 Task: Find and compare one-way business class flights for 2 adults from New Delhi to Singapore on June 1, 2023.
Action: Mouse moved to (378, 333)
Screenshot: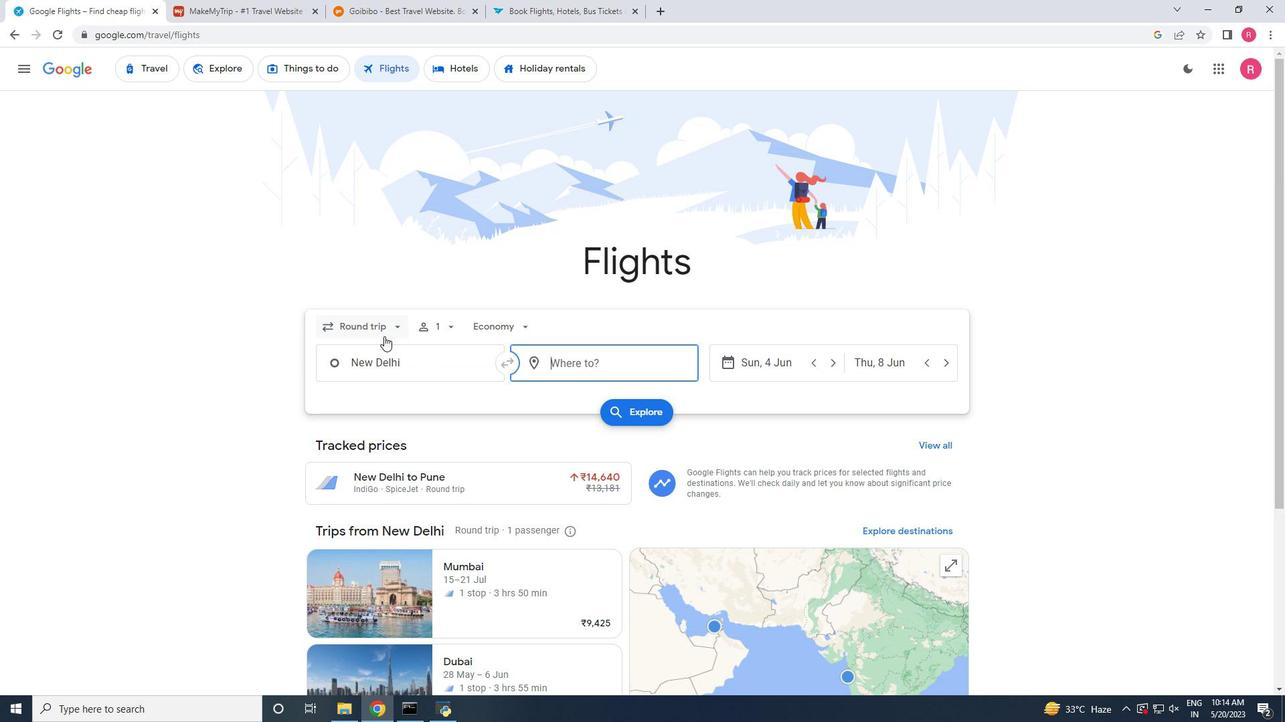 
Action: Mouse pressed left at (378, 333)
Screenshot: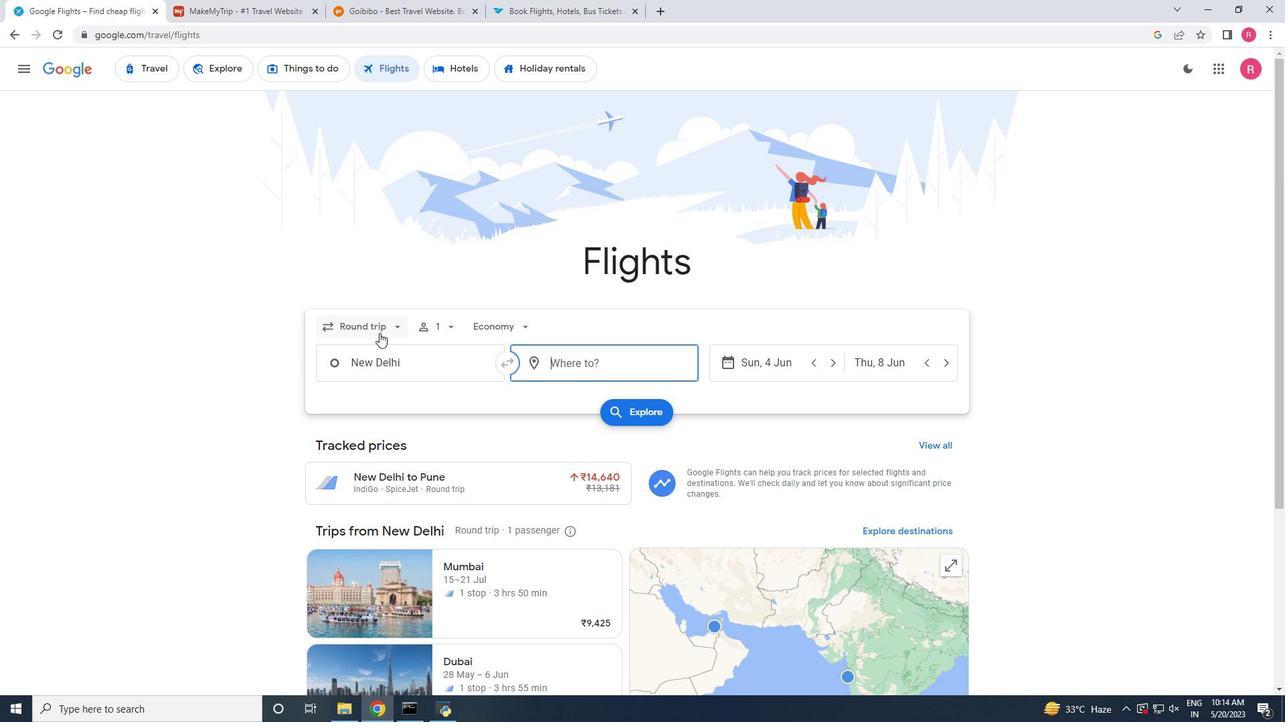 
Action: Mouse moved to (379, 381)
Screenshot: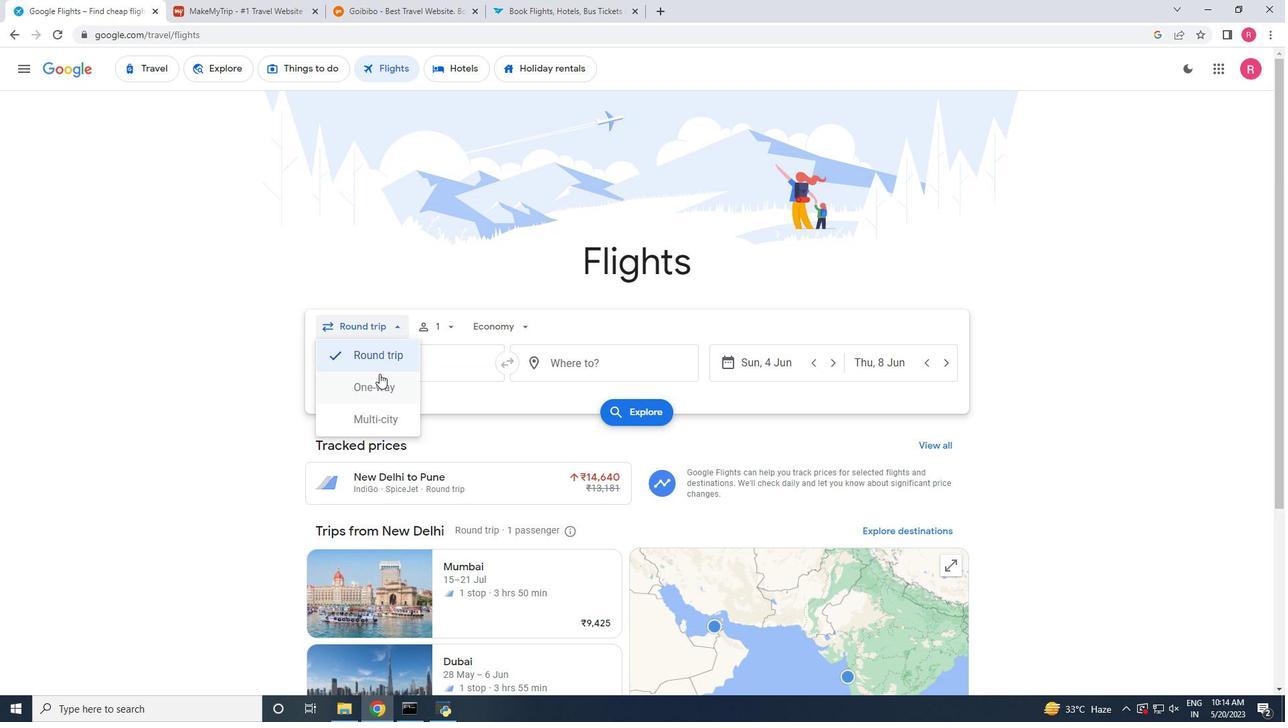
Action: Mouse pressed left at (379, 381)
Screenshot: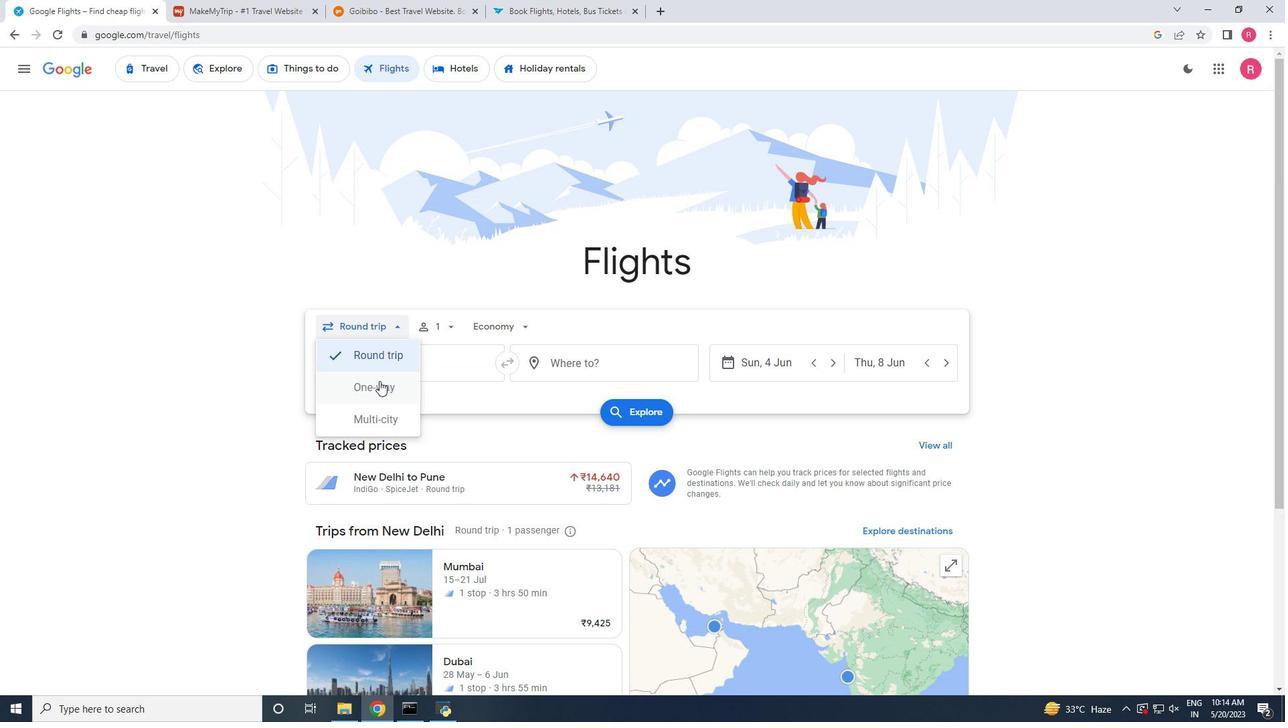 
Action: Mouse moved to (438, 336)
Screenshot: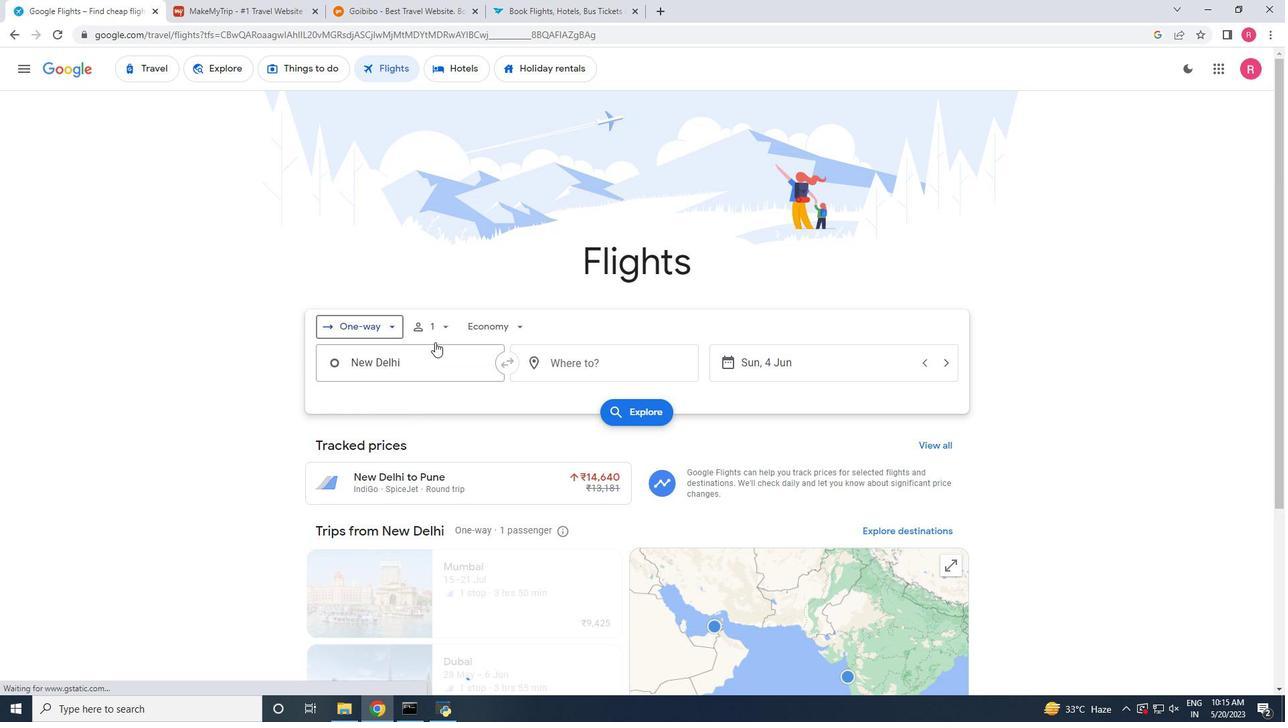 
Action: Mouse pressed left at (438, 336)
Screenshot: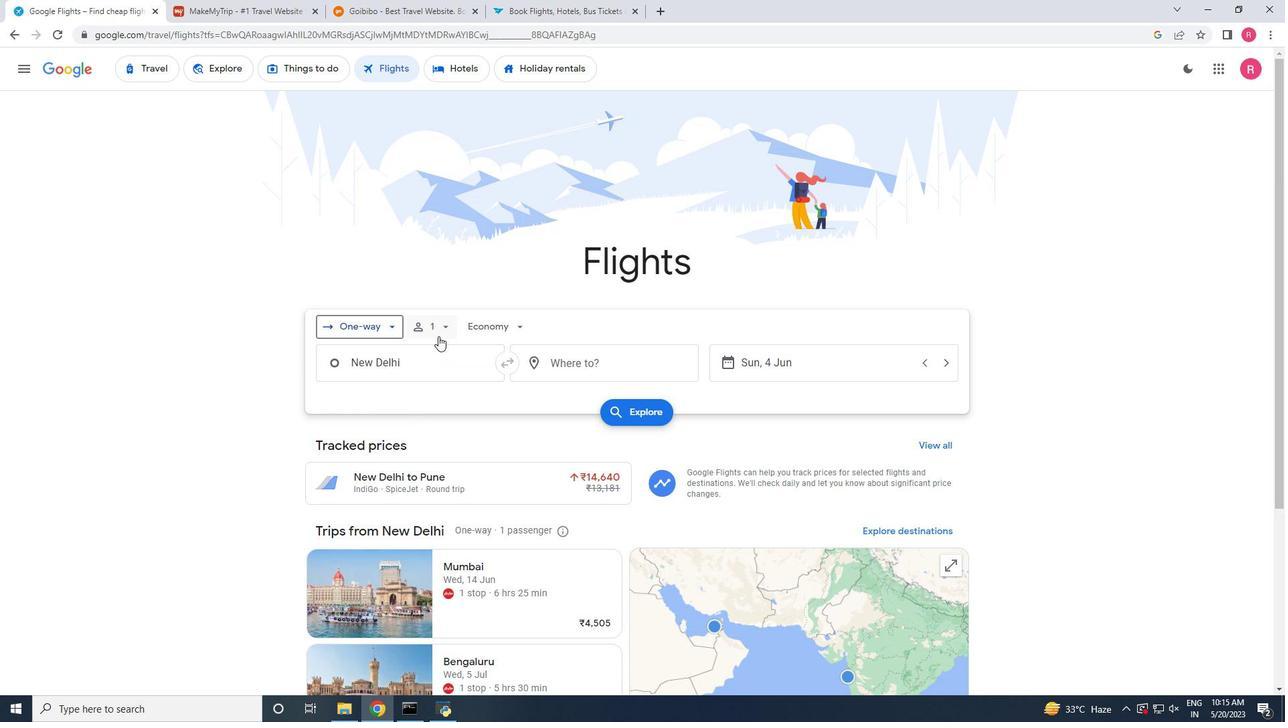 
Action: Mouse moved to (540, 364)
Screenshot: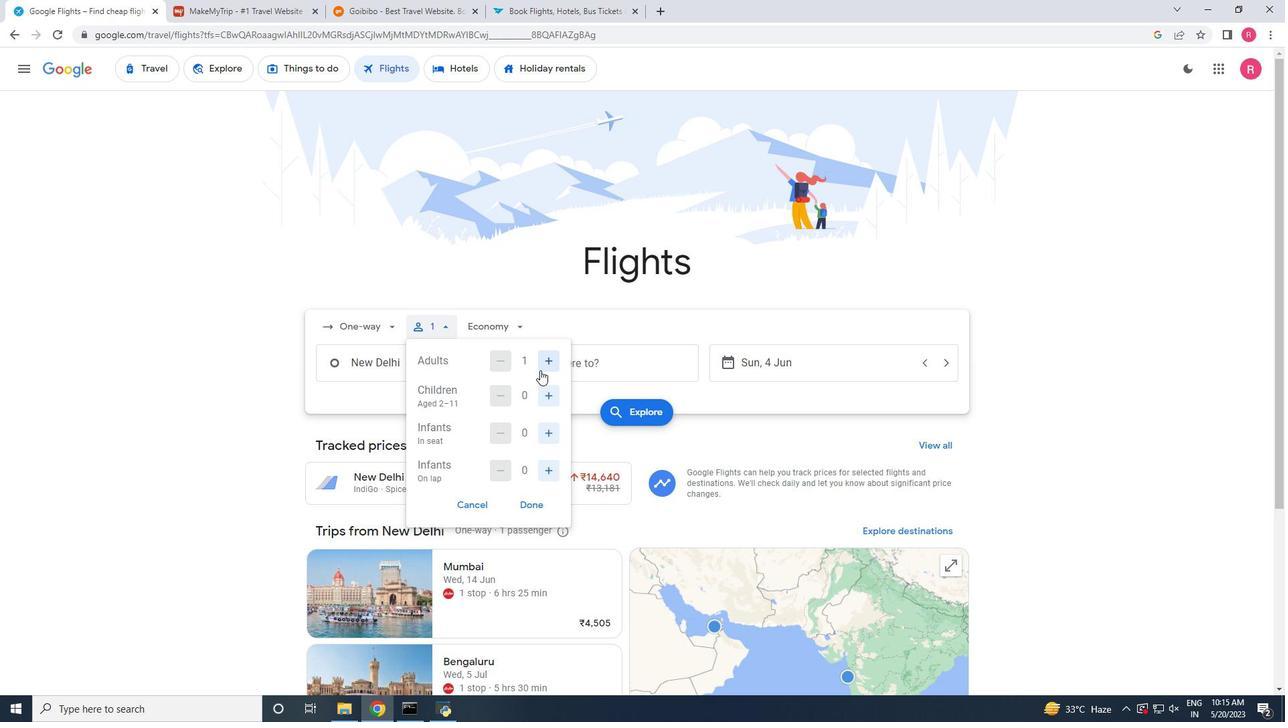 
Action: Mouse pressed left at (540, 364)
Screenshot: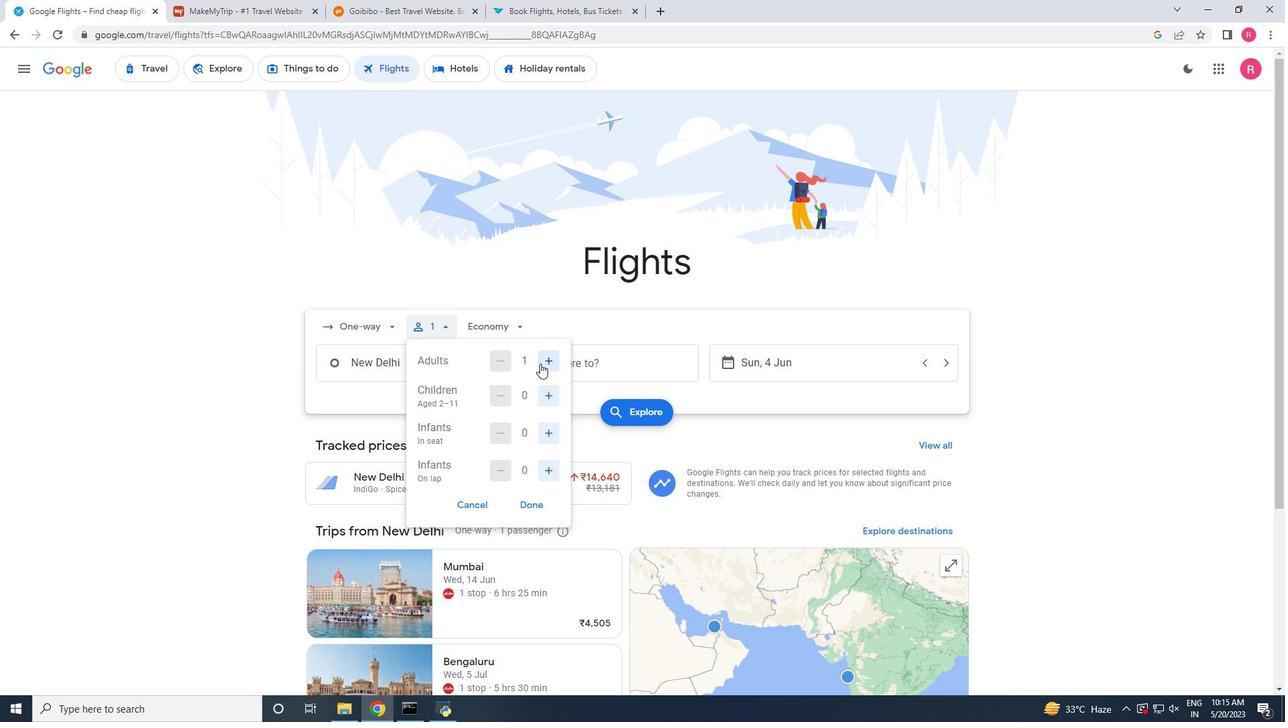
Action: Mouse moved to (484, 330)
Screenshot: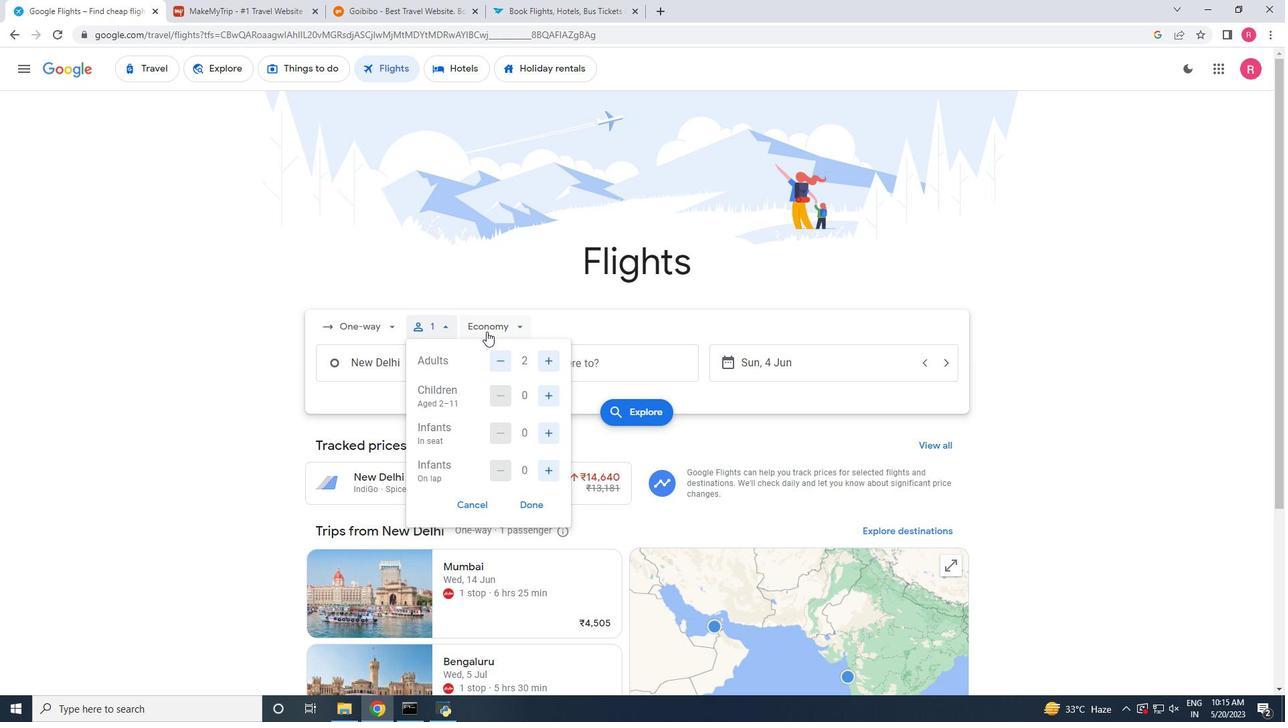 
Action: Mouse pressed left at (484, 330)
Screenshot: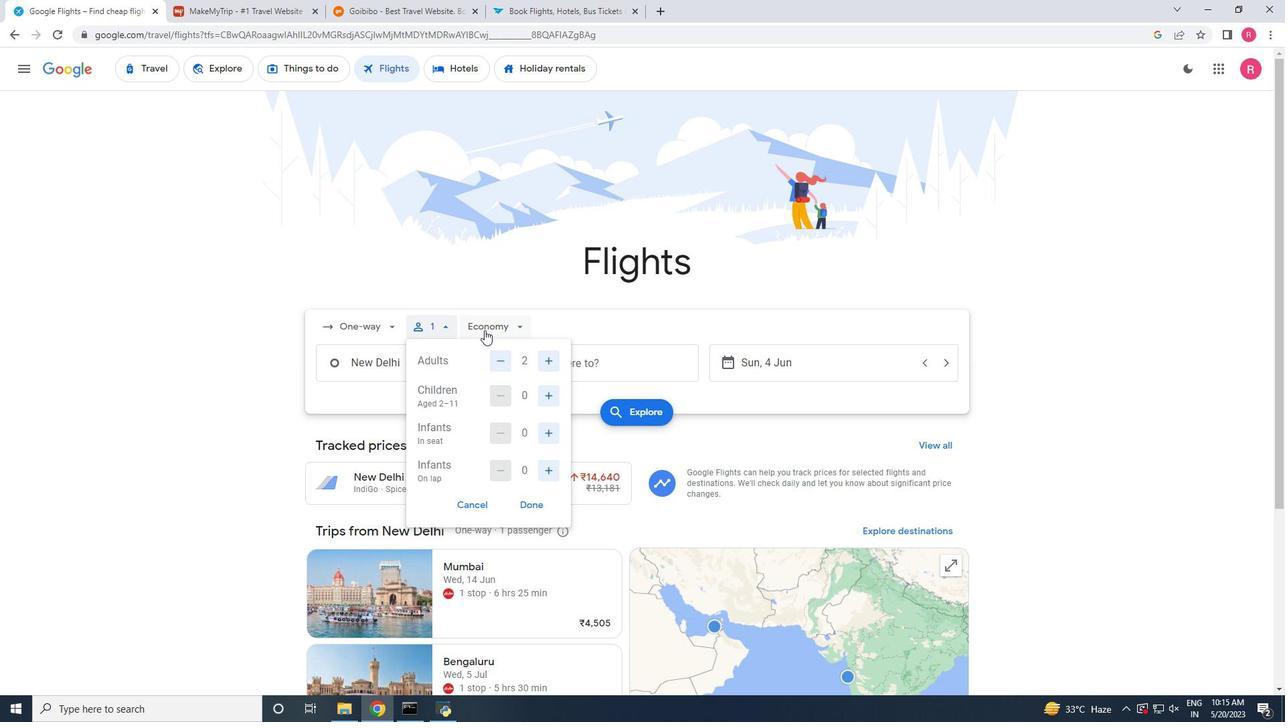 
Action: Mouse moved to (516, 421)
Screenshot: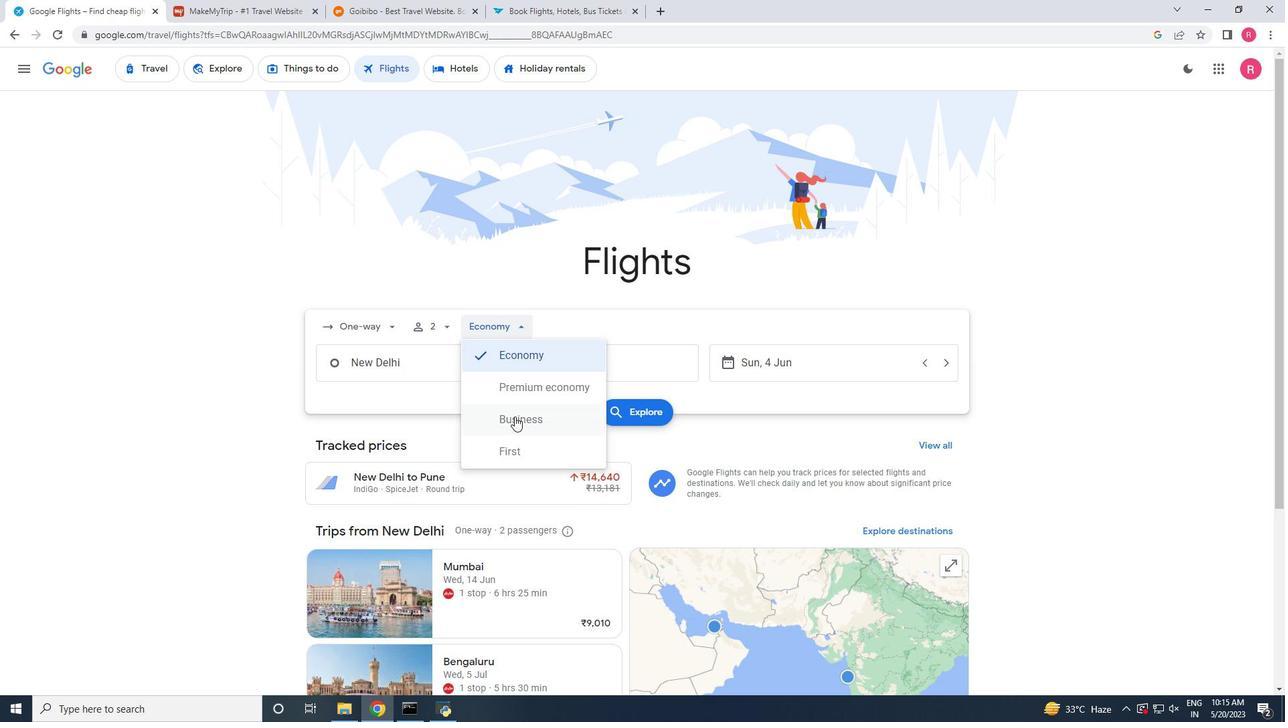 
Action: Mouse pressed left at (516, 421)
Screenshot: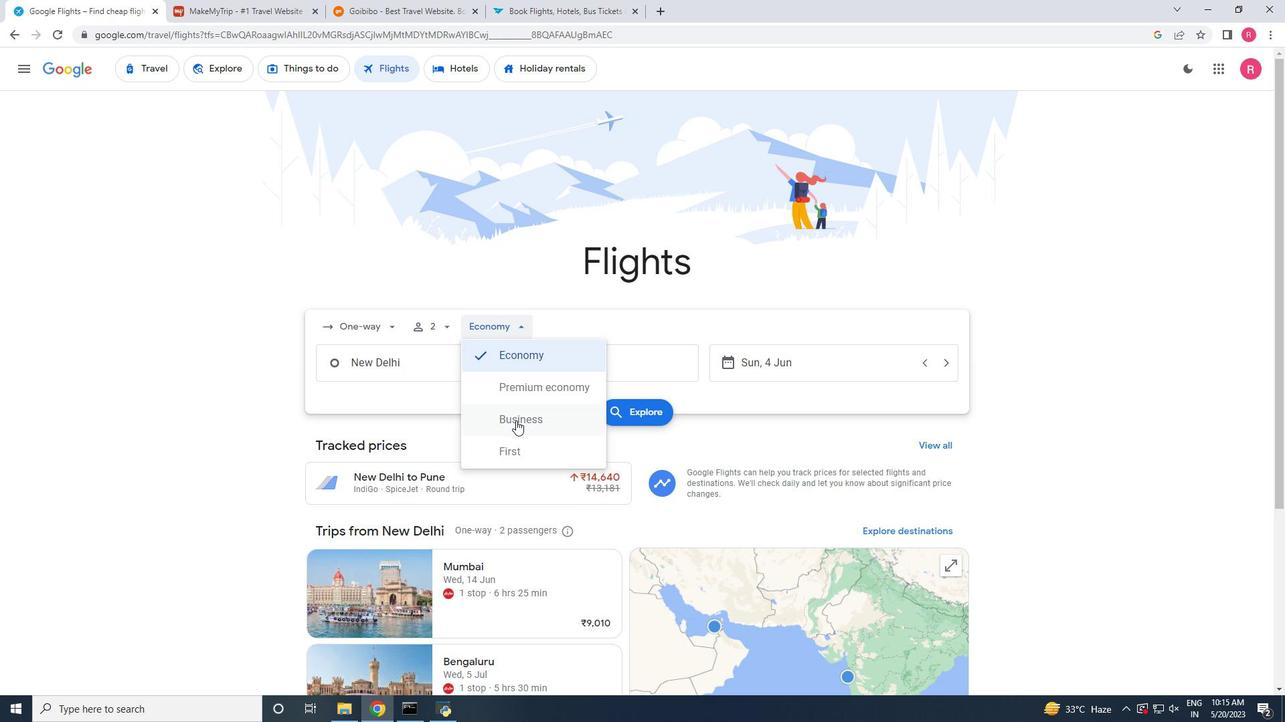 
Action: Mouse moved to (443, 371)
Screenshot: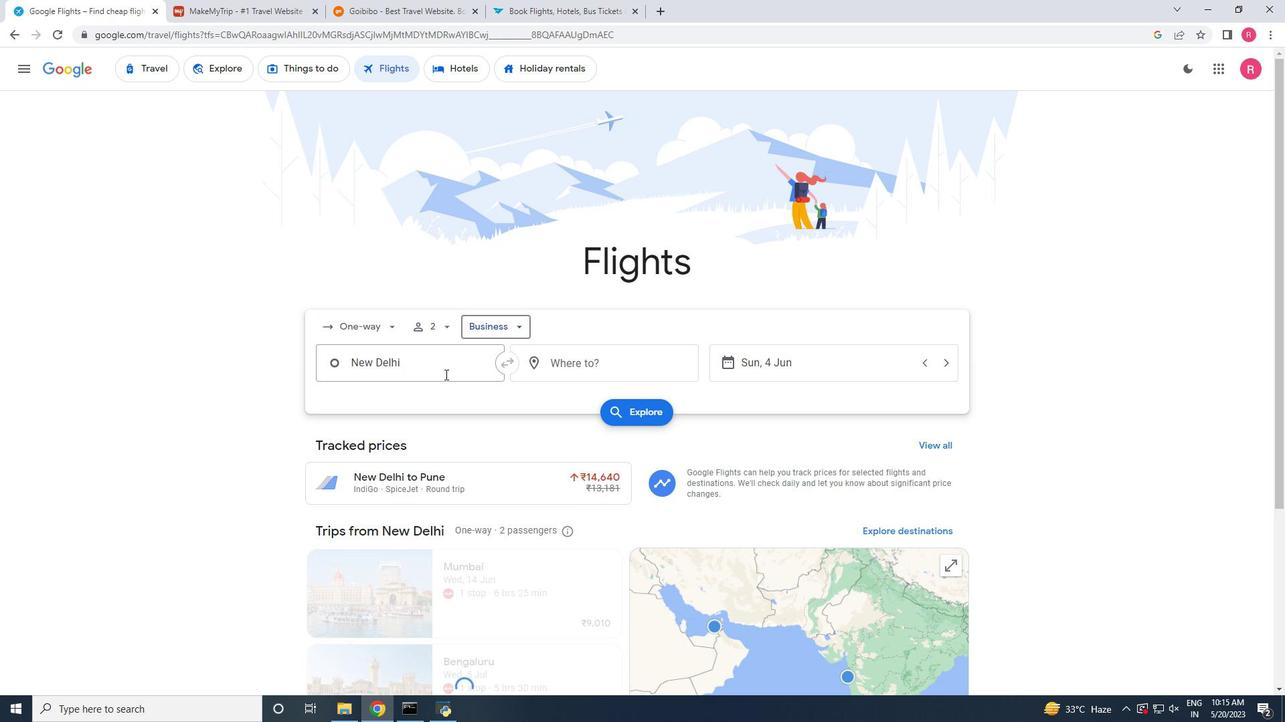 
Action: Mouse pressed left at (443, 371)
Screenshot: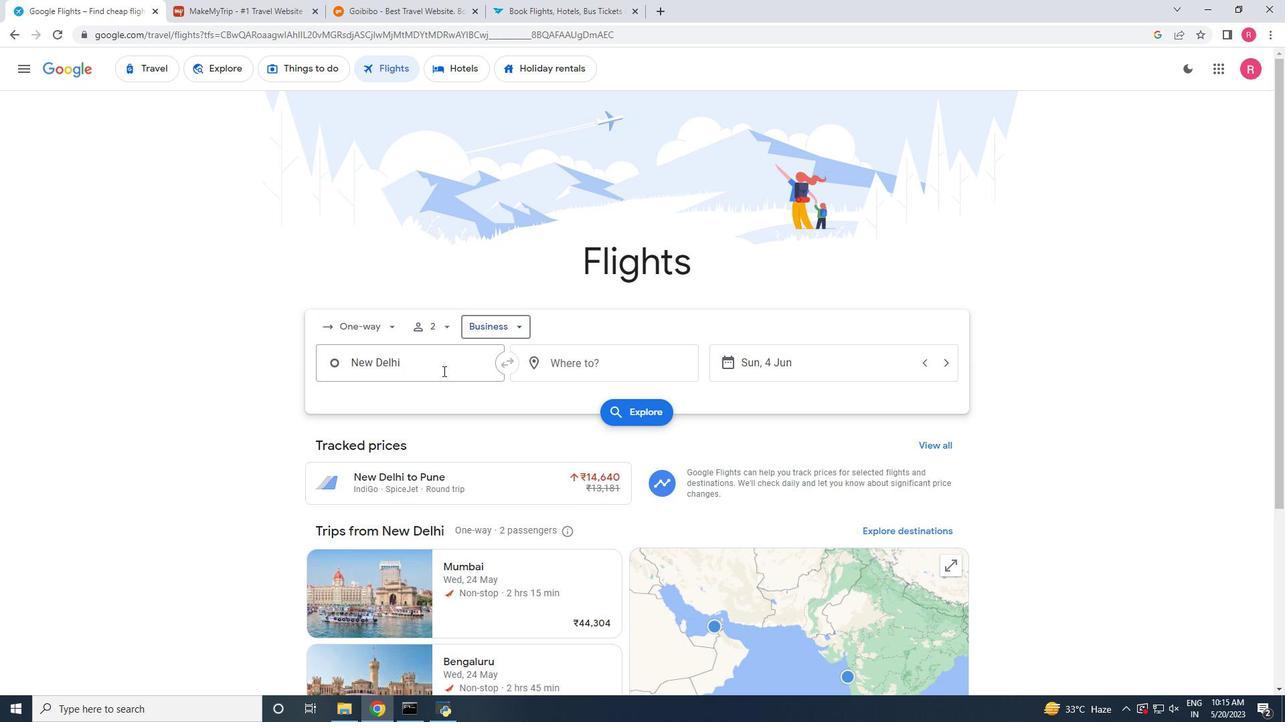 
Action: Mouse moved to (435, 426)
Screenshot: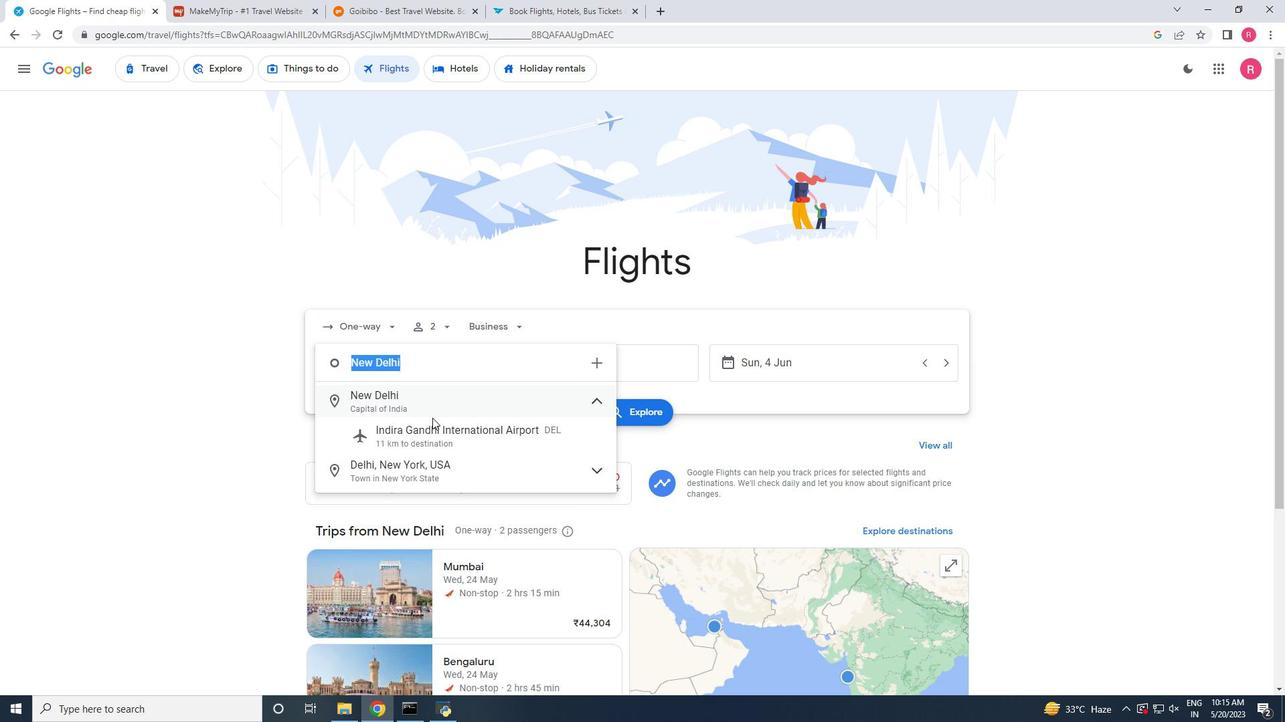 
Action: Mouse pressed left at (435, 426)
Screenshot: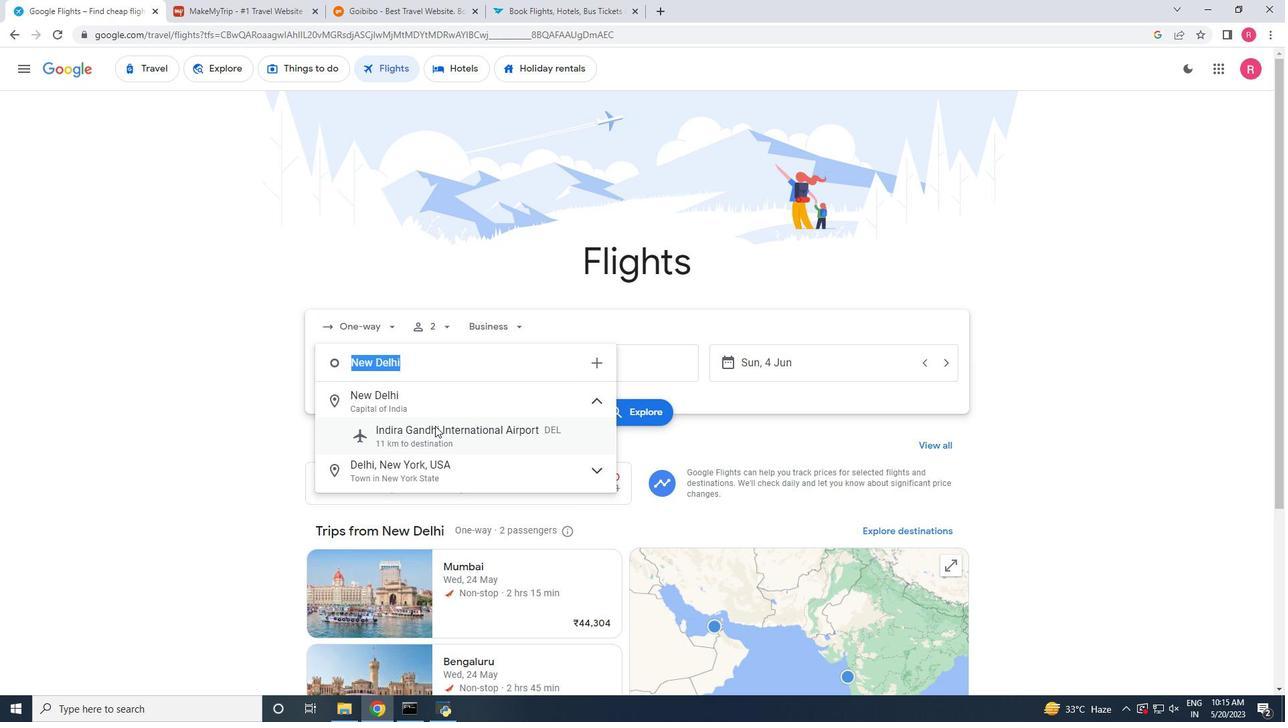 
Action: Mouse moved to (602, 354)
Screenshot: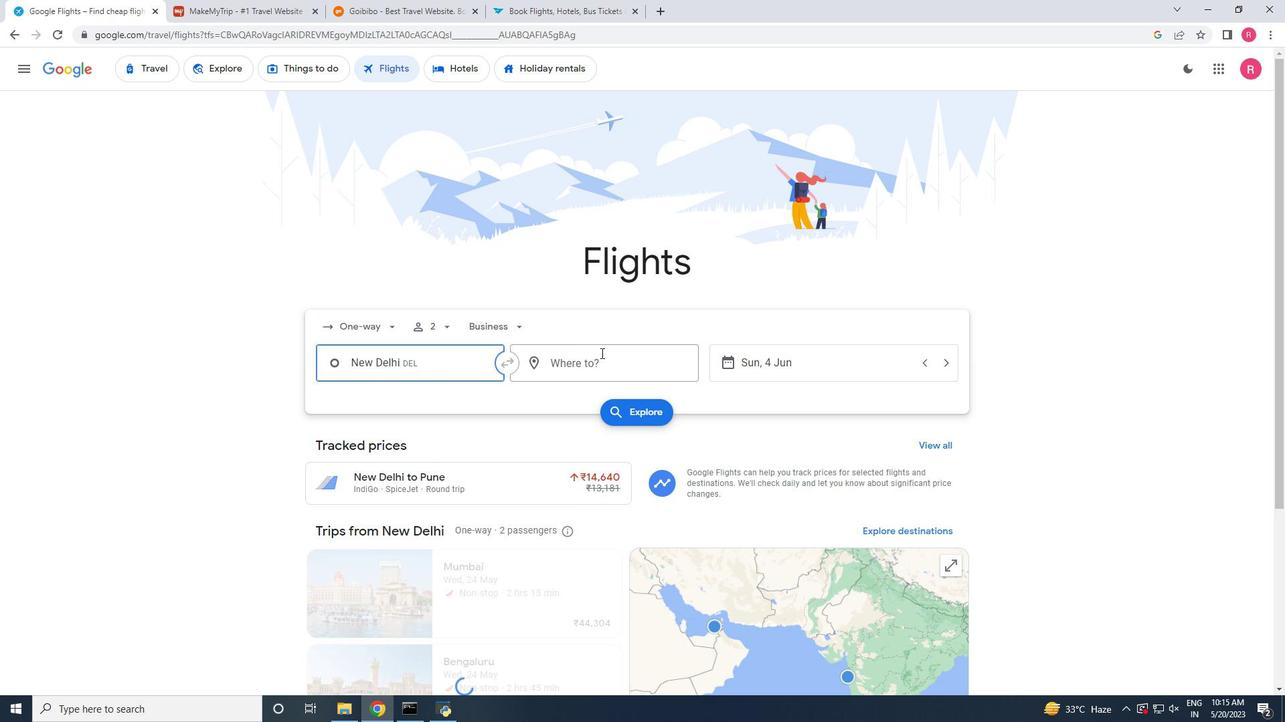 
Action: Mouse pressed left at (602, 354)
Screenshot: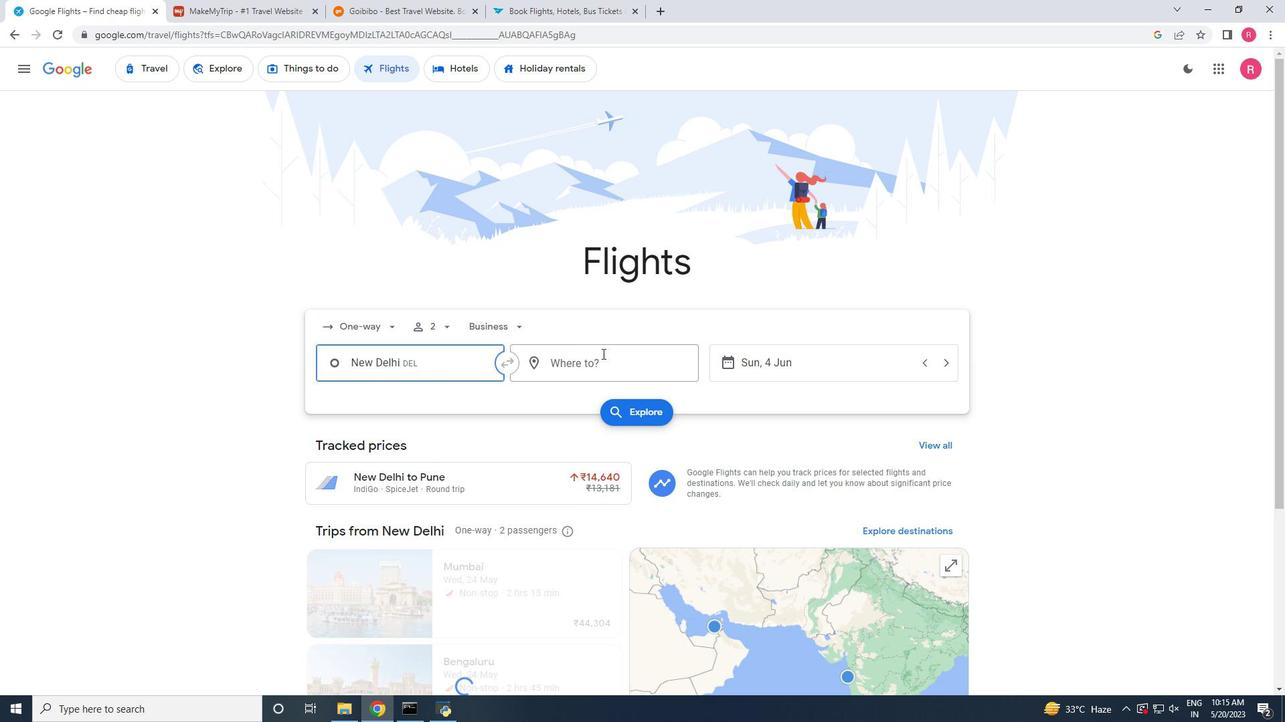 
Action: Key pressed singa
Screenshot: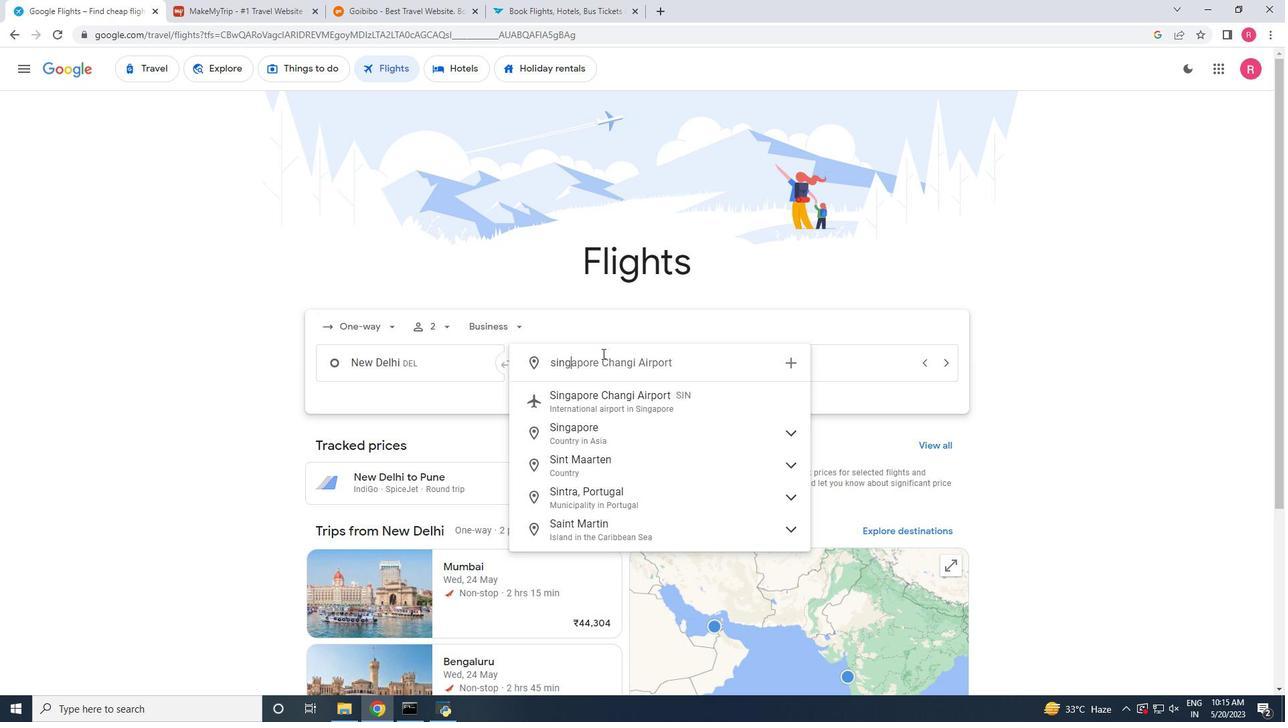 
Action: Mouse moved to (666, 429)
Screenshot: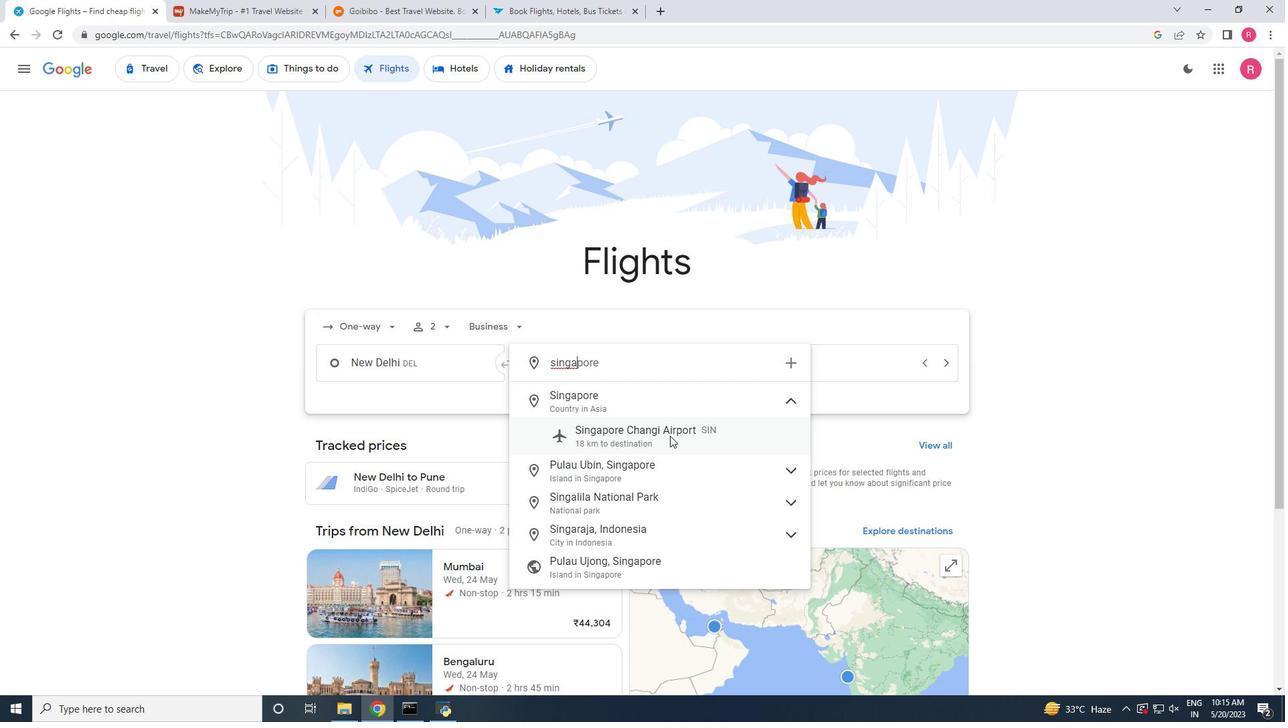 
Action: Mouse pressed left at (666, 429)
Screenshot: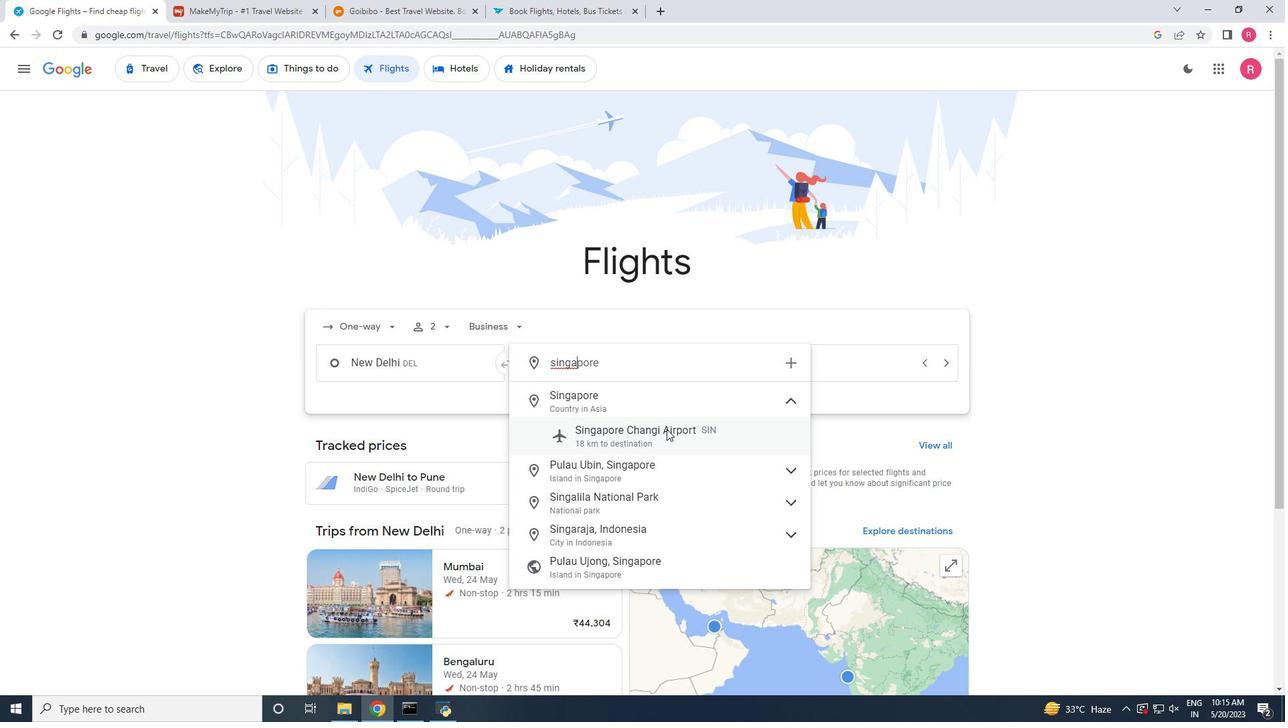 
Action: Mouse moved to (795, 372)
Screenshot: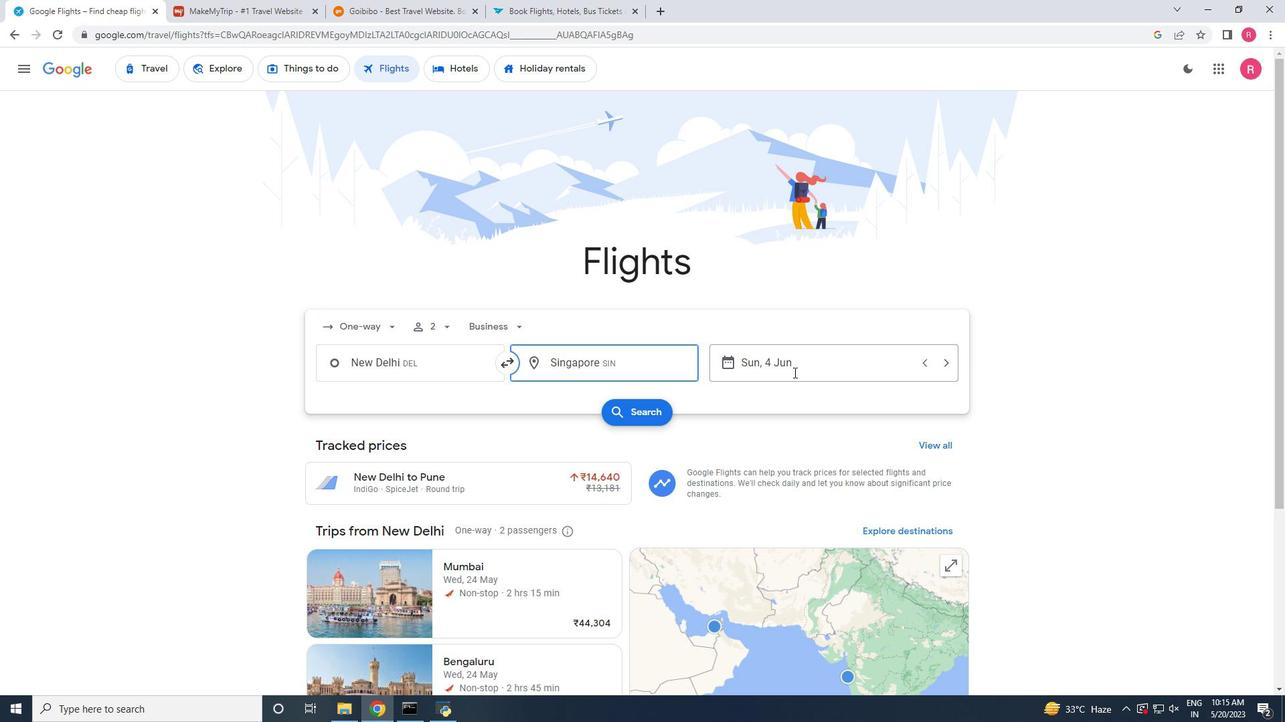 
Action: Mouse pressed left at (795, 372)
Screenshot: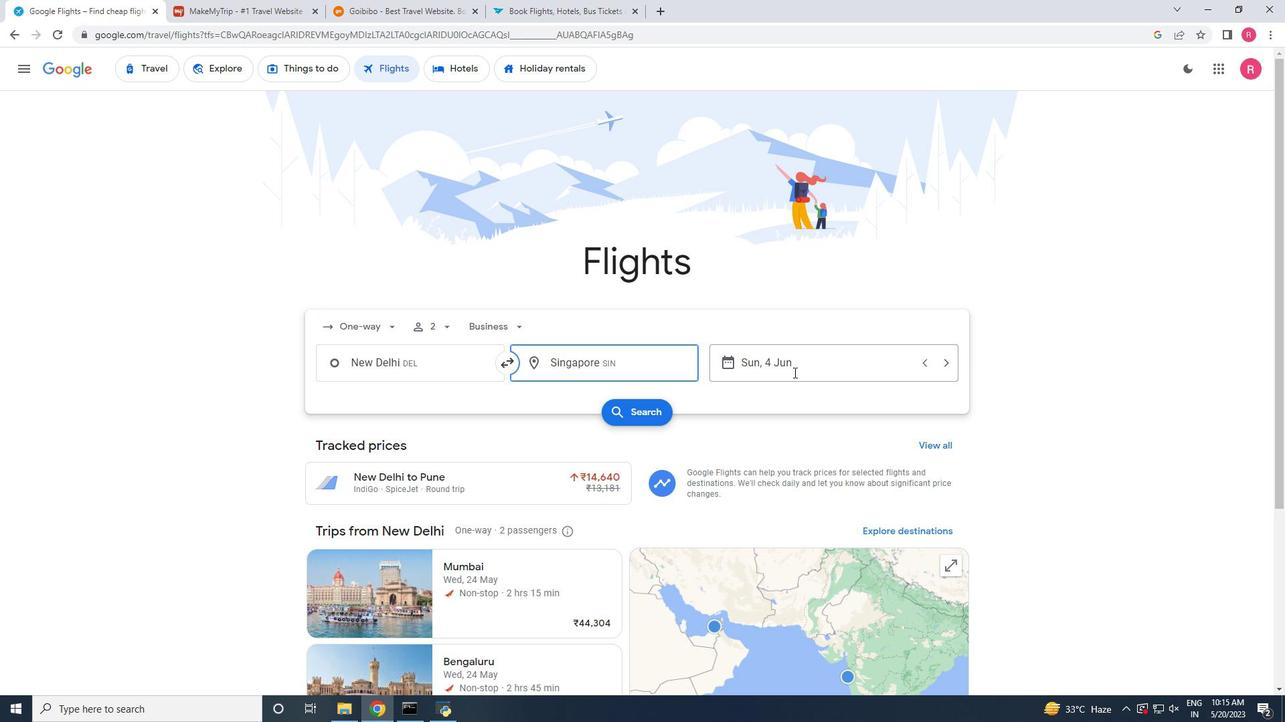 
Action: Mouse moved to (866, 453)
Screenshot: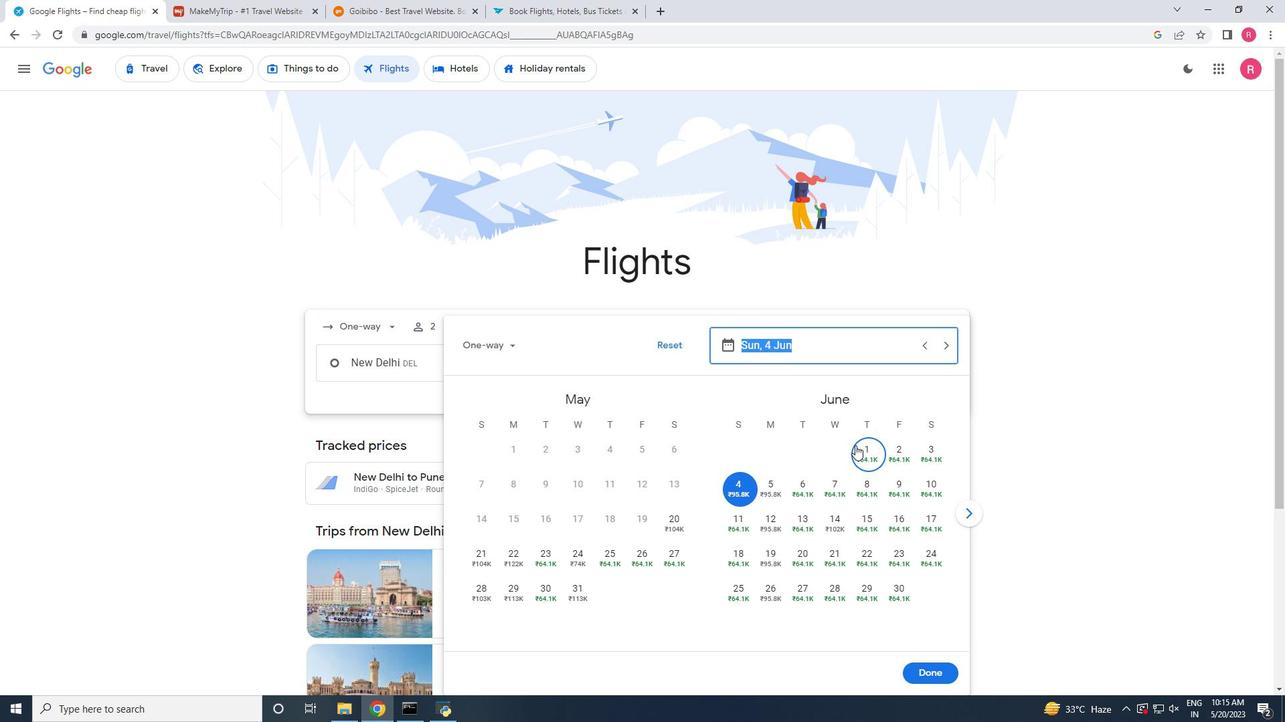 
Action: Mouse pressed left at (866, 453)
Screenshot: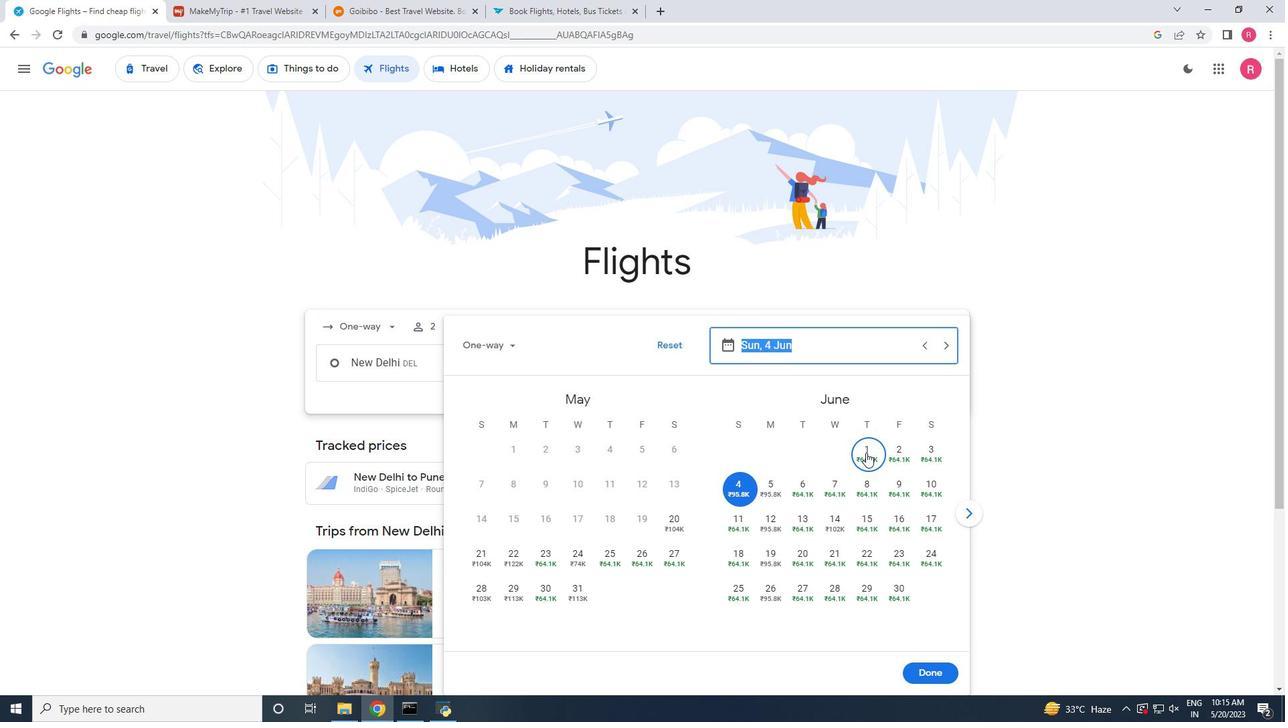 
Action: Mouse moved to (940, 670)
Screenshot: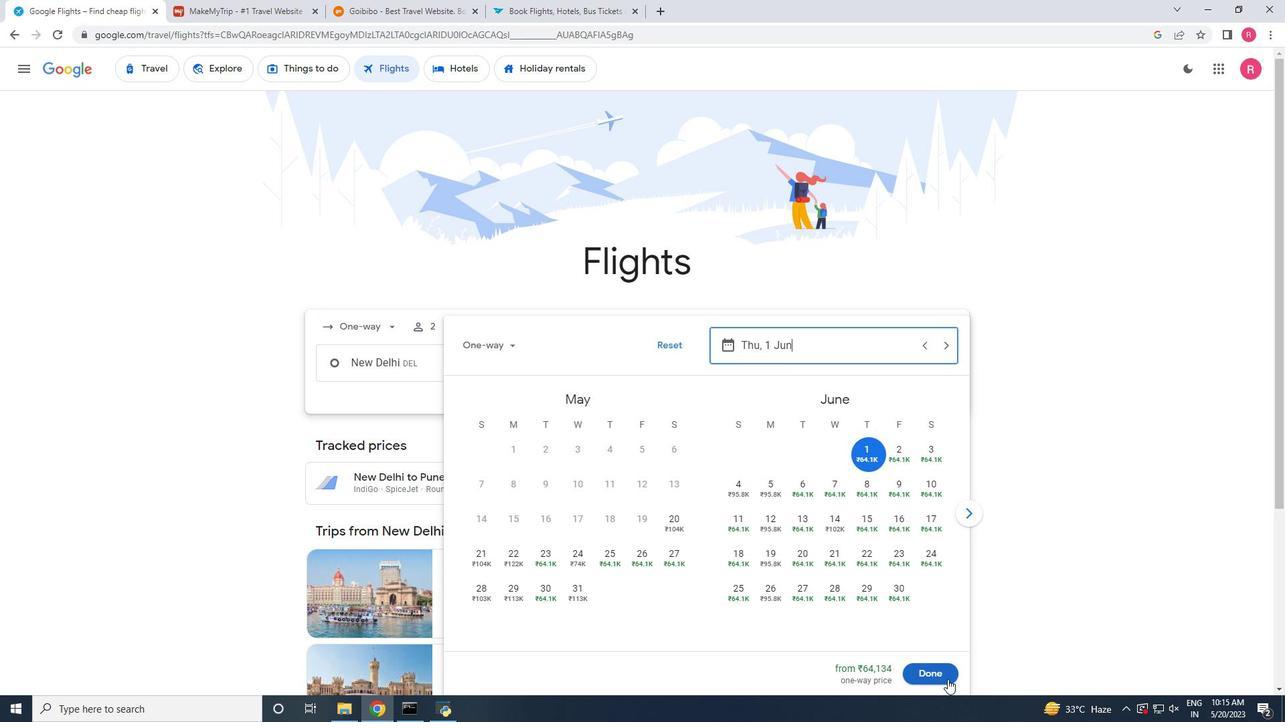 
Action: Mouse pressed left at (940, 670)
Screenshot: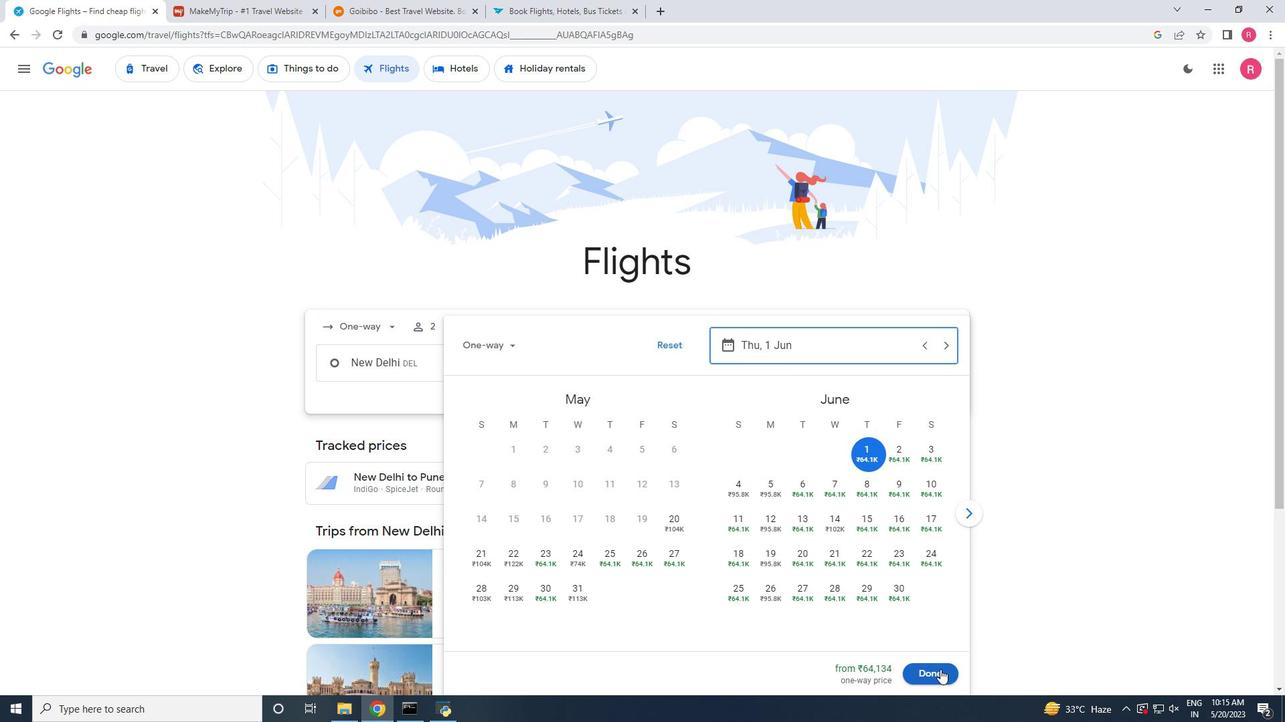 
Action: Mouse moved to (639, 412)
Screenshot: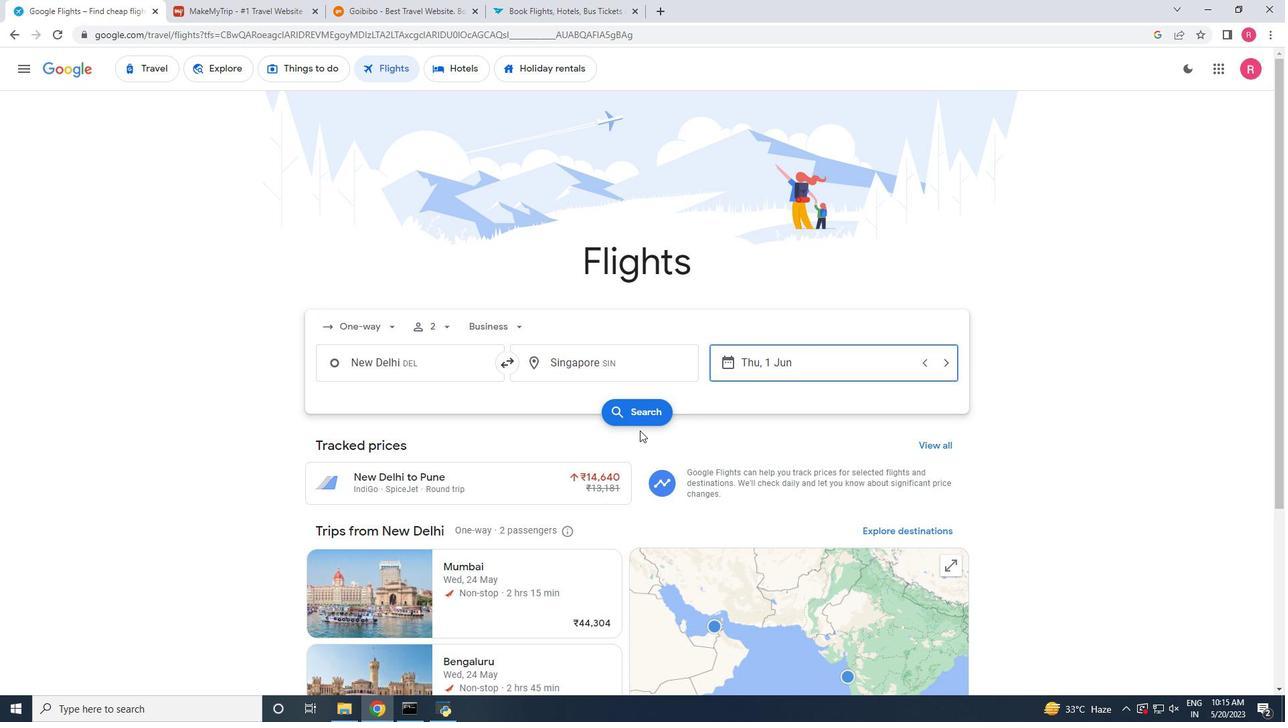 
Action: Mouse pressed left at (639, 412)
Screenshot: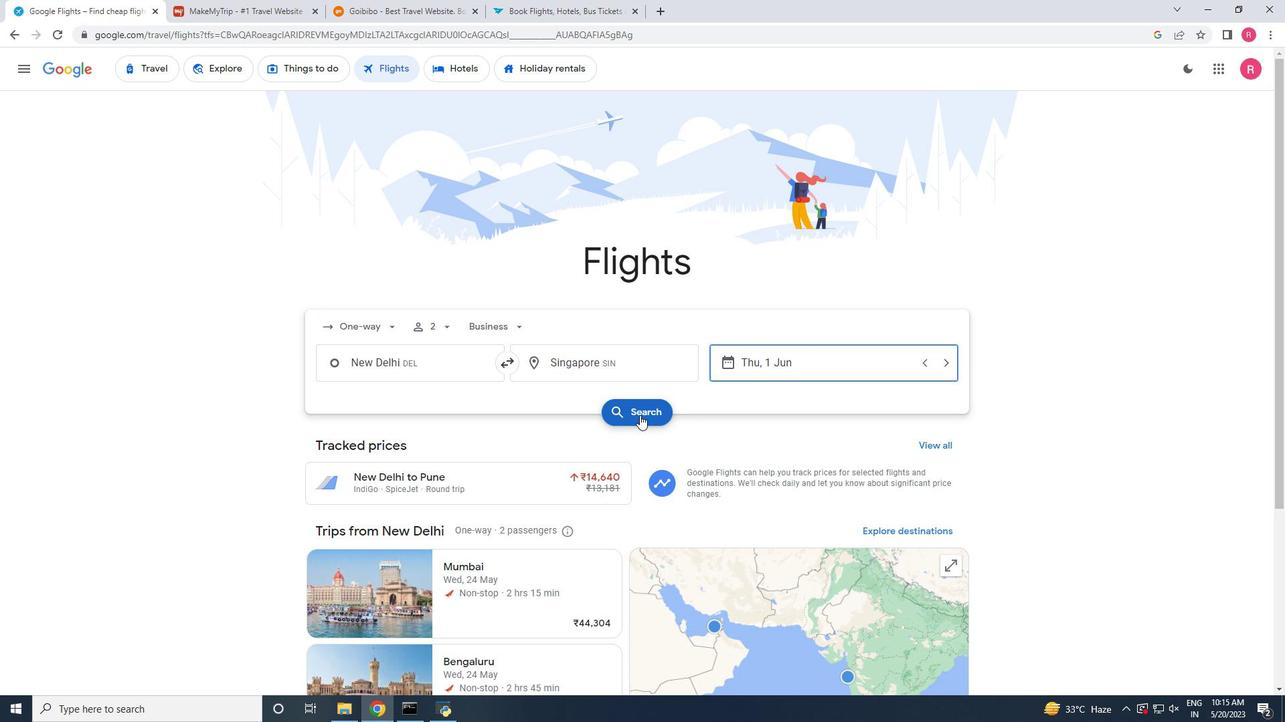 
Action: Mouse moved to (945, 238)
Screenshot: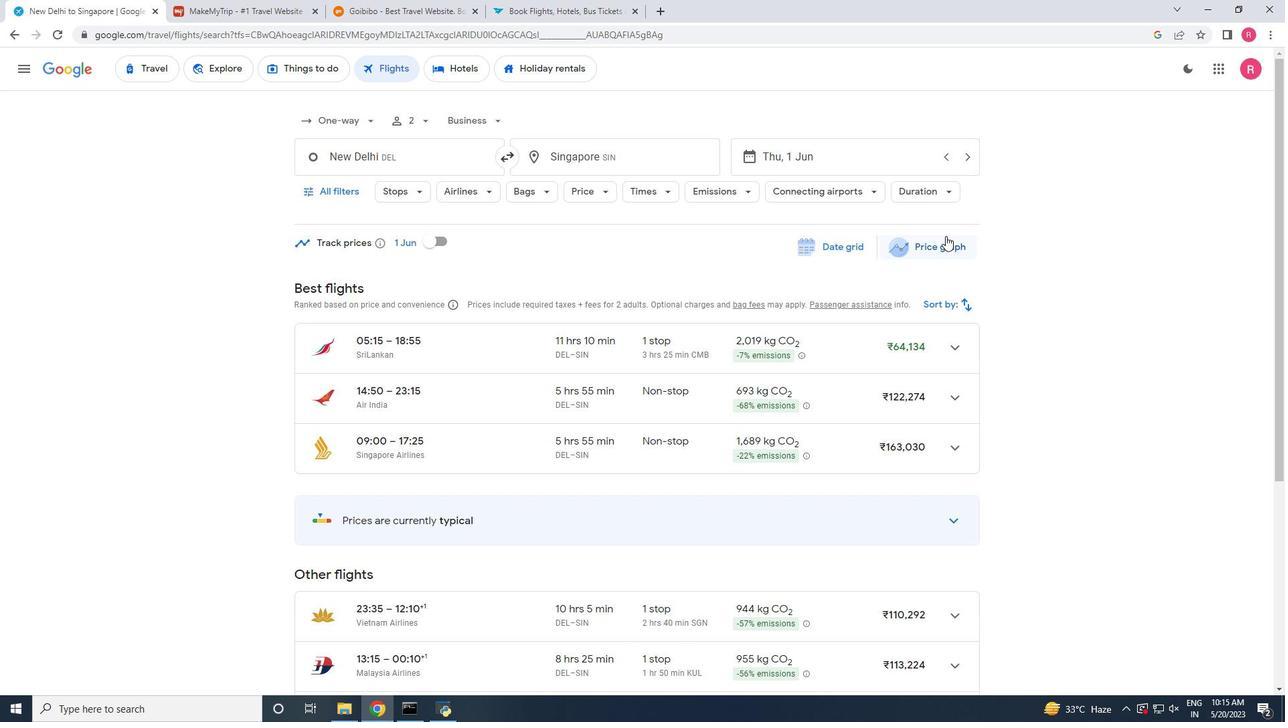 
Action: Mouse pressed left at (945, 238)
Screenshot: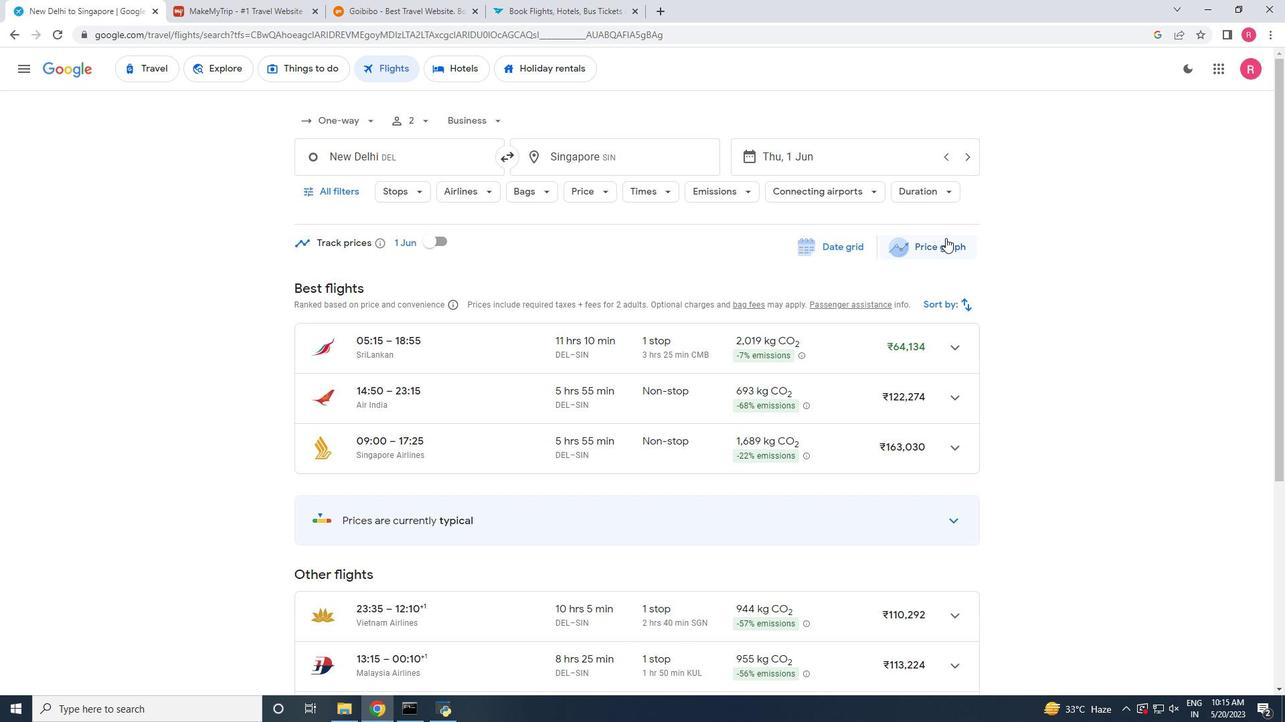 
Action: Mouse moved to (881, 413)
Screenshot: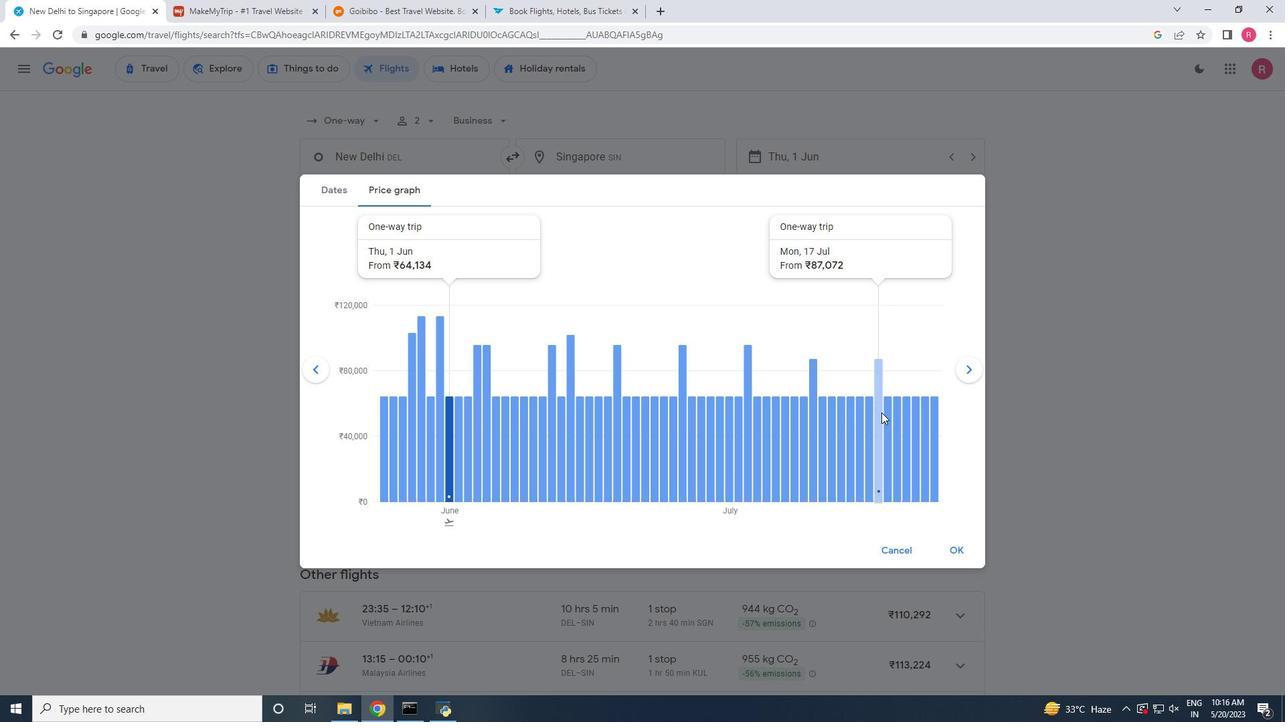 
Action: Mouse scrolled (881, 412) with delta (0, 0)
Screenshot: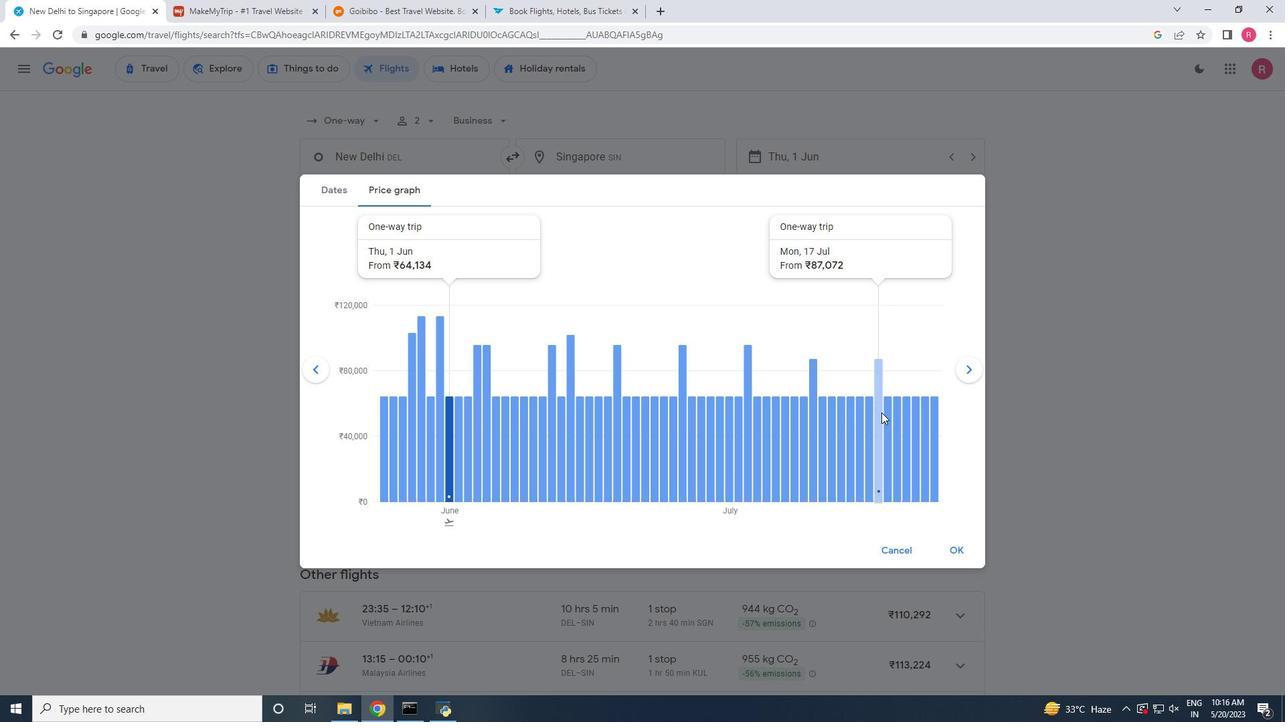 
Action: Mouse scrolled (881, 412) with delta (0, 0)
Screenshot: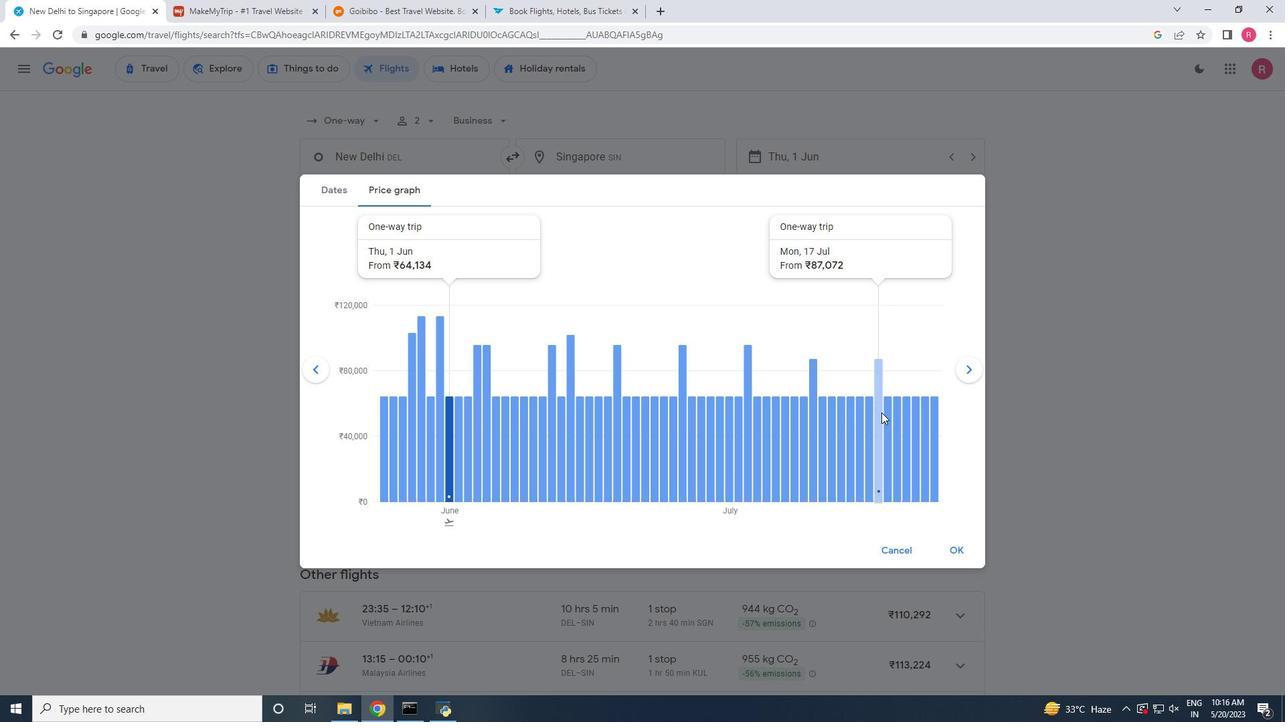 
Action: Mouse moved to (321, 198)
Screenshot: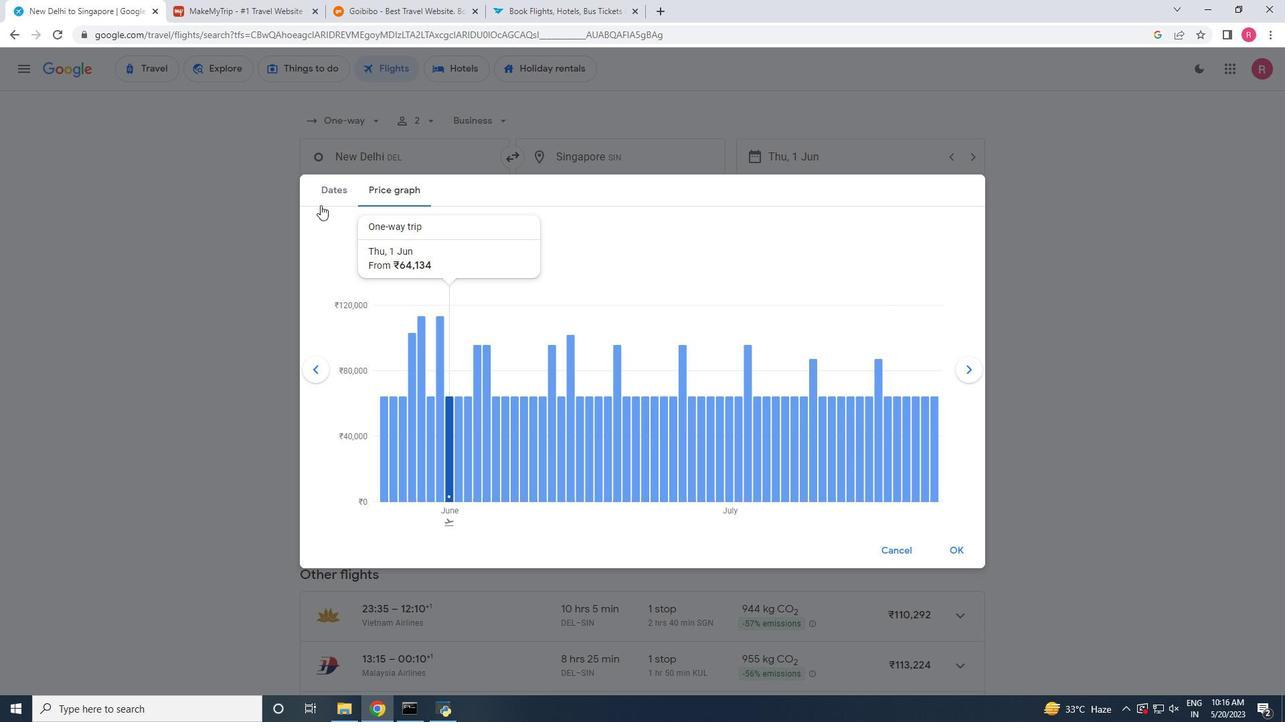 
Action: Mouse pressed left at (321, 198)
Screenshot: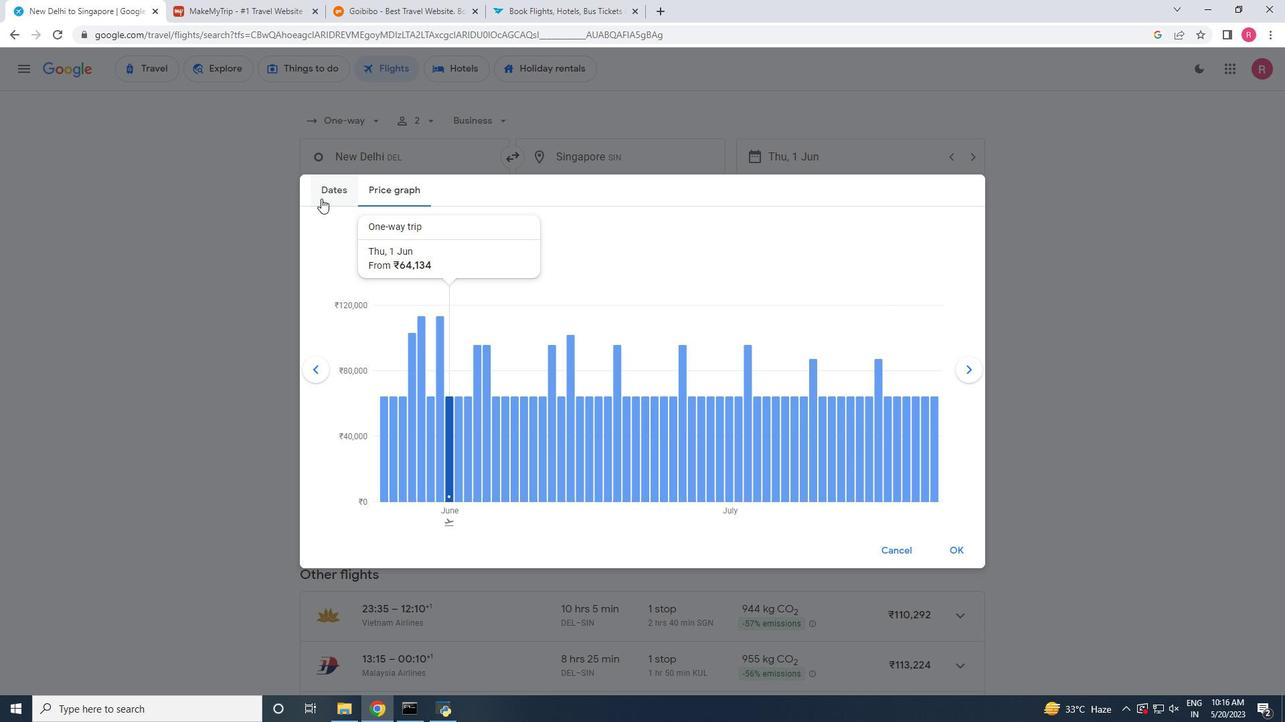 
Action: Mouse moved to (78, 373)
Screenshot: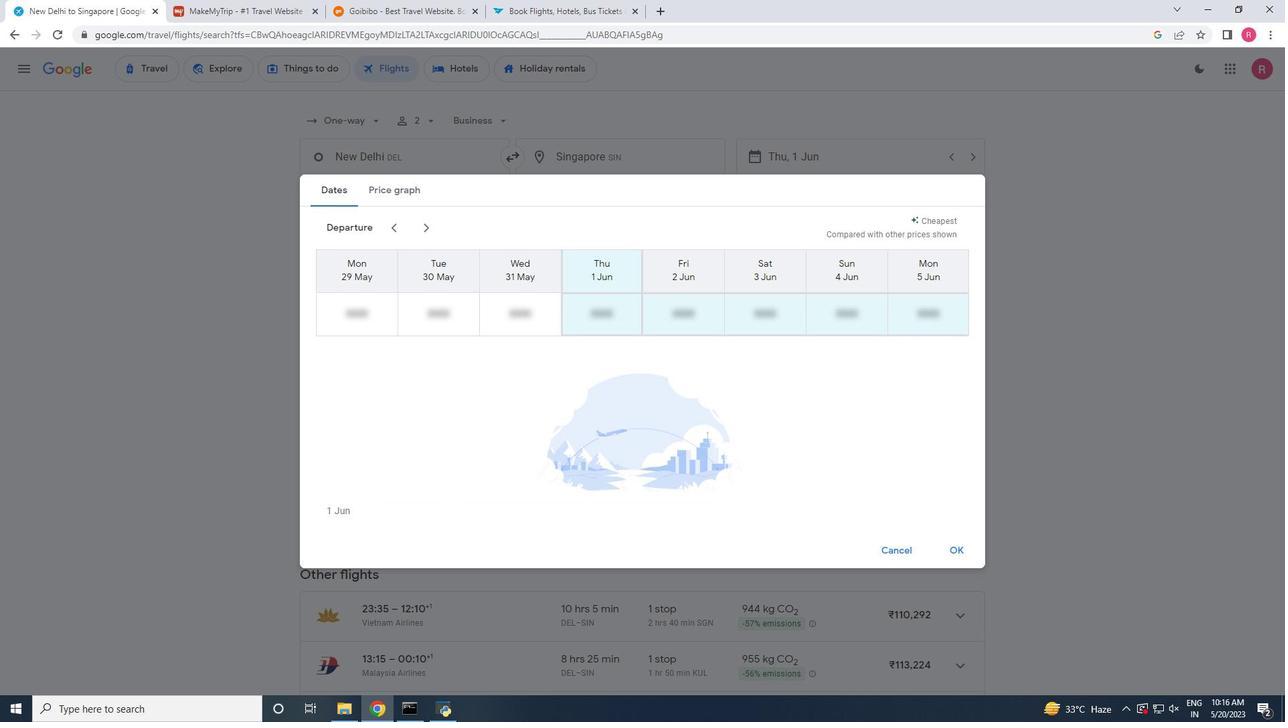 
Action: Mouse scrolled (78, 372) with delta (0, 0)
Screenshot: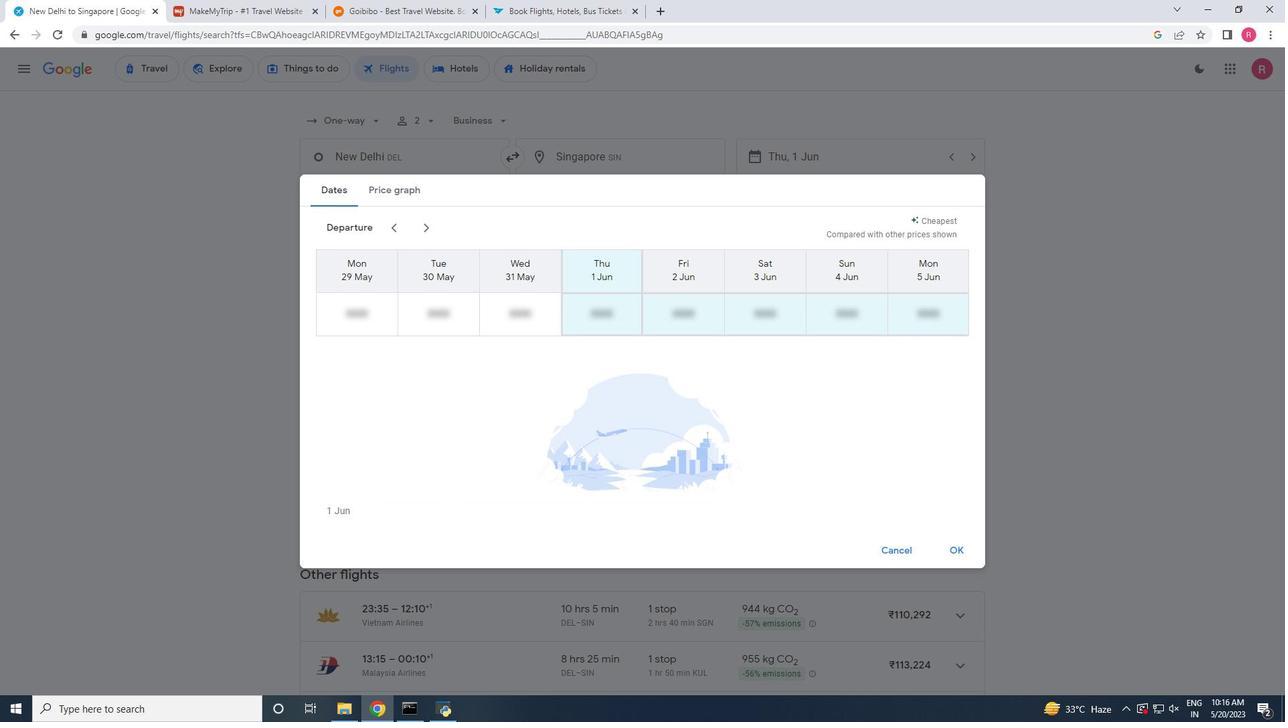 
Action: Mouse moved to (956, 546)
Screenshot: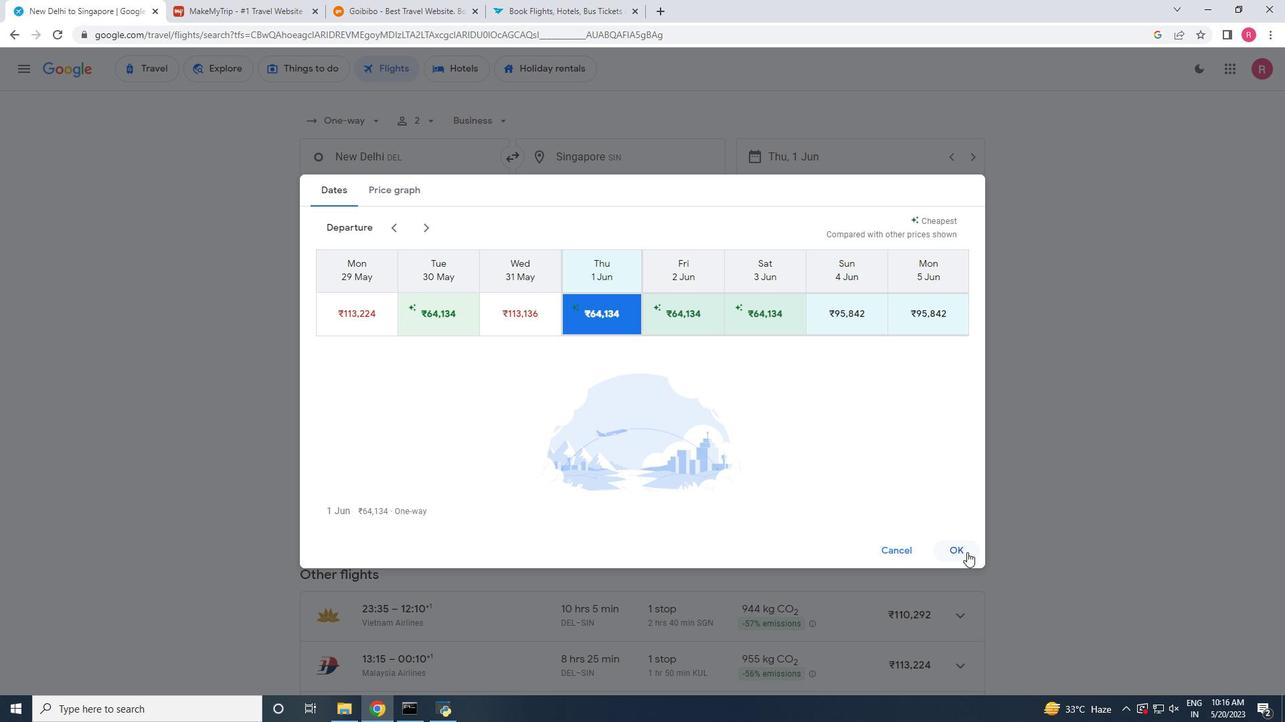 
Action: Mouse pressed left at (956, 546)
Screenshot: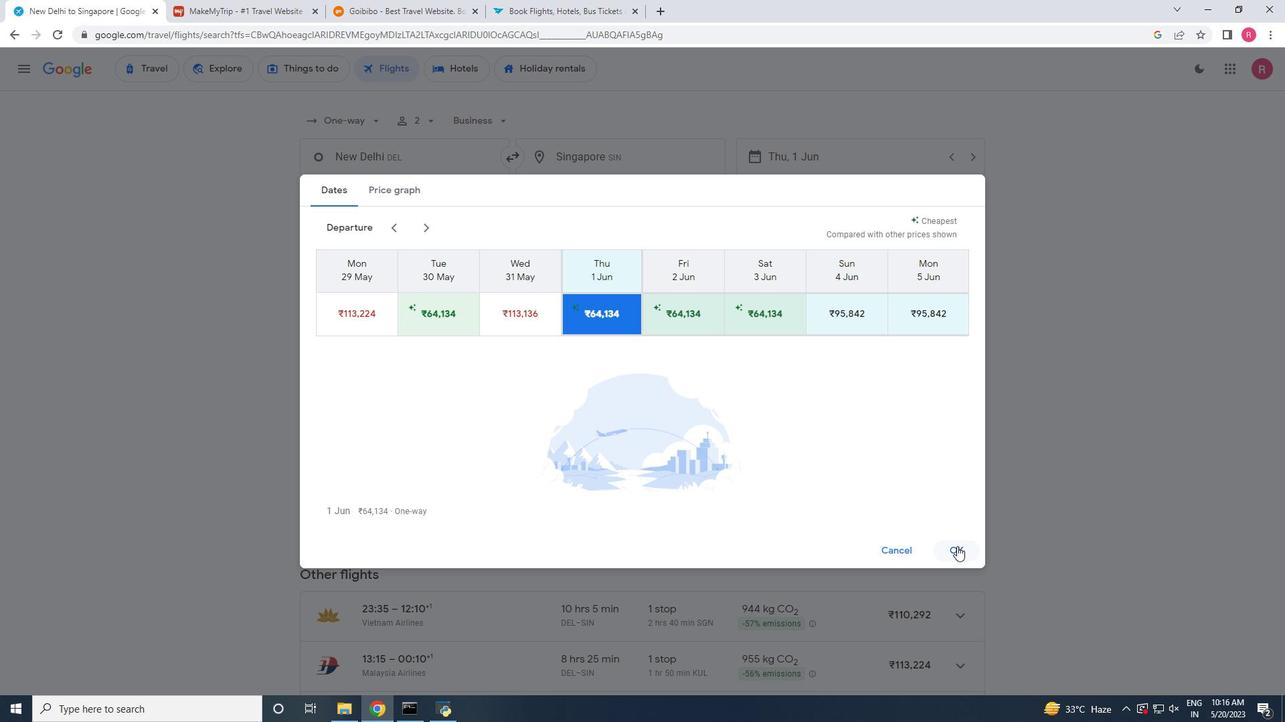 
Action: Mouse moved to (655, 474)
Screenshot: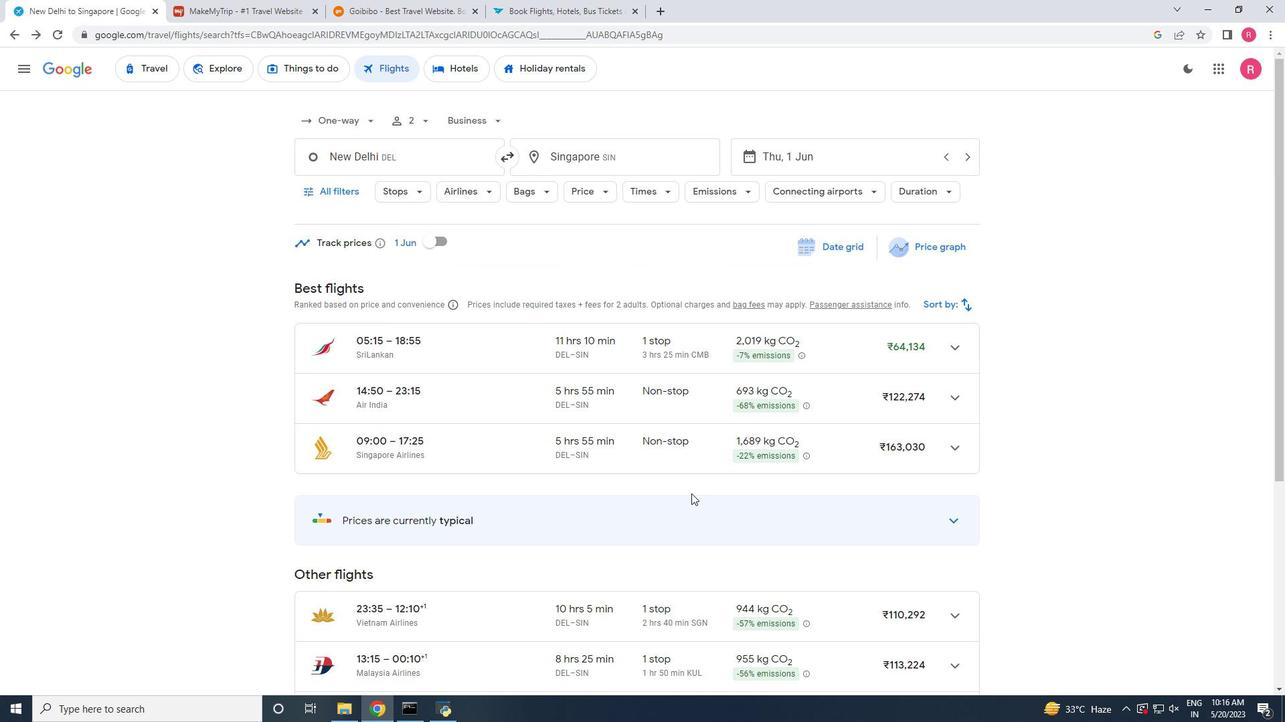 
Action: Mouse scrolled (655, 473) with delta (0, 0)
Screenshot: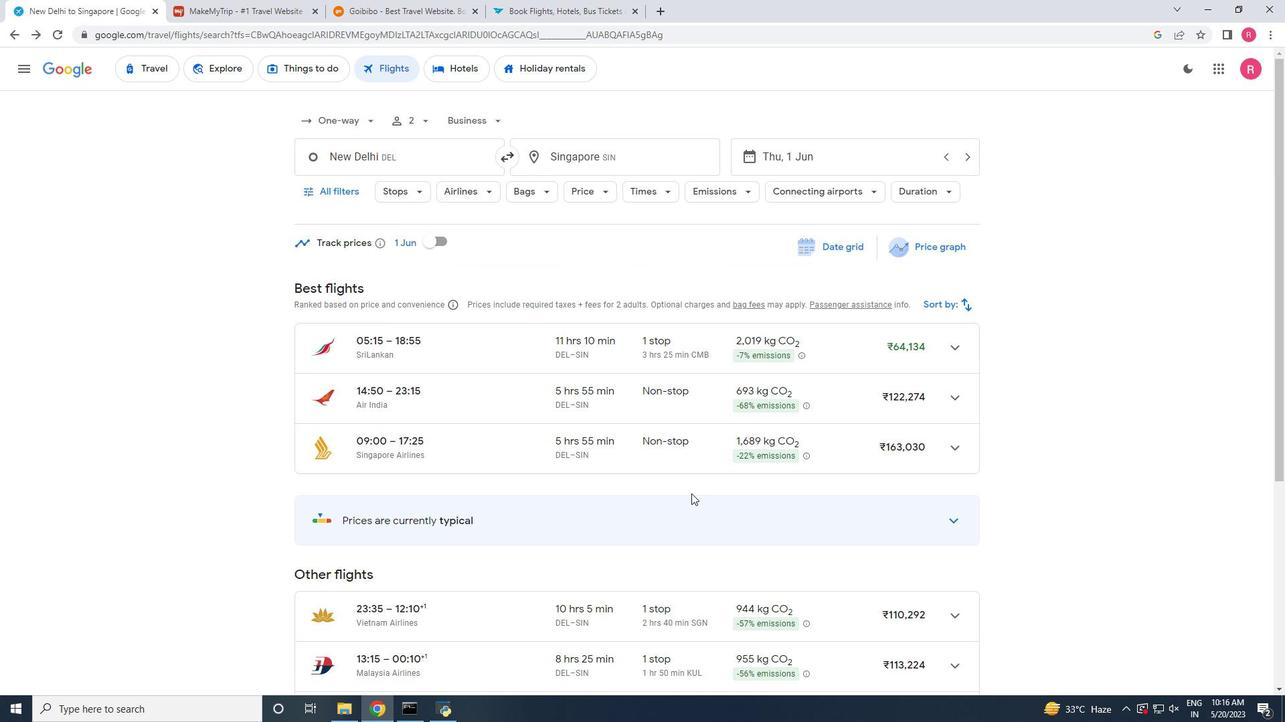 
Action: Mouse scrolled (655, 473) with delta (0, 0)
Screenshot: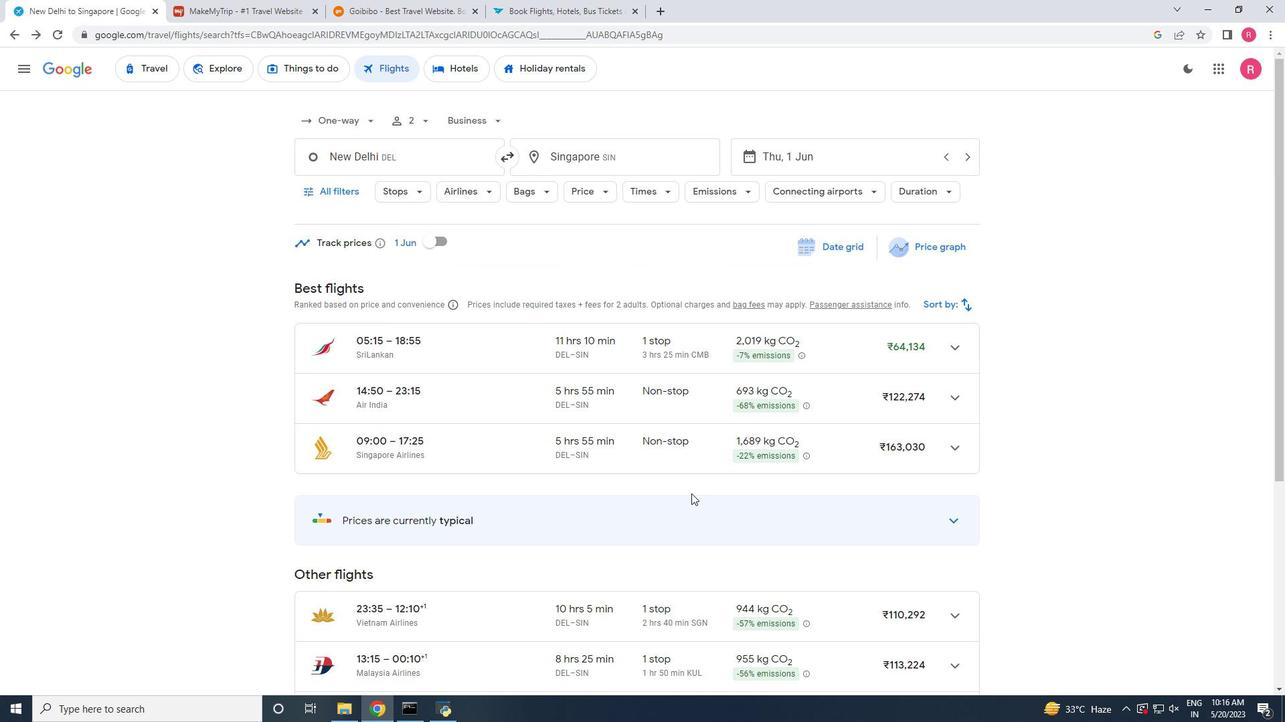 
Action: Mouse moved to (626, 425)
Screenshot: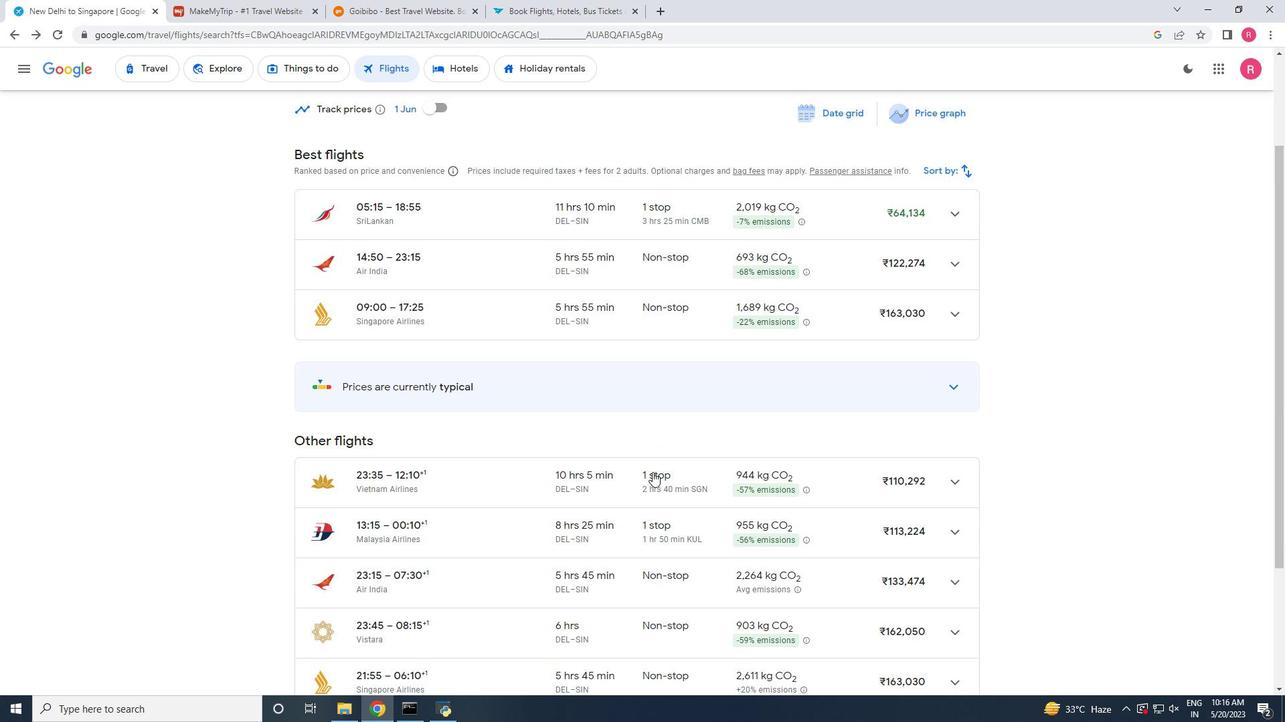 
Action: Mouse scrolled (626, 424) with delta (0, 0)
Screenshot: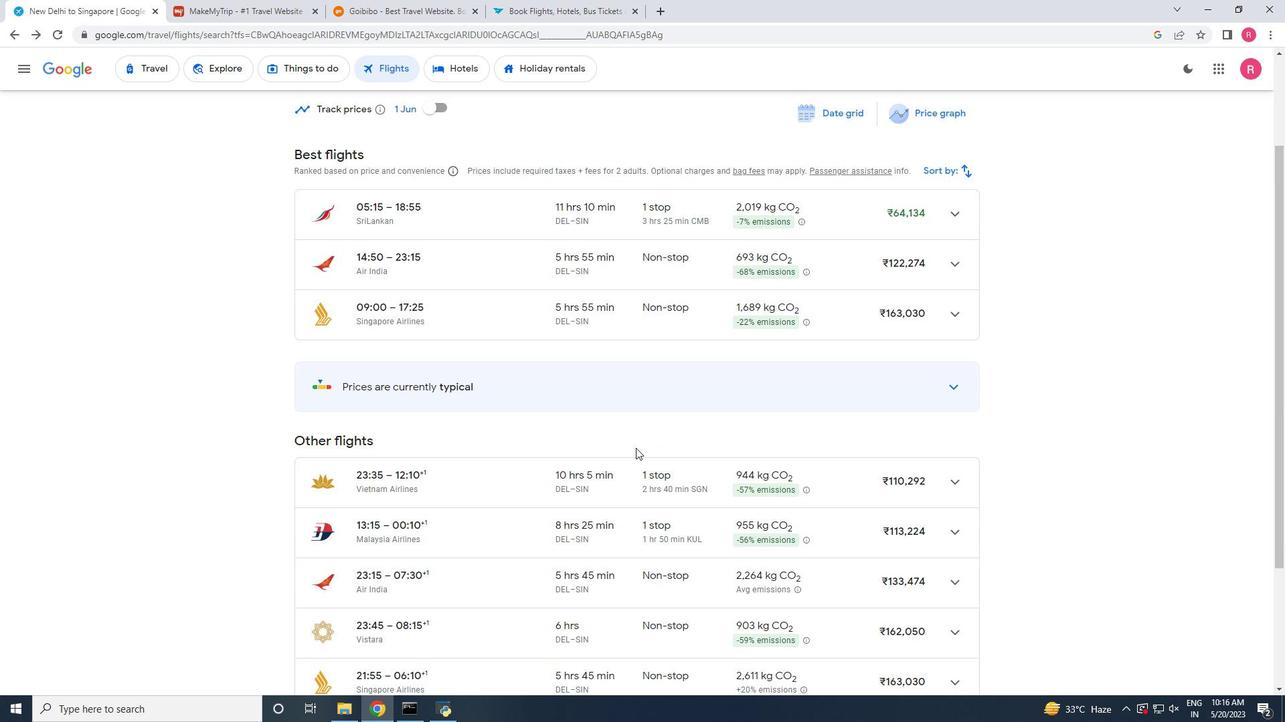 
Action: Mouse moved to (625, 426)
Screenshot: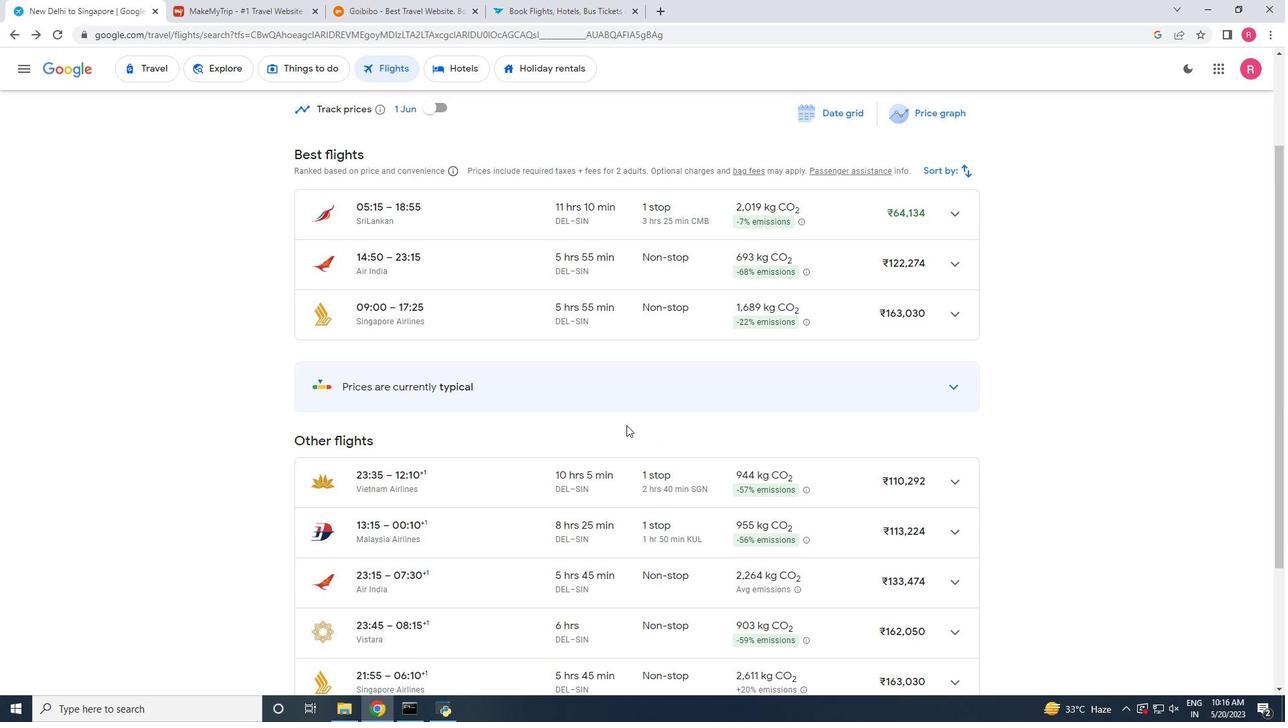 
Action: Mouse scrolled (625, 425) with delta (0, 0)
Screenshot: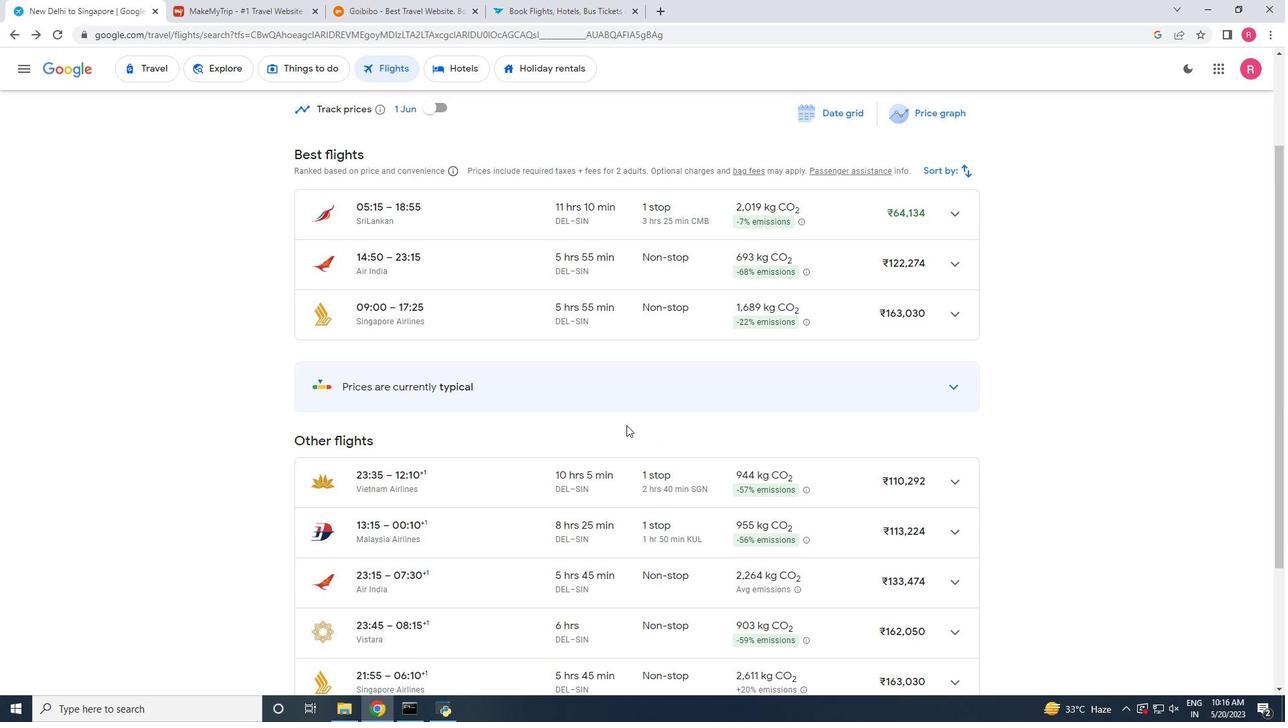 
Action: Mouse moved to (625, 427)
Screenshot: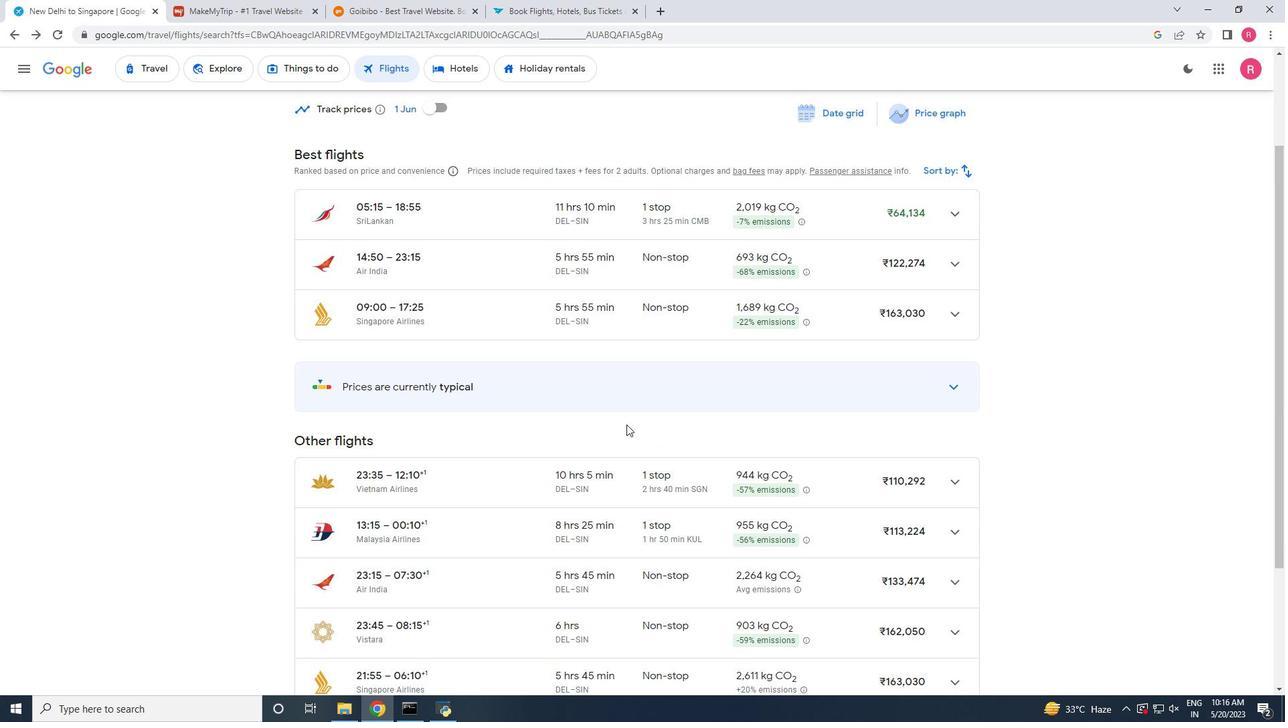 
Action: Mouse scrolled (625, 427) with delta (0, 0)
Screenshot: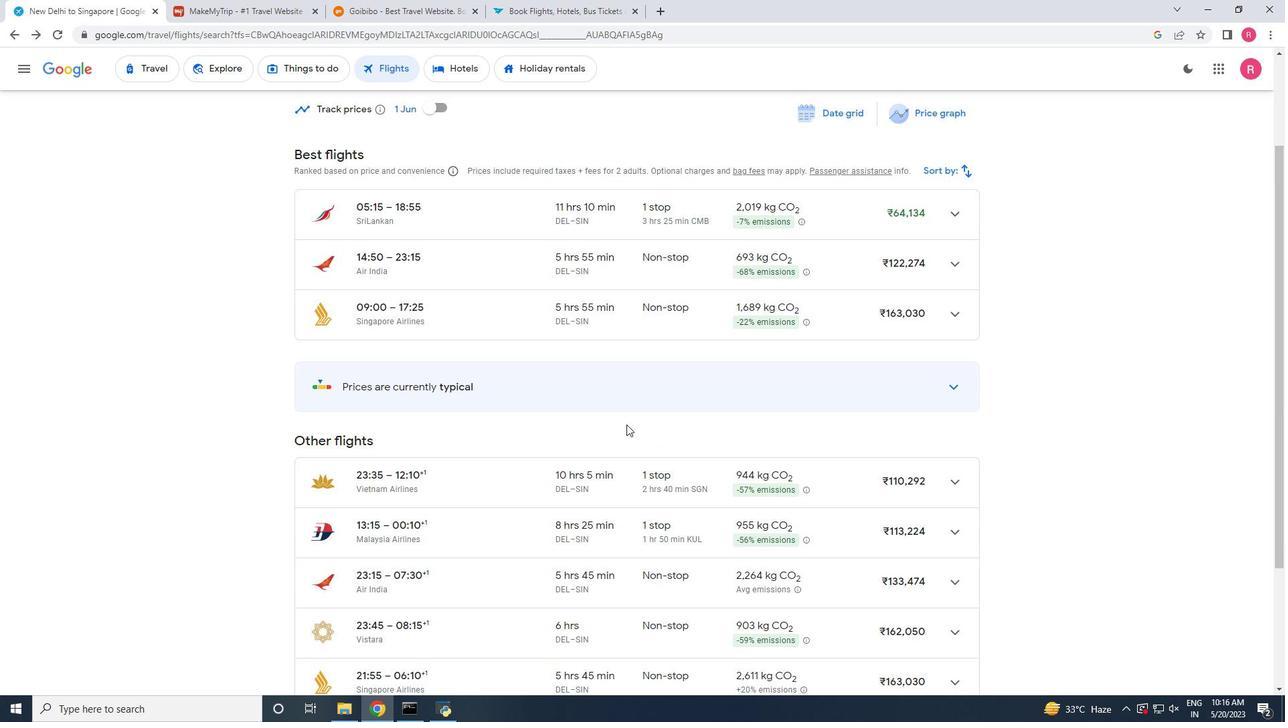 
Action: Mouse scrolled (625, 427) with delta (0, 0)
Screenshot: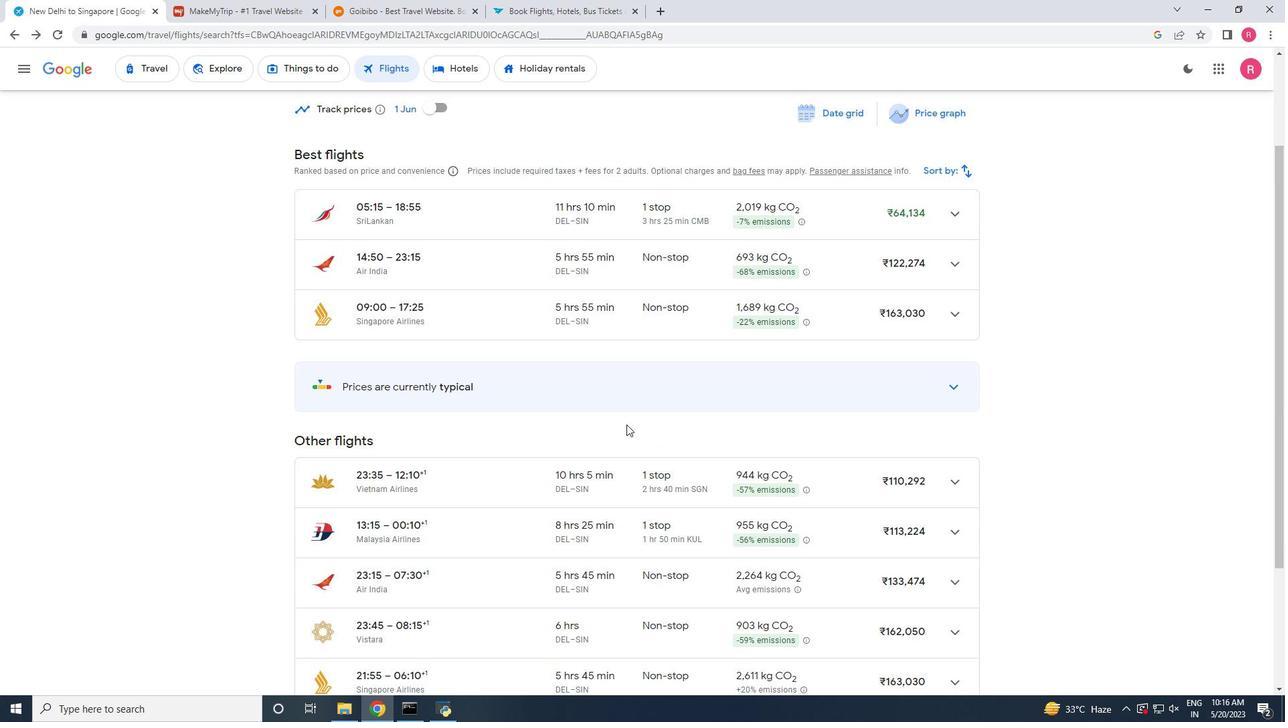 
Action: Mouse moved to (624, 431)
Screenshot: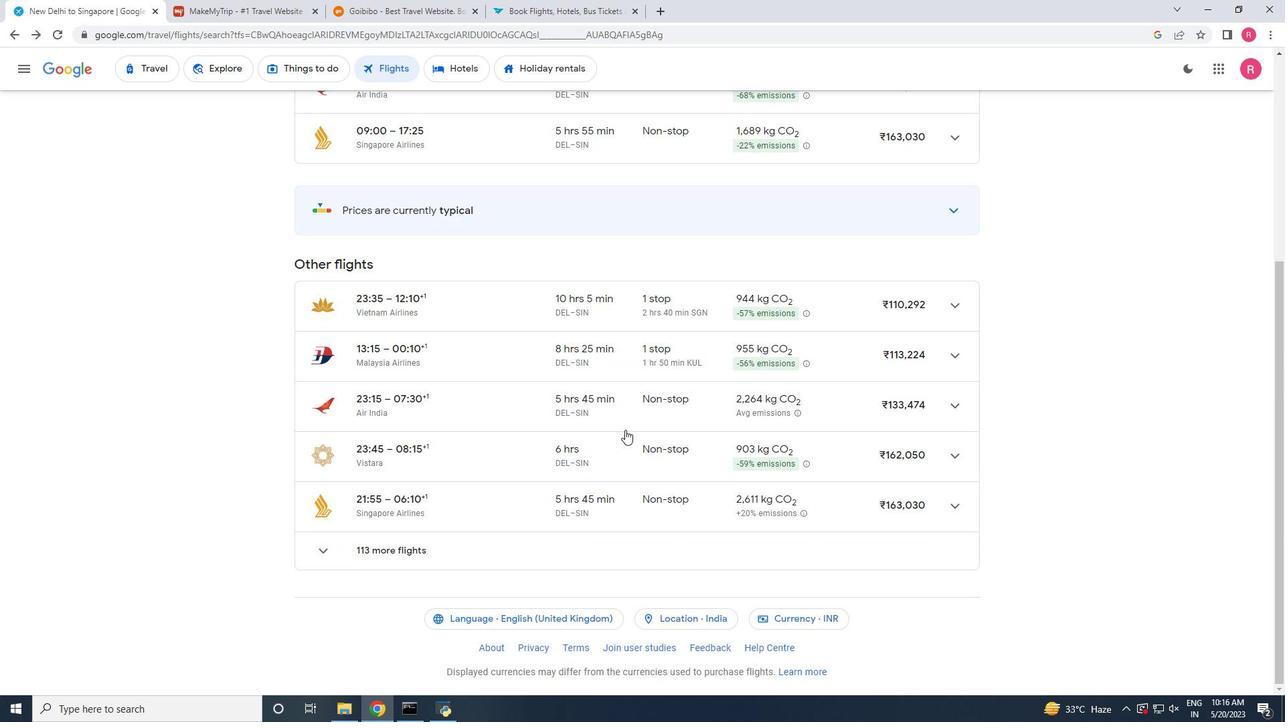 
Action: Mouse scrolled (624, 432) with delta (0, 0)
Screenshot: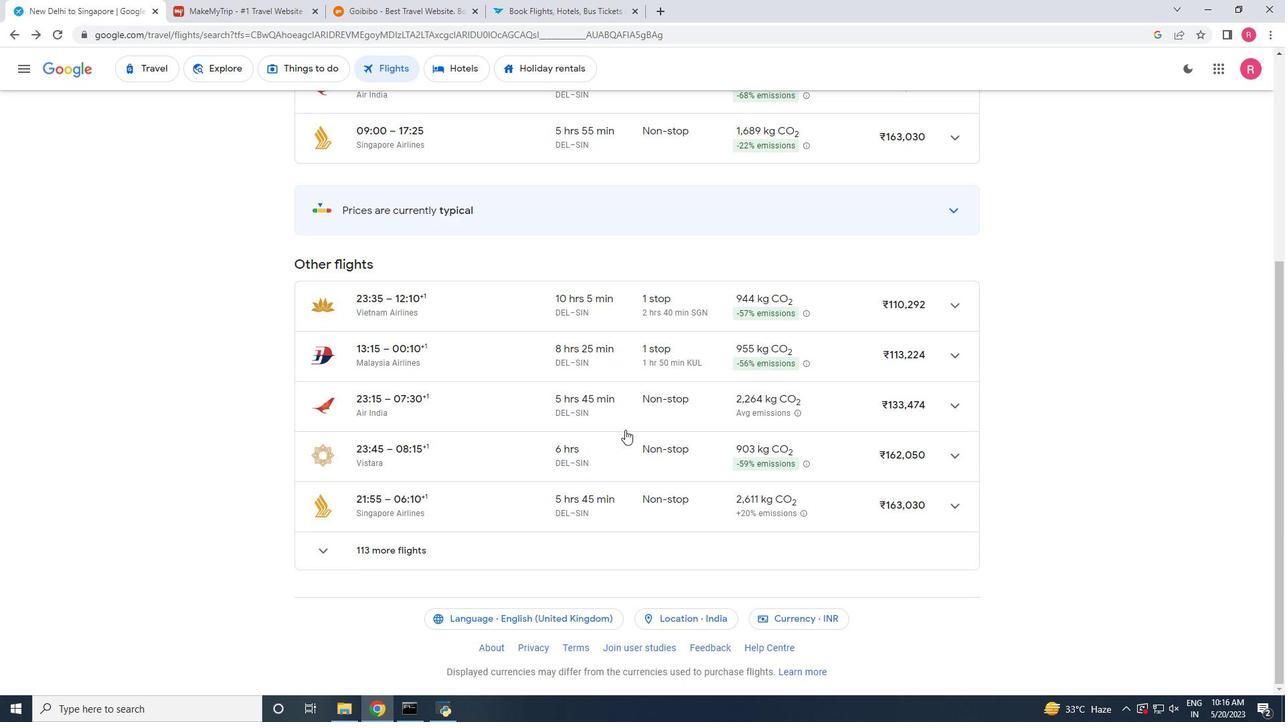 
Action: Mouse scrolled (624, 432) with delta (0, 0)
Screenshot: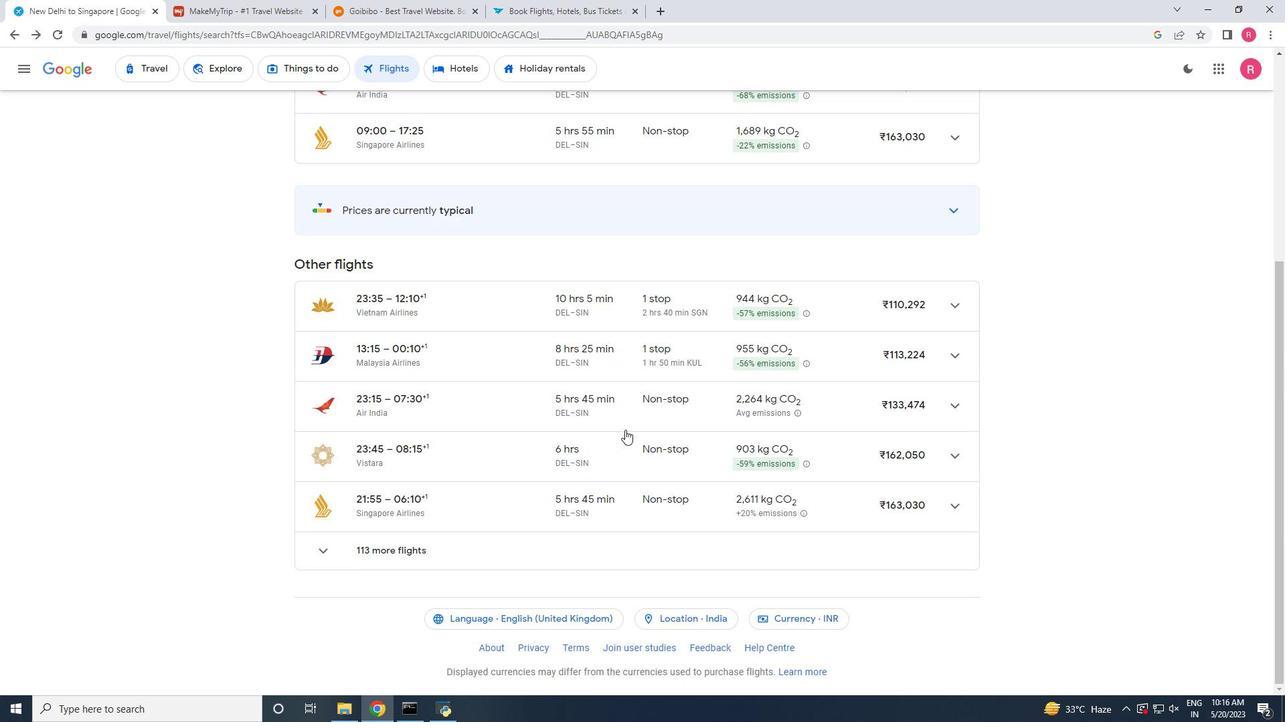 
Action: Mouse scrolled (624, 432) with delta (0, 0)
Screenshot: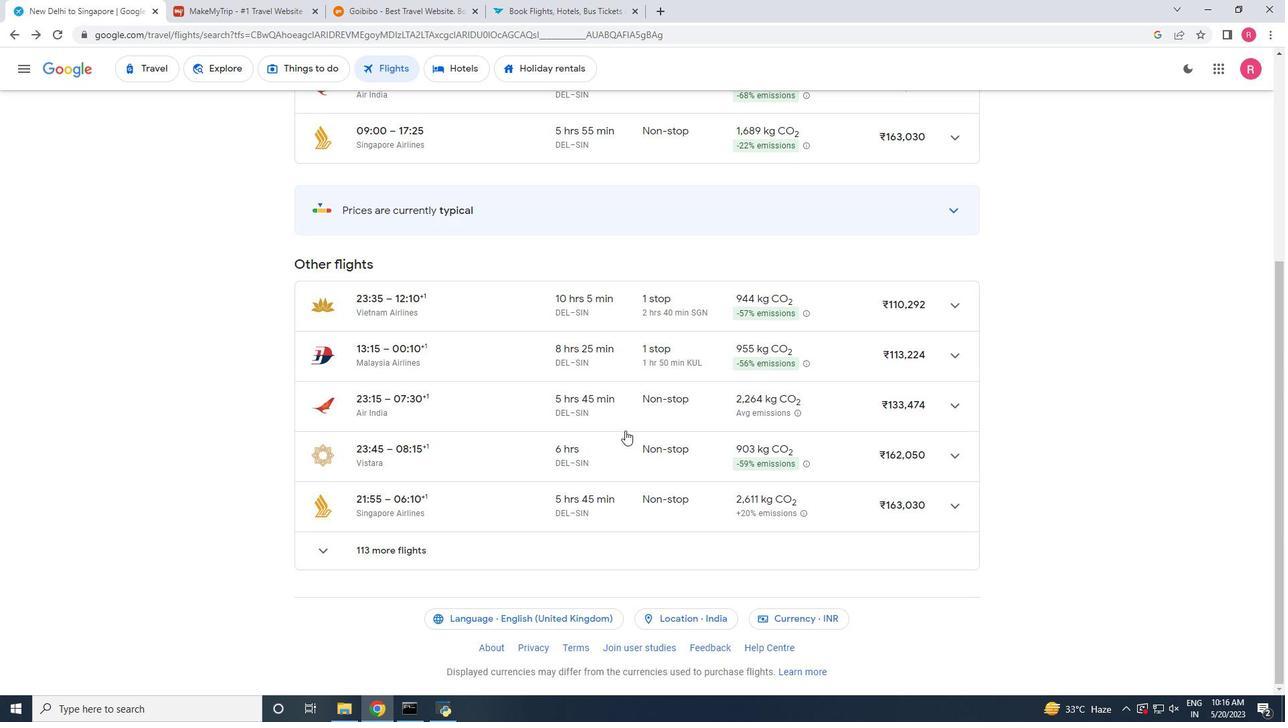 
Action: Mouse scrolled (624, 432) with delta (0, 0)
Screenshot: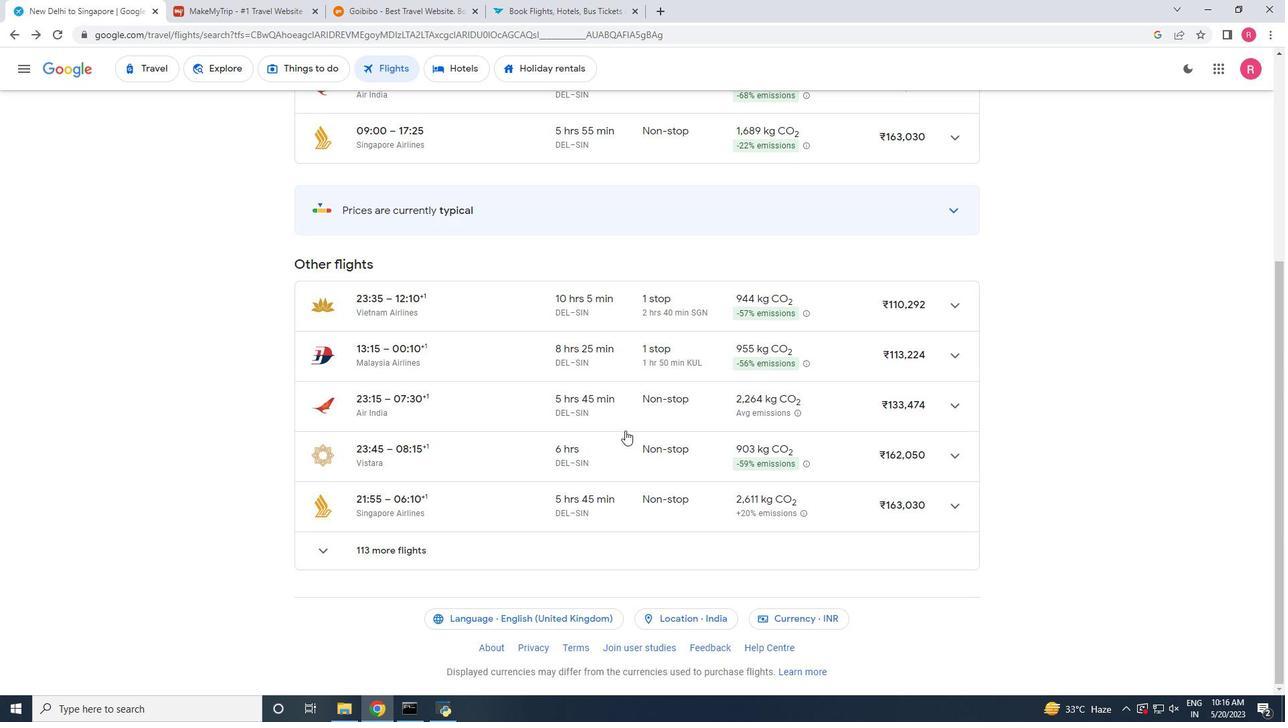 
Action: Mouse scrolled (624, 432) with delta (0, 0)
Screenshot: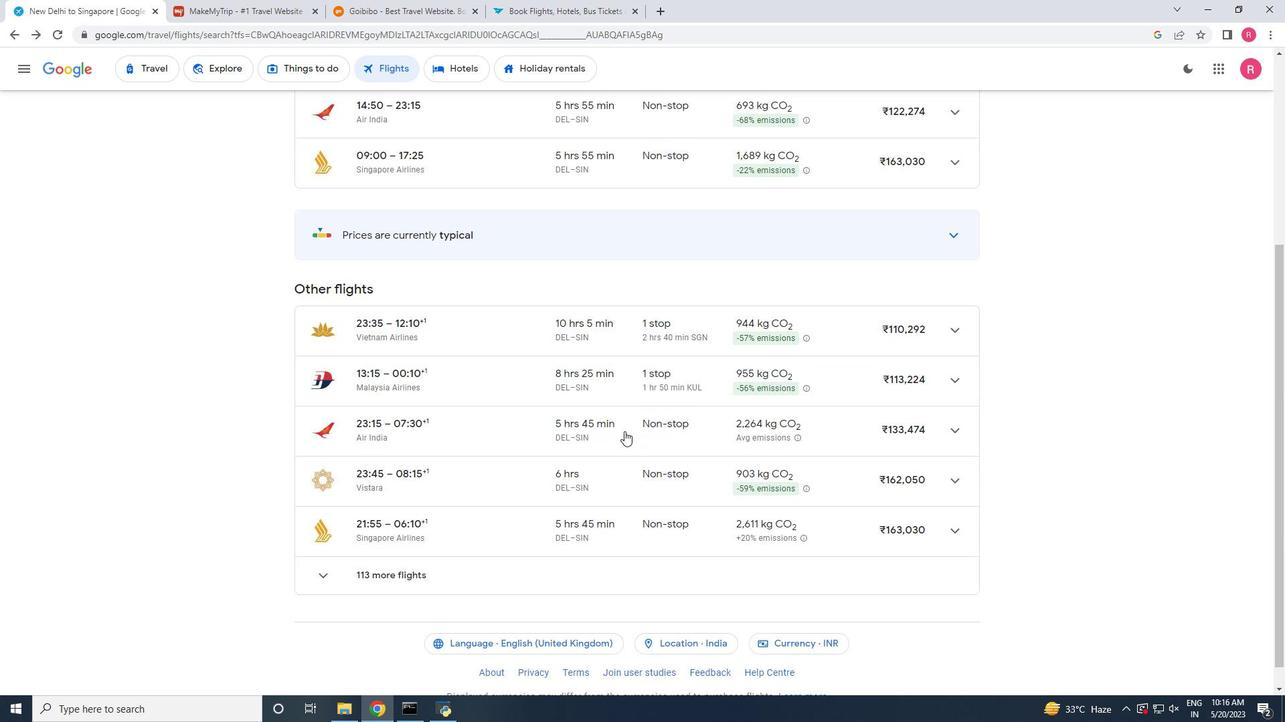 
Action: Mouse moved to (852, 255)
Screenshot: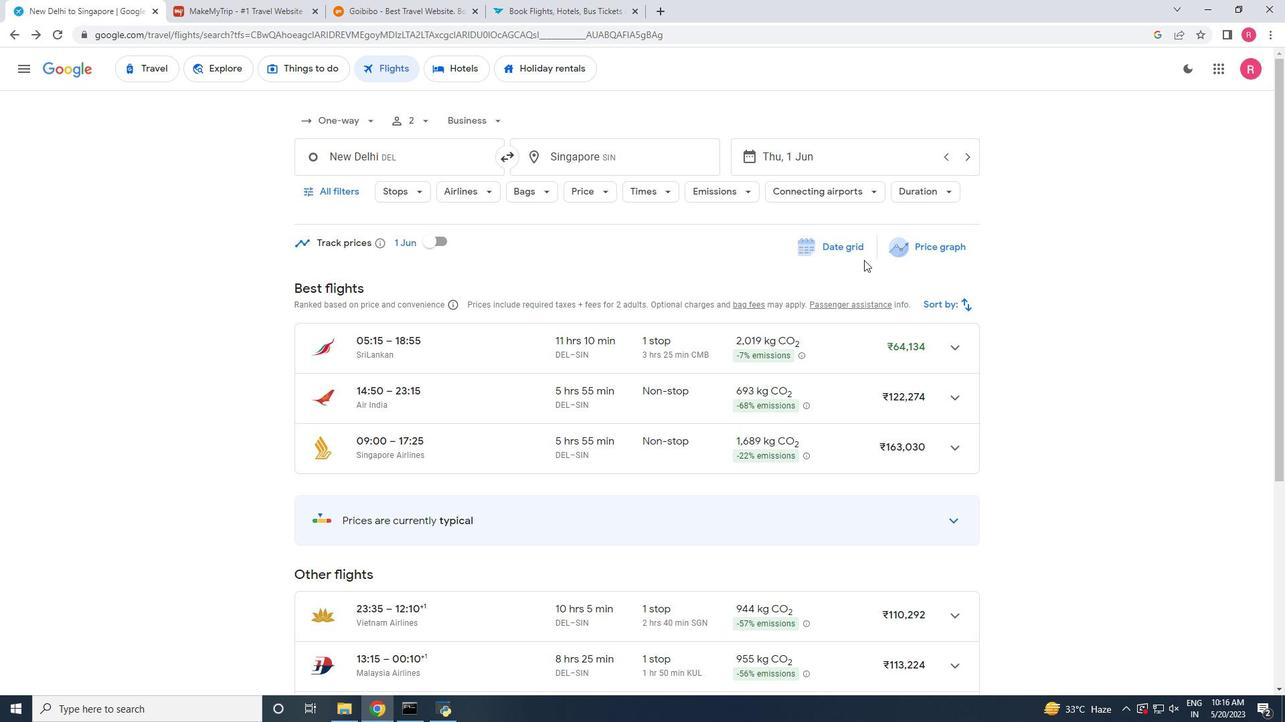 
Action: Mouse pressed left at (852, 255)
Screenshot: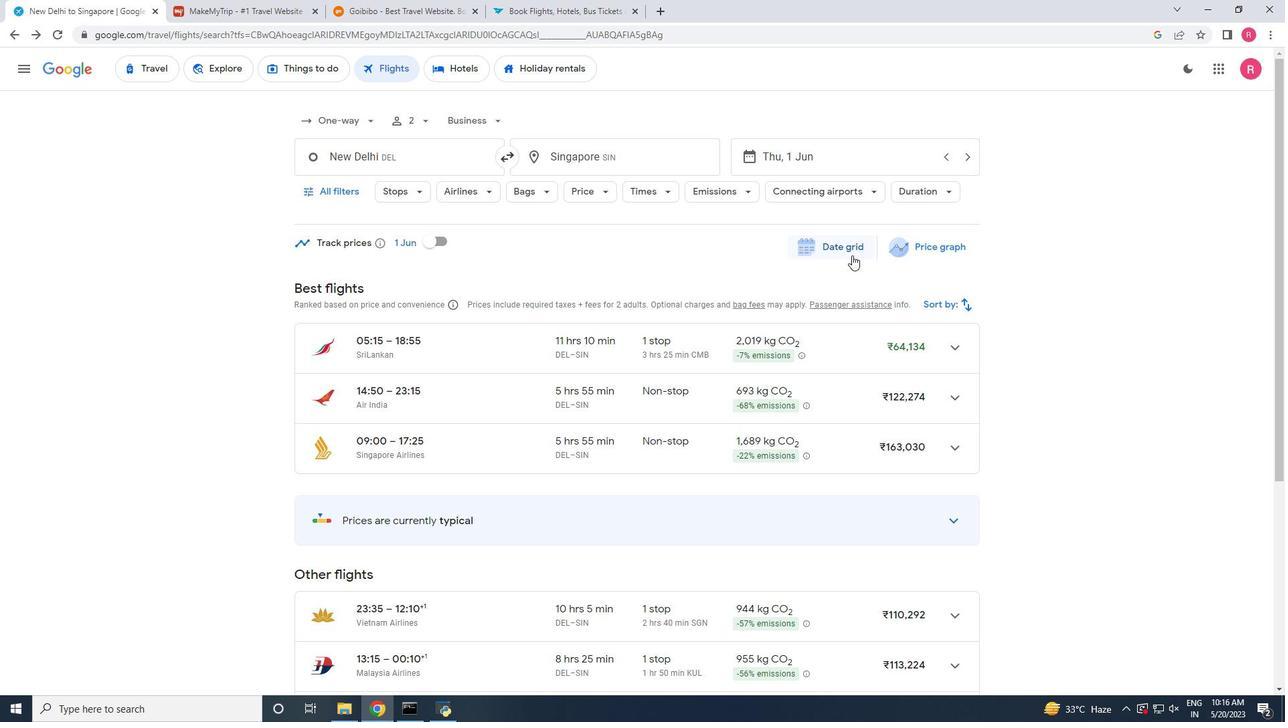 
Action: Mouse moved to (890, 556)
Screenshot: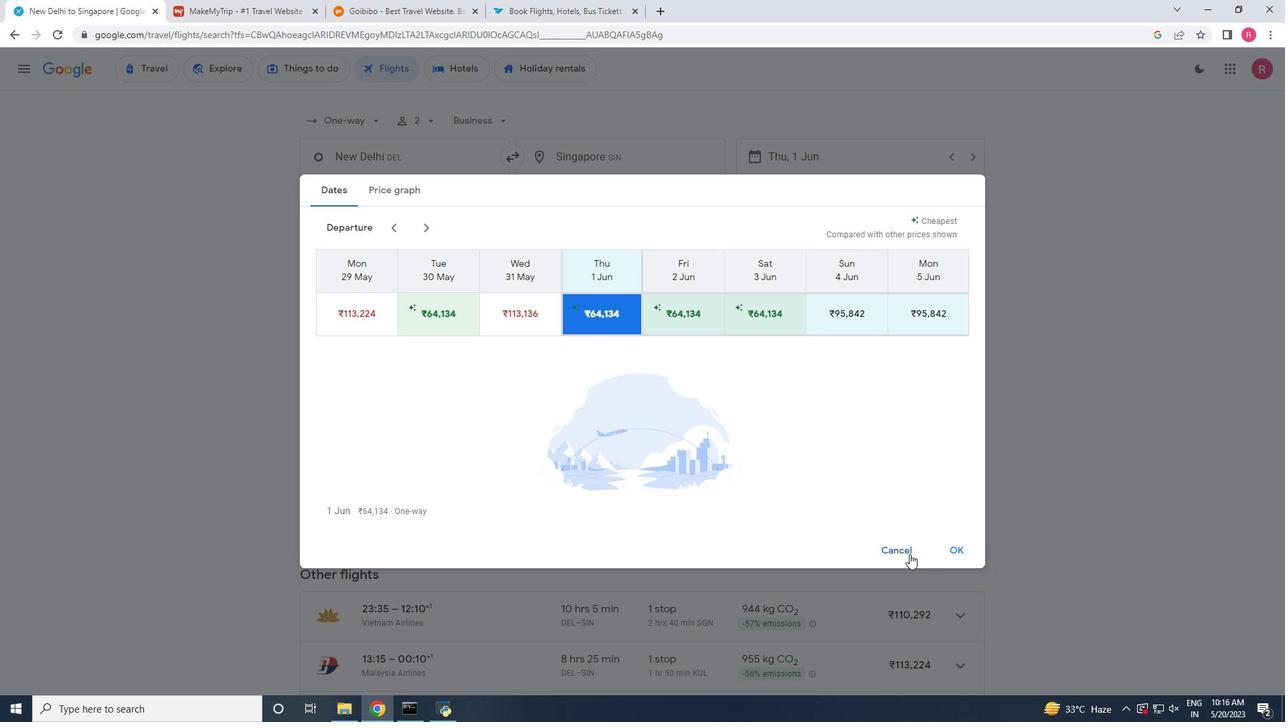 
Action: Mouse pressed left at (890, 556)
Screenshot: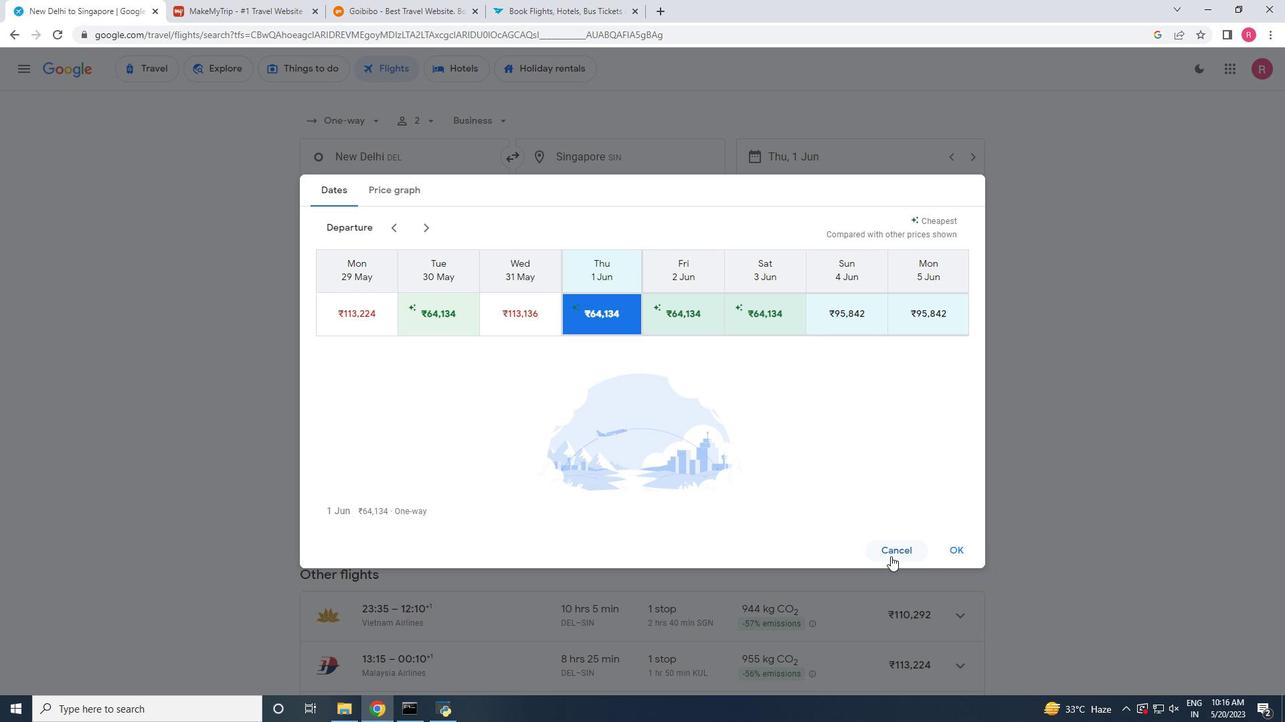 
Action: Mouse moved to (797, 475)
Screenshot: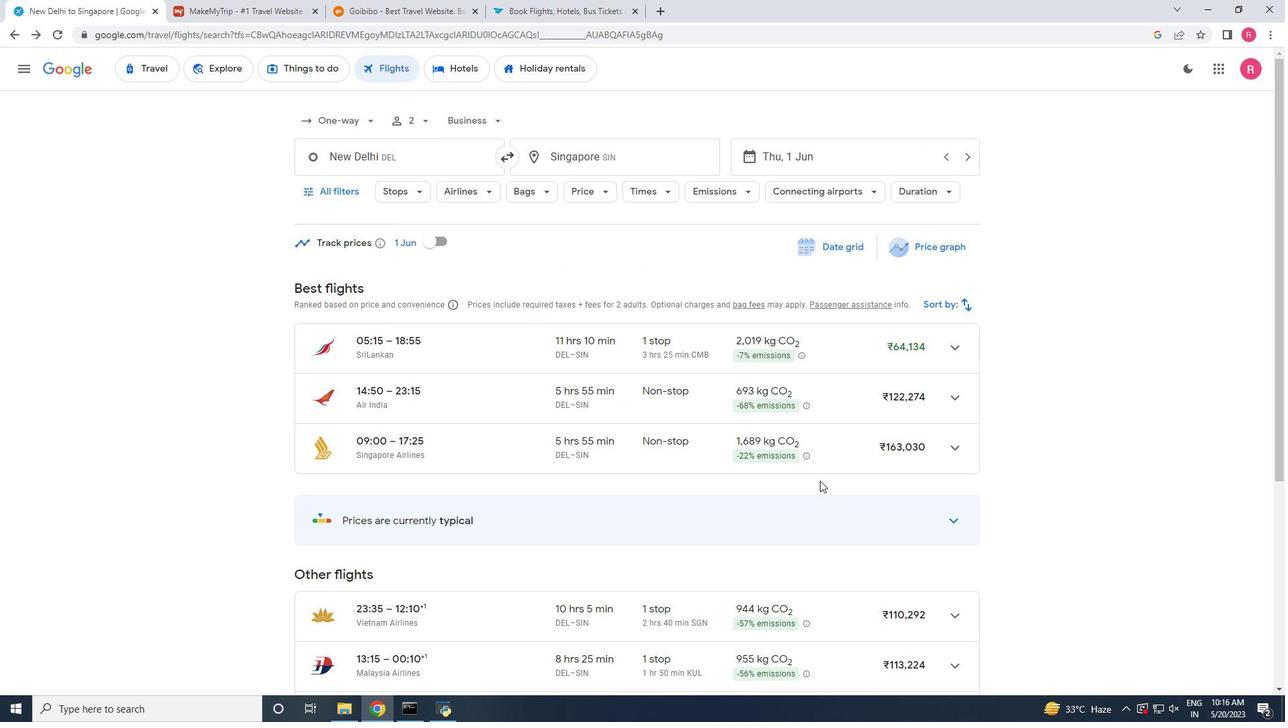 
Action: Mouse scrolled (797, 475) with delta (0, 0)
Screenshot: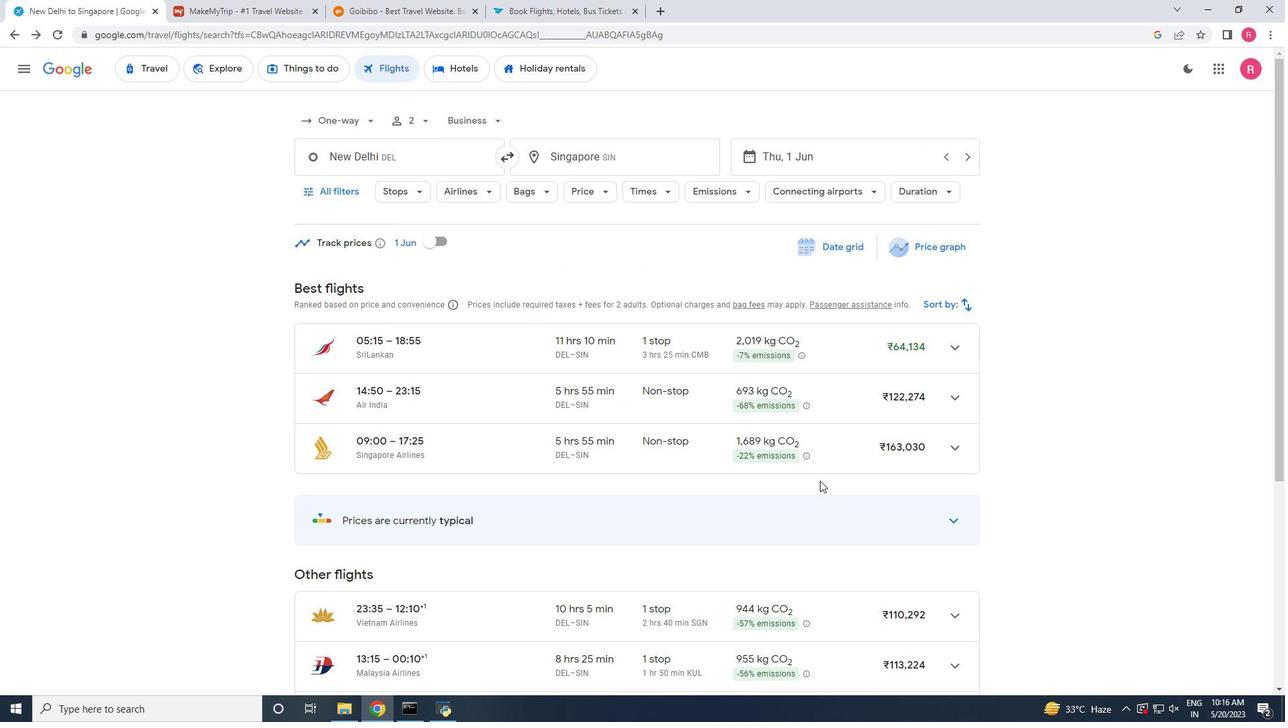 
Action: Mouse scrolled (797, 475) with delta (0, 0)
Screenshot: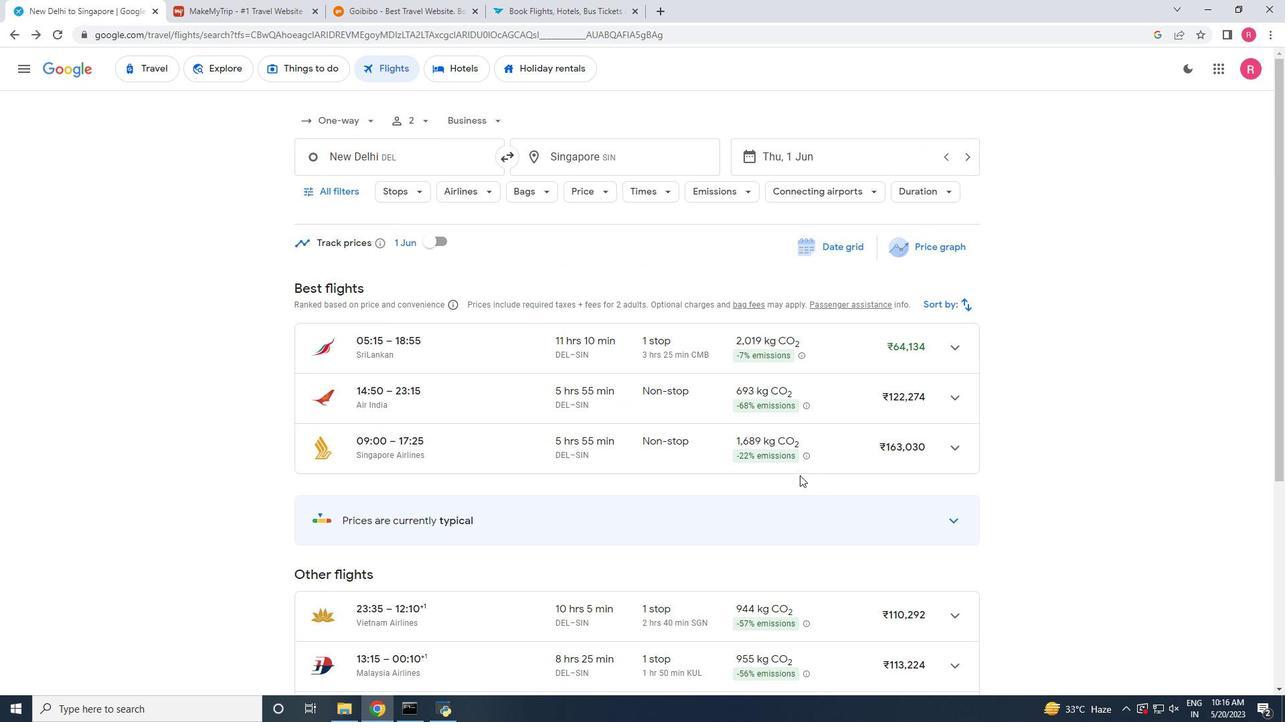 
Action: Mouse moved to (469, 296)
Screenshot: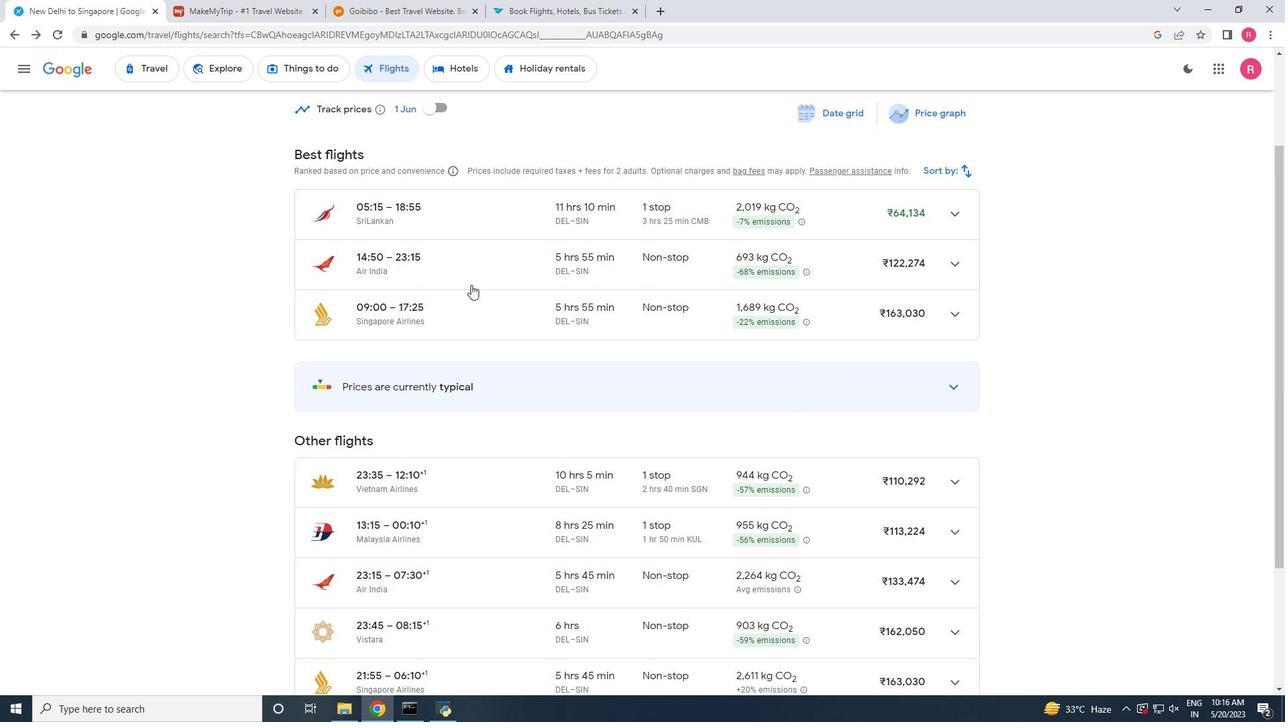 
Action: Mouse scrolled (469, 297) with delta (0, 0)
Screenshot: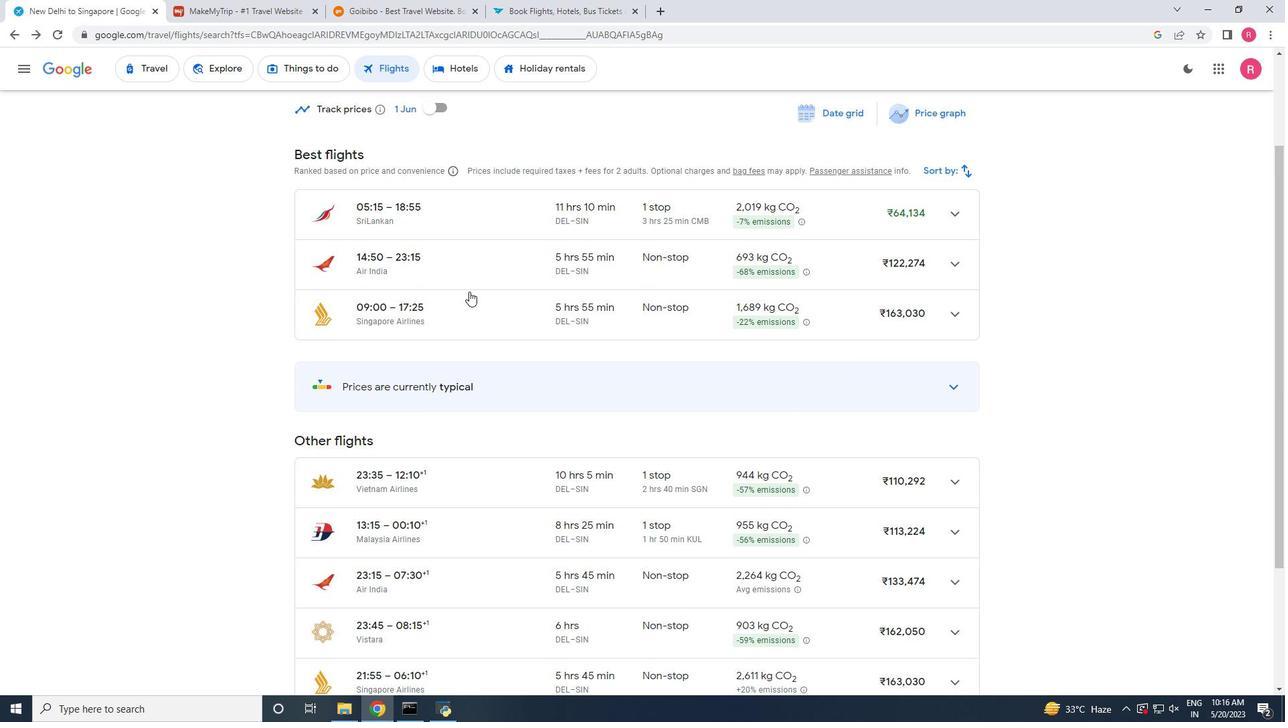
Action: Mouse scrolled (469, 297) with delta (0, 0)
Screenshot: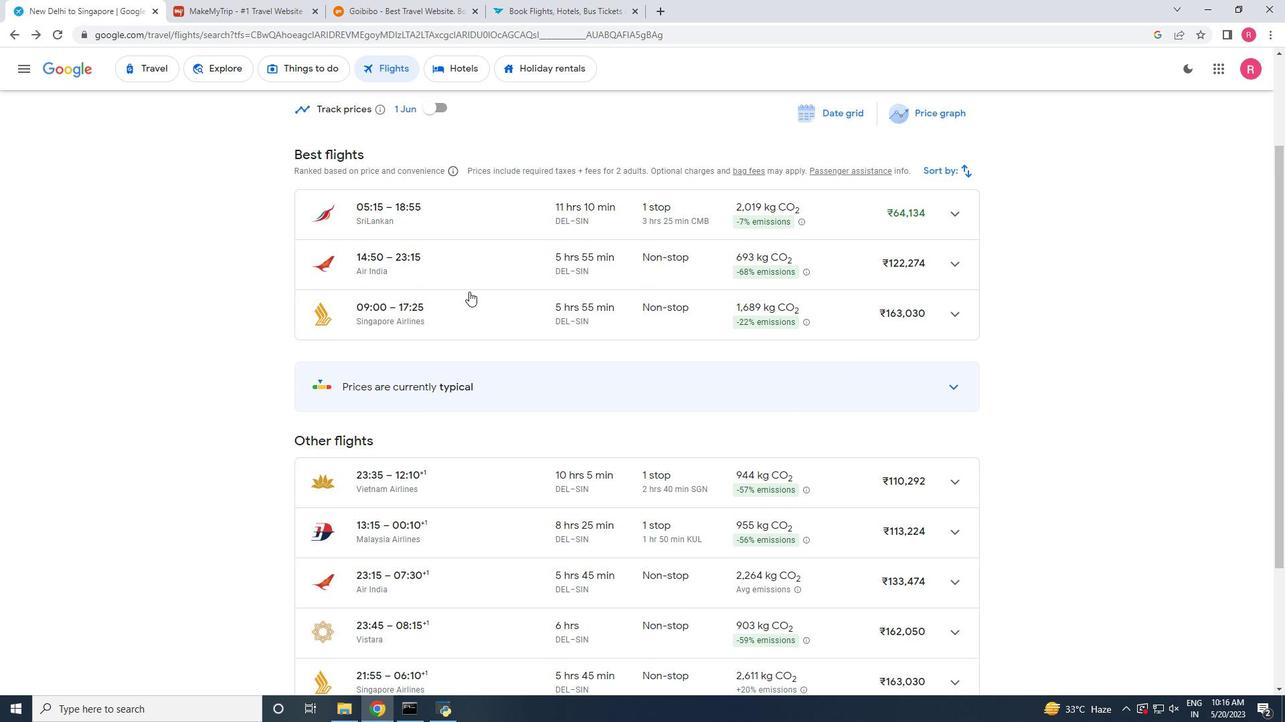 
Action: Mouse scrolled (469, 297) with delta (0, 0)
Screenshot: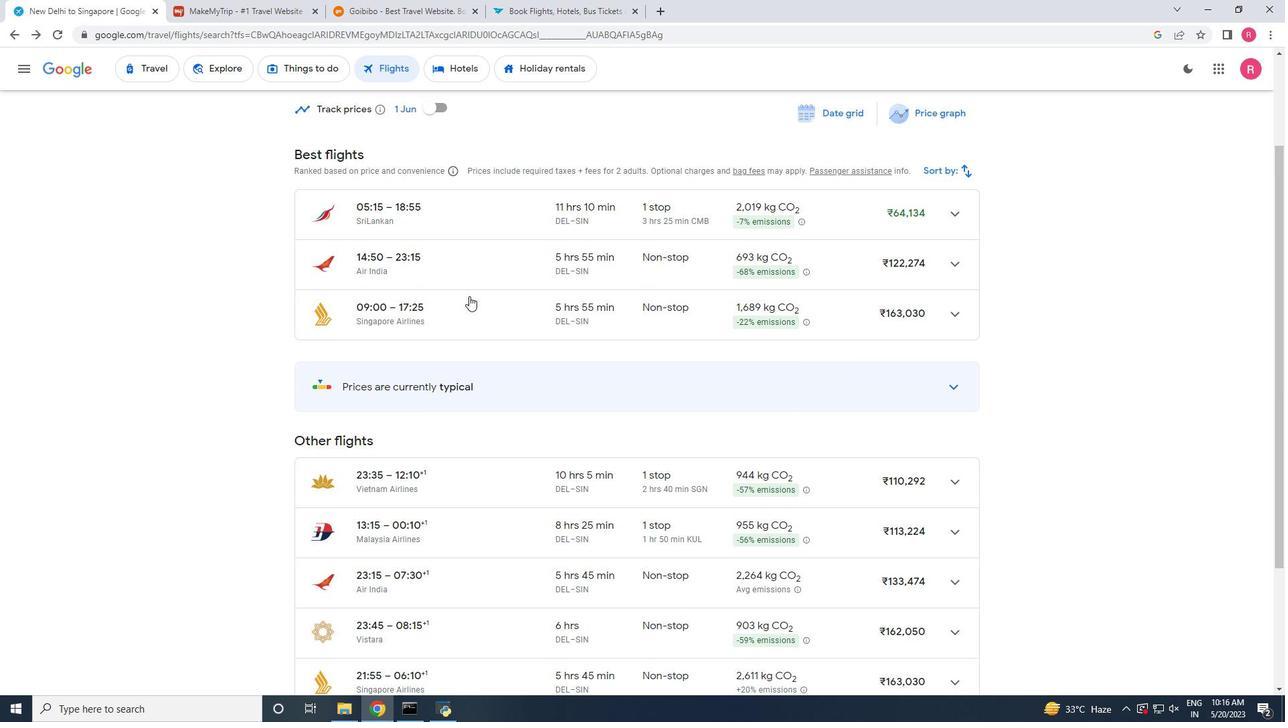 
Action: Mouse moved to (431, 243)
Screenshot: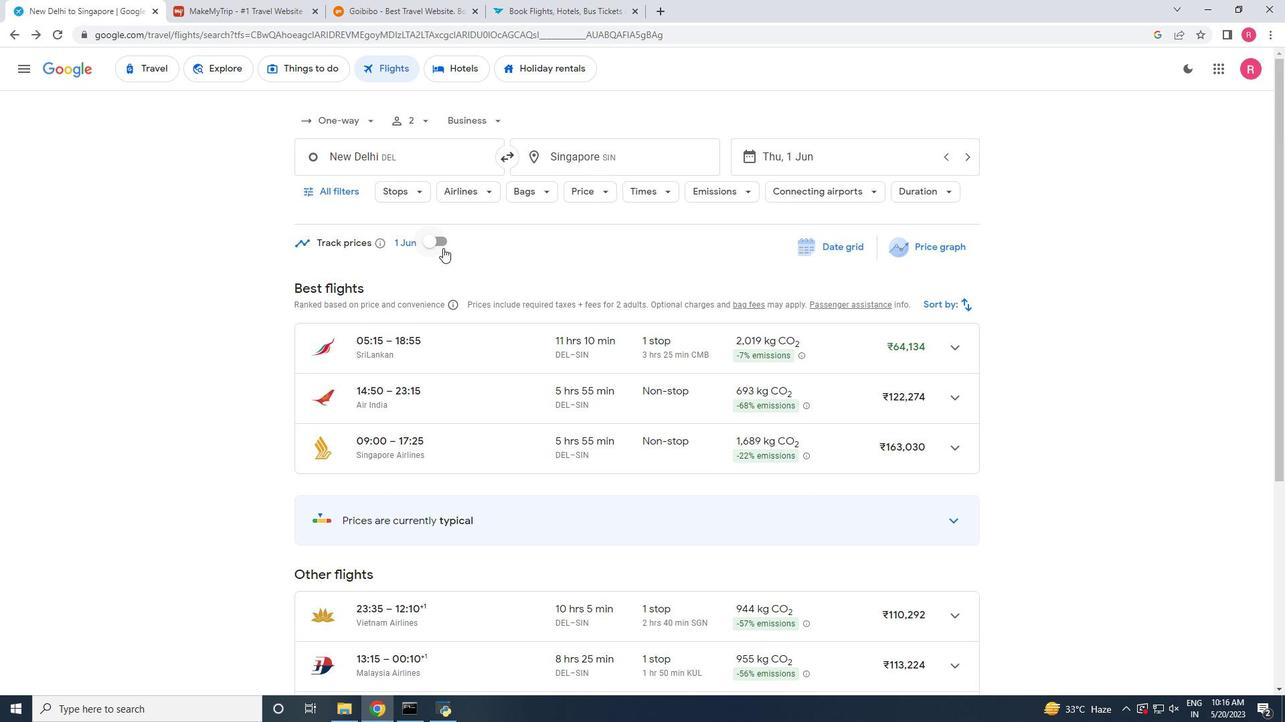 
Action: Mouse pressed left at (431, 243)
Screenshot: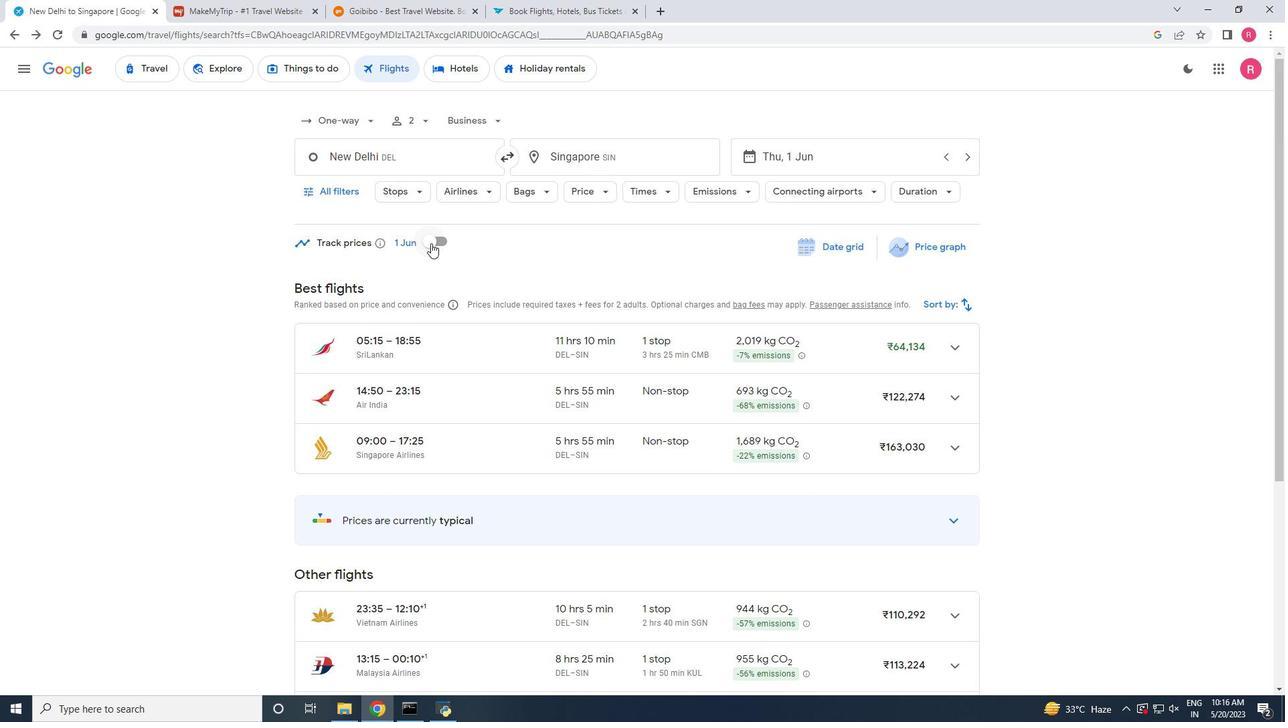 
Action: Mouse pressed left at (431, 243)
Screenshot: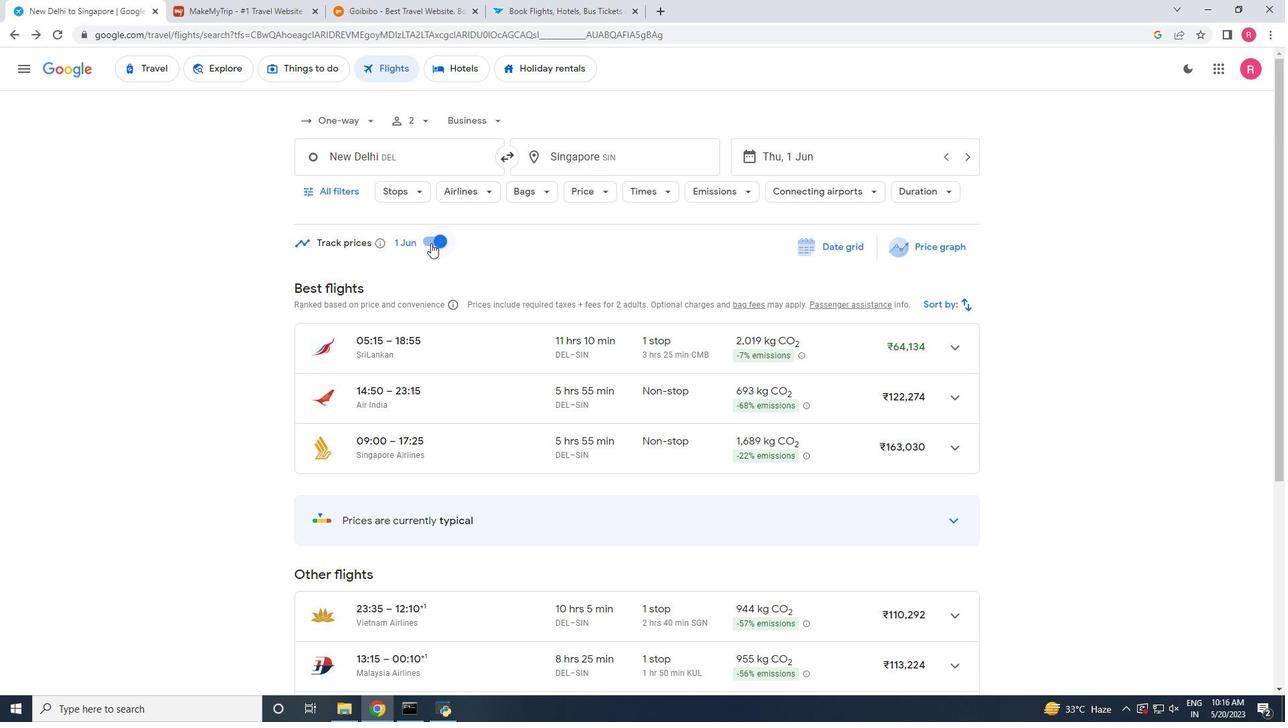 
Action: Mouse moved to (953, 360)
Screenshot: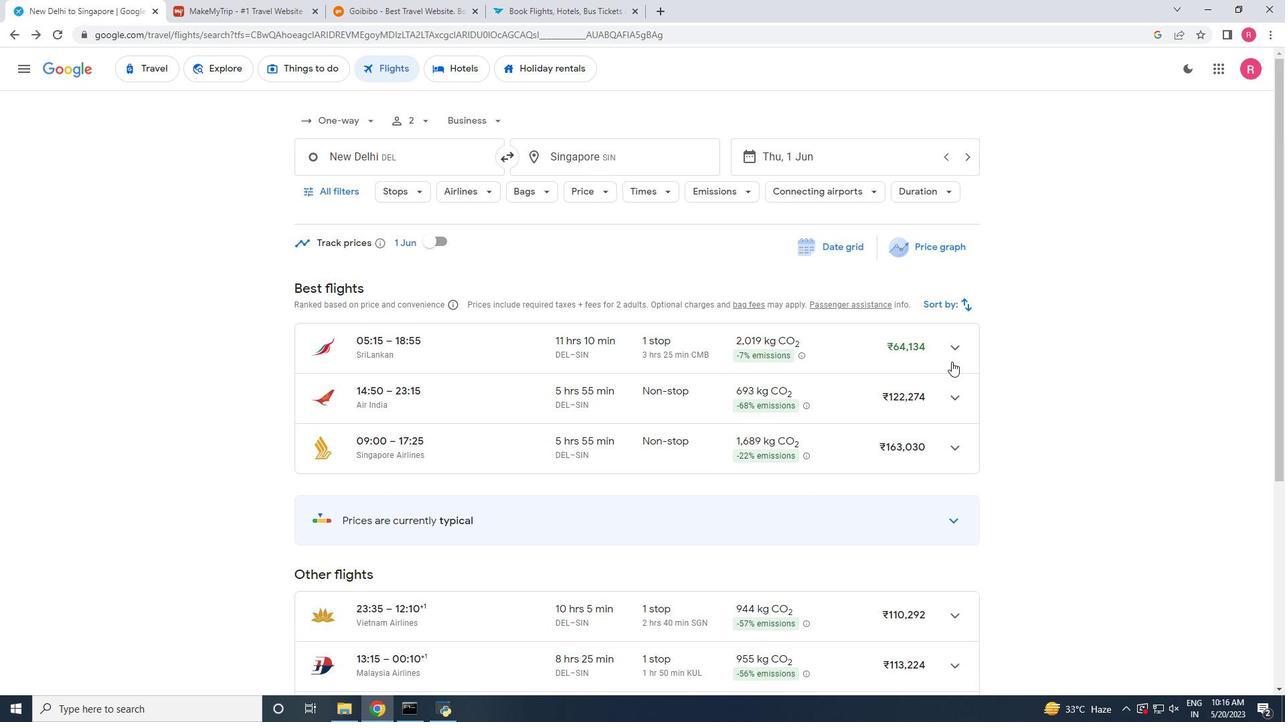
Action: Mouse pressed left at (953, 360)
Screenshot: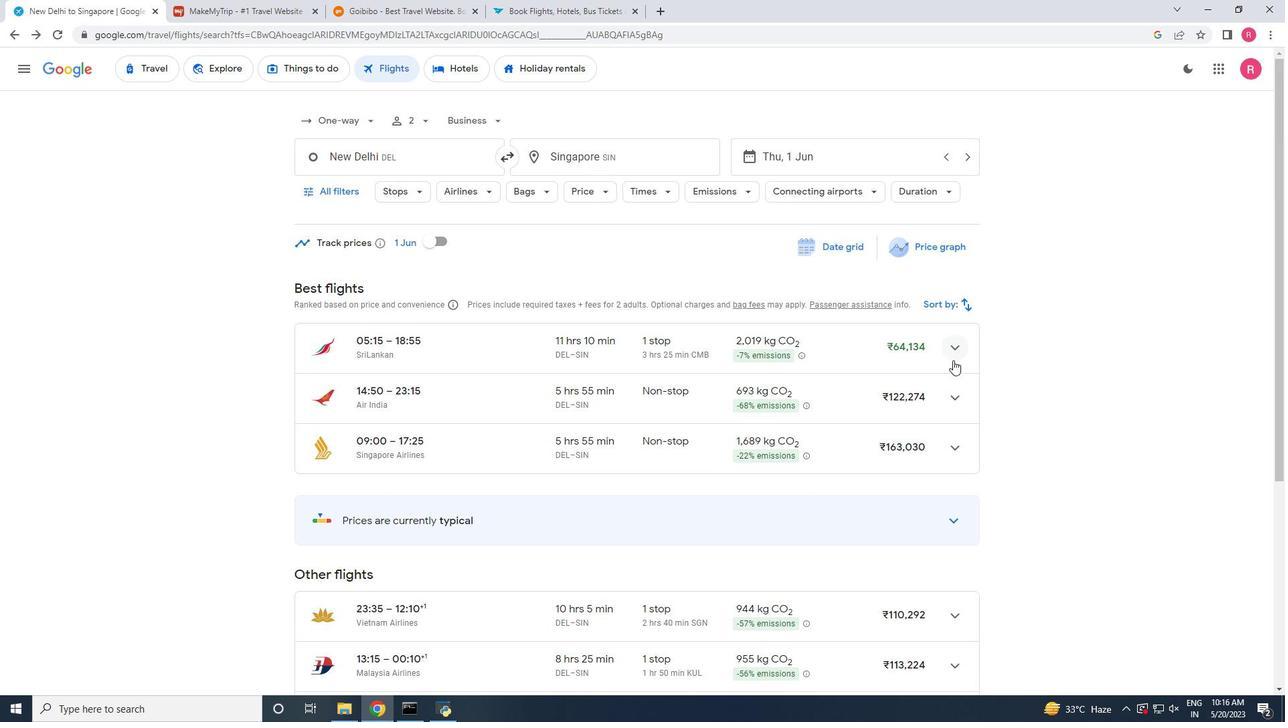 
Action: Mouse scrolled (953, 359) with delta (0, 0)
Screenshot: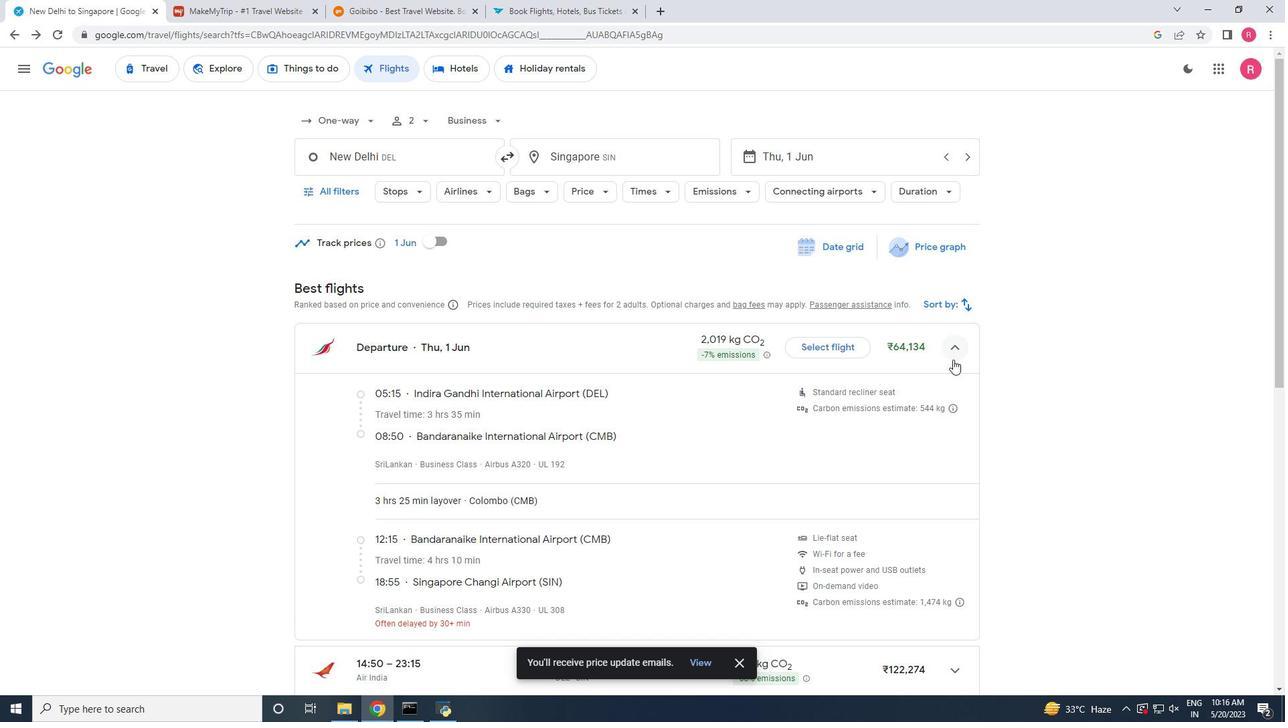 
Action: Mouse scrolled (953, 359) with delta (0, 0)
Screenshot: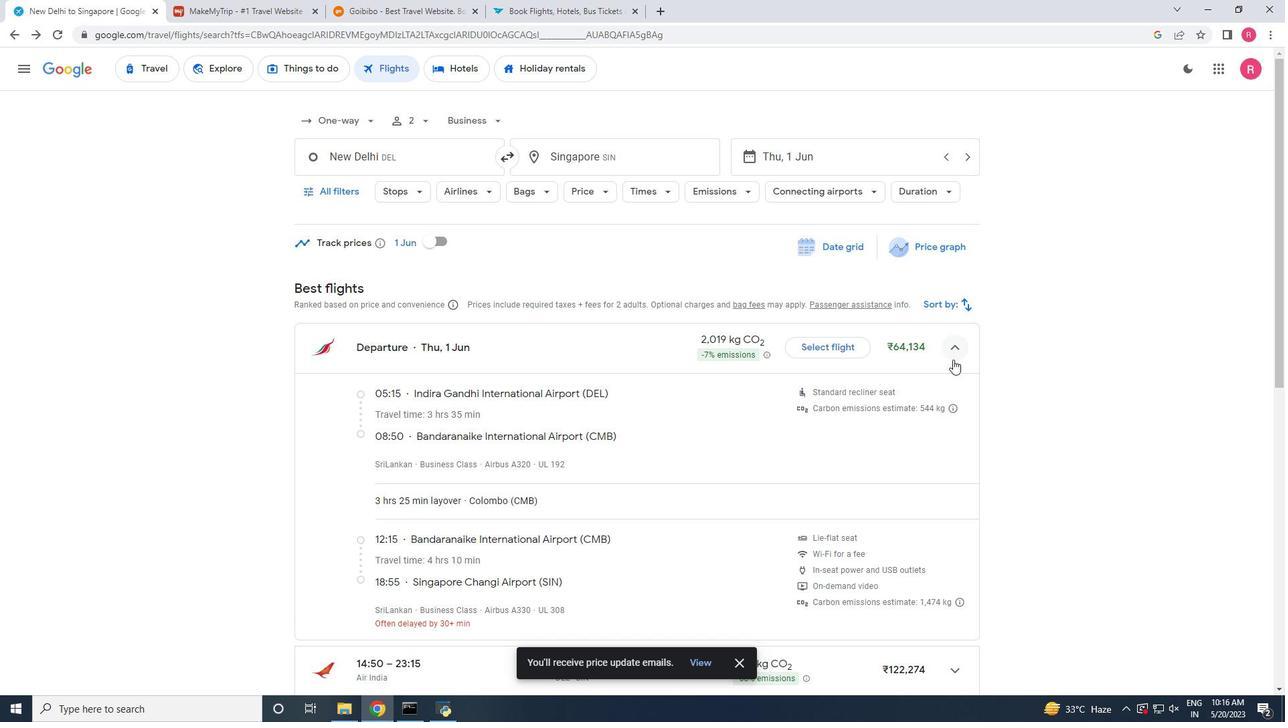 
Action: Mouse scrolled (953, 359) with delta (0, 0)
Screenshot: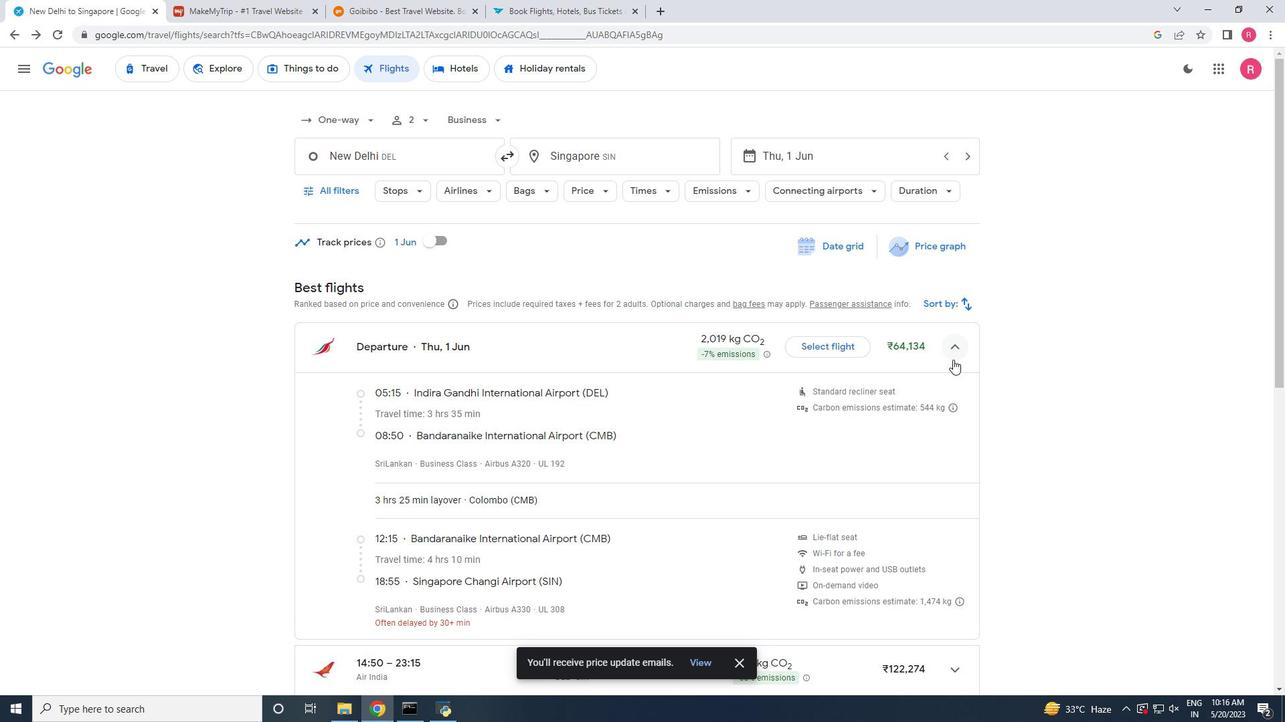 
Action: Mouse scrolled (953, 359) with delta (0, 0)
Screenshot: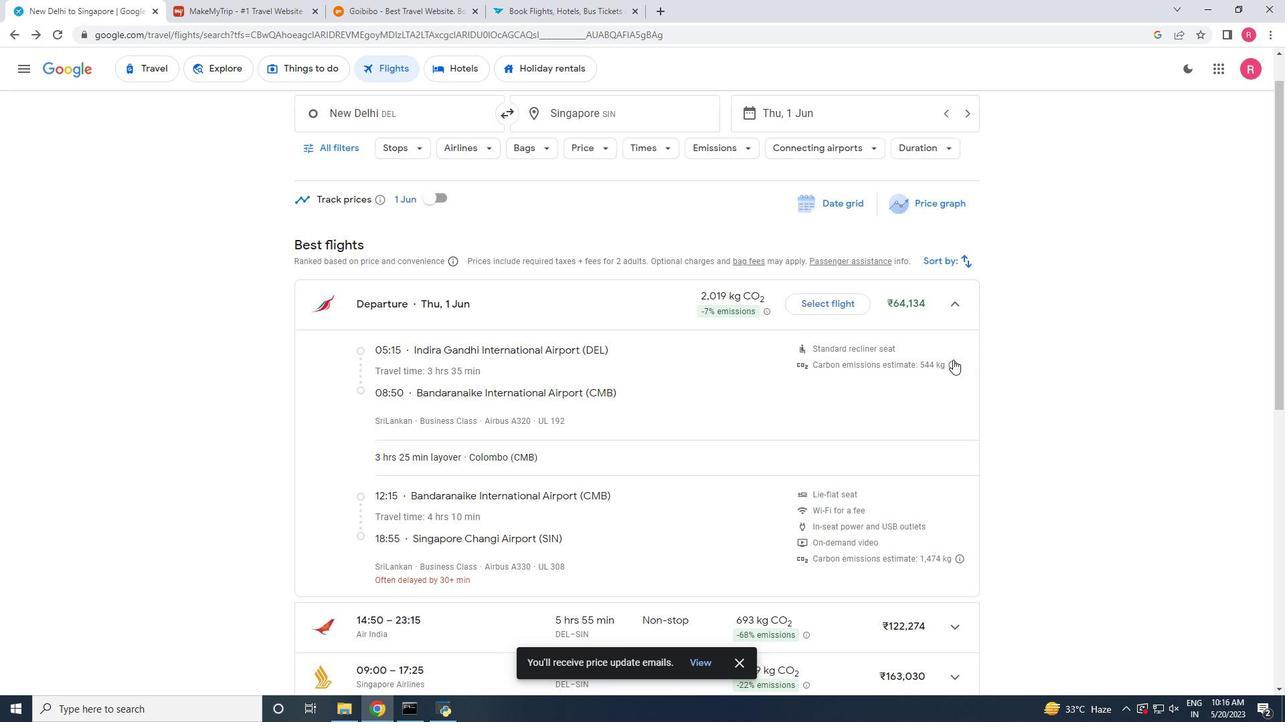 
Action: Mouse moved to (955, 352)
Screenshot: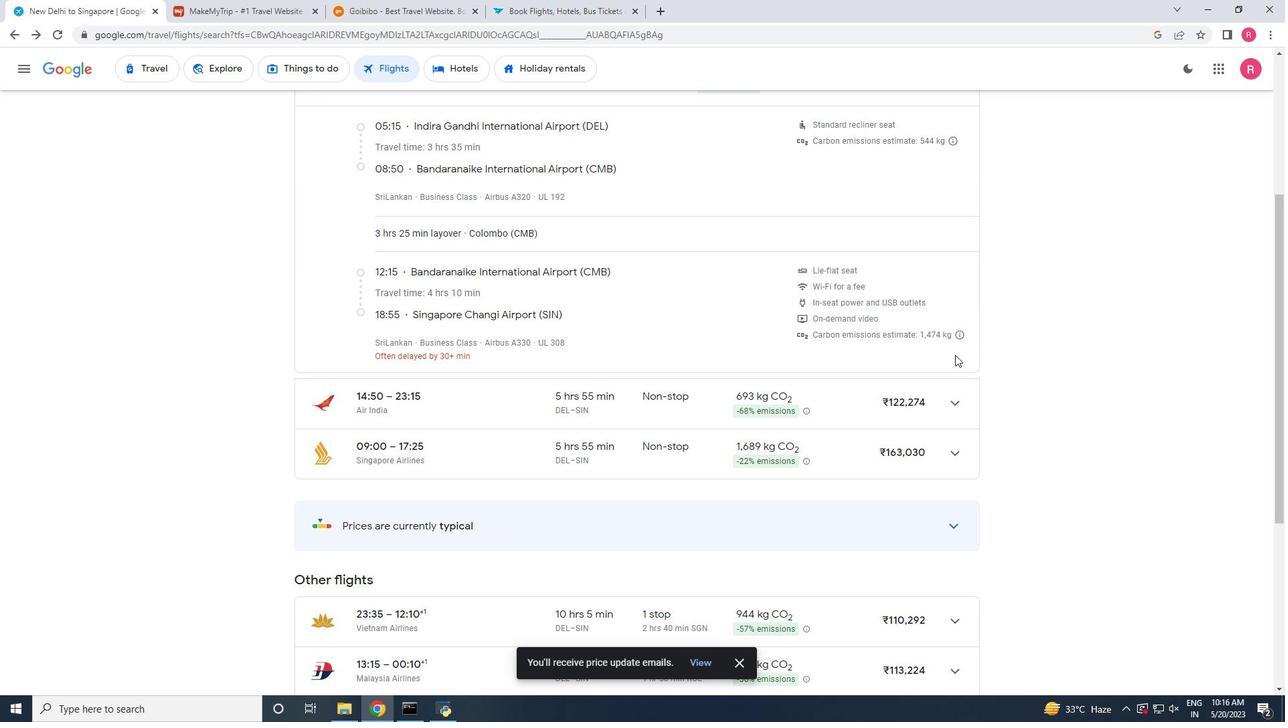 
Action: Mouse scrolled (955, 353) with delta (0, 0)
Screenshot: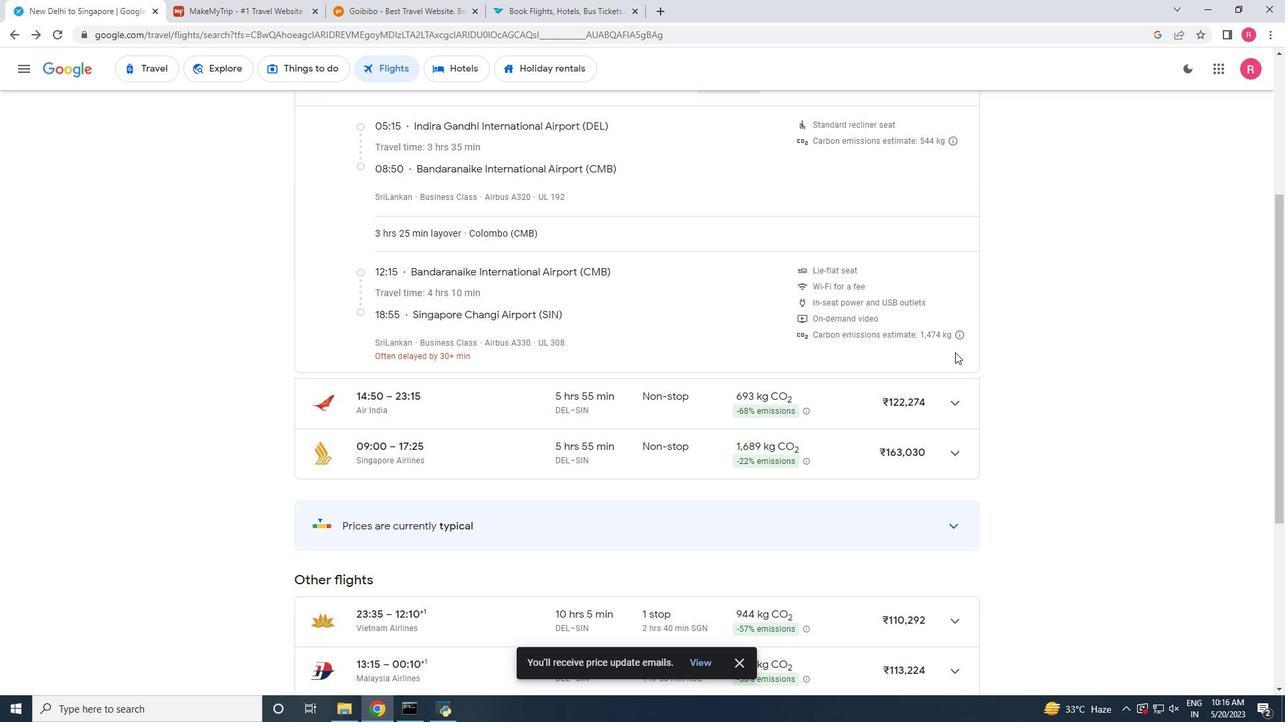 
Action: Mouse scrolled (955, 353) with delta (0, 0)
Screenshot: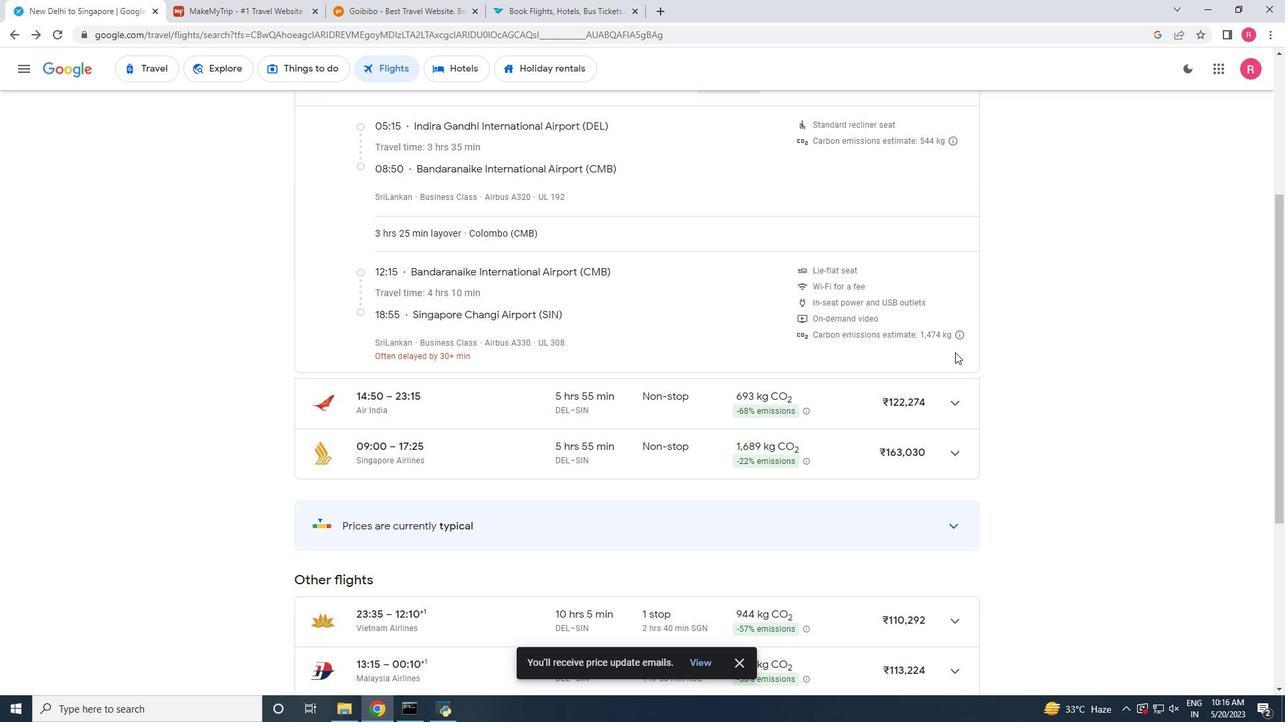 
Action: Mouse scrolled (955, 353) with delta (0, 0)
Screenshot: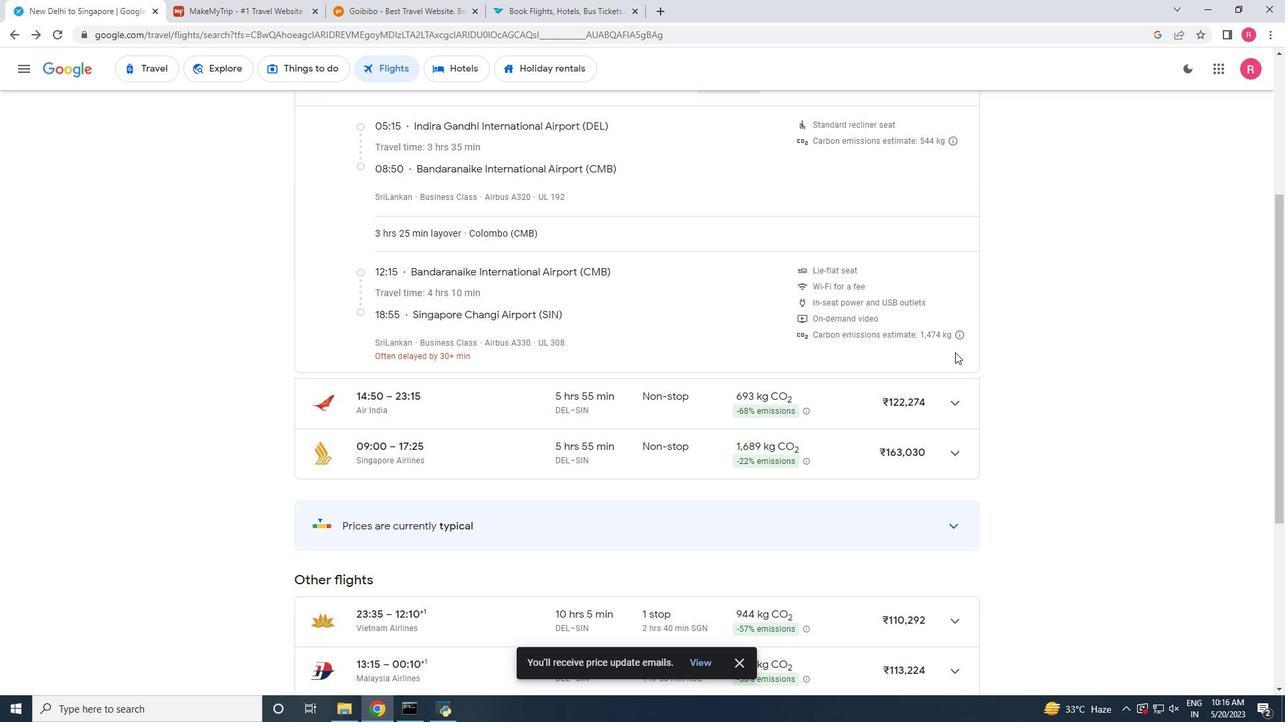 
Action: Mouse moved to (944, 378)
Screenshot: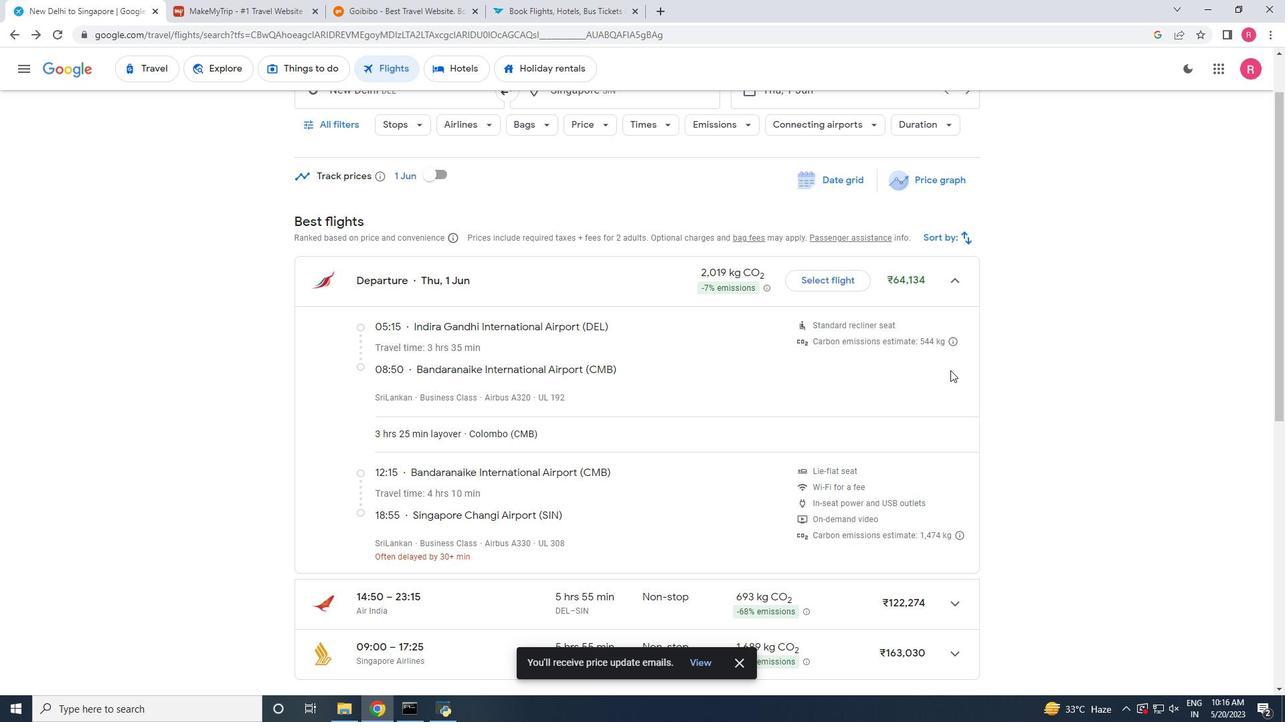 
Action: Mouse scrolled (944, 377) with delta (0, 0)
Screenshot: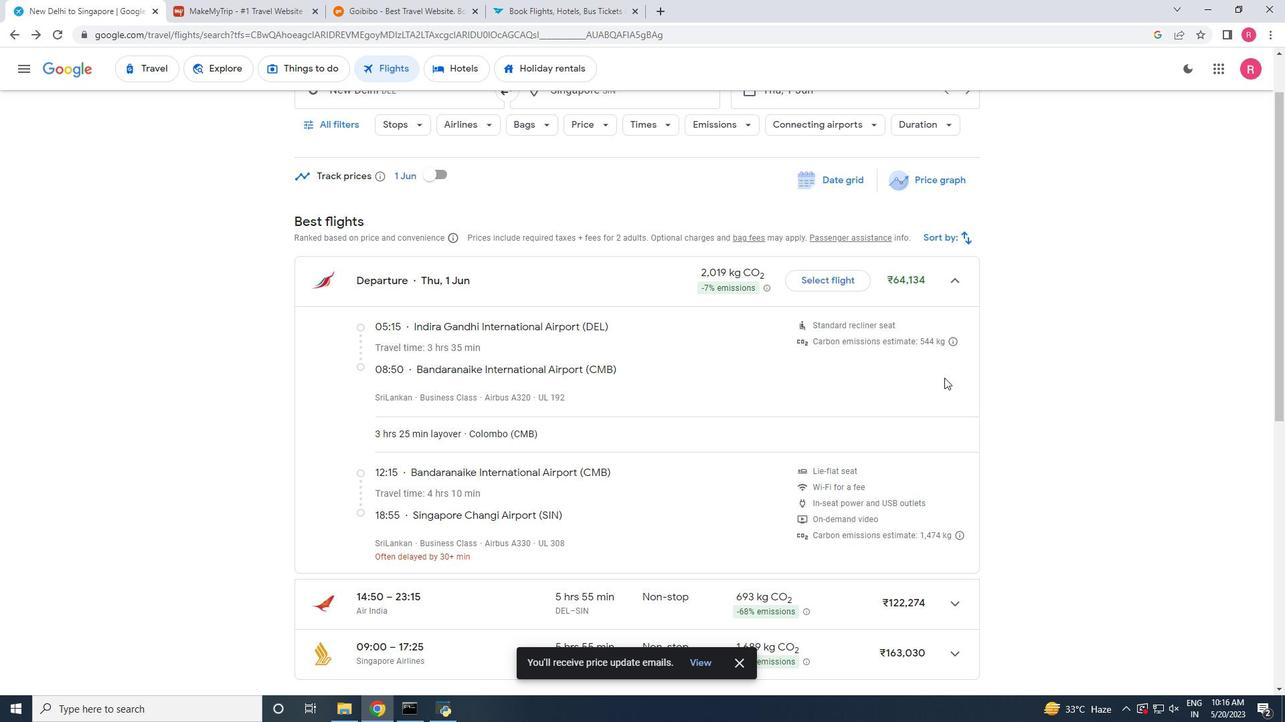 
Action: Mouse scrolled (944, 378) with delta (0, 0)
Screenshot: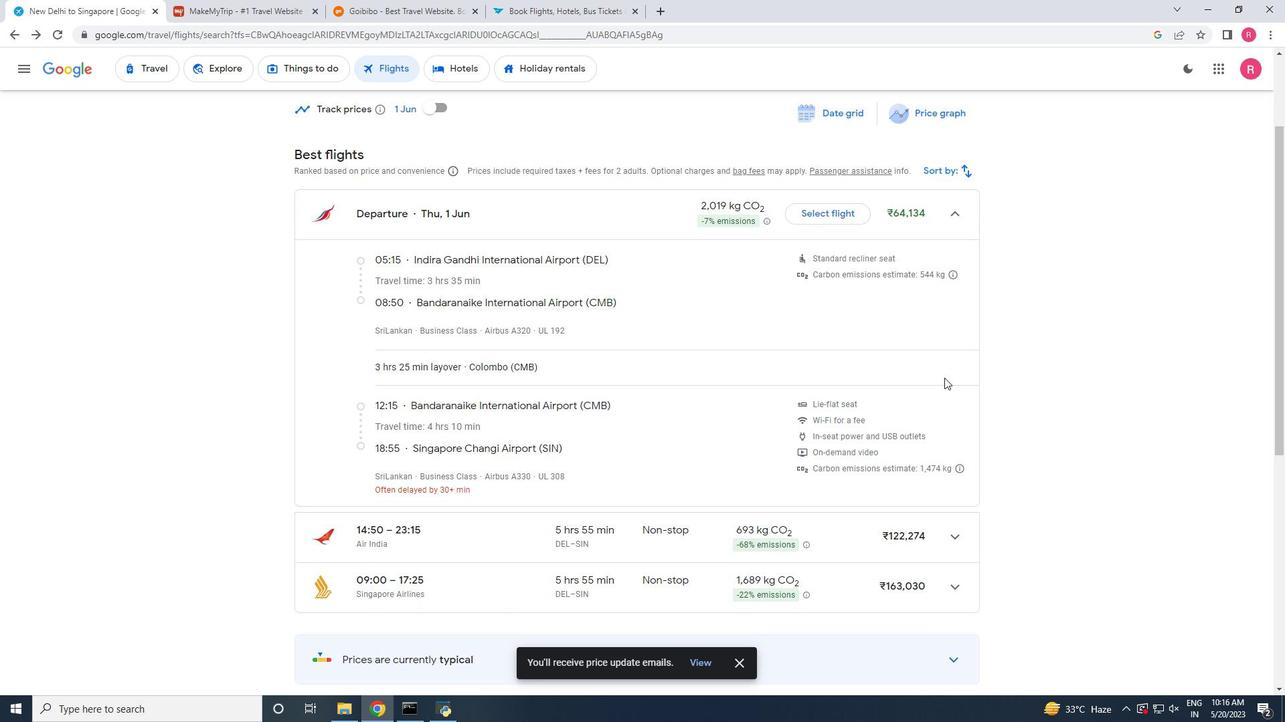 
Action: Mouse scrolled (944, 377) with delta (0, 0)
Screenshot: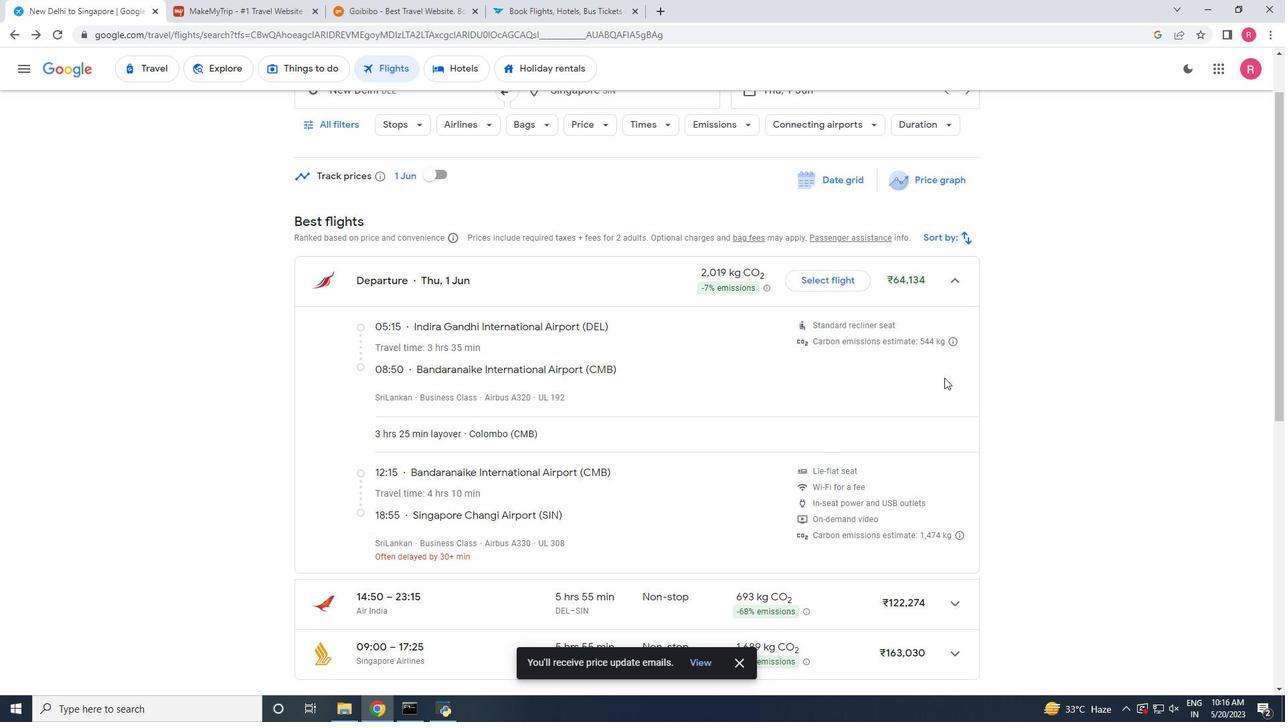 
Action: Mouse scrolled (944, 377) with delta (0, 0)
Screenshot: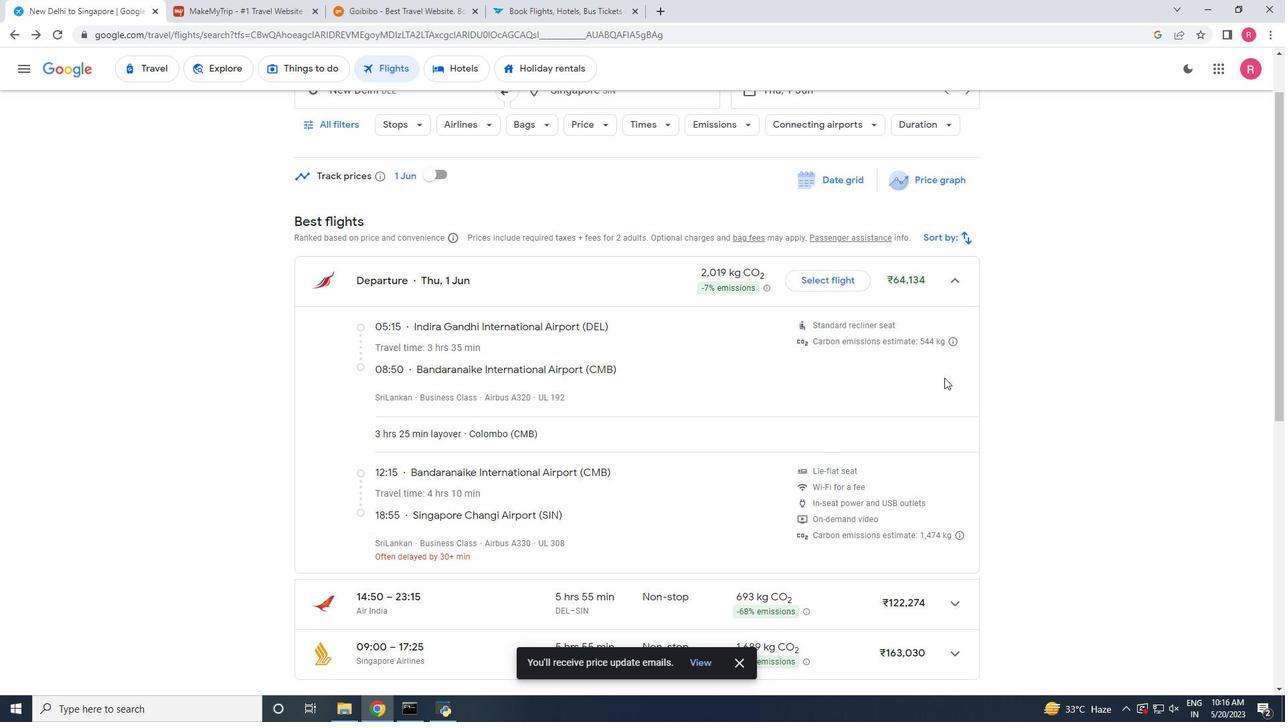 
Action: Mouse moved to (949, 471)
Screenshot: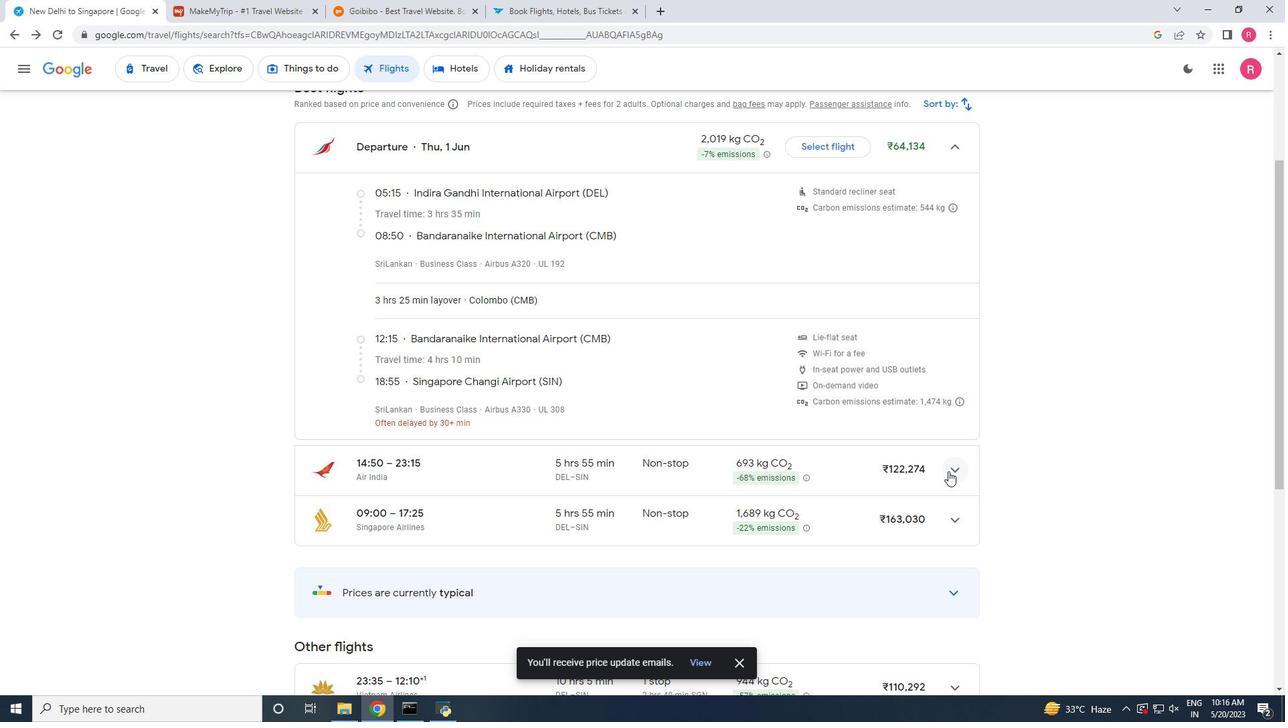 
Action: Mouse pressed left at (949, 471)
Screenshot: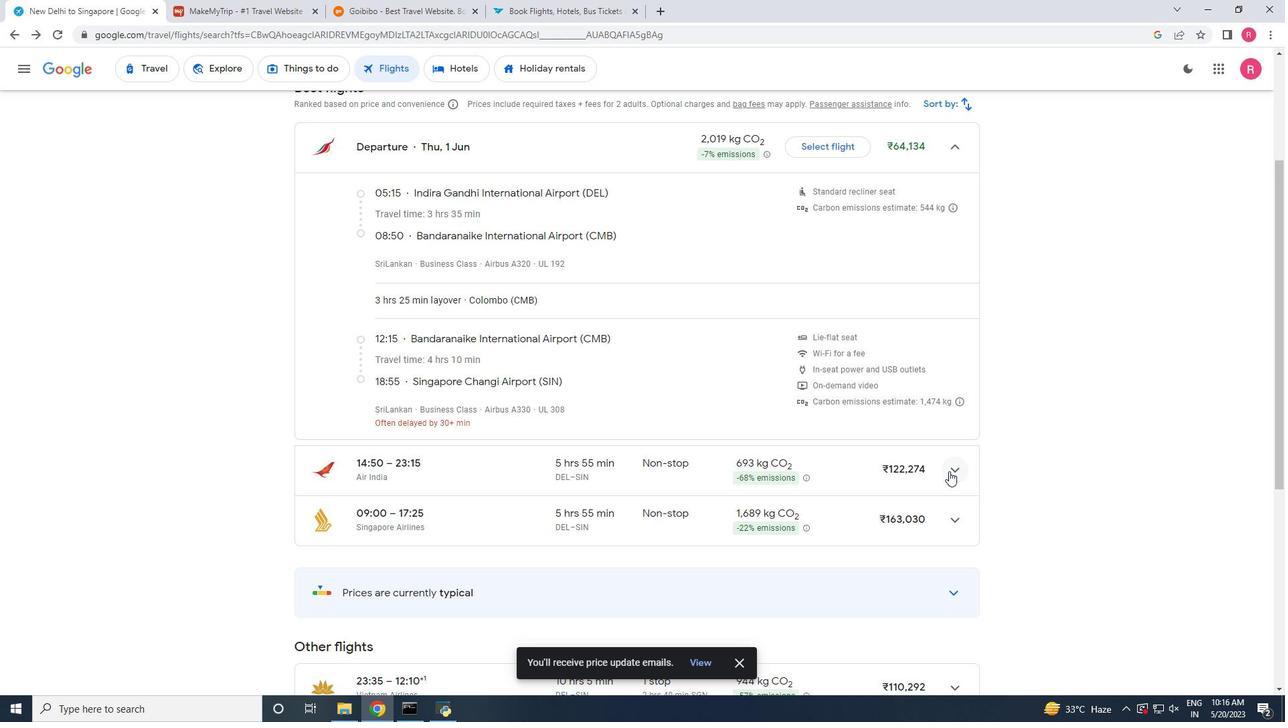 
Action: Mouse moved to (949, 471)
Screenshot: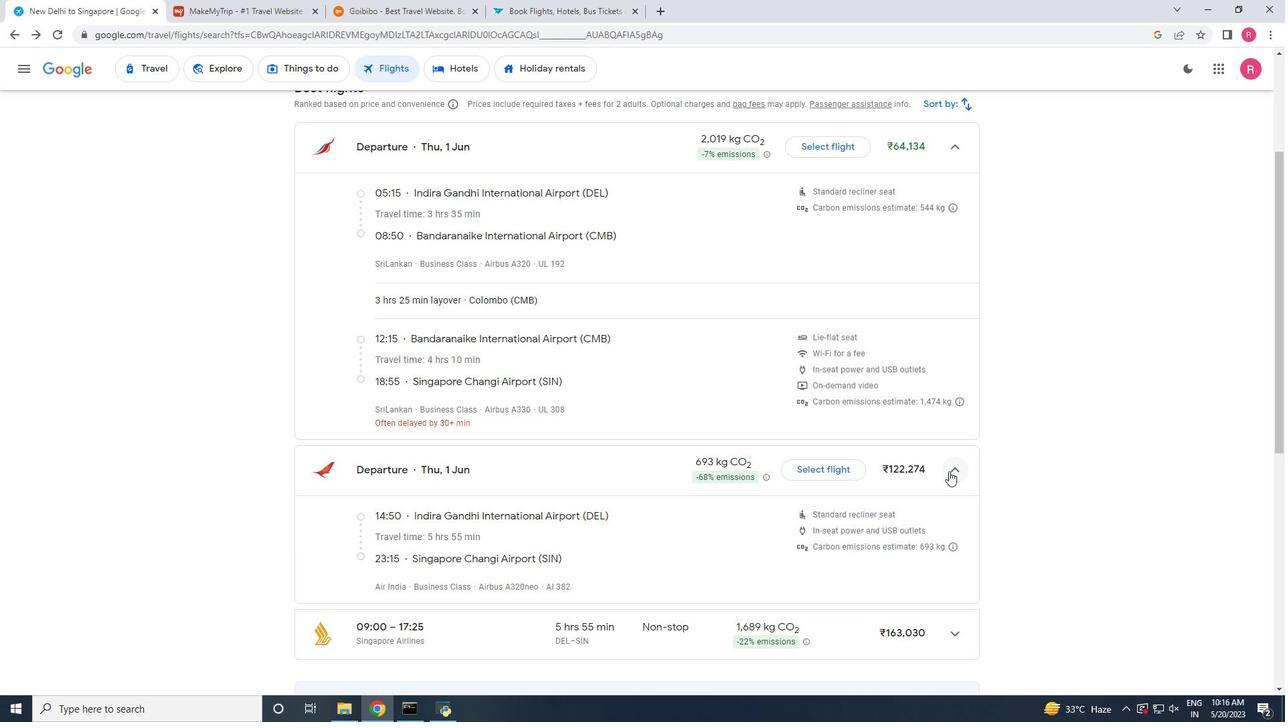 
Action: Mouse scrolled (949, 470) with delta (0, 0)
Screenshot: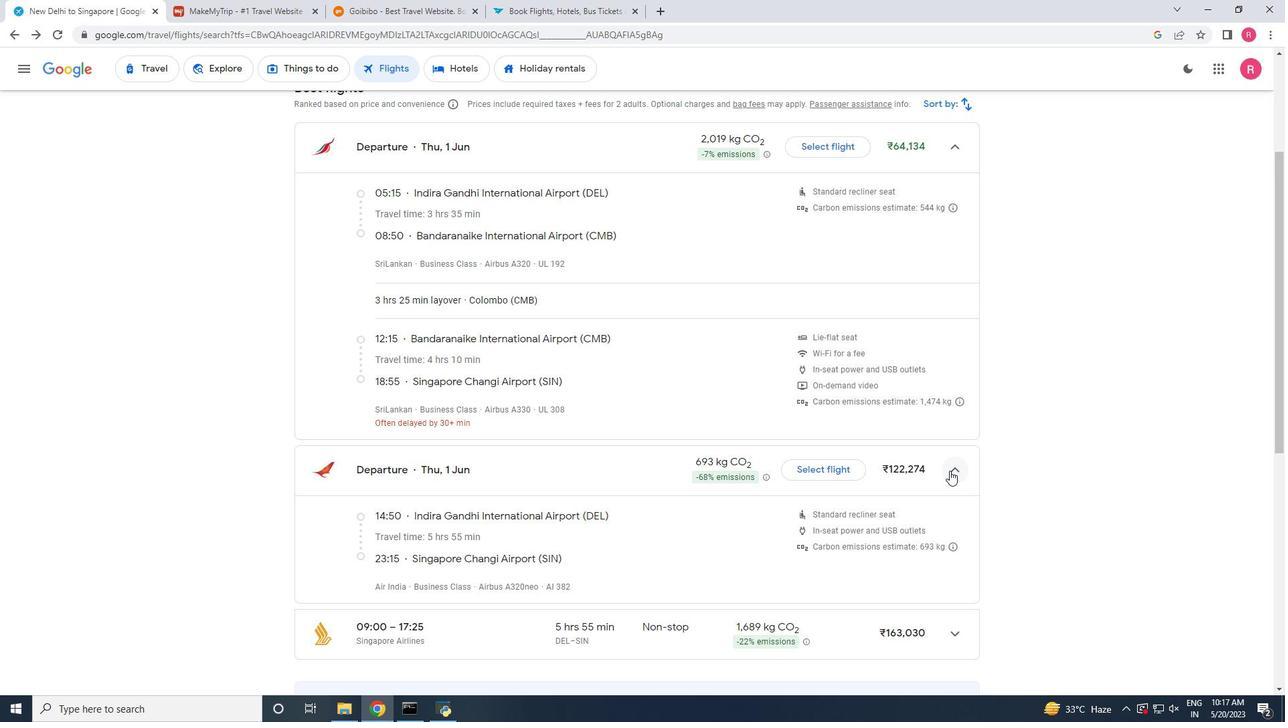 
Action: Mouse scrolled (949, 470) with delta (0, 0)
Screenshot: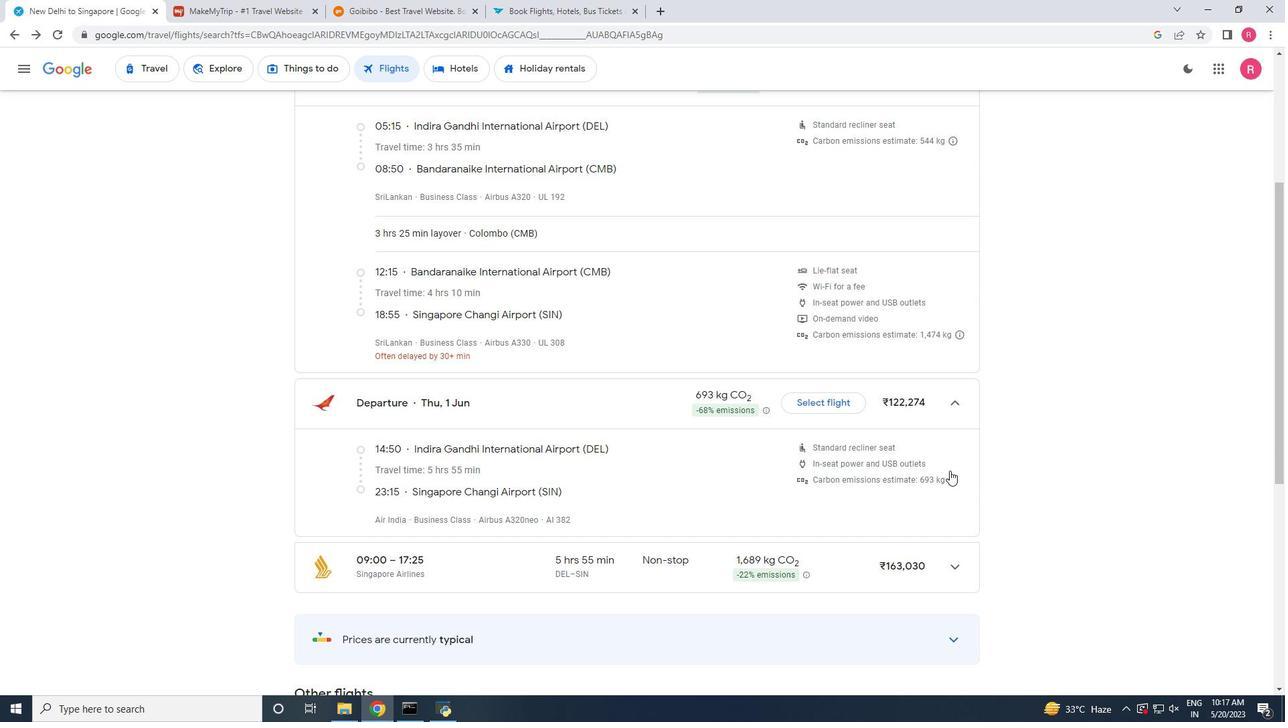 
Action: Mouse moved to (956, 500)
Screenshot: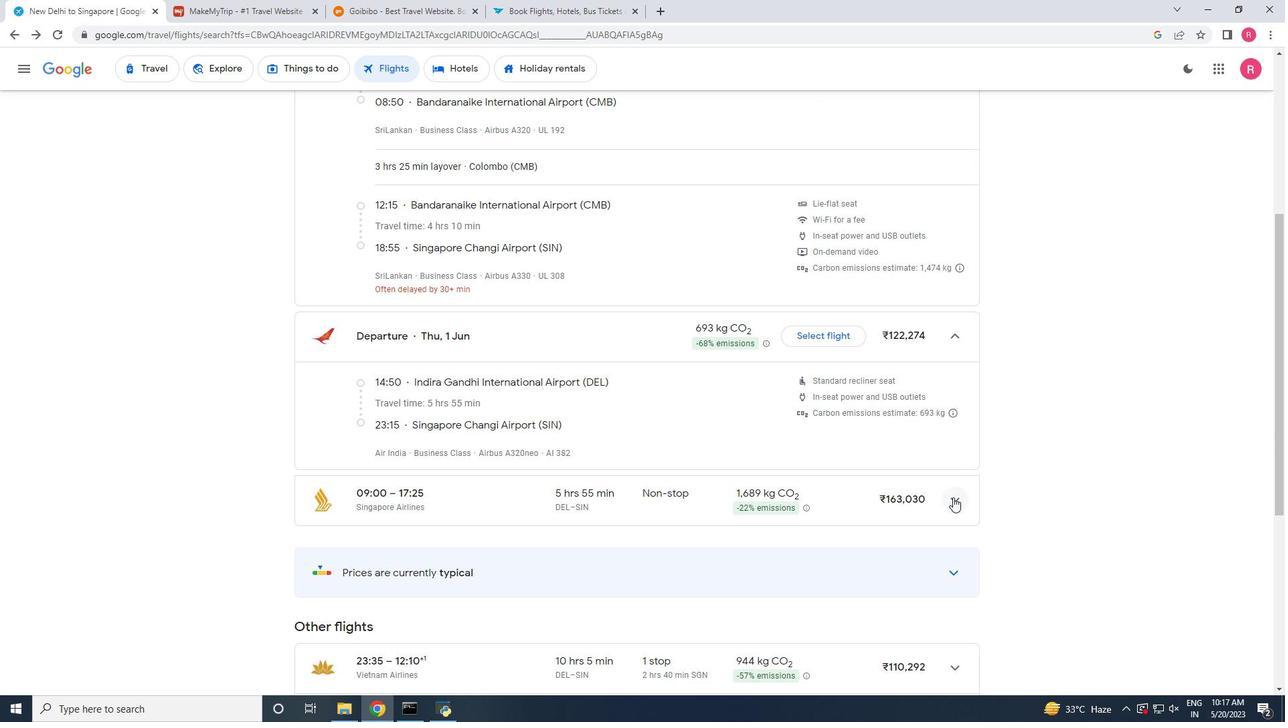 
Action: Mouse pressed left at (956, 500)
Screenshot: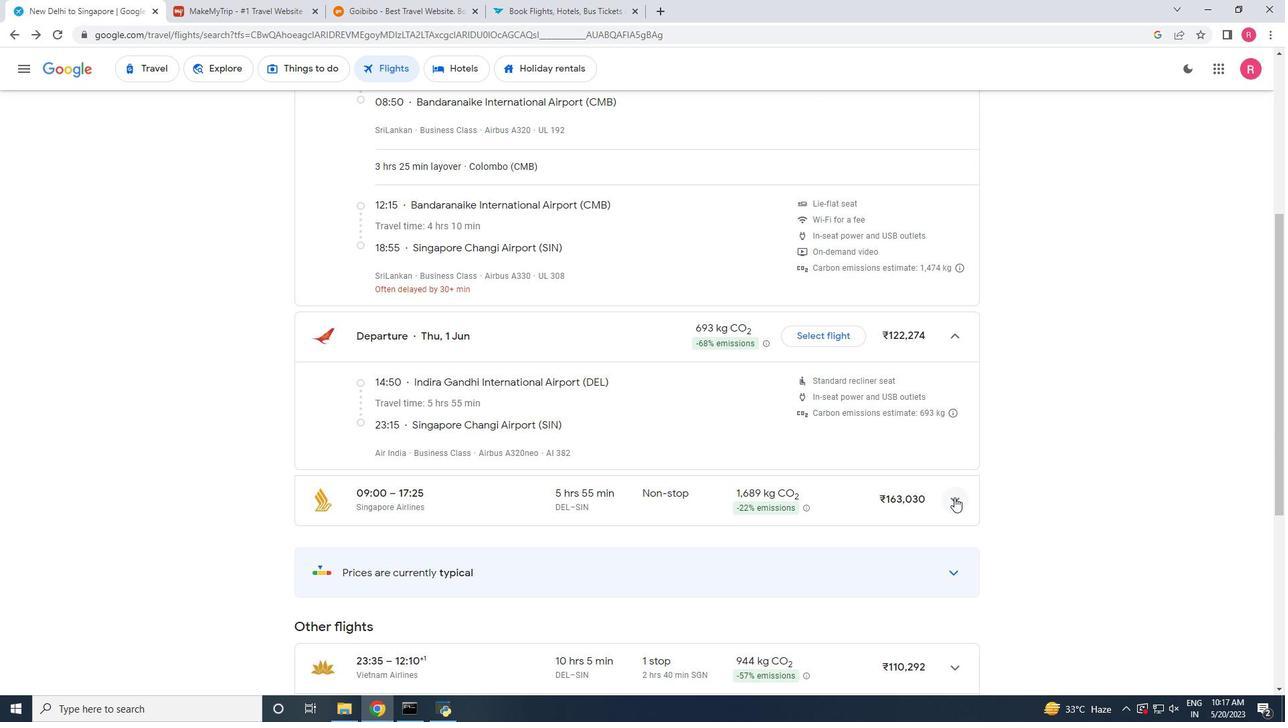 
Action: Mouse moved to (870, 498)
Screenshot: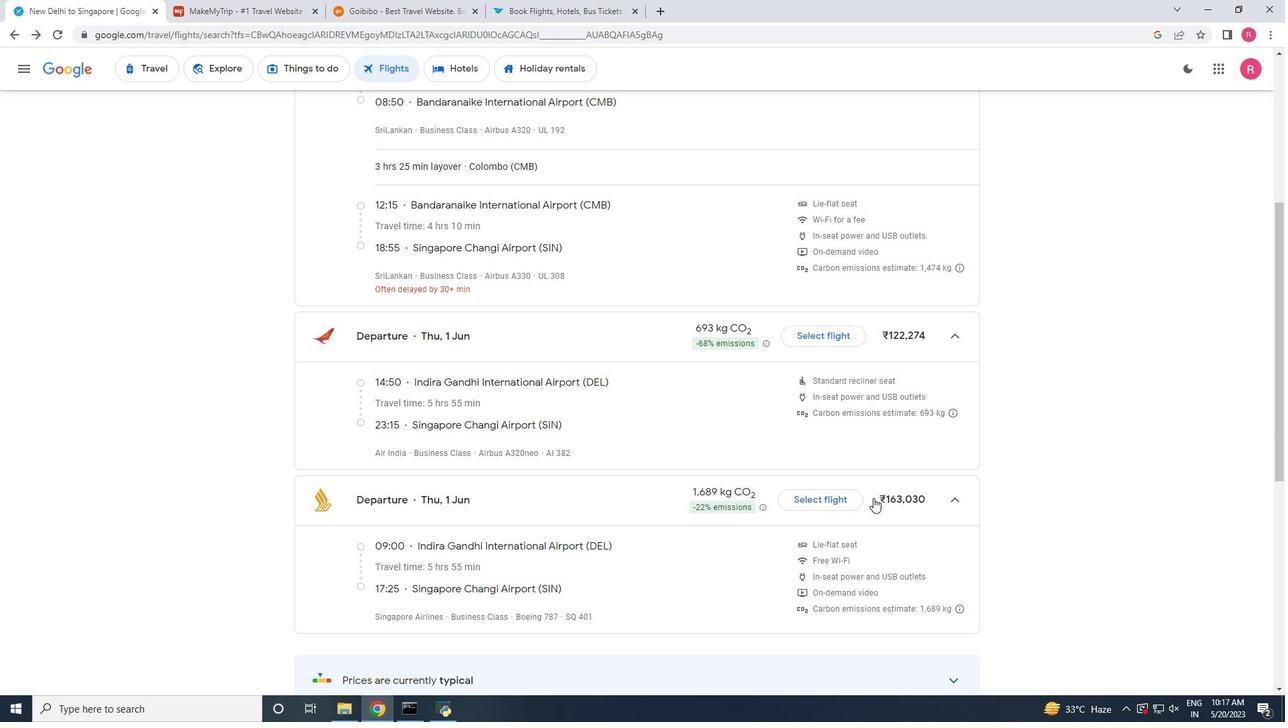 
Action: Mouse scrolled (870, 497) with delta (0, 0)
Screenshot: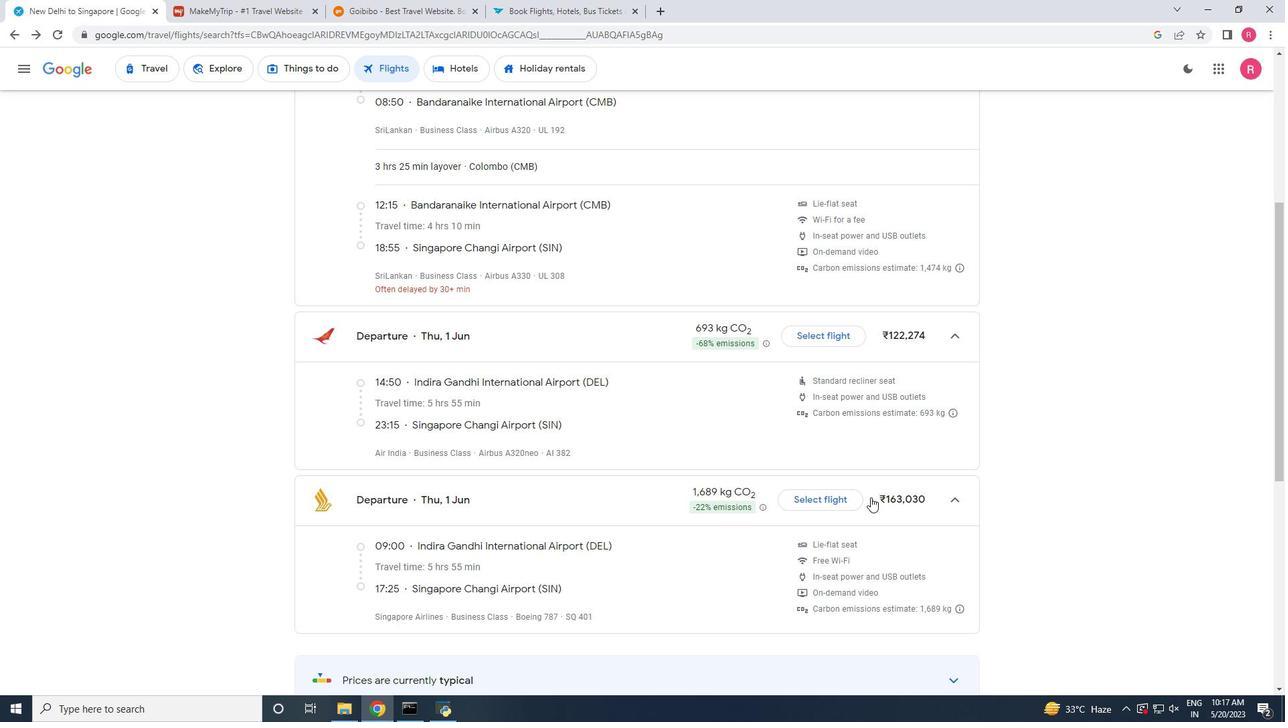 
Action: Mouse moved to (872, 507)
Screenshot: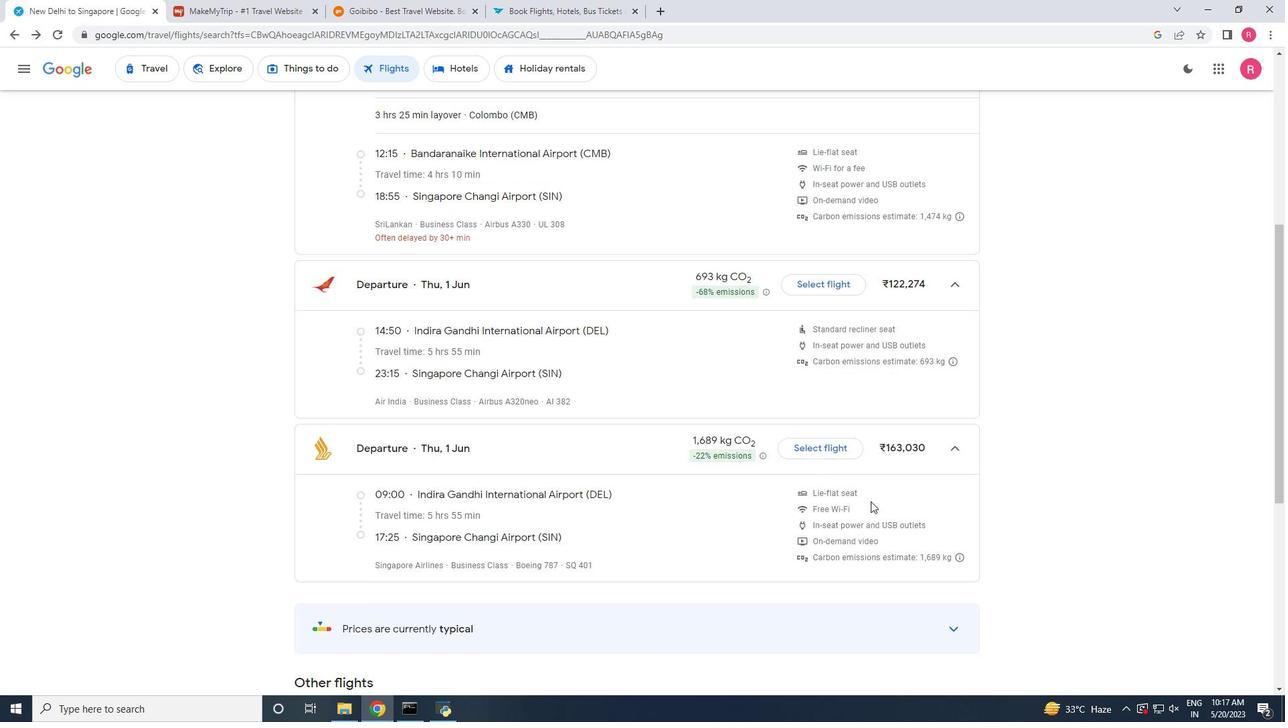 
Action: Mouse scrolled (871, 503) with delta (0, 0)
Screenshot: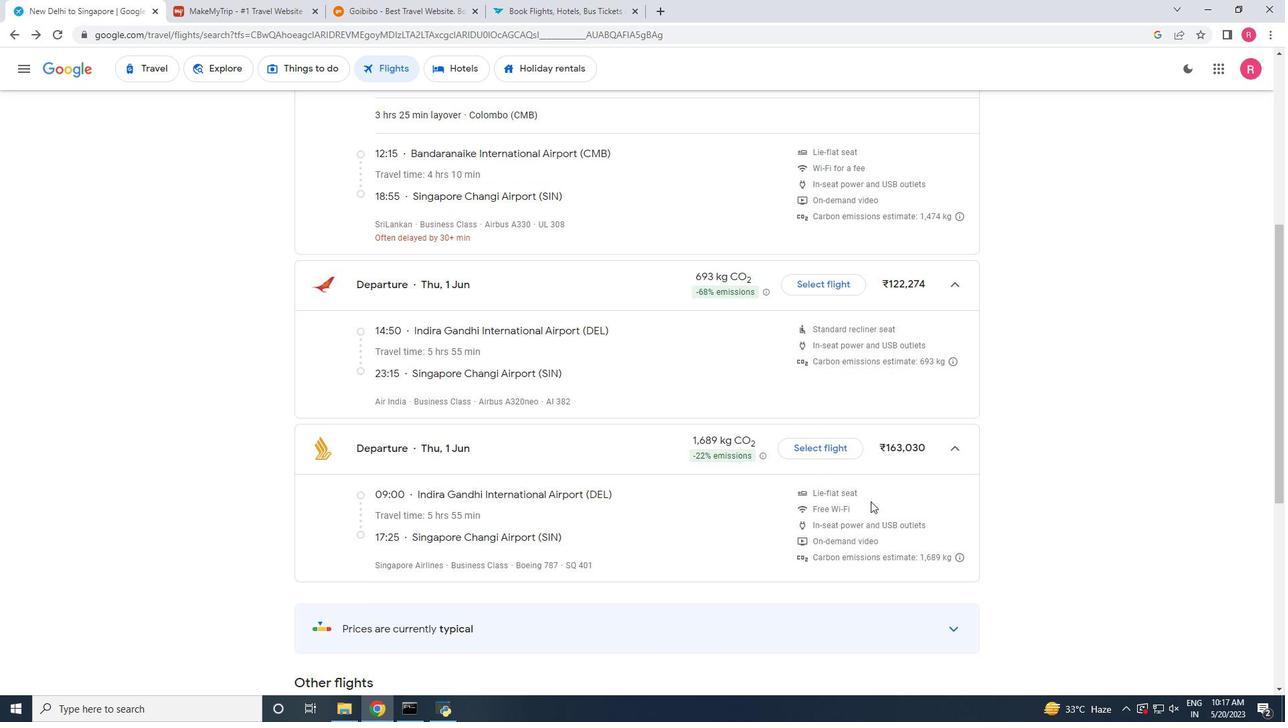 
Action: Mouse moved to (872, 512)
Screenshot: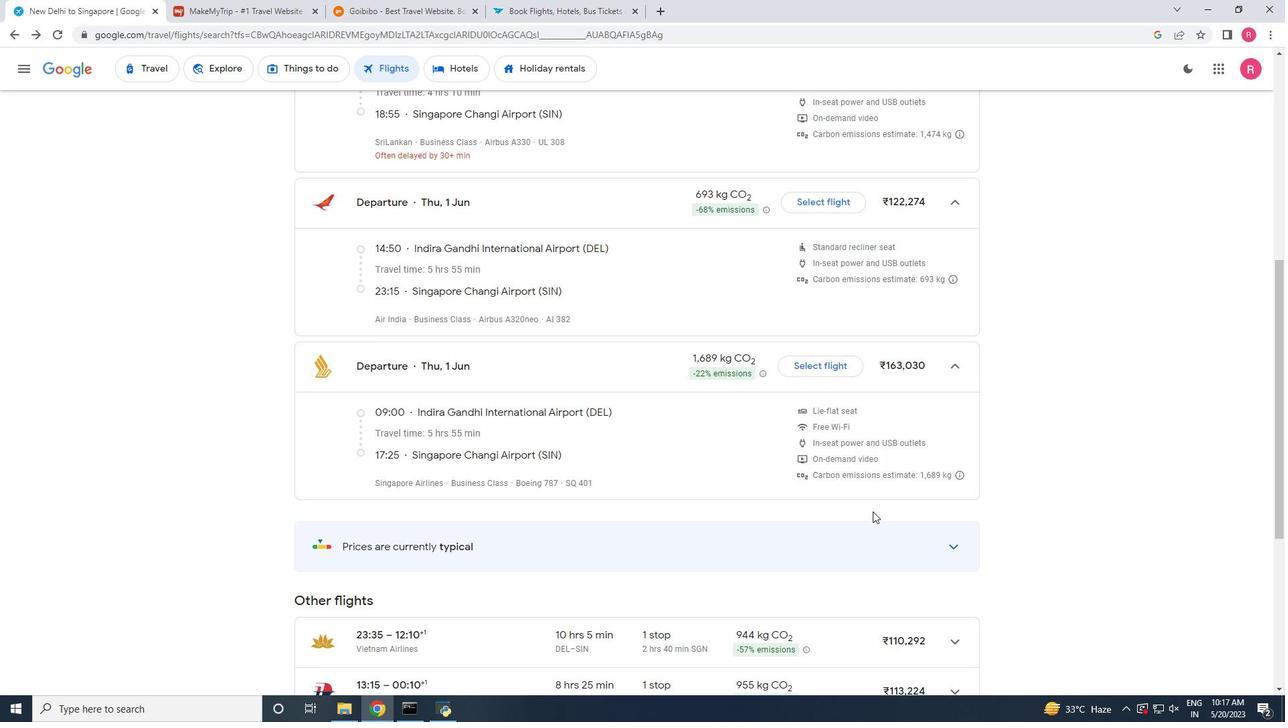 
Action: Mouse scrolled (872, 512) with delta (0, 0)
Screenshot: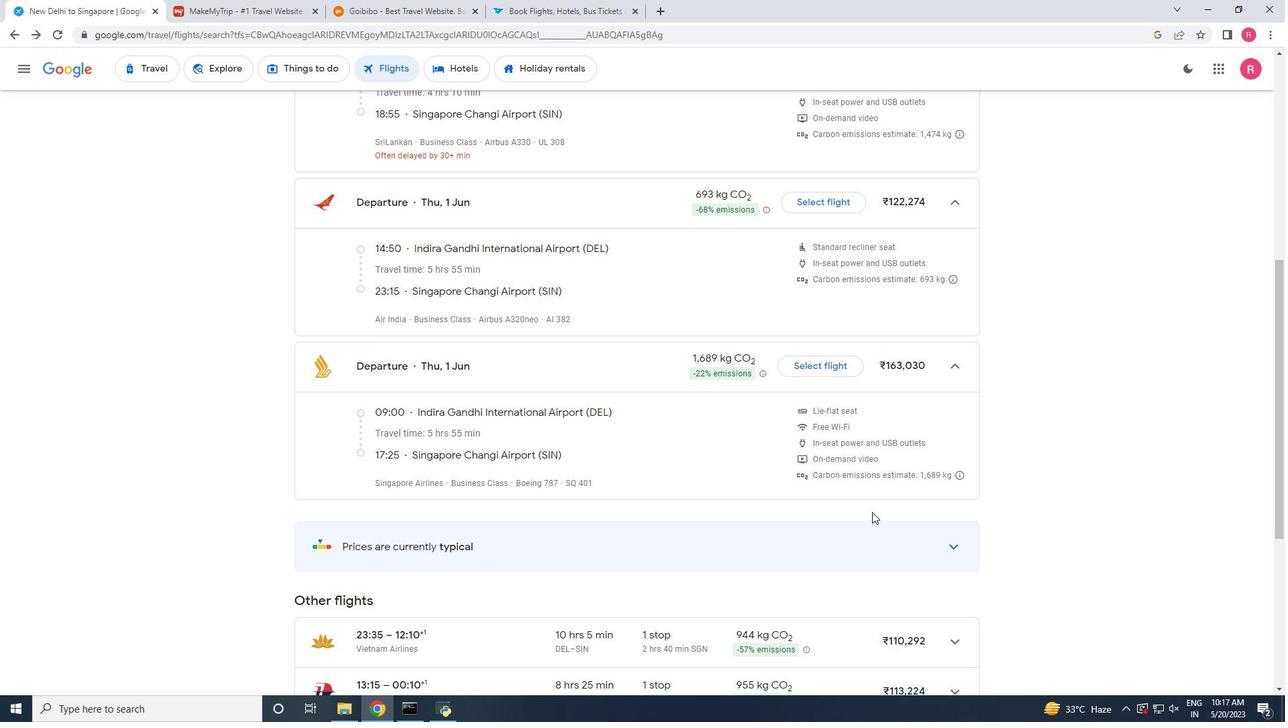 
Action: Mouse moved to (953, 486)
Screenshot: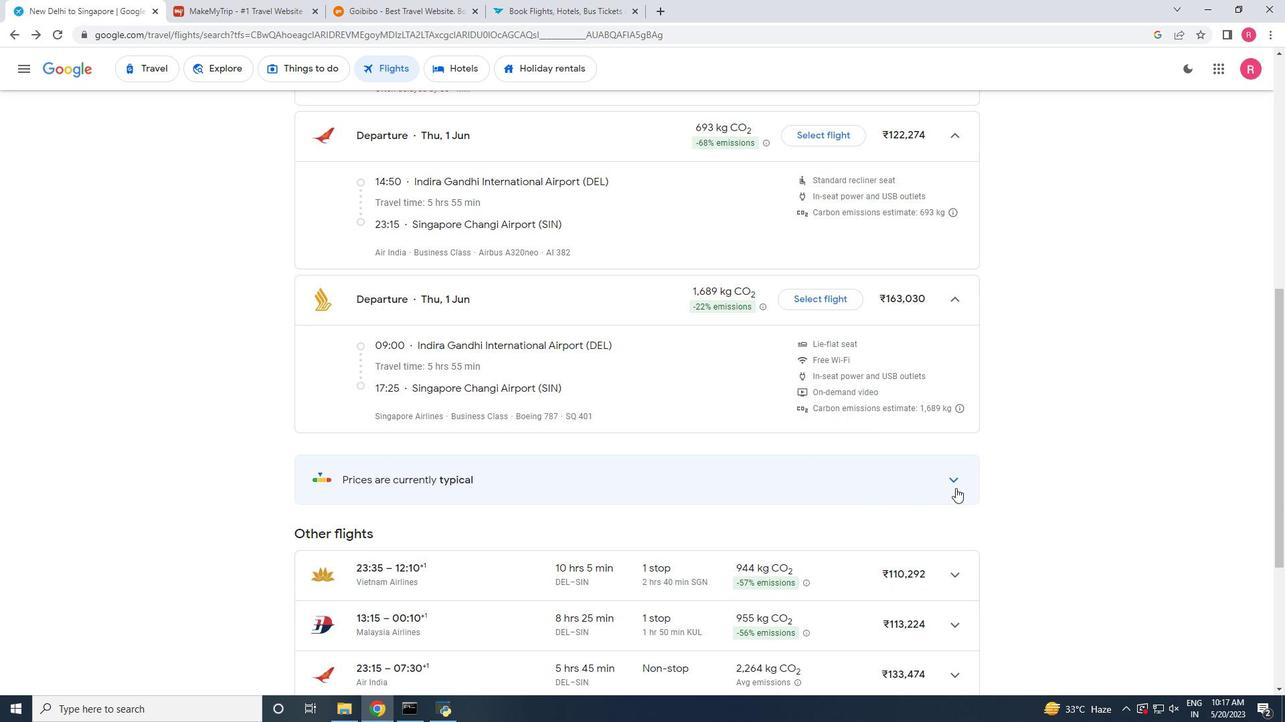 
Action: Mouse pressed left at (953, 486)
Screenshot: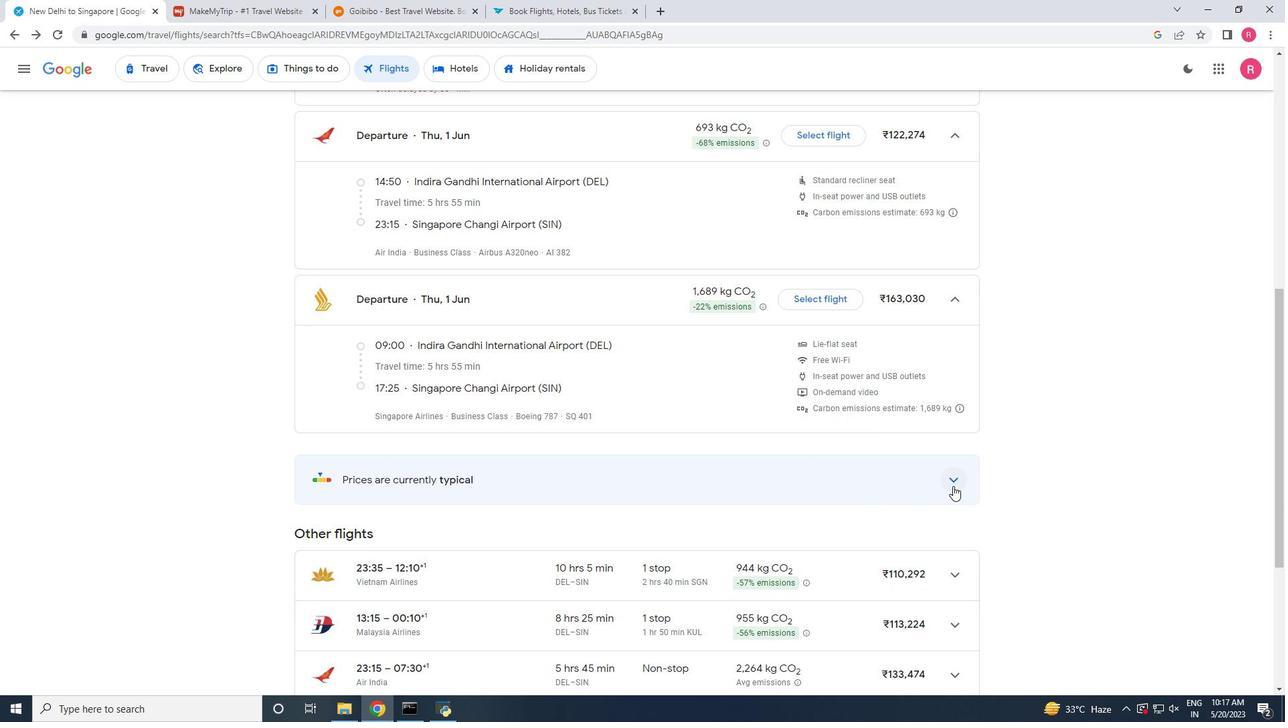 
Action: Mouse moved to (732, 529)
Screenshot: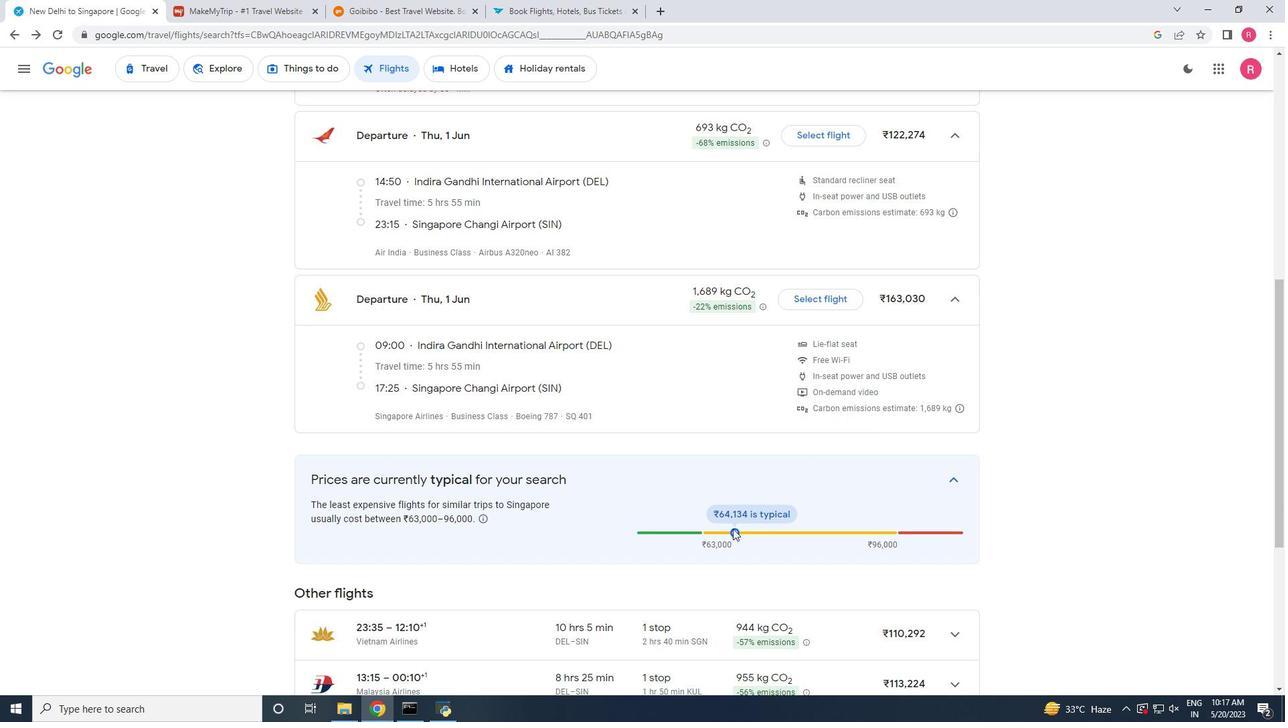 
Action: Mouse pressed left at (732, 529)
Screenshot: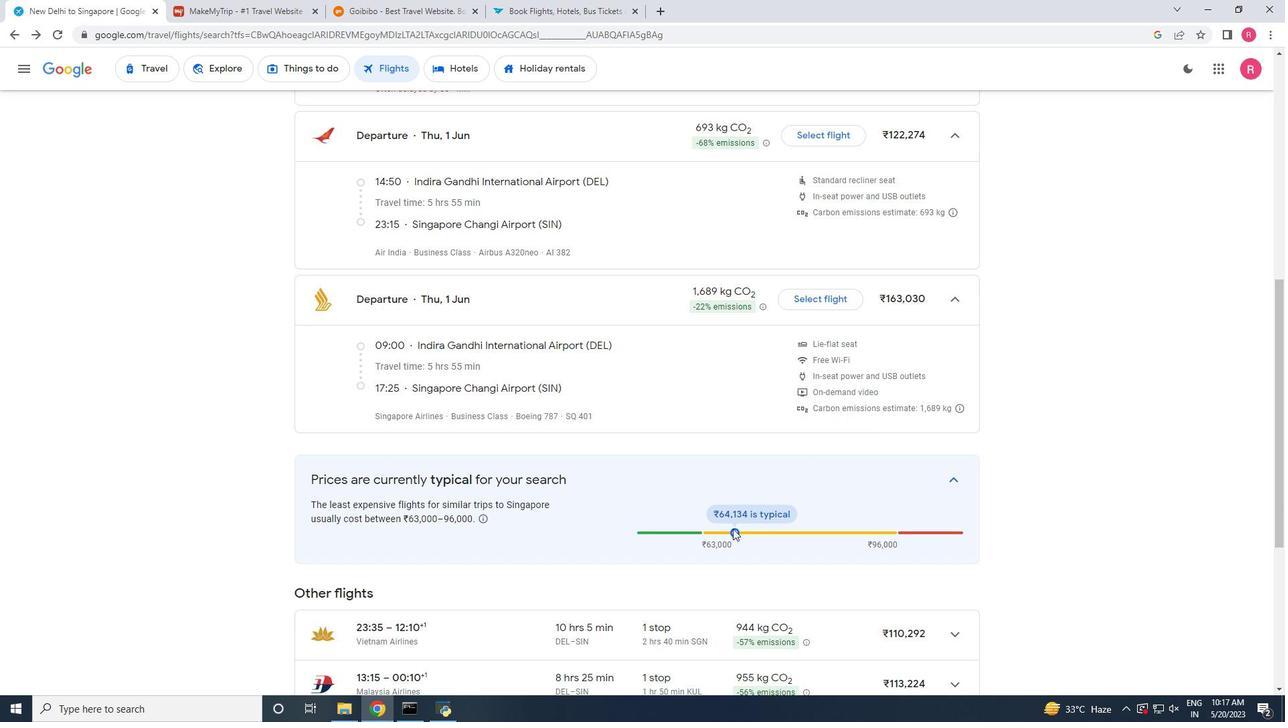
Action: Mouse moved to (874, 534)
Screenshot: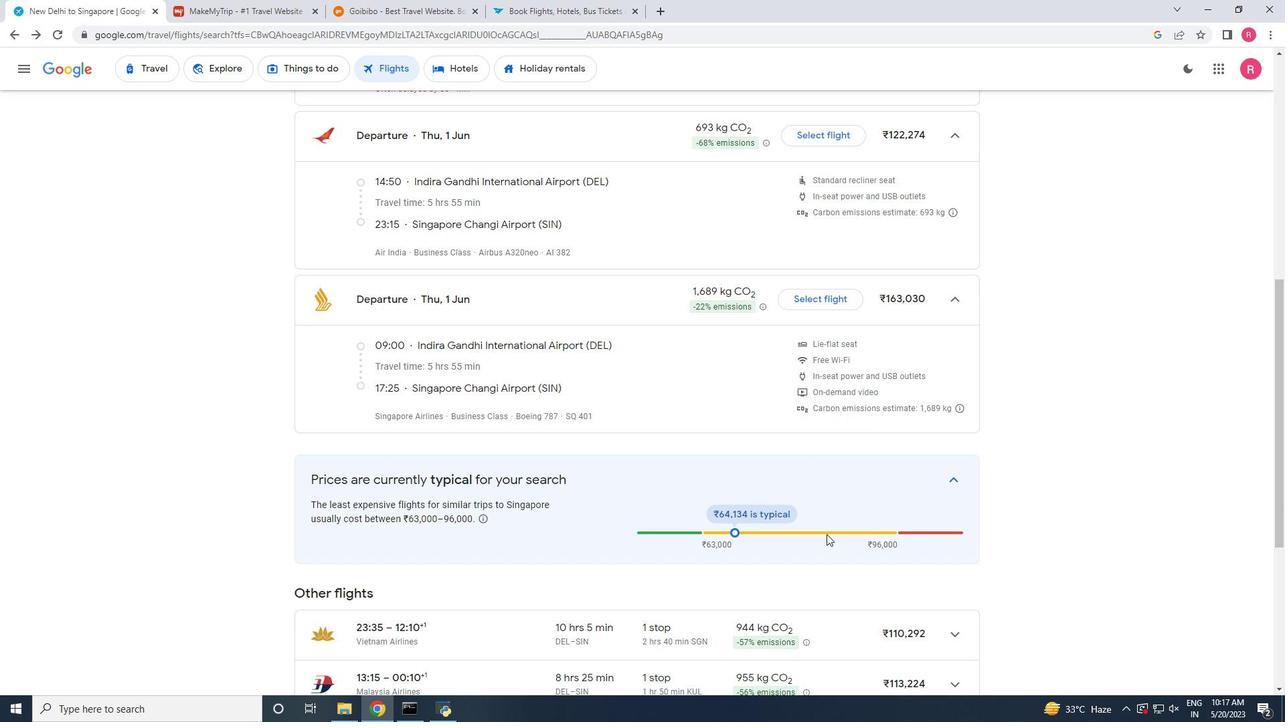 
Action: Mouse scrolled (874, 534) with delta (0, 0)
Screenshot: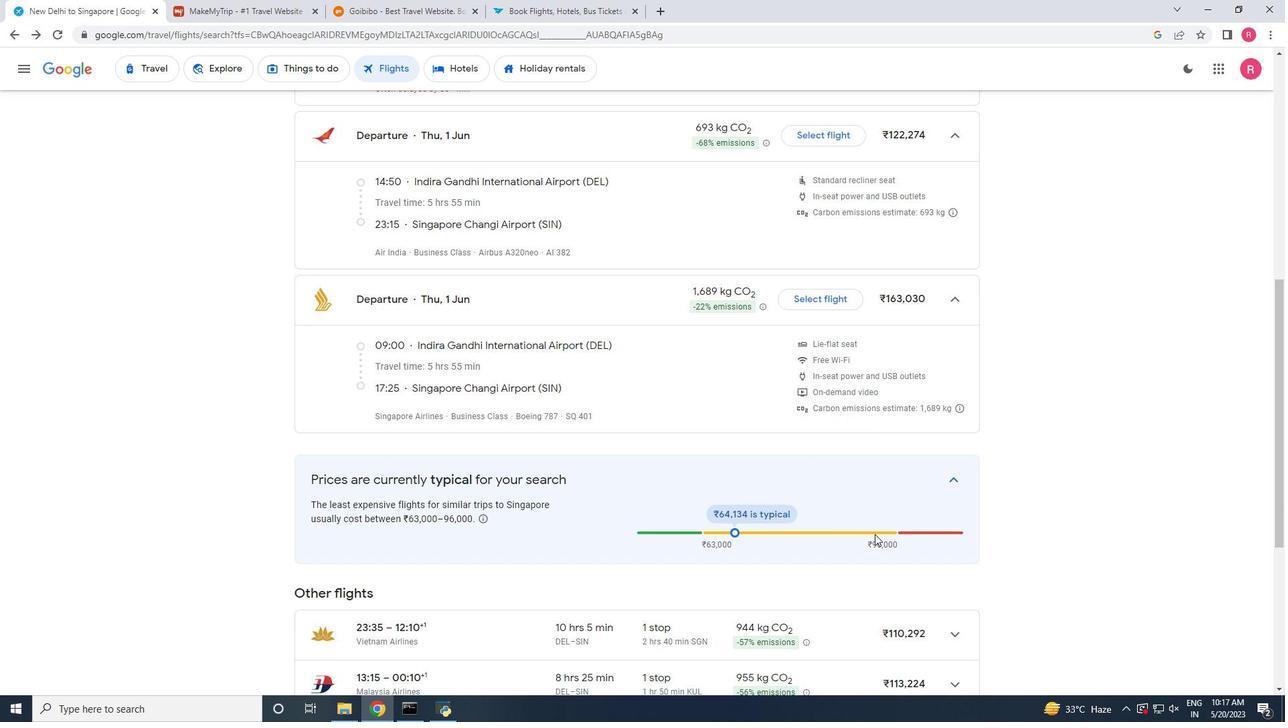 
Action: Mouse scrolled (874, 534) with delta (0, 0)
Screenshot: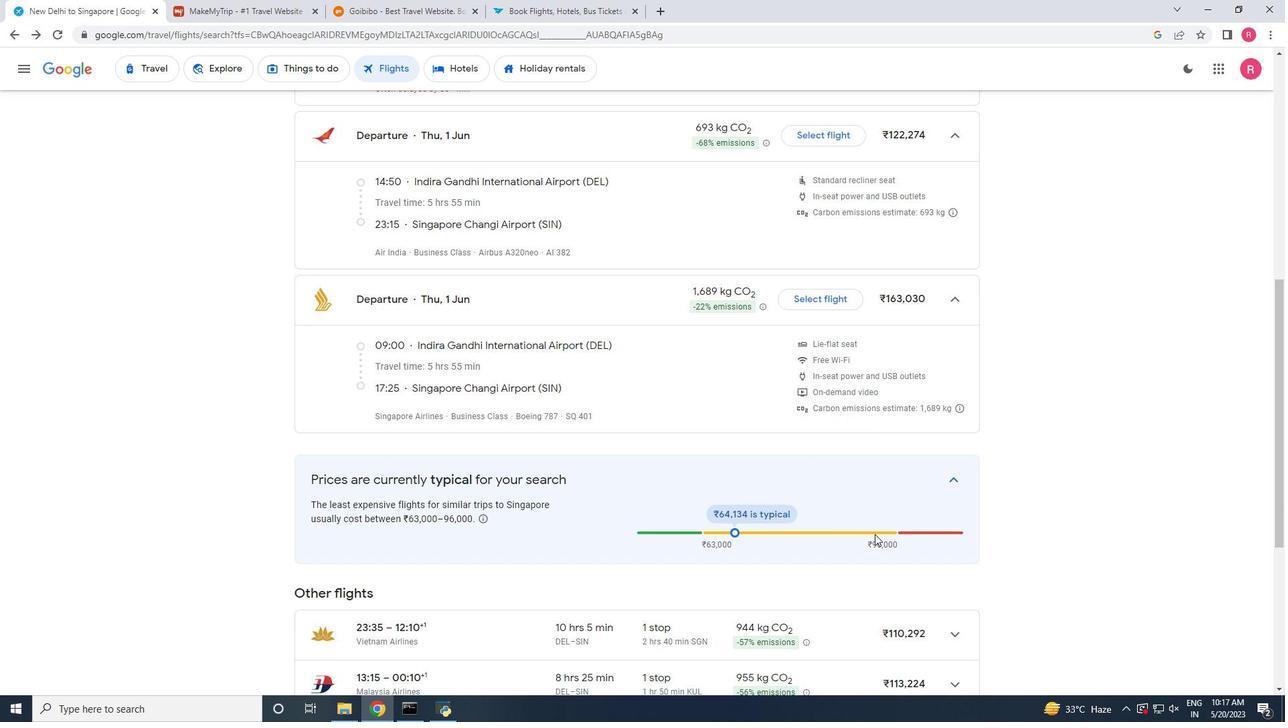 
Action: Mouse scrolled (874, 534) with delta (0, 0)
Screenshot: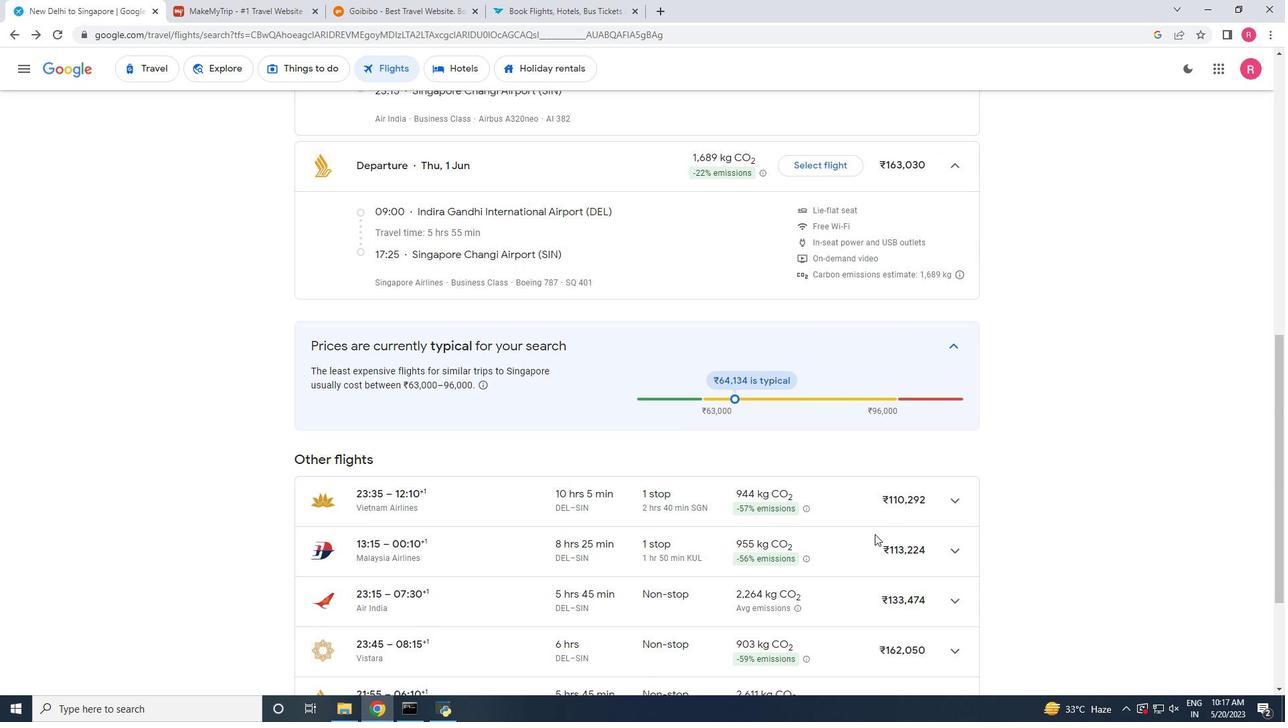 
Action: Mouse scrolled (874, 534) with delta (0, 0)
Screenshot: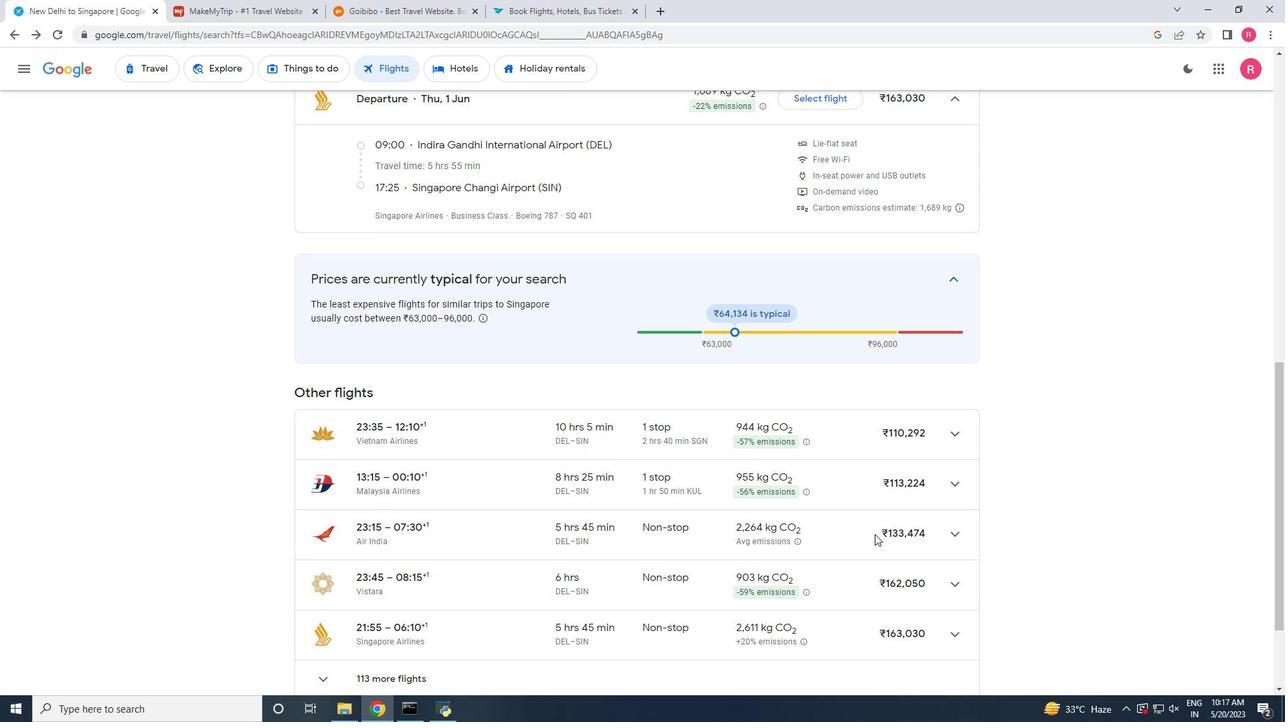 
Action: Mouse scrolled (874, 534) with delta (0, 0)
Screenshot: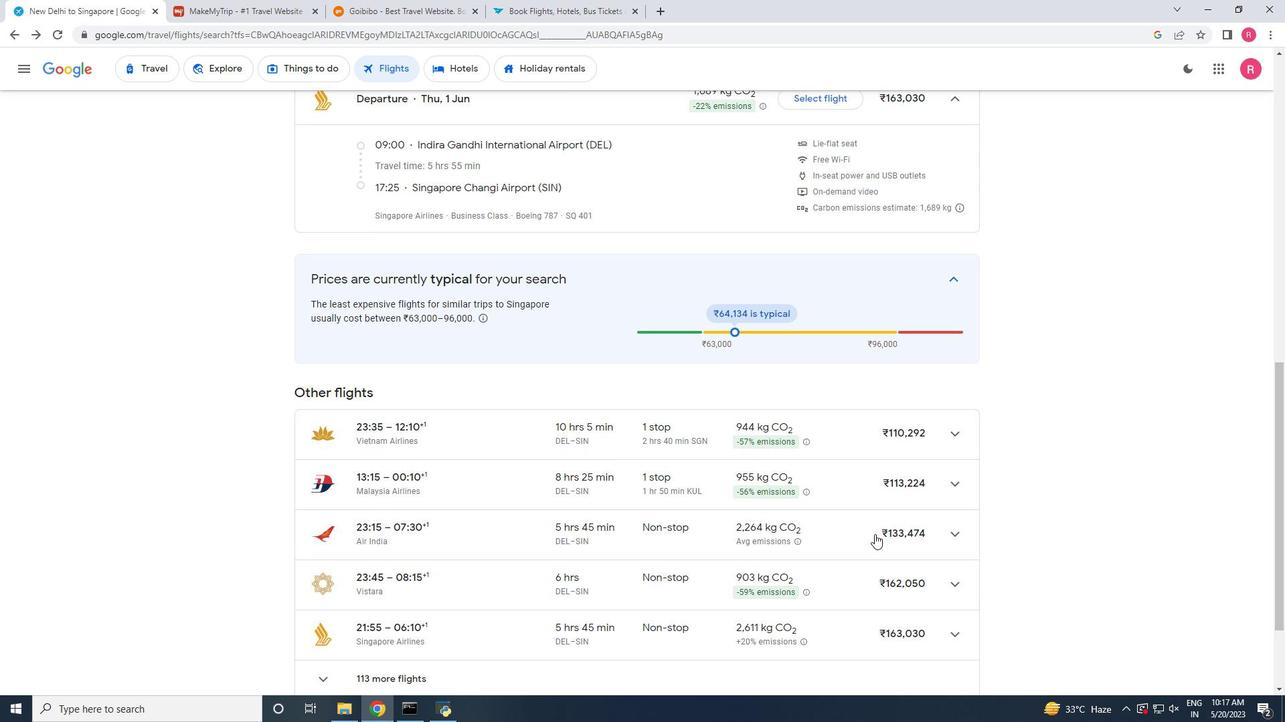 
Action: Mouse moved to (945, 317)
Screenshot: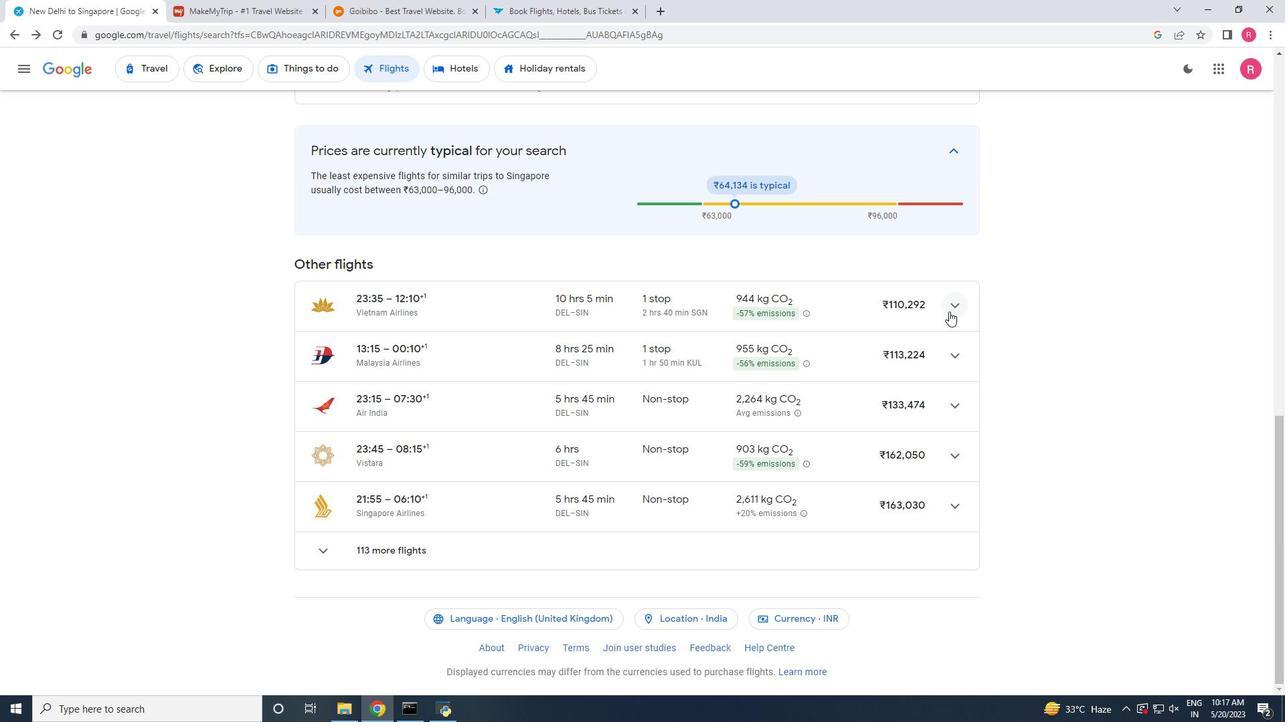 
Action: Mouse pressed left at (945, 317)
Screenshot: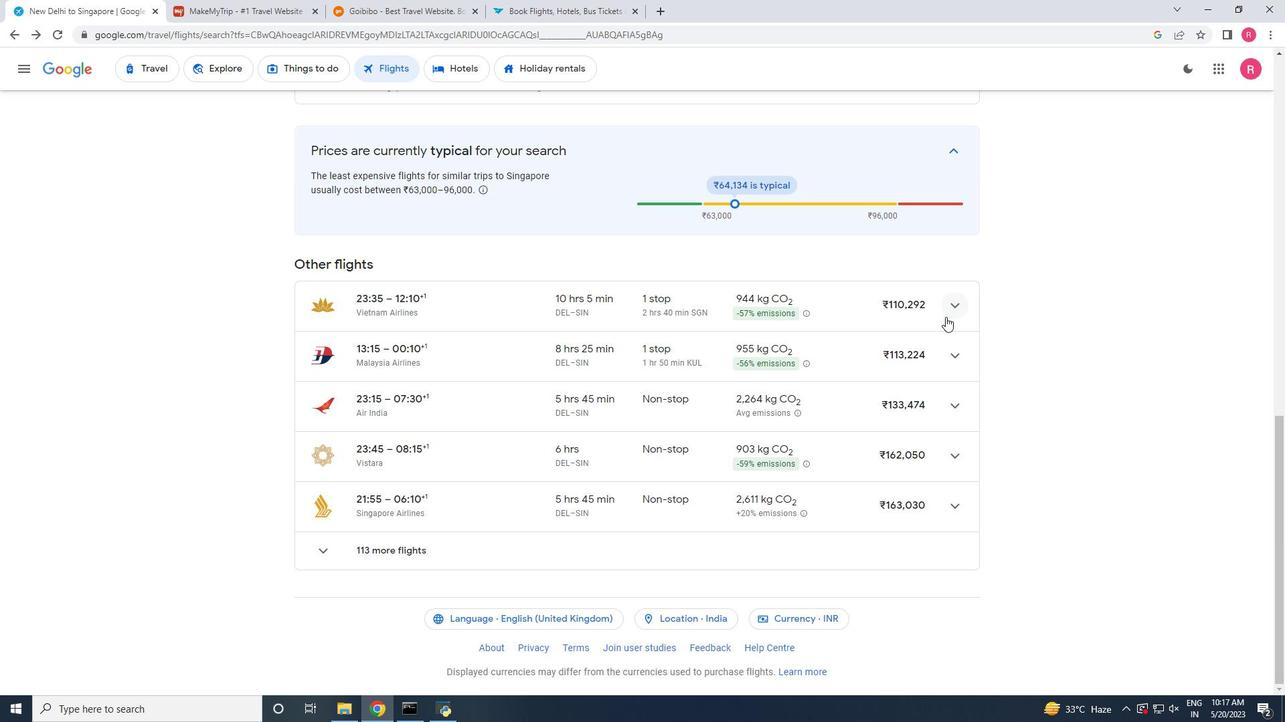 
Action: Mouse scrolled (945, 316) with delta (0, 0)
Screenshot: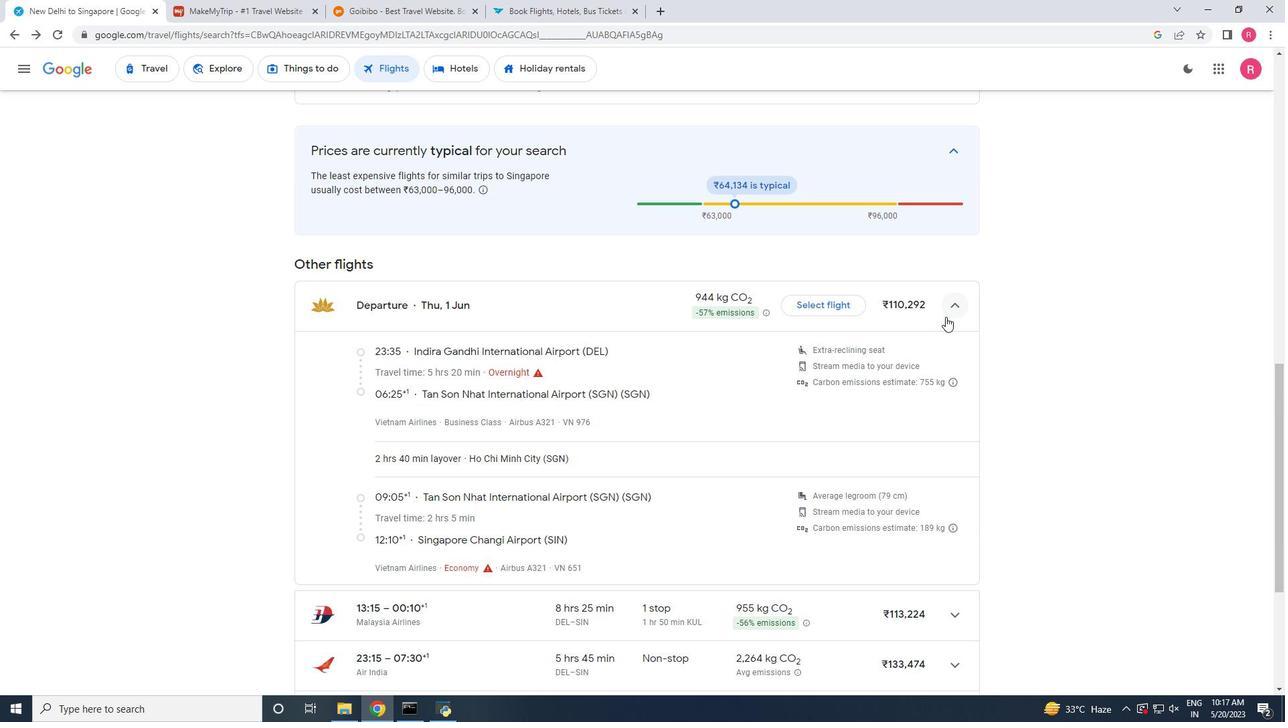 
Action: Mouse scrolled (945, 316) with delta (0, 0)
Screenshot: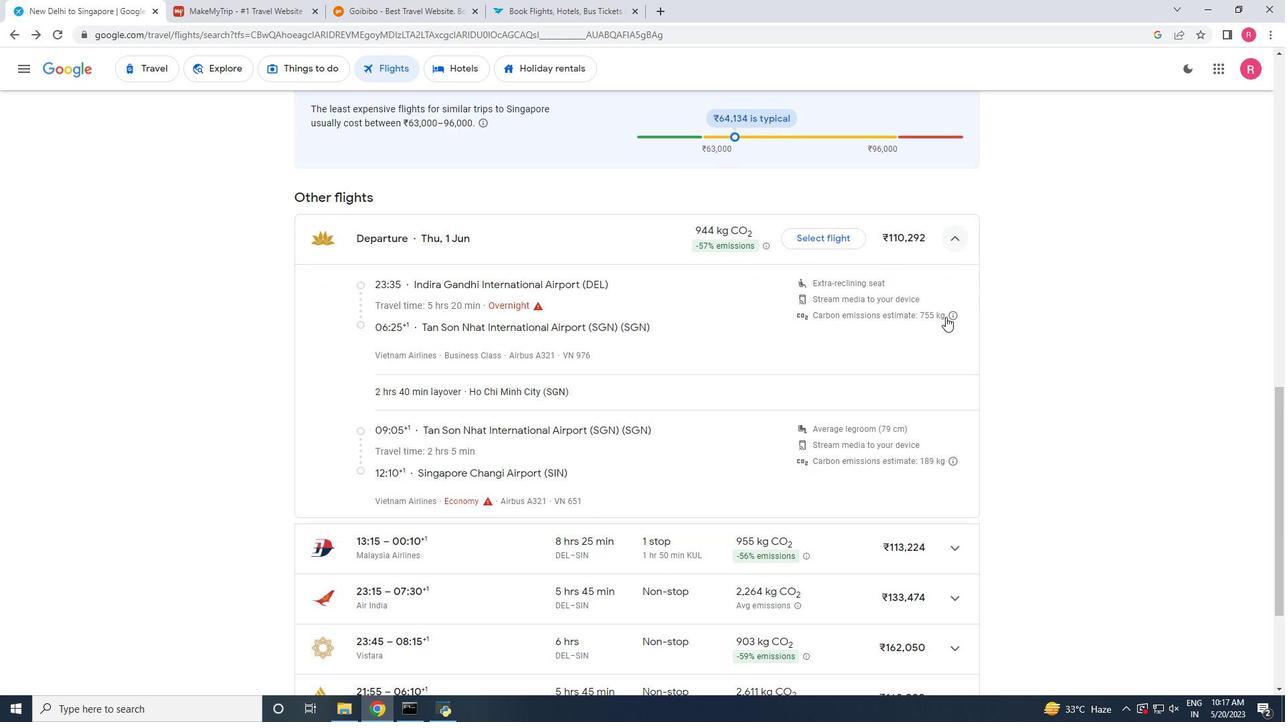
Action: Mouse moved to (959, 479)
Screenshot: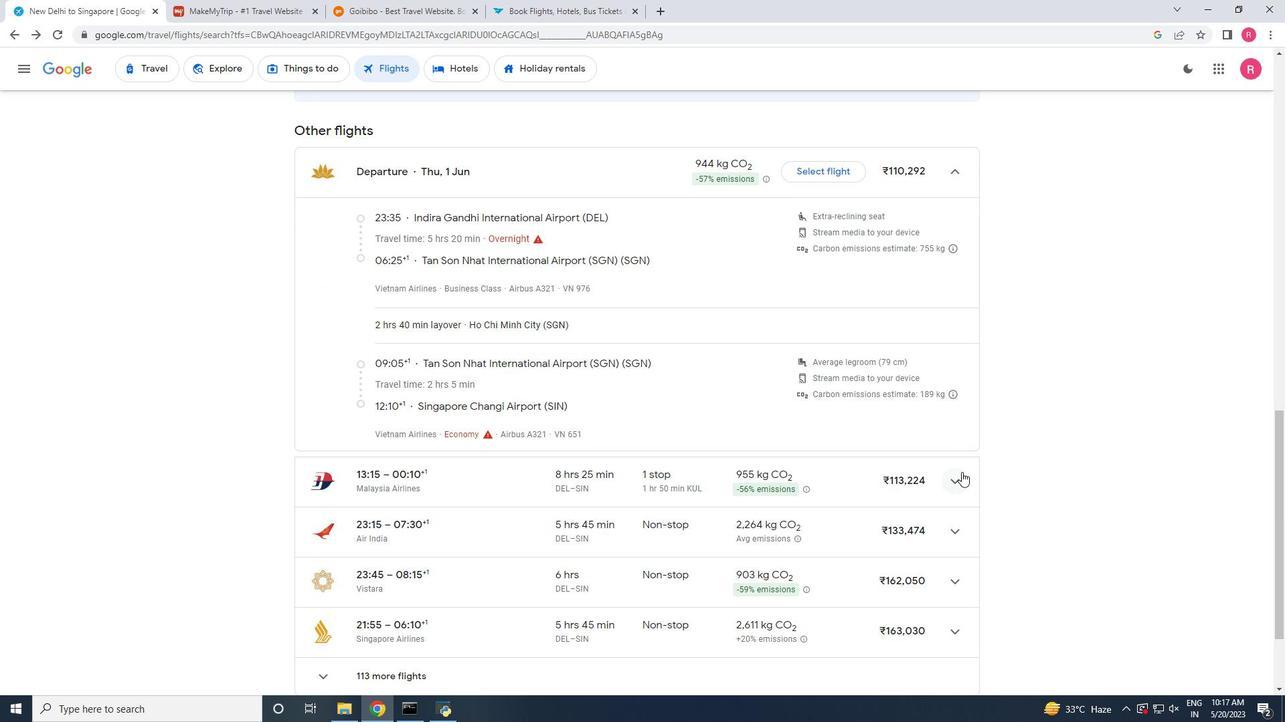 
Action: Mouse pressed left at (959, 479)
Screenshot: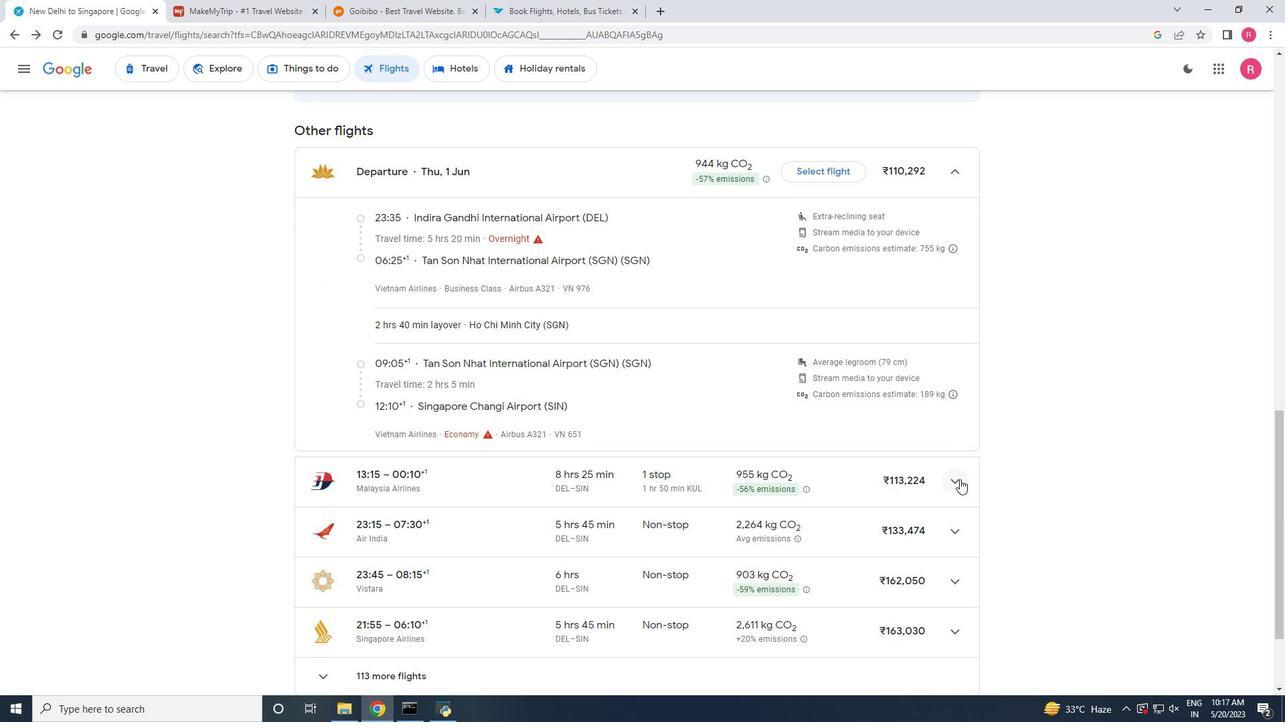 
Action: Mouse scrolled (959, 479) with delta (0, 0)
Screenshot: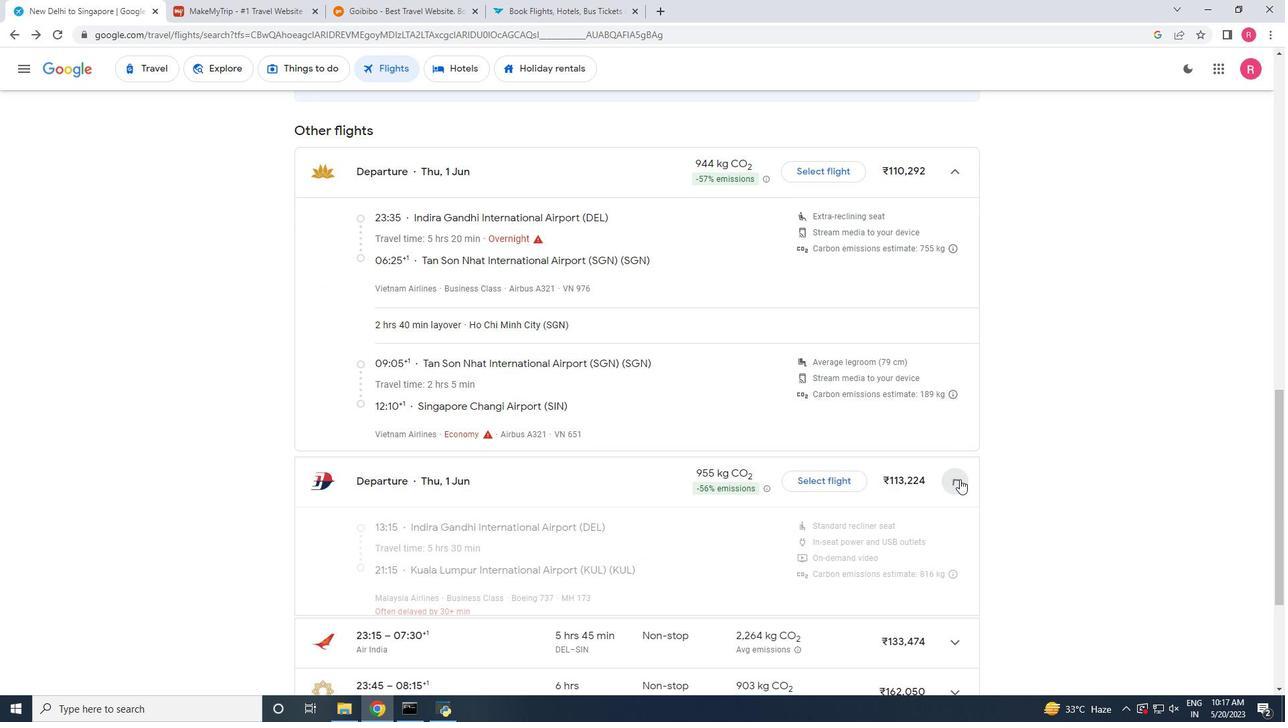 
Action: Mouse scrolled (959, 479) with delta (0, 0)
Screenshot: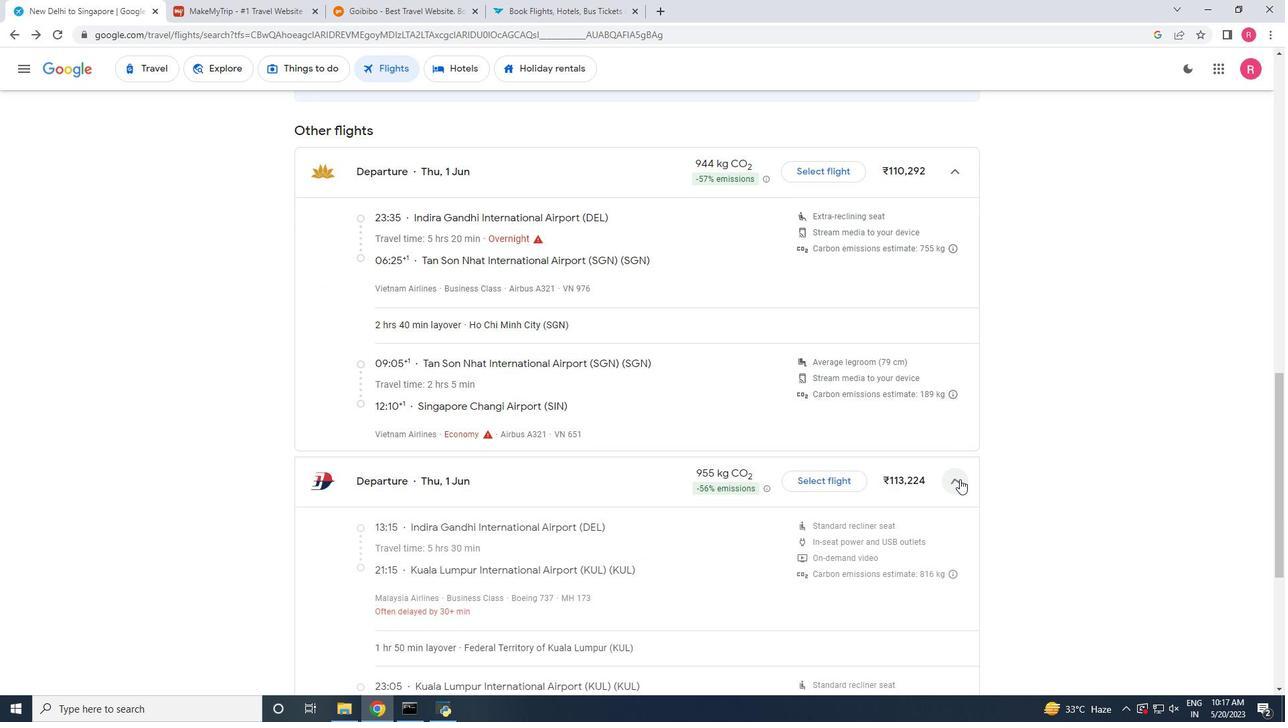 
Action: Mouse moved to (948, 565)
Screenshot: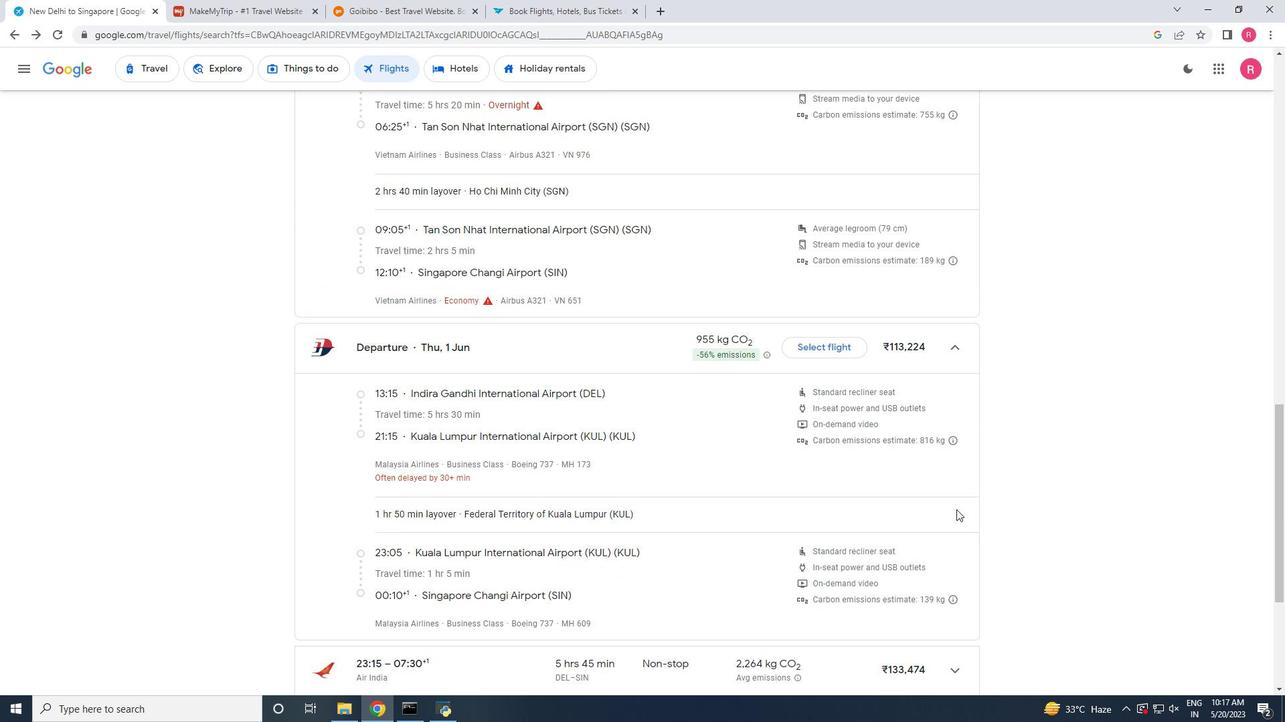 
Action: Mouse scrolled (948, 564) with delta (0, 0)
Screenshot: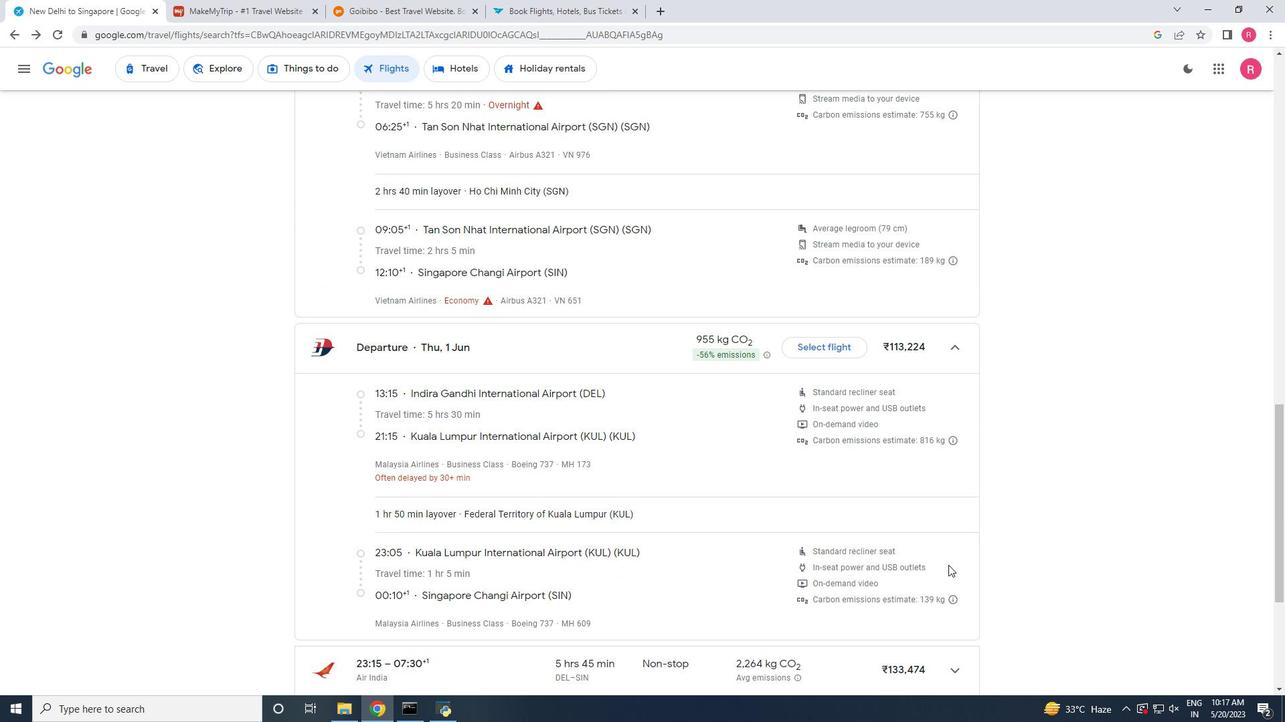
Action: Mouse moved to (947, 565)
Screenshot: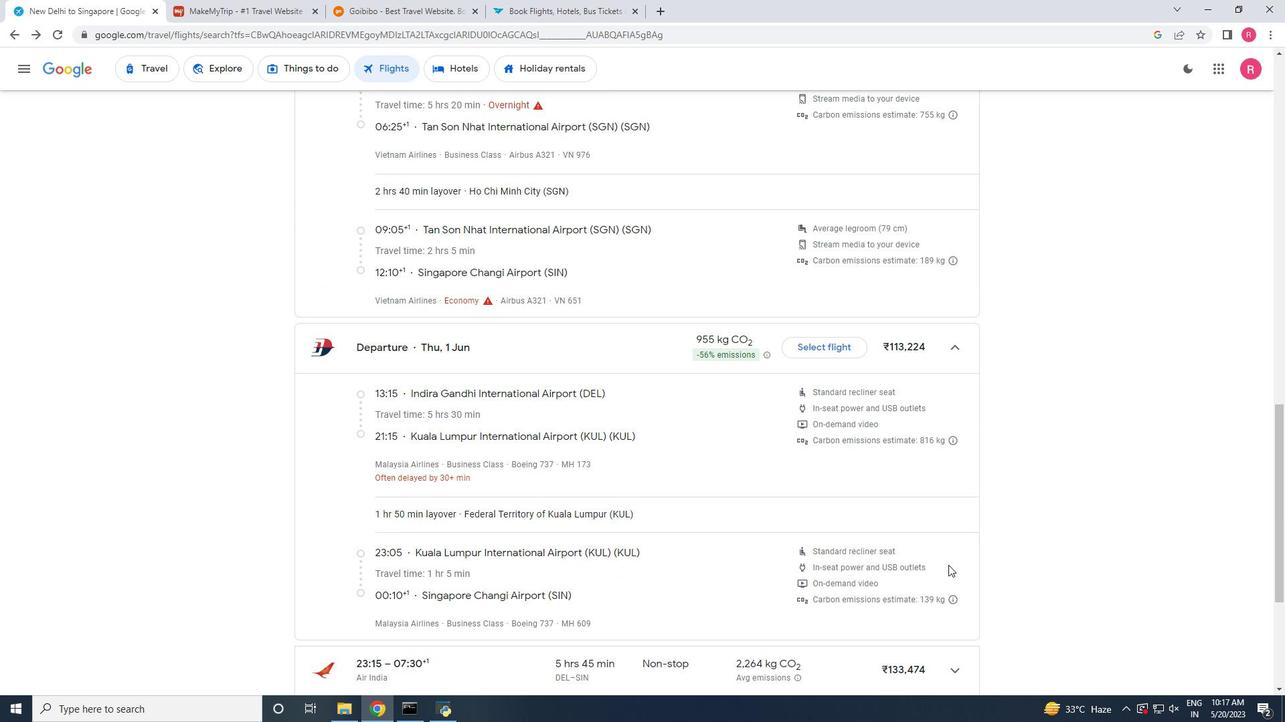 
Action: Mouse scrolled (948, 564) with delta (0, 0)
Screenshot: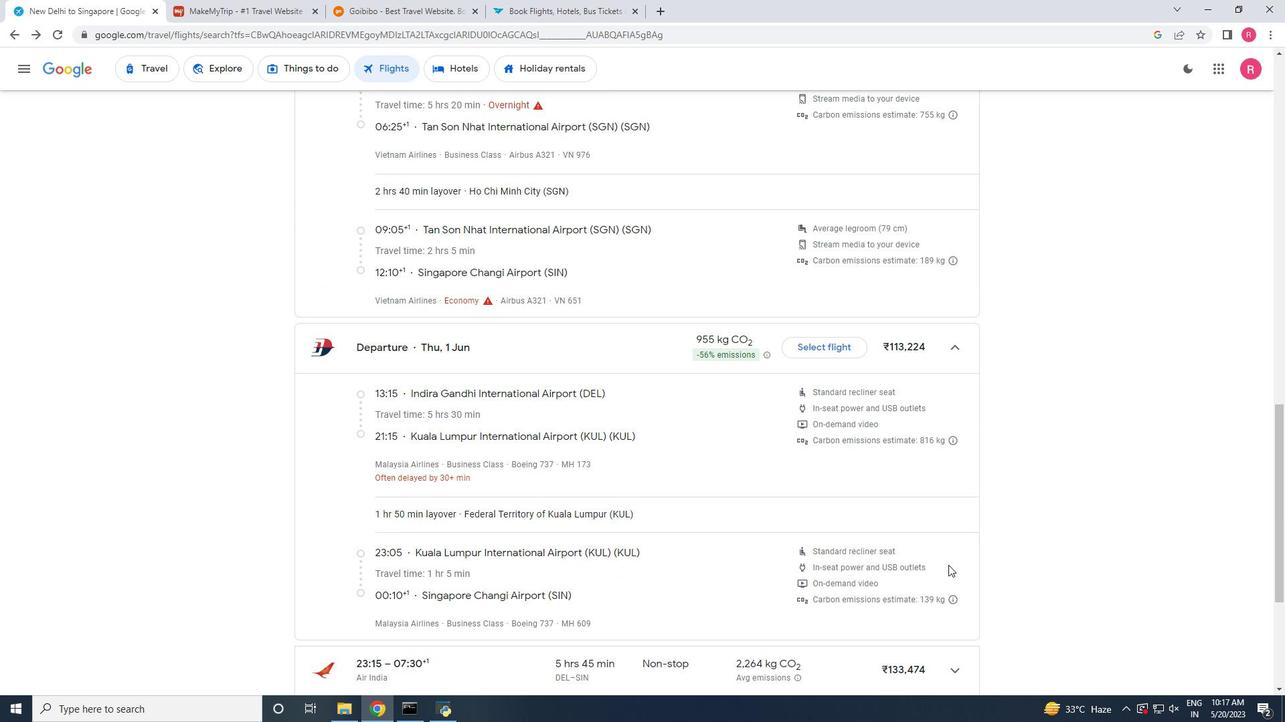 
Action: Mouse moved to (953, 534)
Screenshot: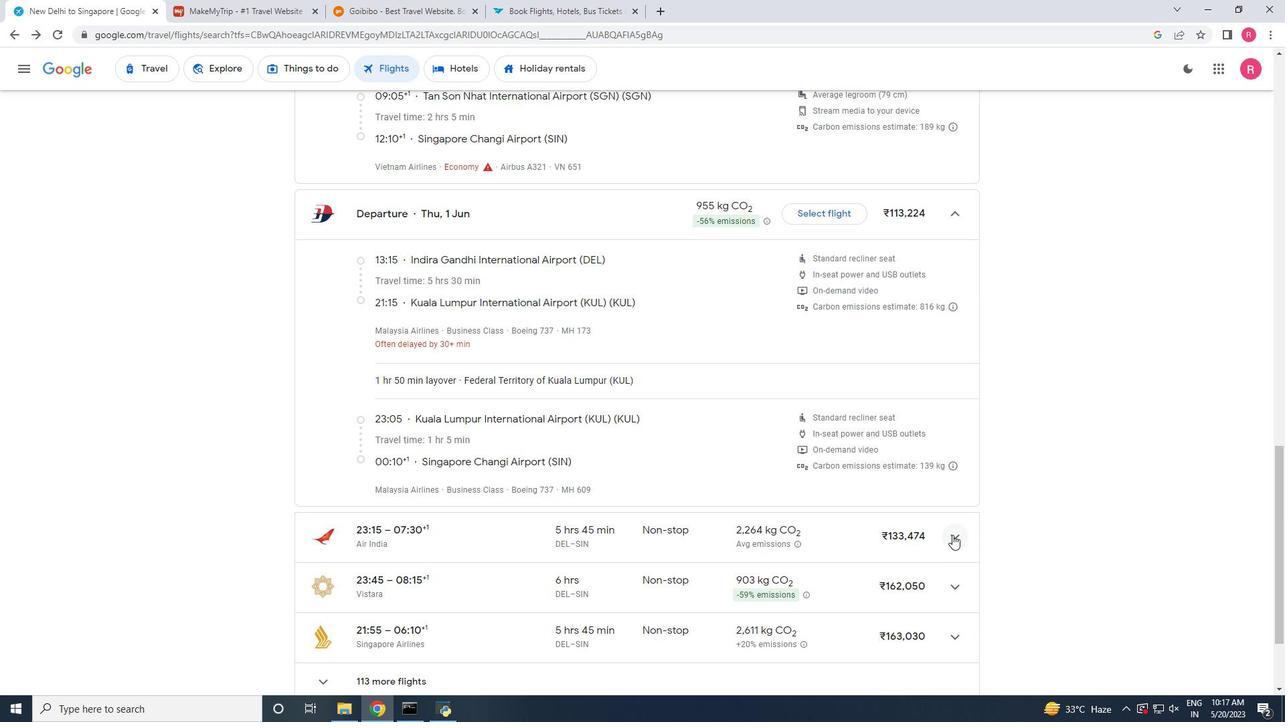 
Action: Mouse pressed left at (953, 534)
Screenshot: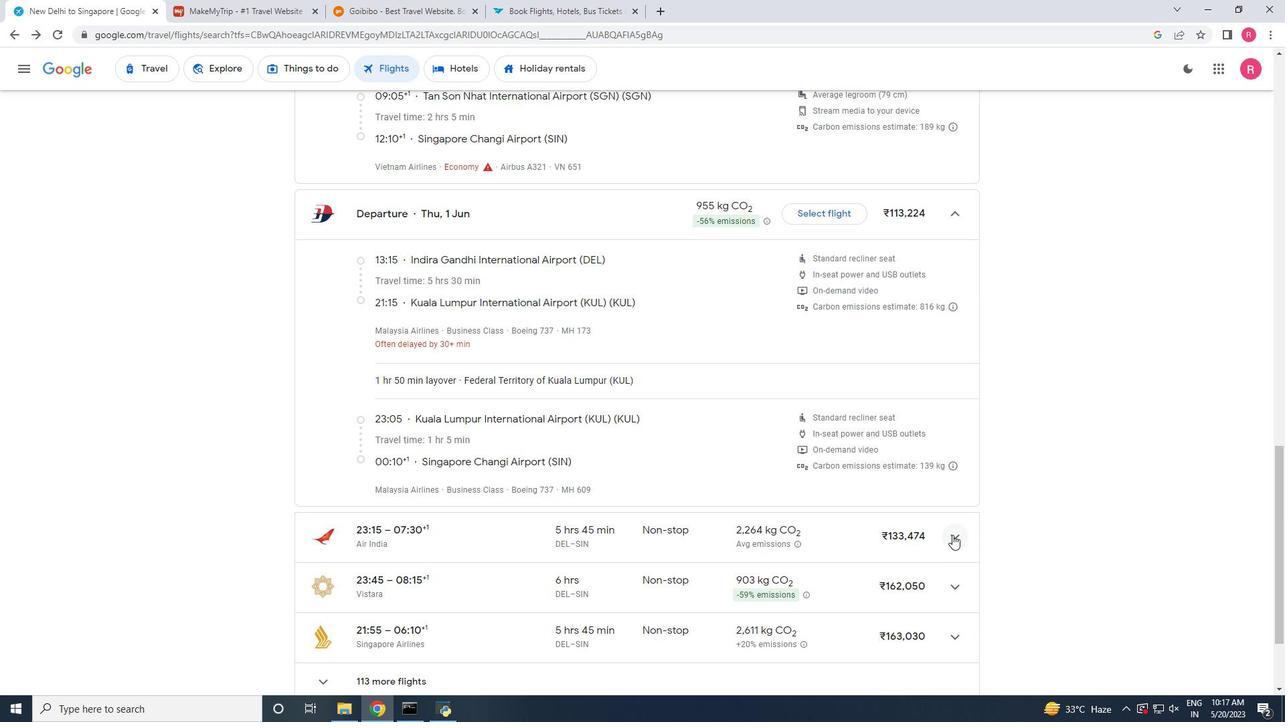 
Action: Mouse moved to (925, 497)
Screenshot: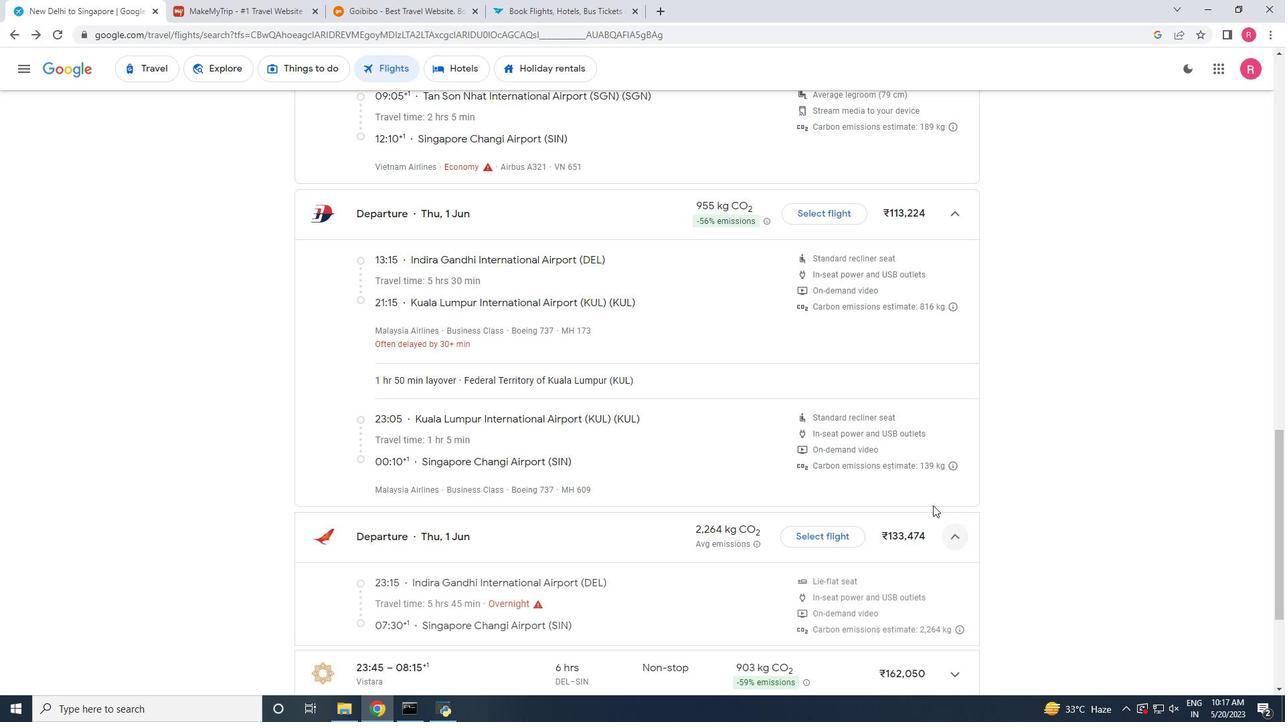 
Action: Mouse scrolled (925, 496) with delta (0, 0)
Screenshot: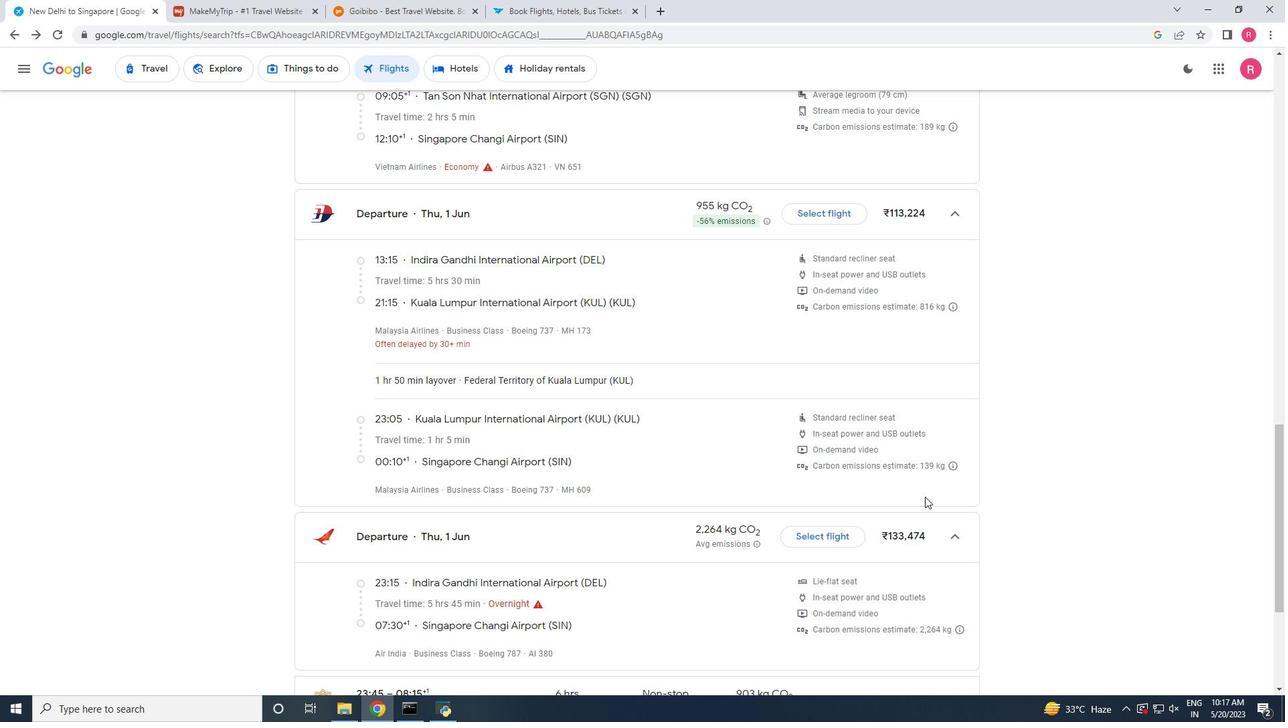 
Action: Mouse scrolled (925, 496) with delta (0, 0)
Screenshot: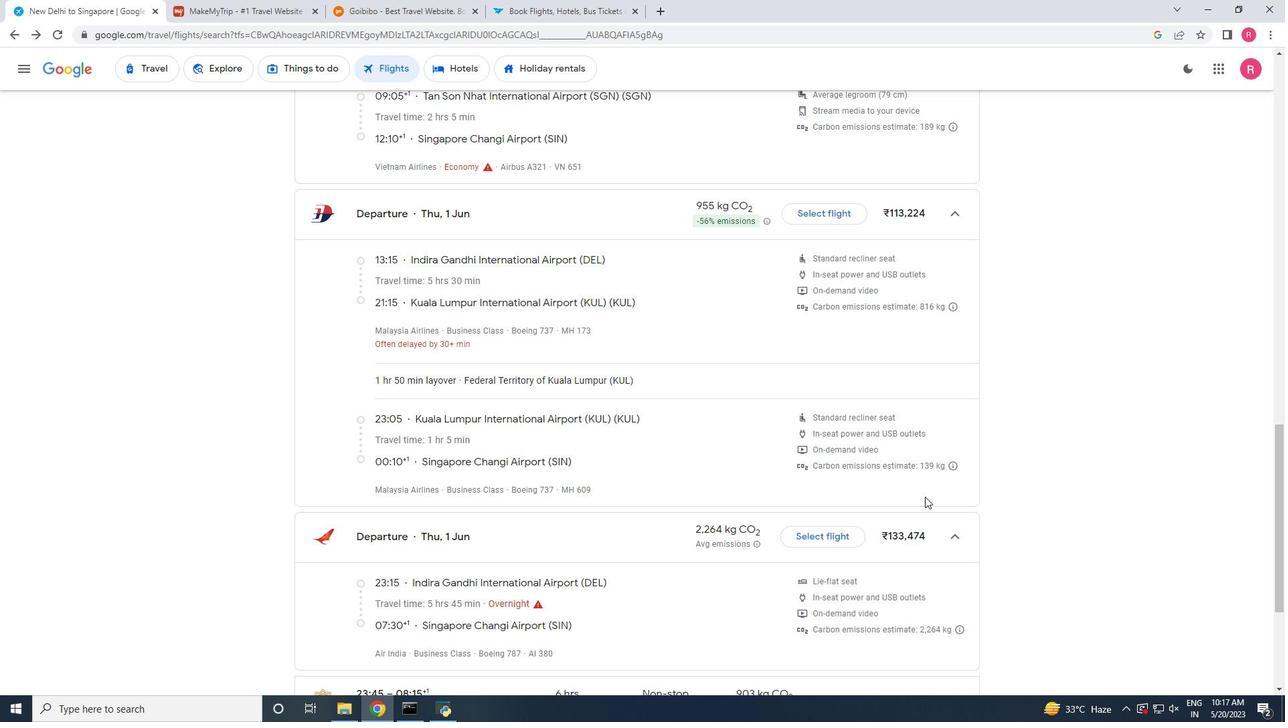 
Action: Mouse moved to (957, 573)
Screenshot: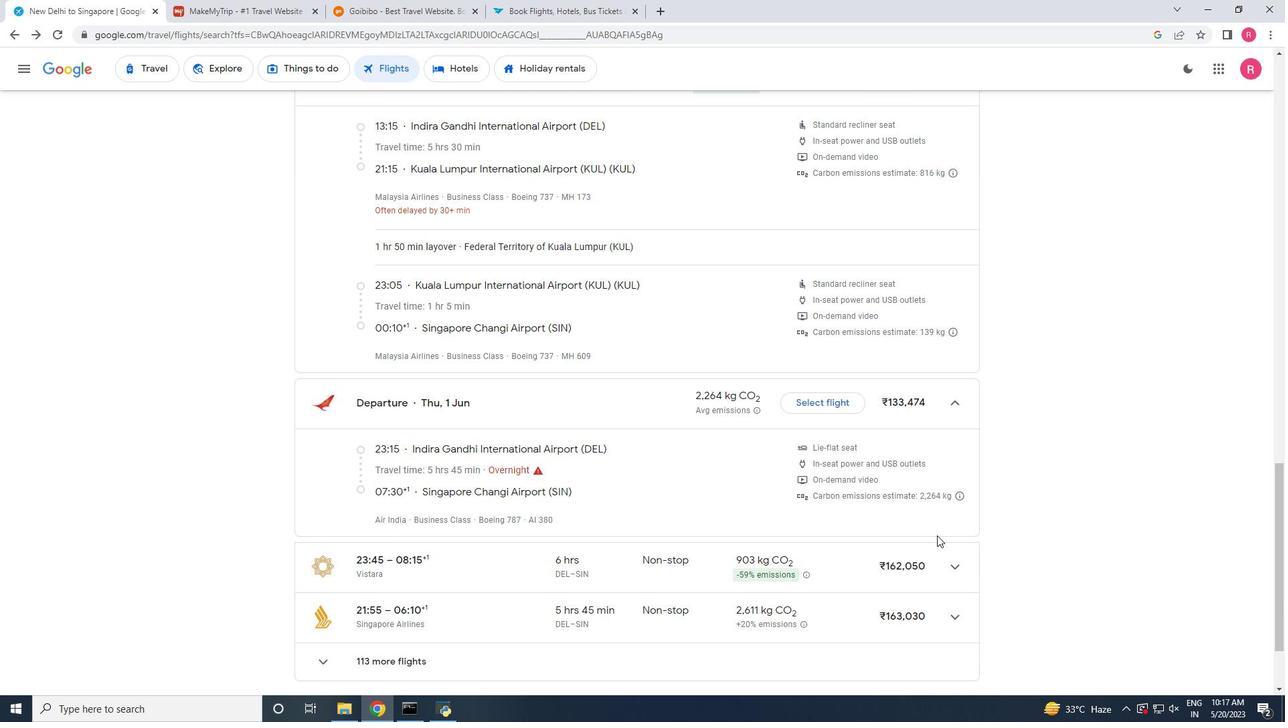
Action: Mouse pressed left at (957, 573)
Screenshot: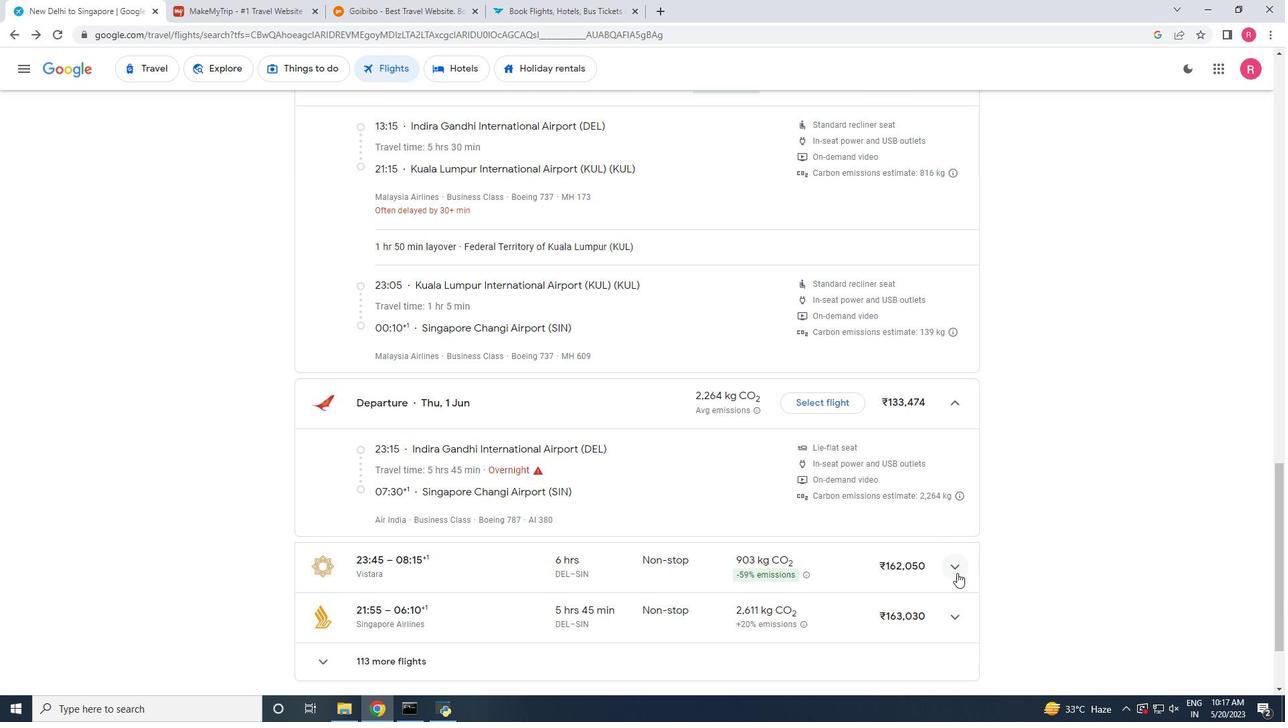 
Action: Mouse moved to (917, 550)
Screenshot: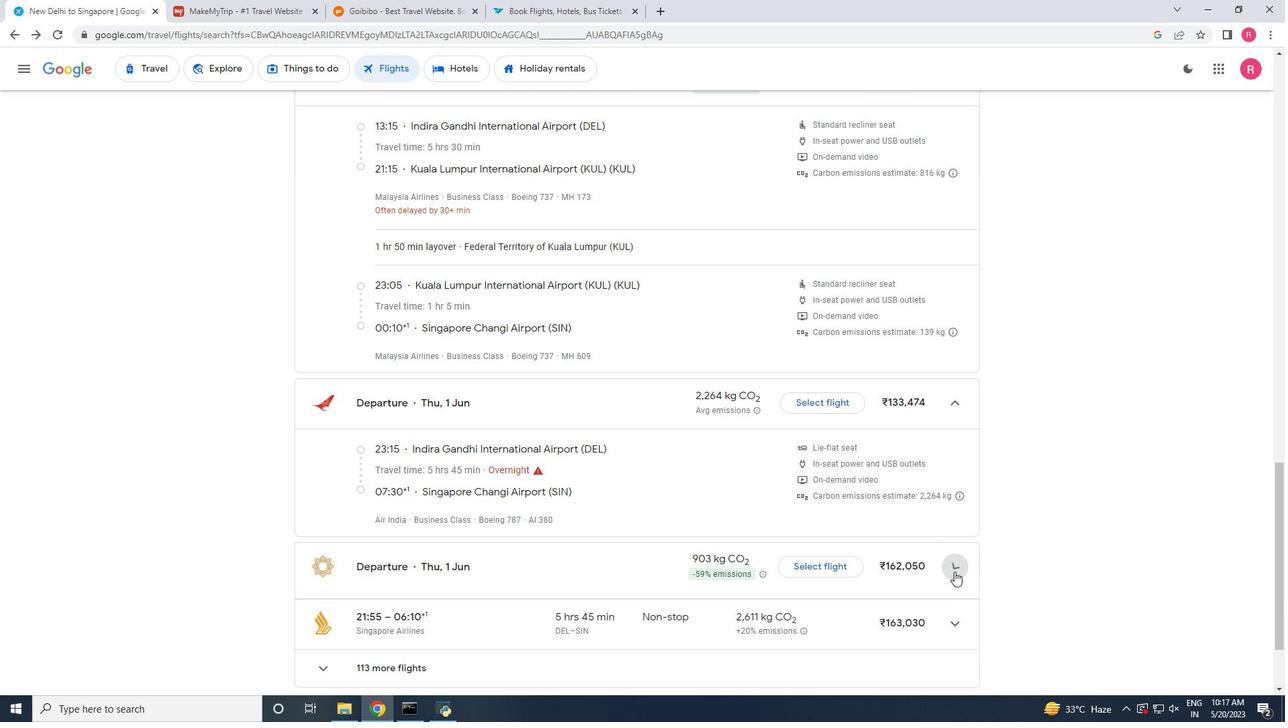 
Action: Mouse scrolled (917, 550) with delta (0, 0)
Screenshot: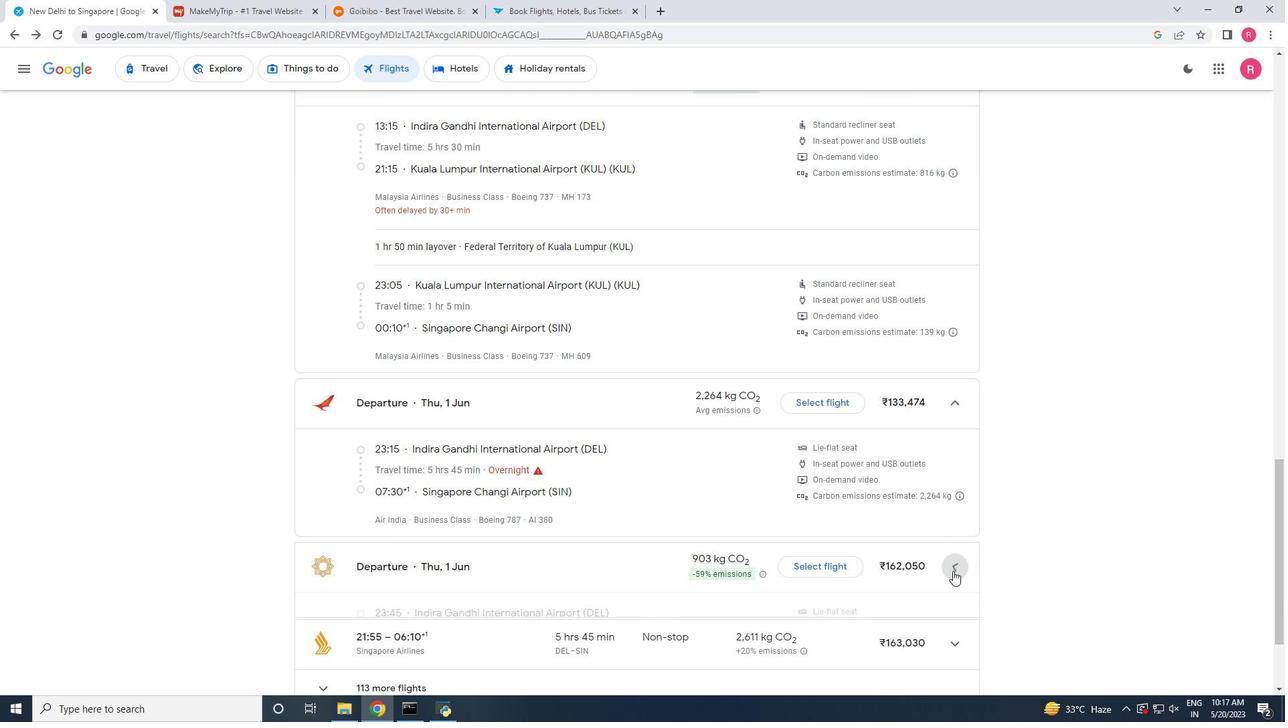 
Action: Mouse scrolled (917, 550) with delta (0, 0)
Screenshot: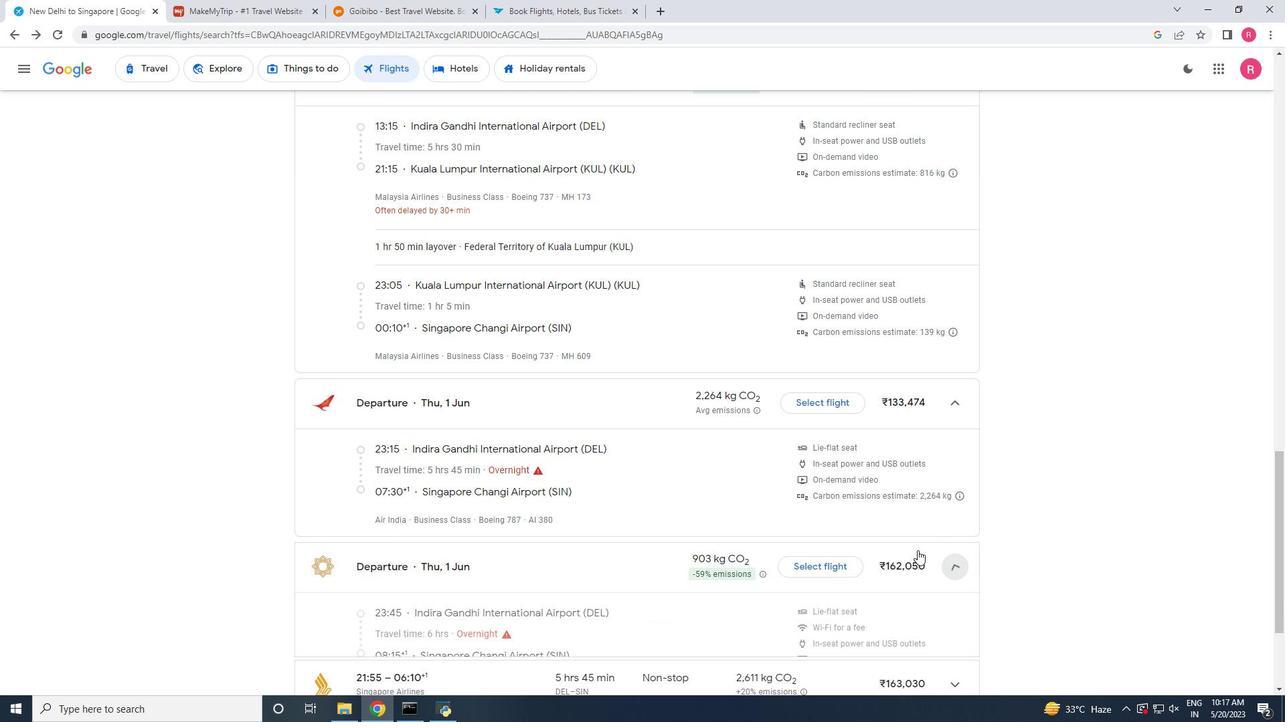 
Action: Mouse scrolled (917, 550) with delta (0, 0)
Screenshot: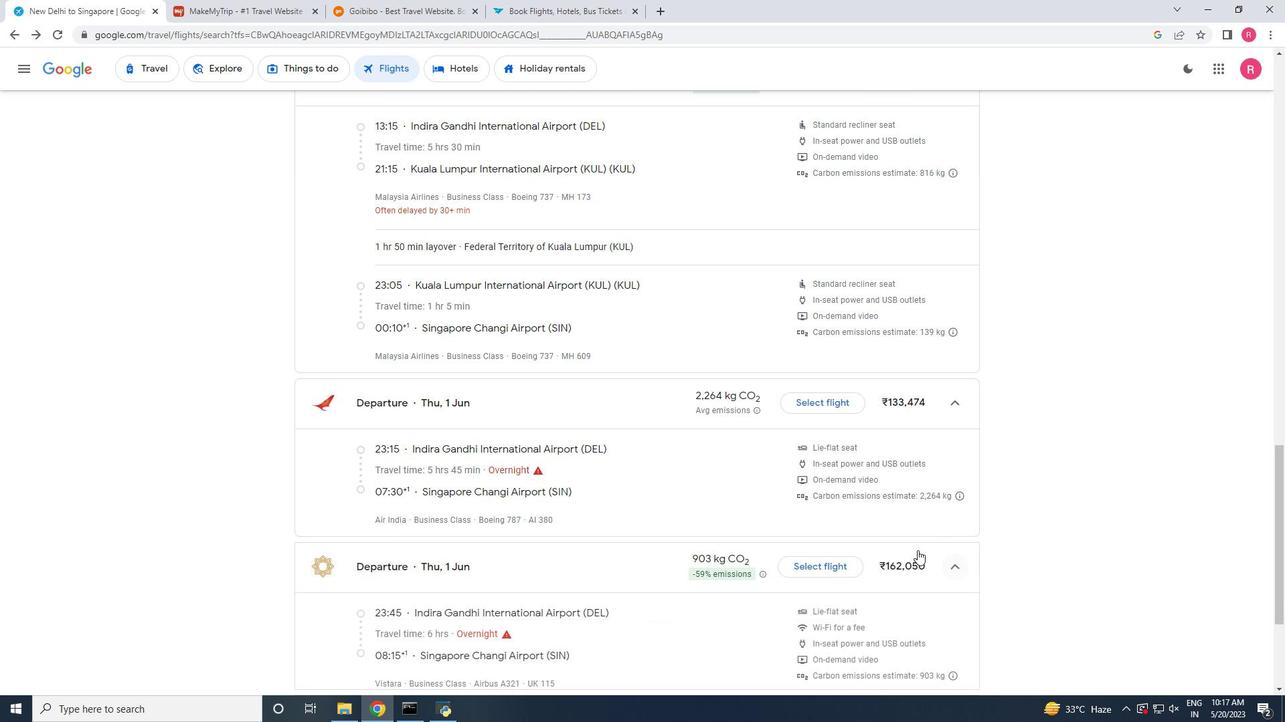 
Action: Mouse scrolled (917, 550) with delta (0, 0)
Screenshot: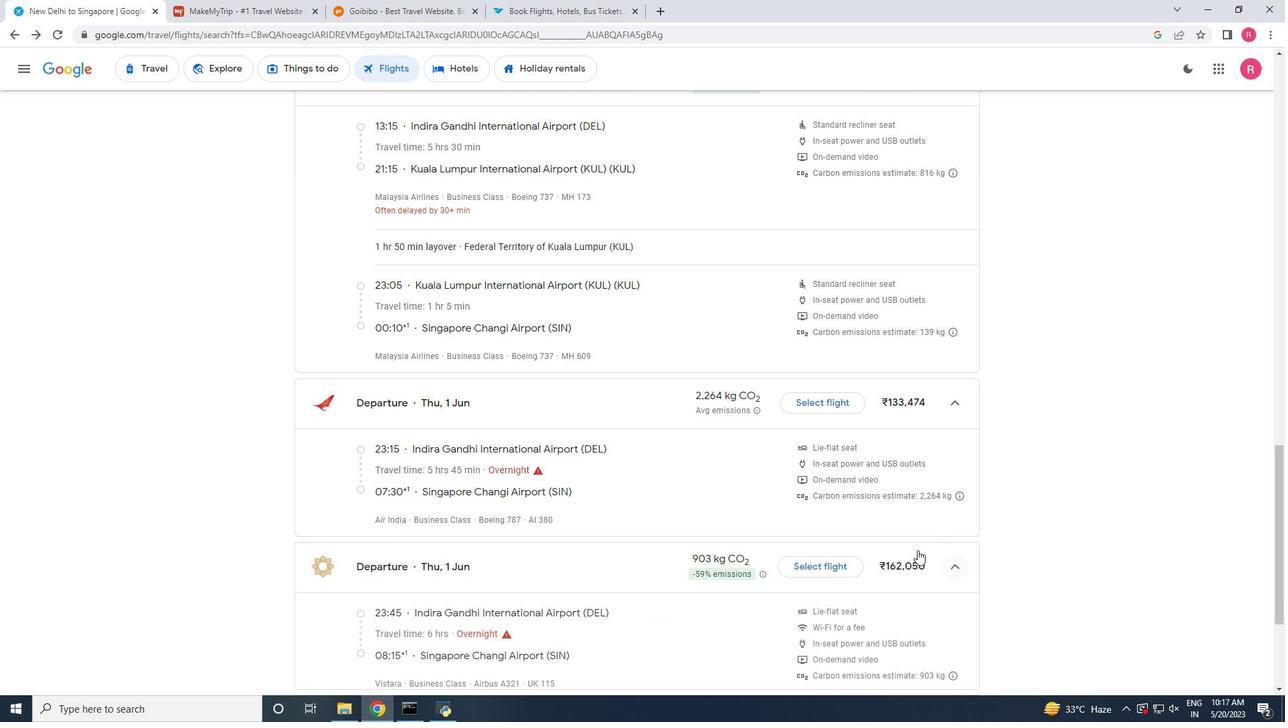 
Action: Mouse moved to (951, 548)
Screenshot: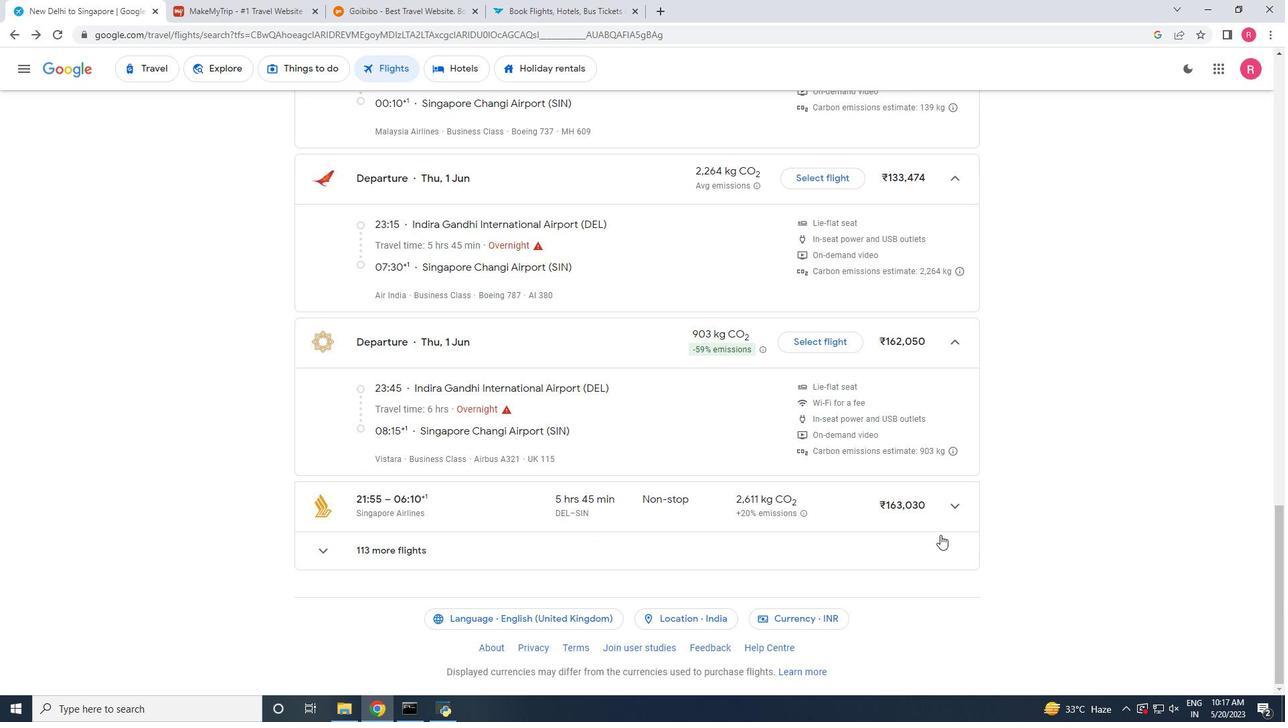 
Action: Mouse scrolled (951, 548) with delta (0, 0)
Screenshot: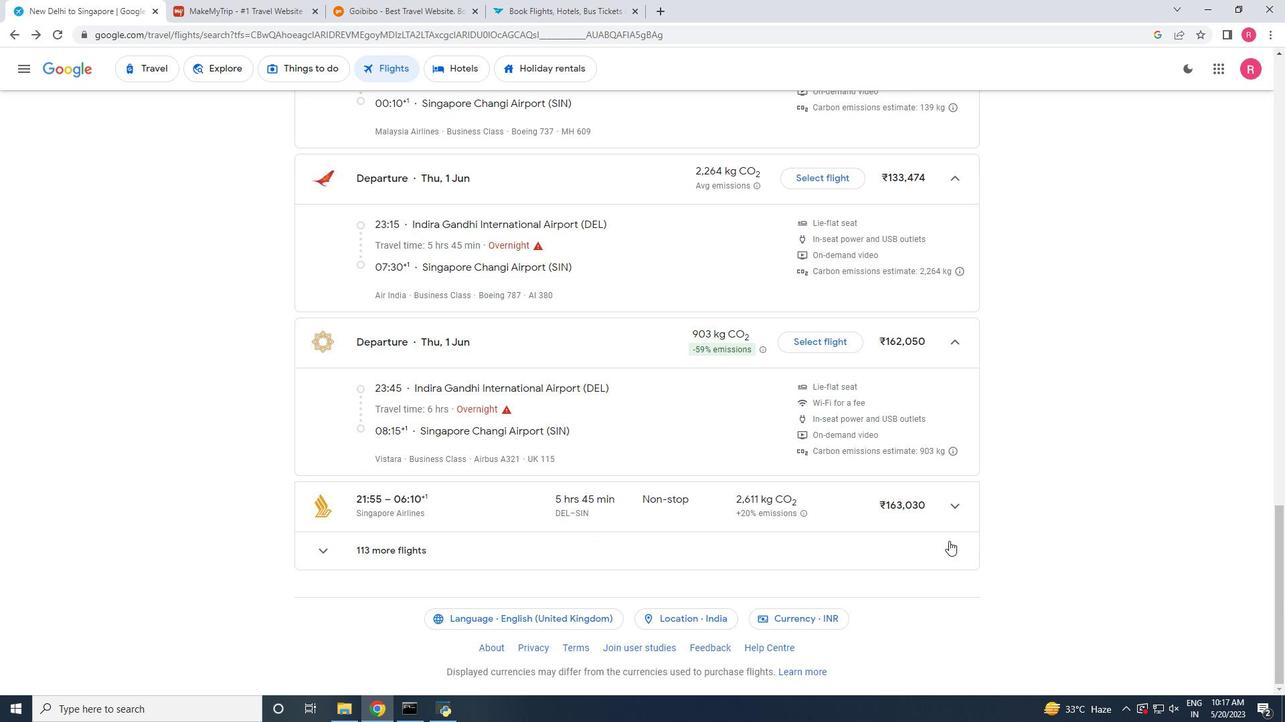 
Action: Mouse moved to (949, 502)
Screenshot: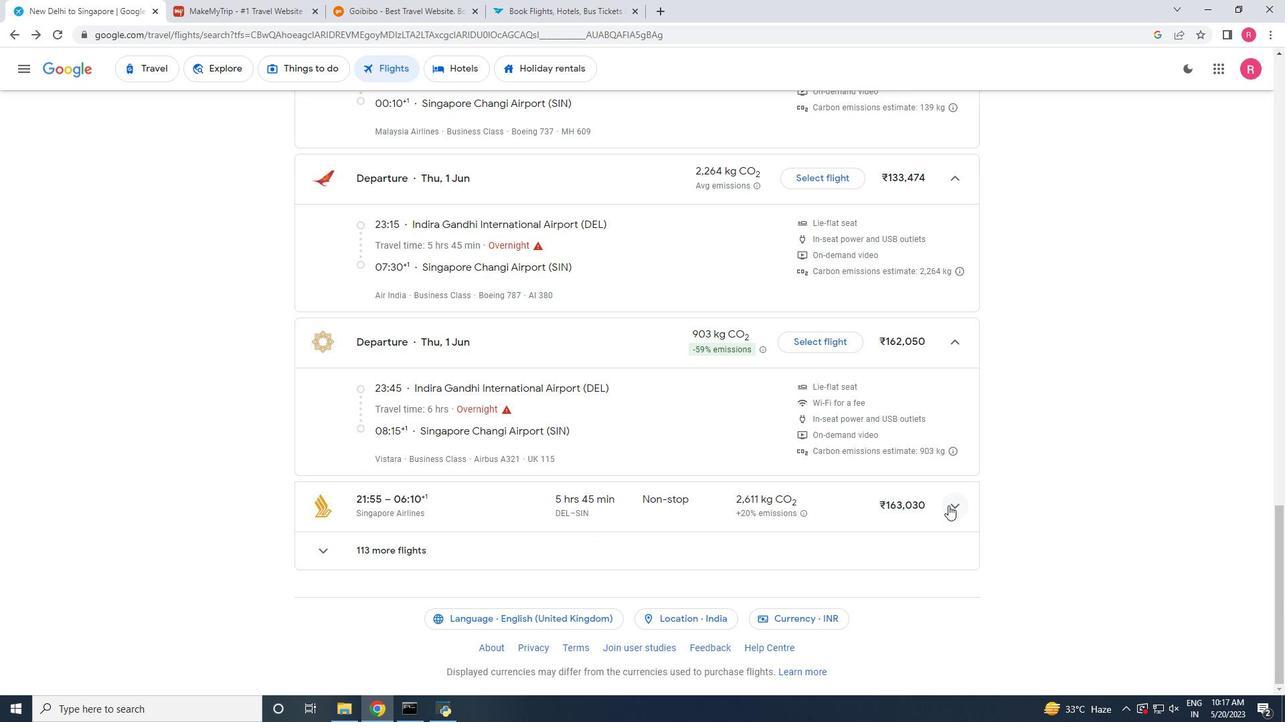 
Action: Mouse pressed left at (949, 502)
Screenshot: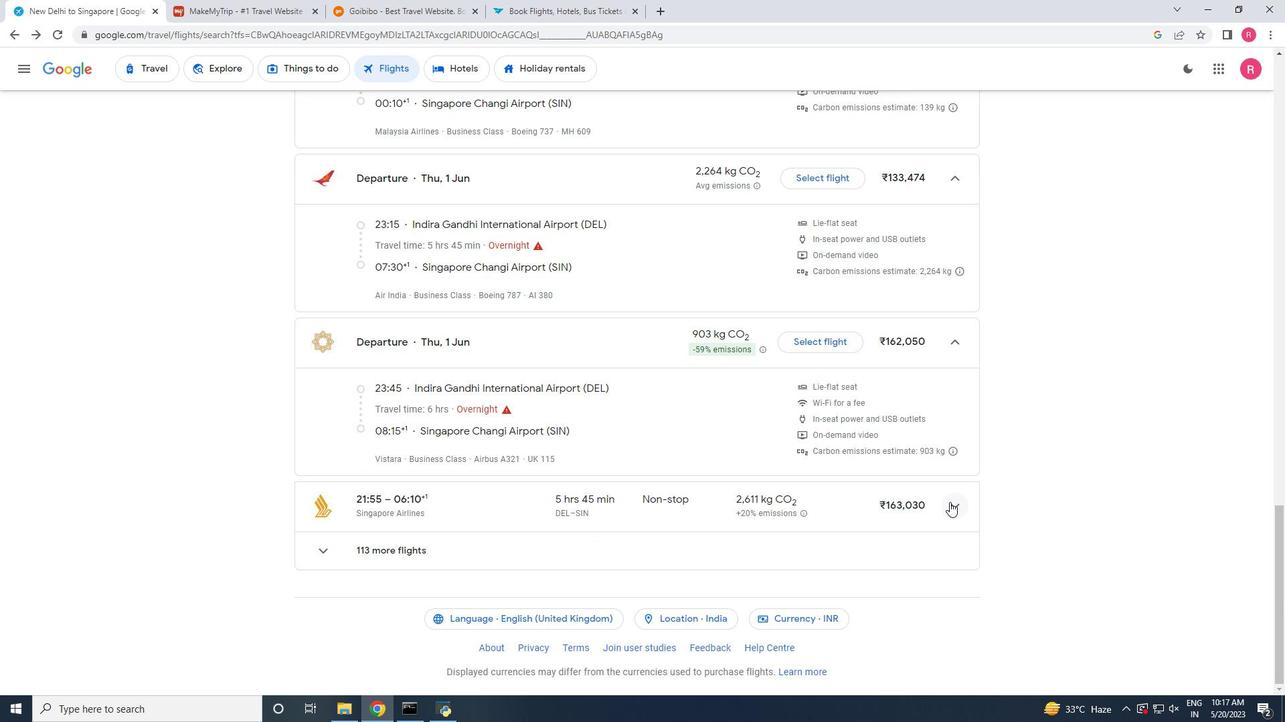 
Action: Mouse moved to (798, 473)
Screenshot: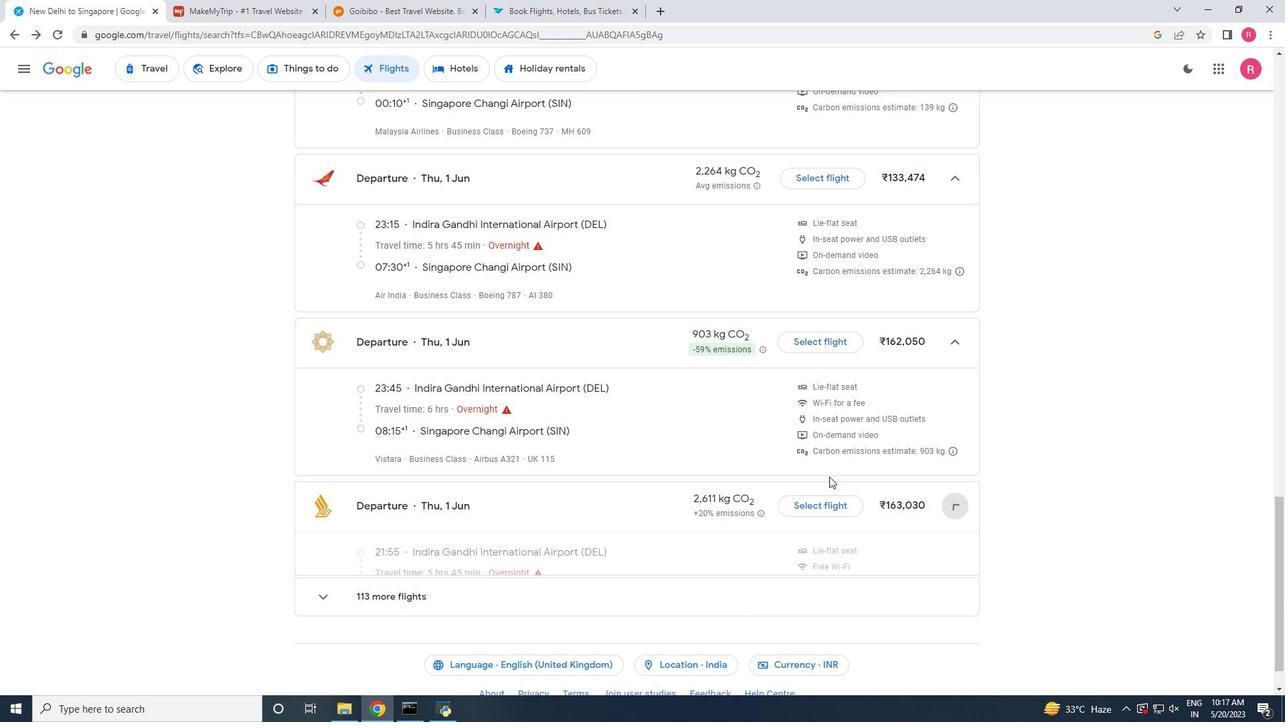 
Action: Mouse scrolled (798, 472) with delta (0, 0)
Screenshot: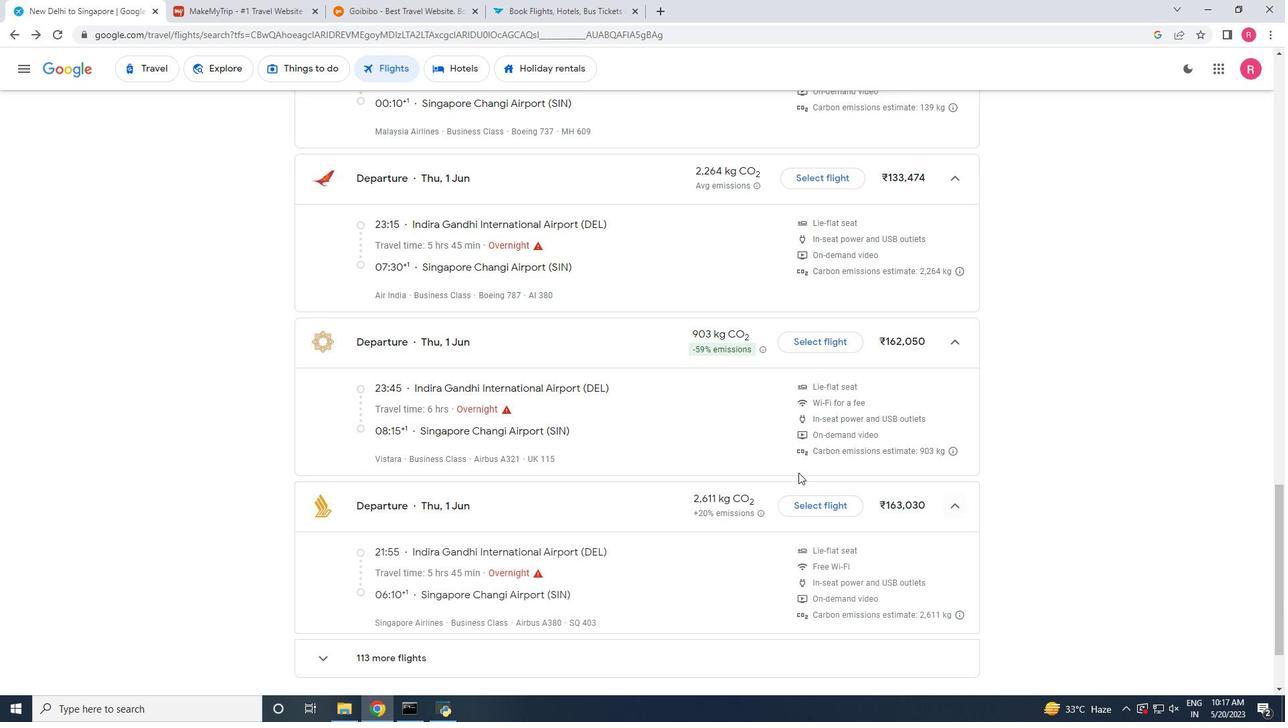 
Action: Mouse scrolled (798, 472) with delta (0, 0)
Screenshot: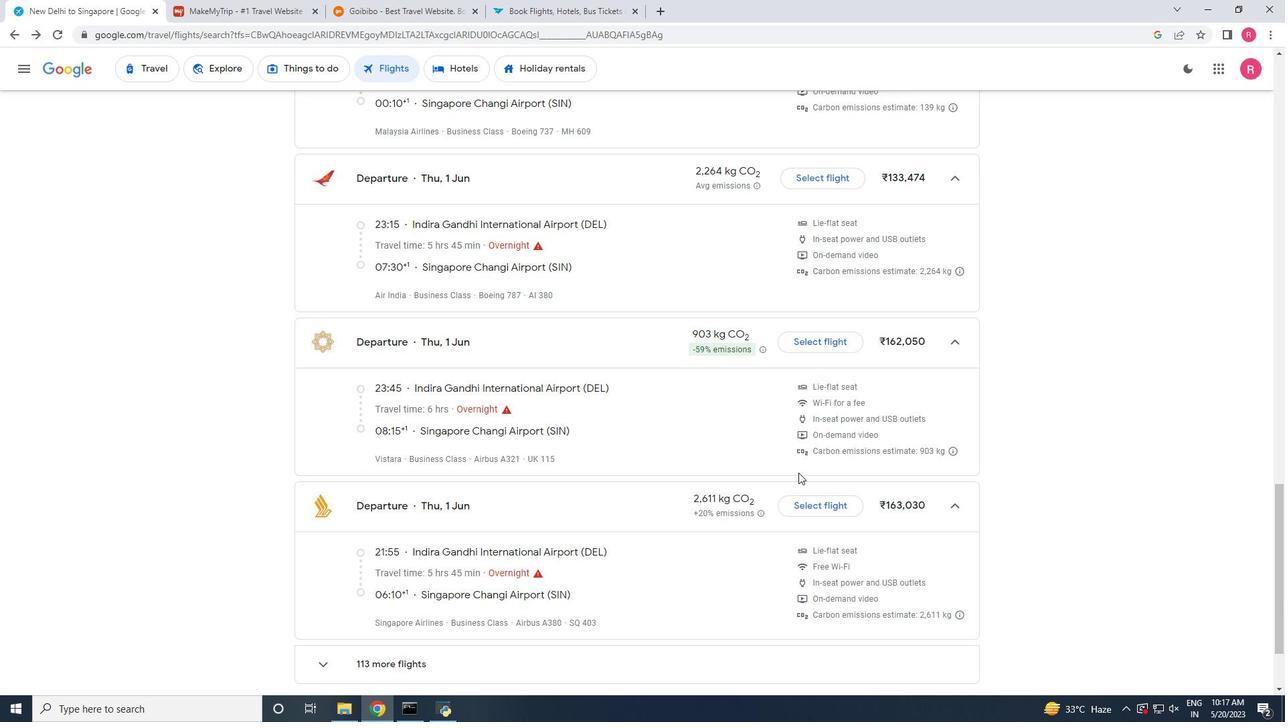
Action: Mouse scrolled (798, 472) with delta (0, 0)
Screenshot: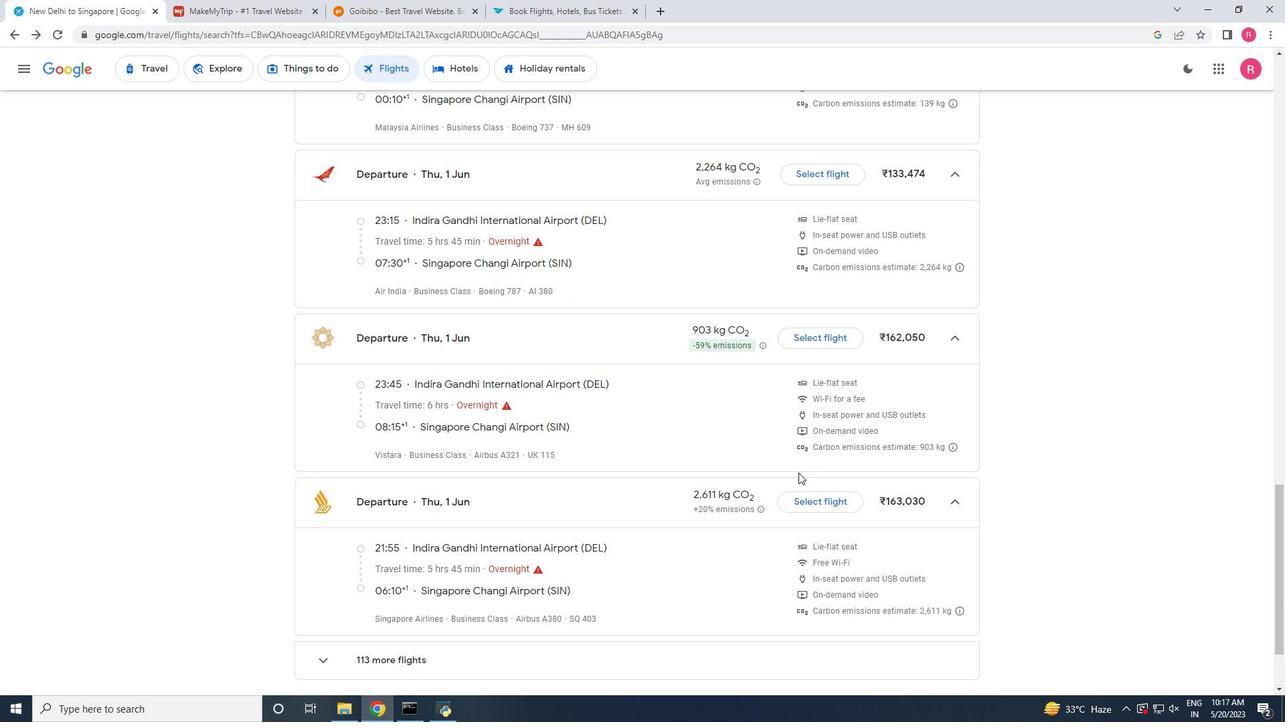 
Action: Mouse scrolled (798, 473) with delta (0, 0)
Screenshot: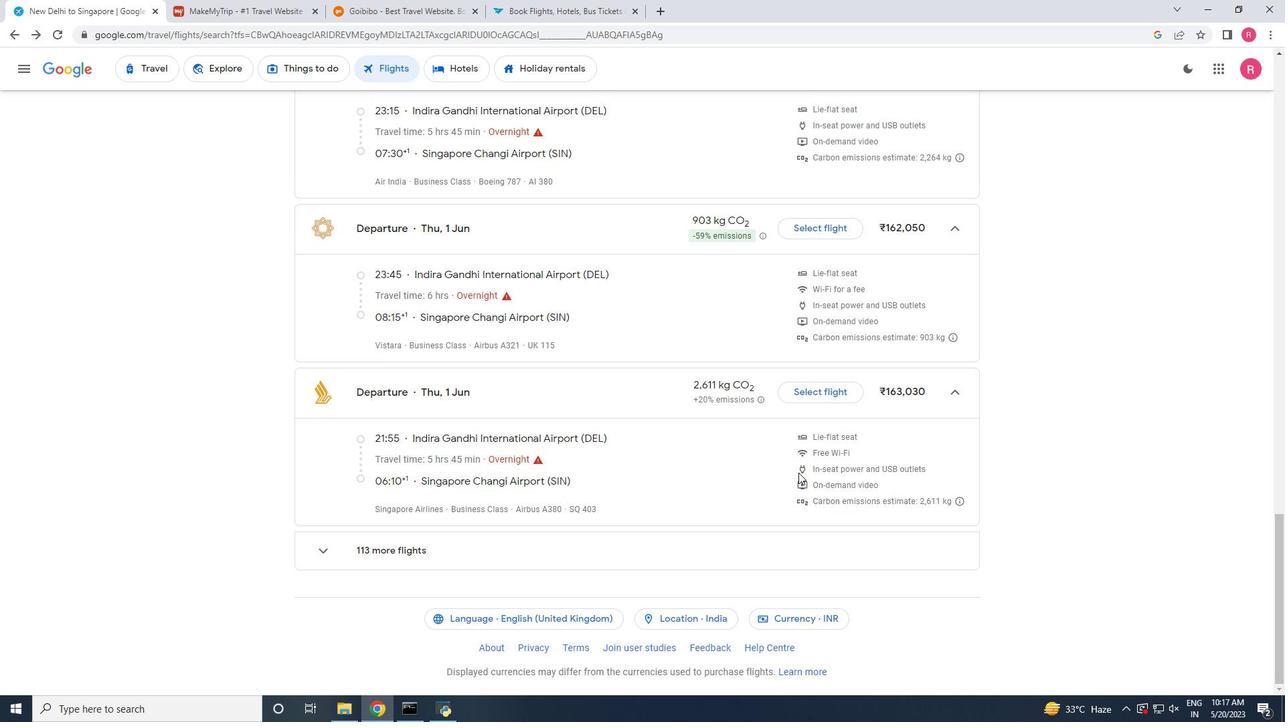 
Action: Mouse scrolled (798, 473) with delta (0, 0)
Screenshot: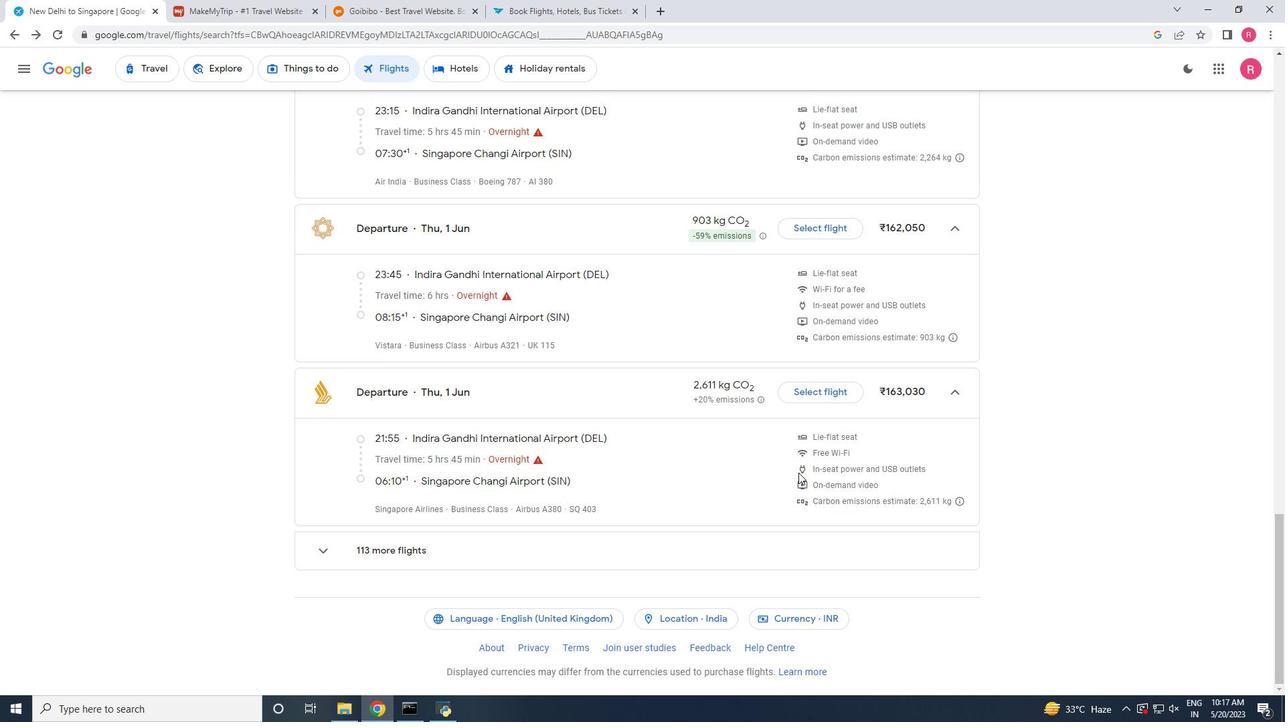 
Action: Mouse scrolled (798, 473) with delta (0, 0)
Screenshot: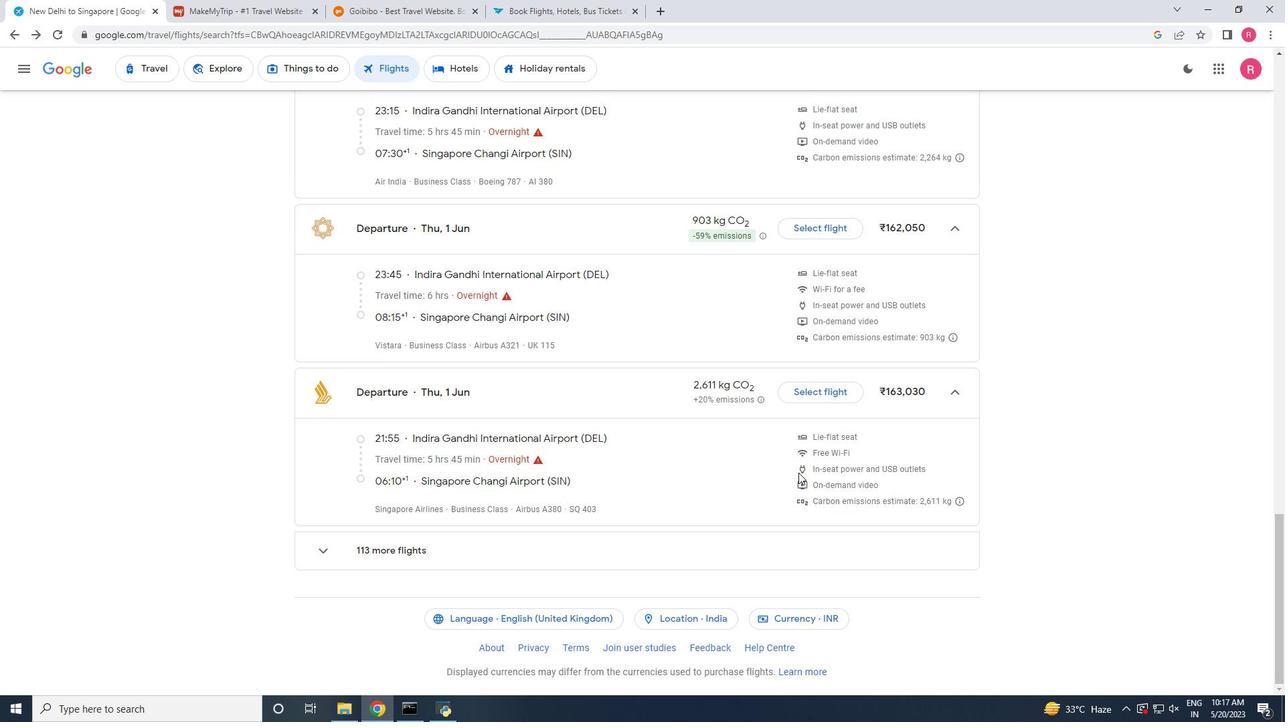 
Action: Mouse scrolled (798, 473) with delta (0, 0)
Screenshot: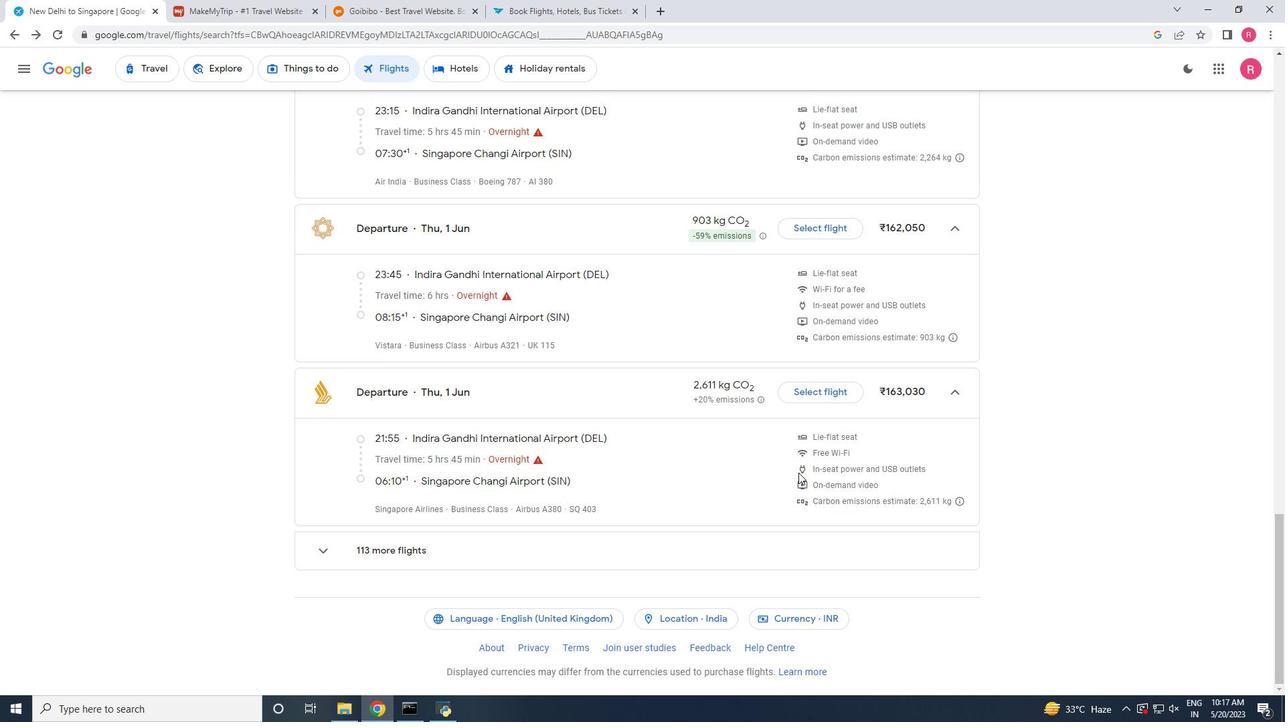 
Action: Mouse scrolled (798, 473) with delta (0, 0)
Screenshot: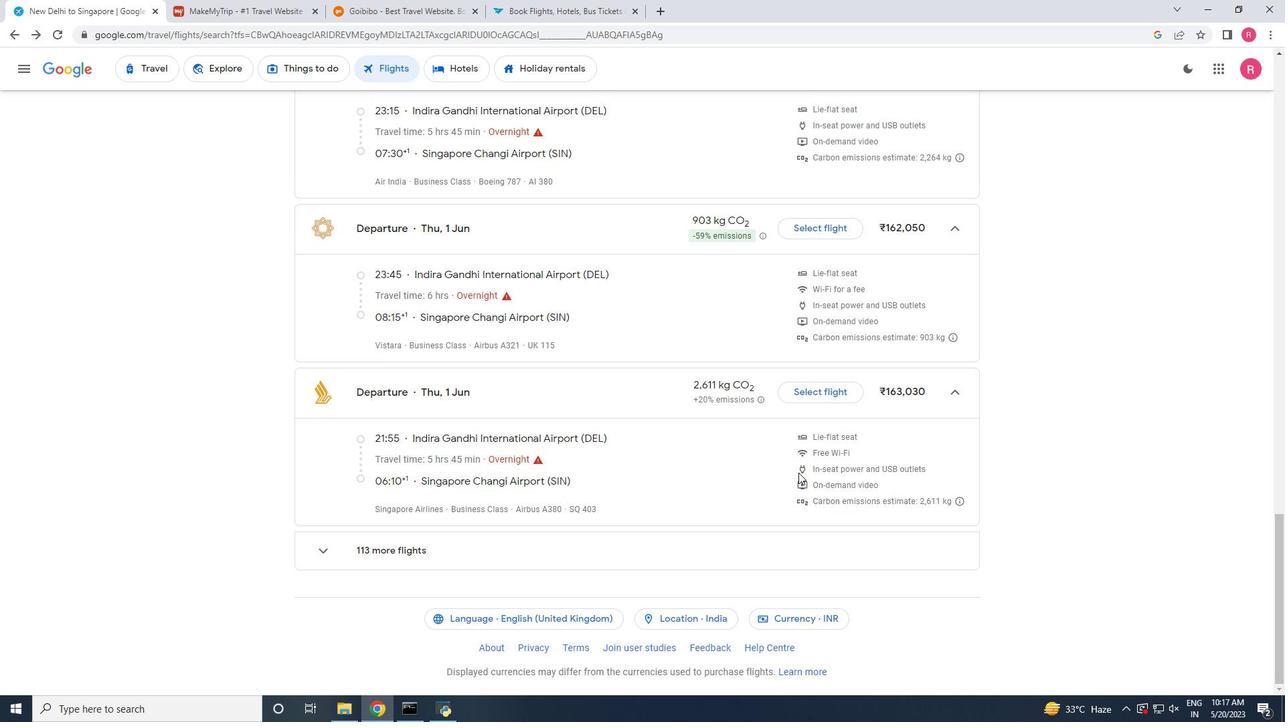 
Action: Mouse scrolled (798, 473) with delta (0, 0)
Screenshot: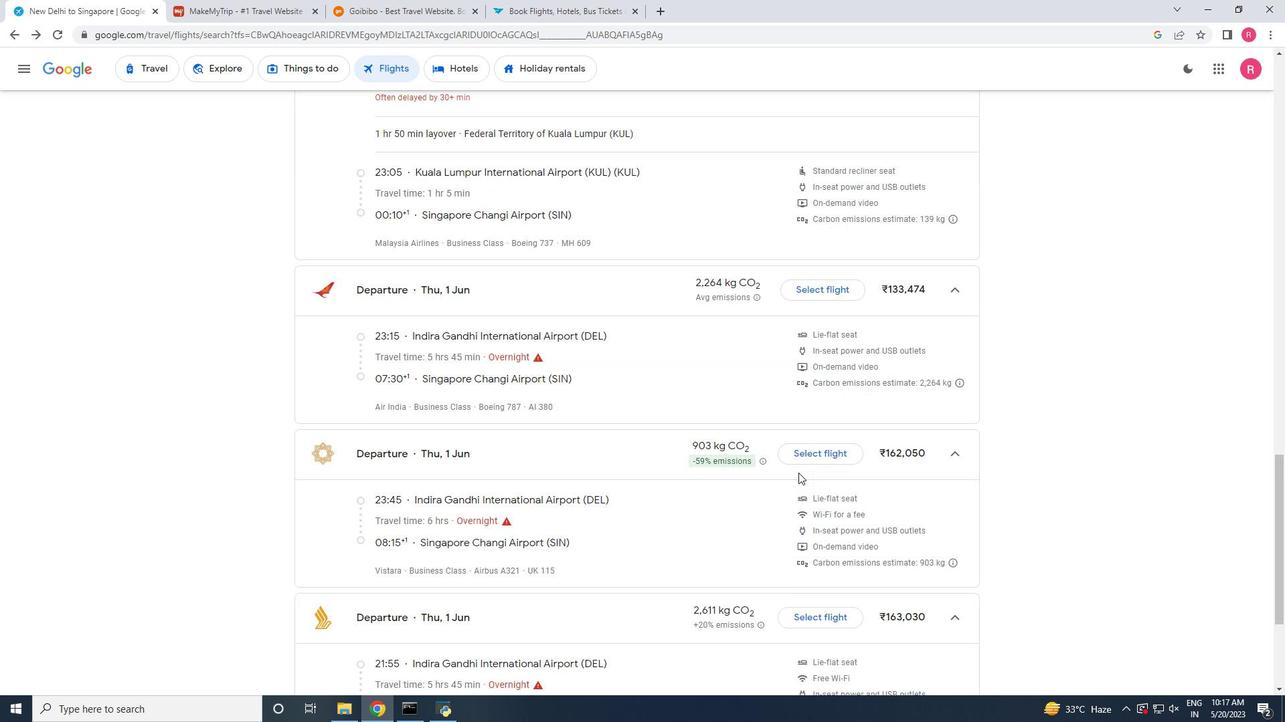 
Action: Mouse scrolled (798, 473) with delta (0, 0)
Screenshot: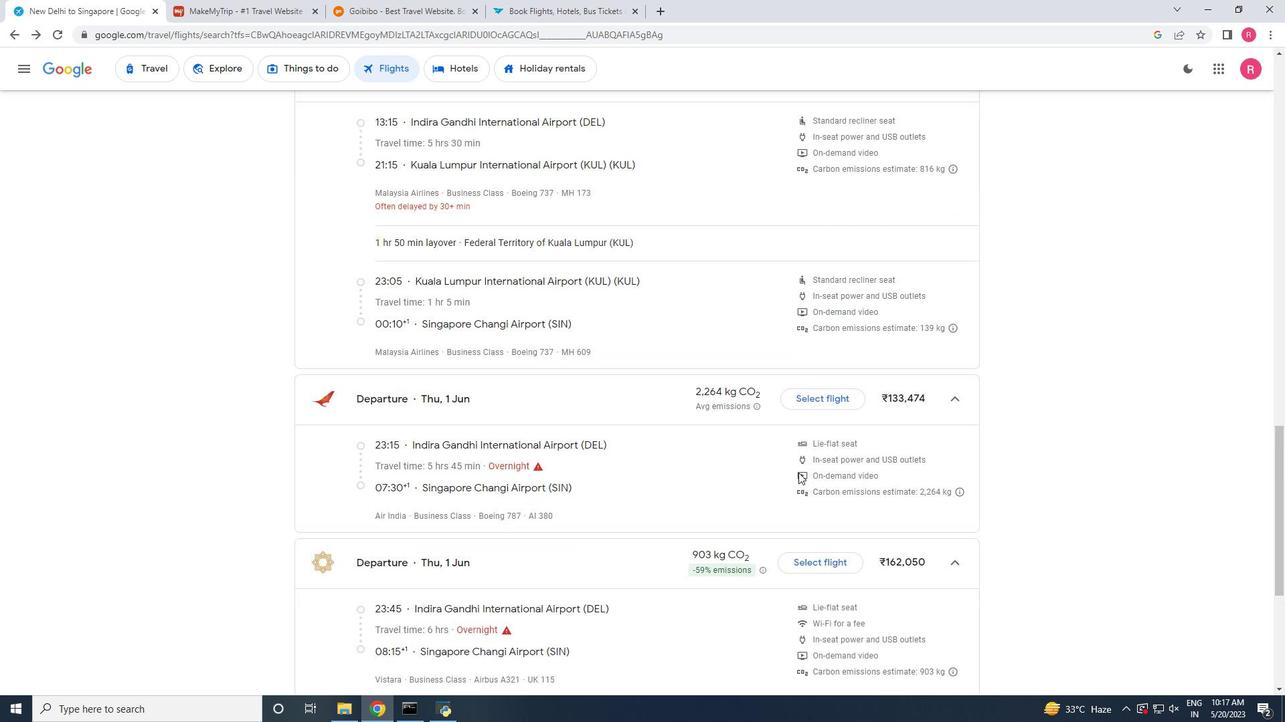 
Action: Mouse scrolled (798, 473) with delta (0, 0)
Screenshot: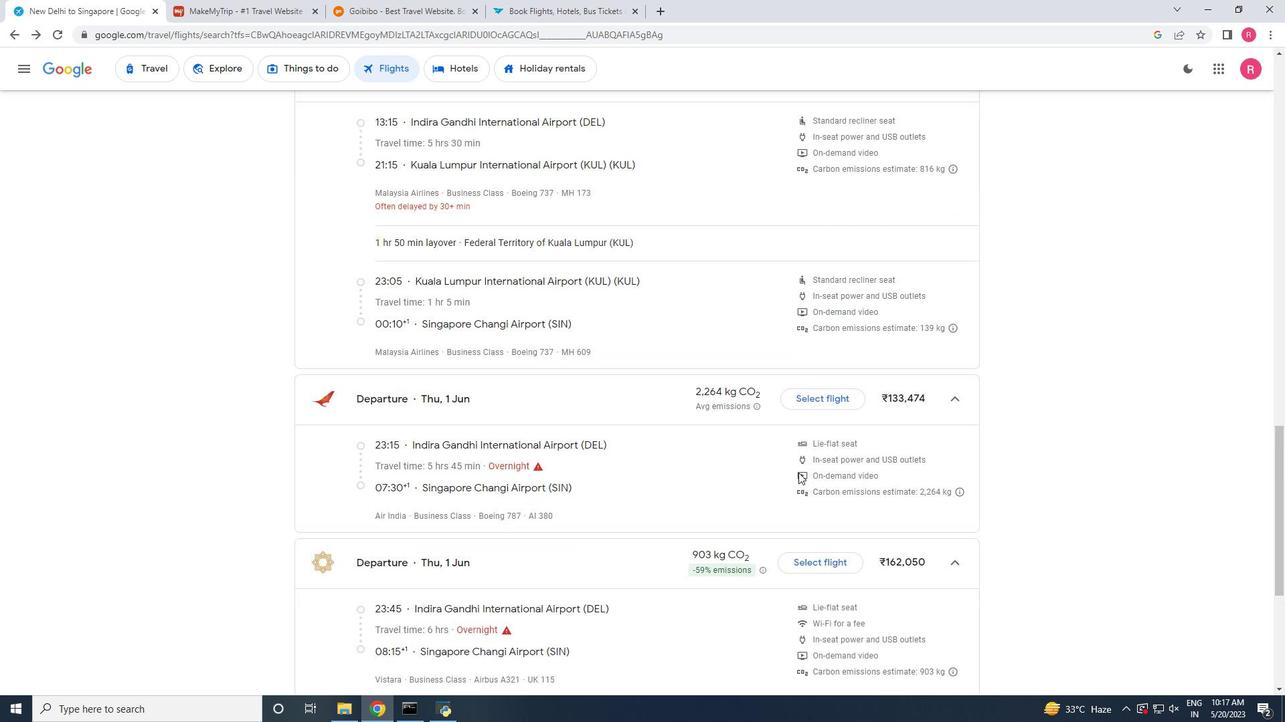 
Action: Mouse scrolled (798, 473) with delta (0, 0)
Screenshot: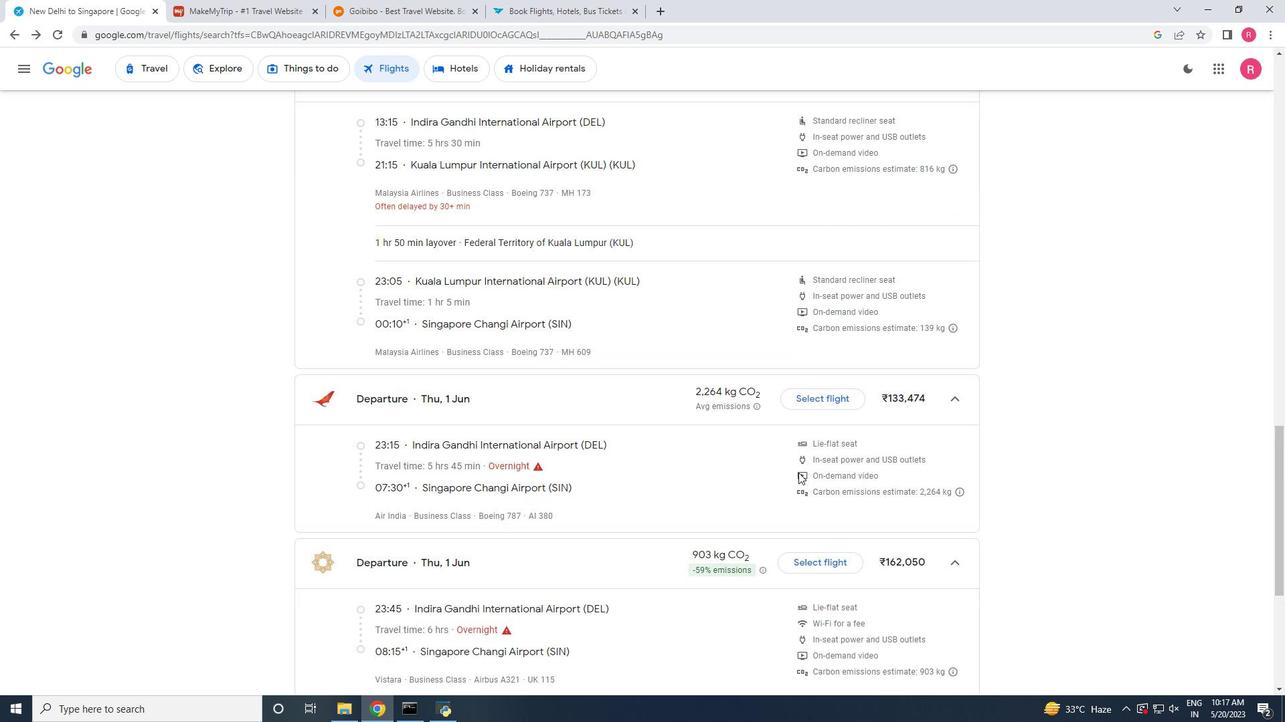 
Action: Mouse scrolled (798, 473) with delta (0, 0)
Screenshot: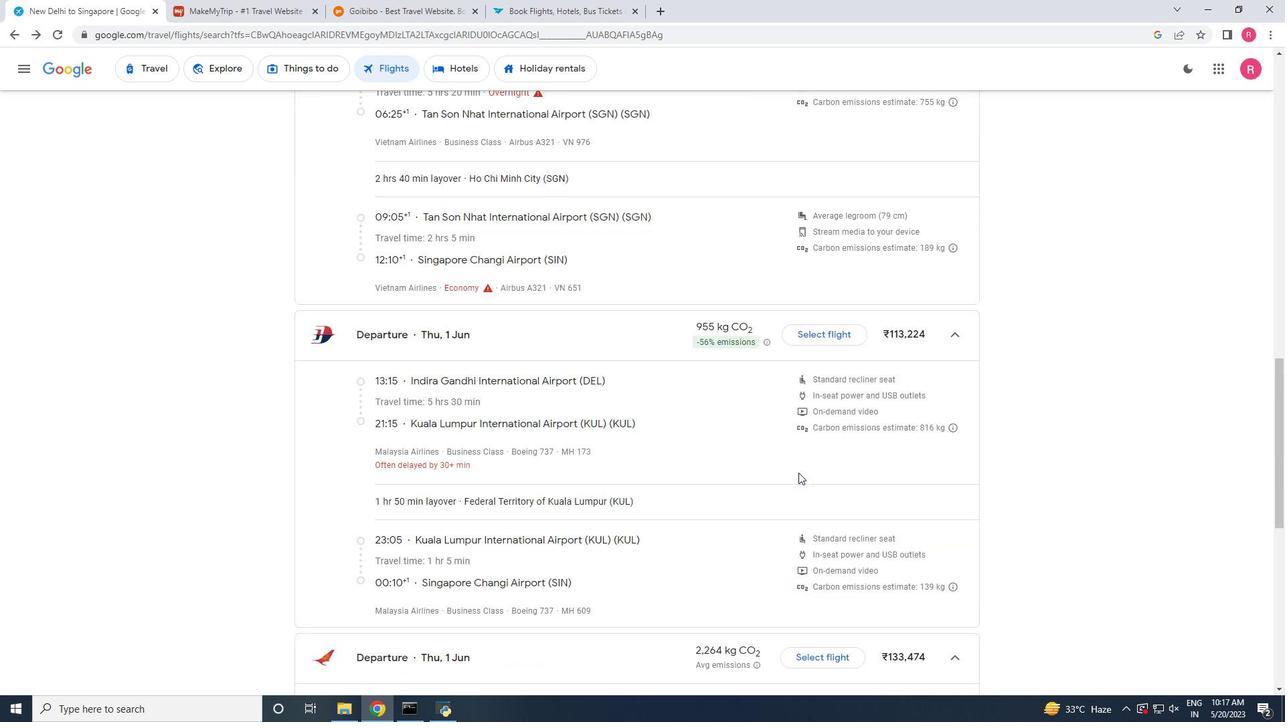 
Action: Mouse scrolled (798, 473) with delta (0, 0)
Screenshot: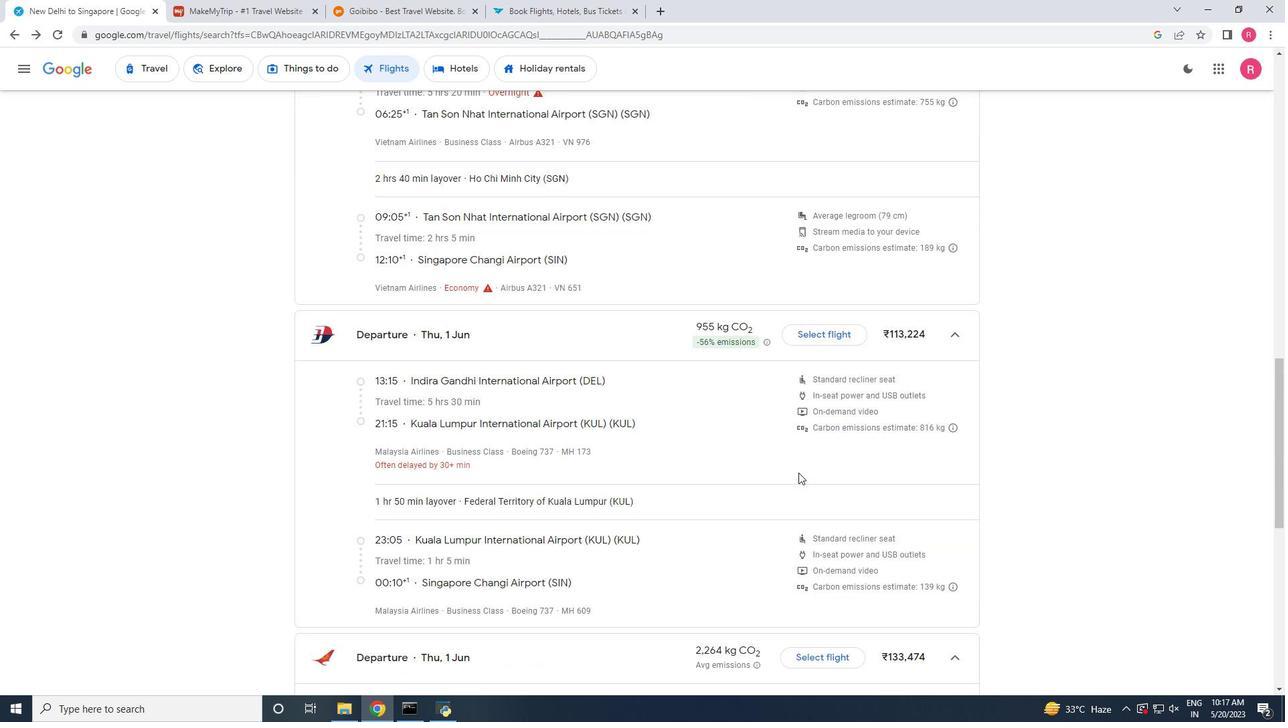 
Action: Mouse scrolled (798, 473) with delta (0, 0)
Screenshot: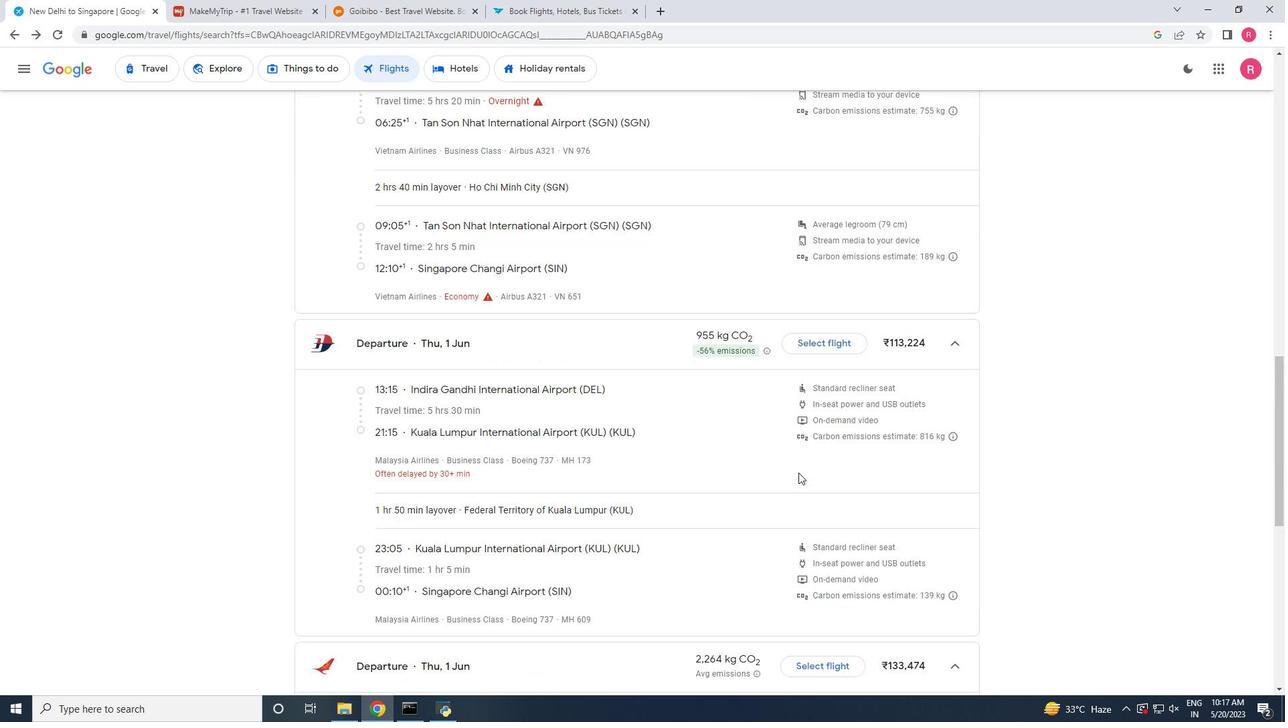 
Action: Mouse scrolled (798, 473) with delta (0, 0)
Screenshot: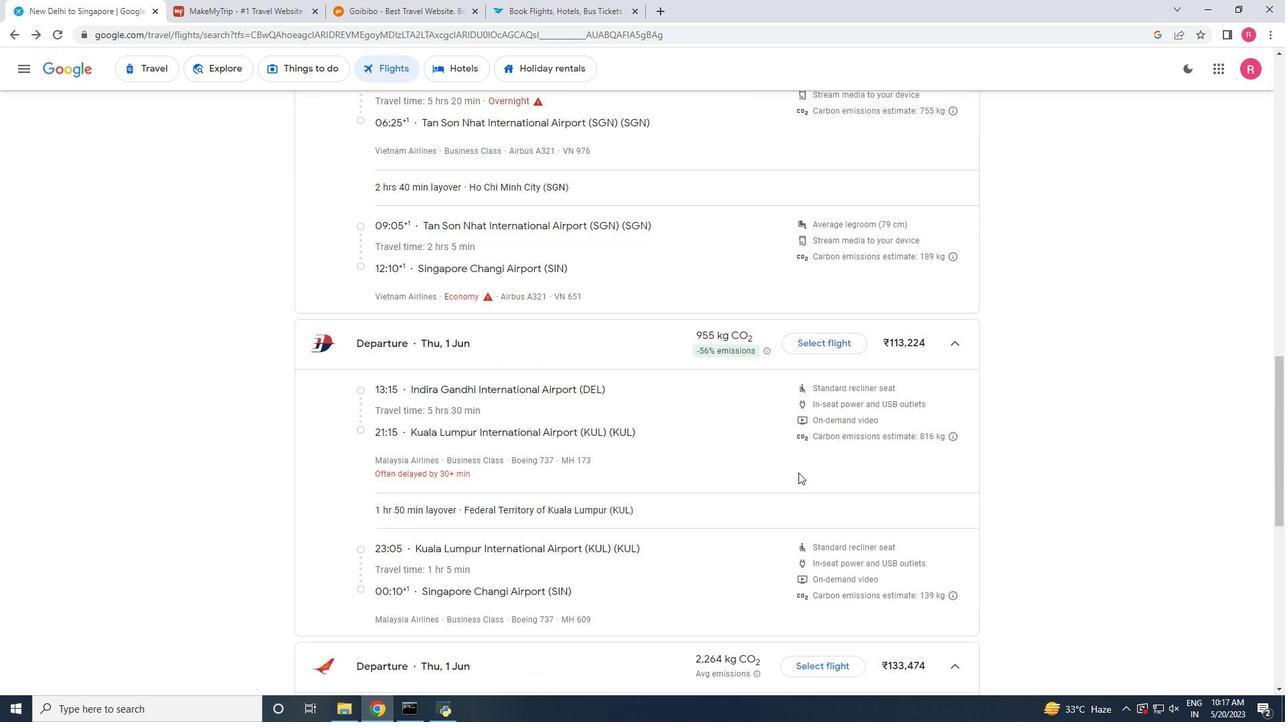 
Action: Mouse scrolled (798, 473) with delta (0, 0)
Screenshot: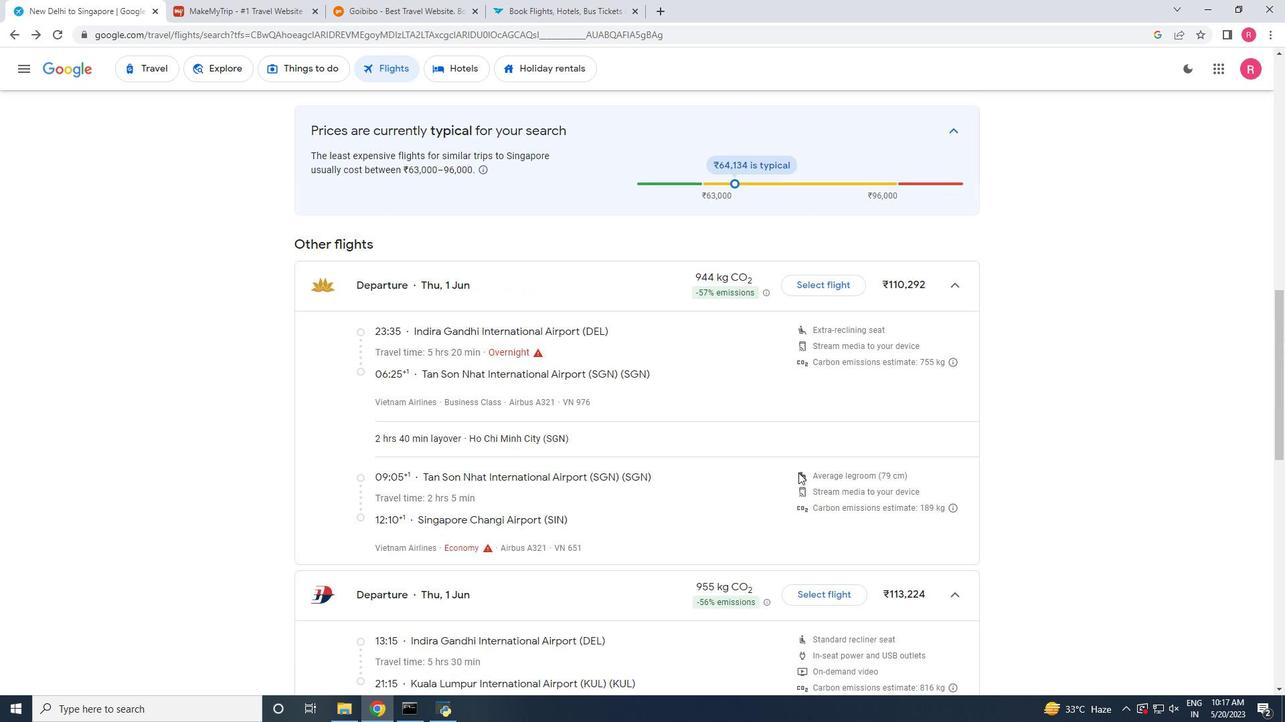 
Action: Mouse scrolled (798, 473) with delta (0, 0)
Screenshot: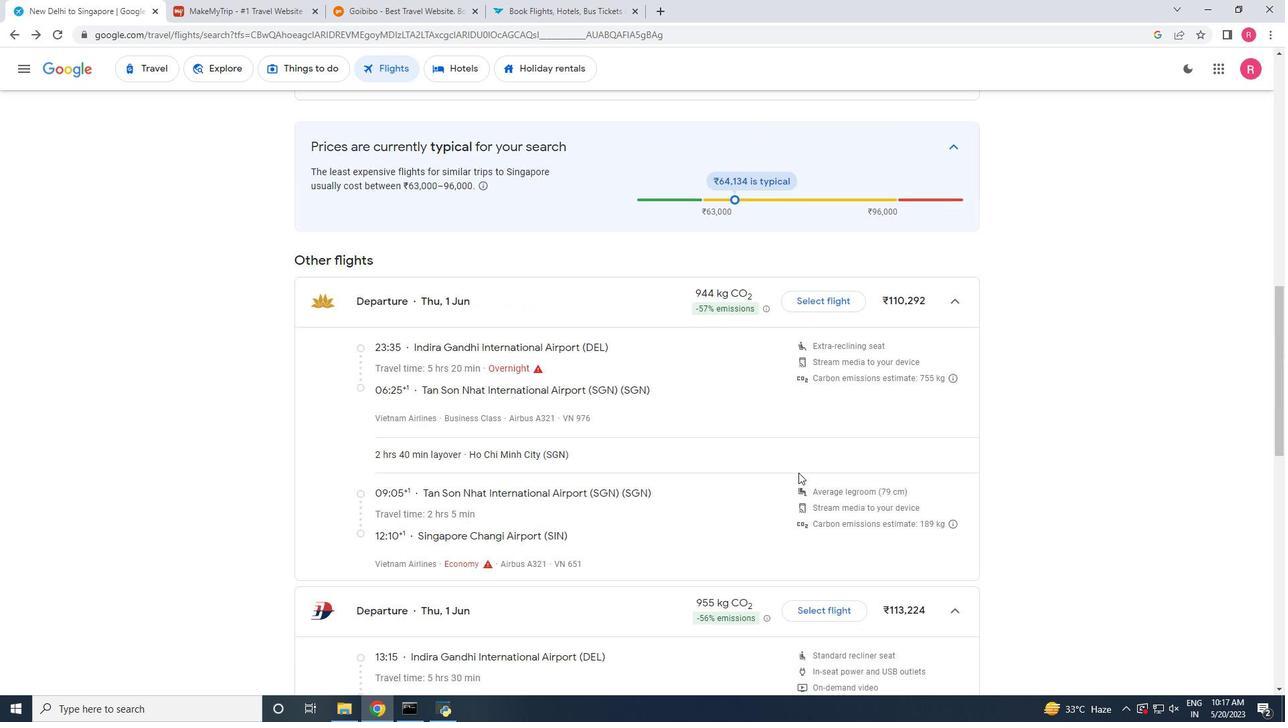 
Action: Mouse scrolled (798, 473) with delta (0, 0)
Screenshot: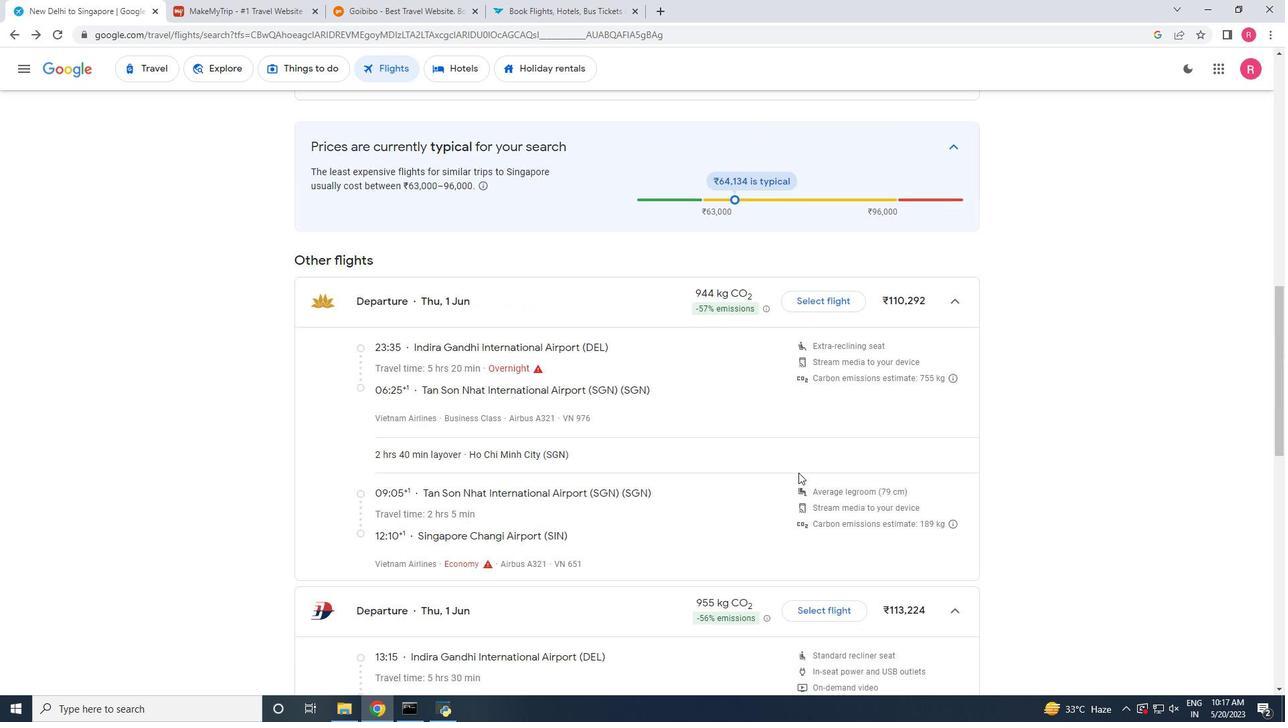 
Action: Mouse scrolled (798, 473) with delta (0, 0)
Screenshot: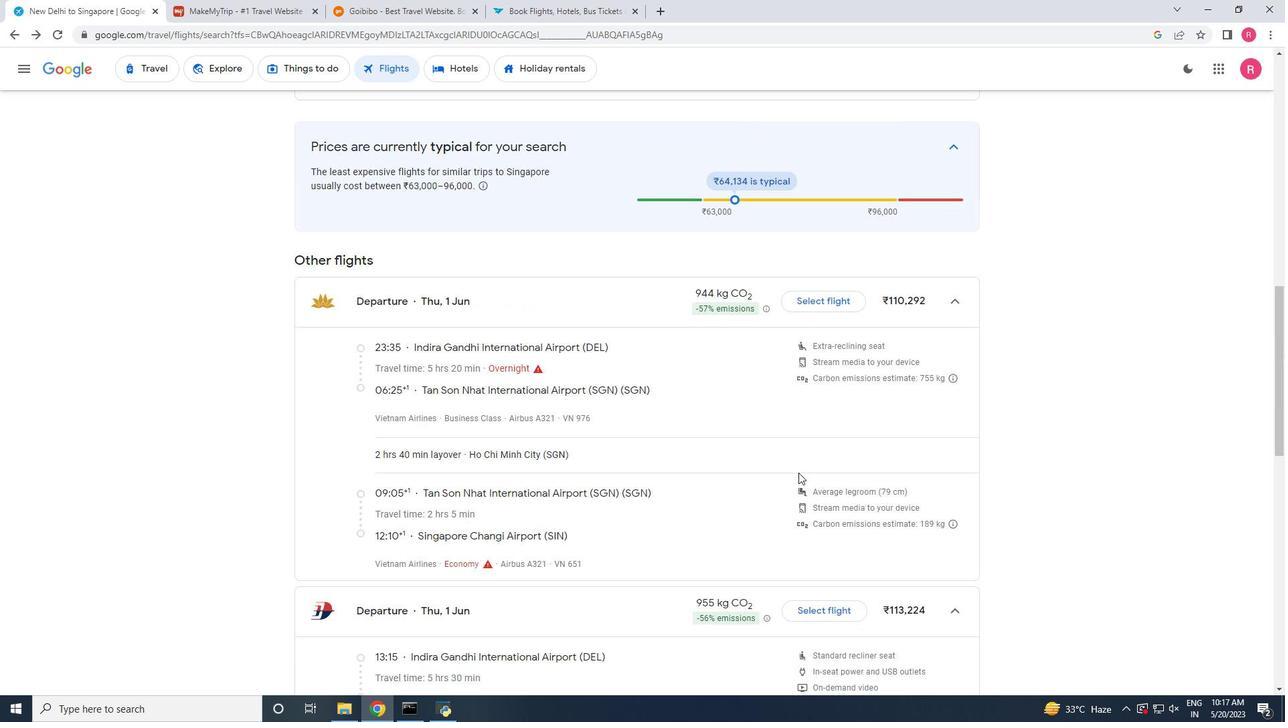 
Action: Mouse scrolled (798, 473) with delta (0, 0)
Screenshot: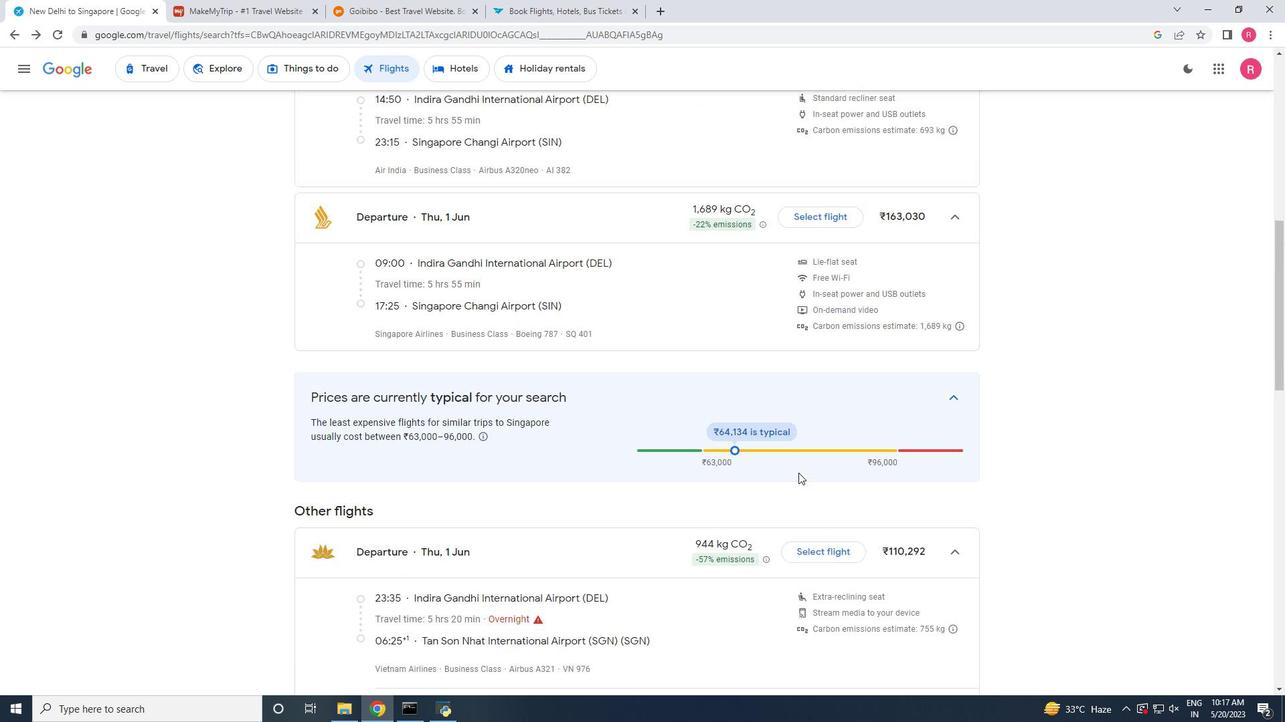 
Action: Mouse scrolled (798, 473) with delta (0, 0)
Screenshot: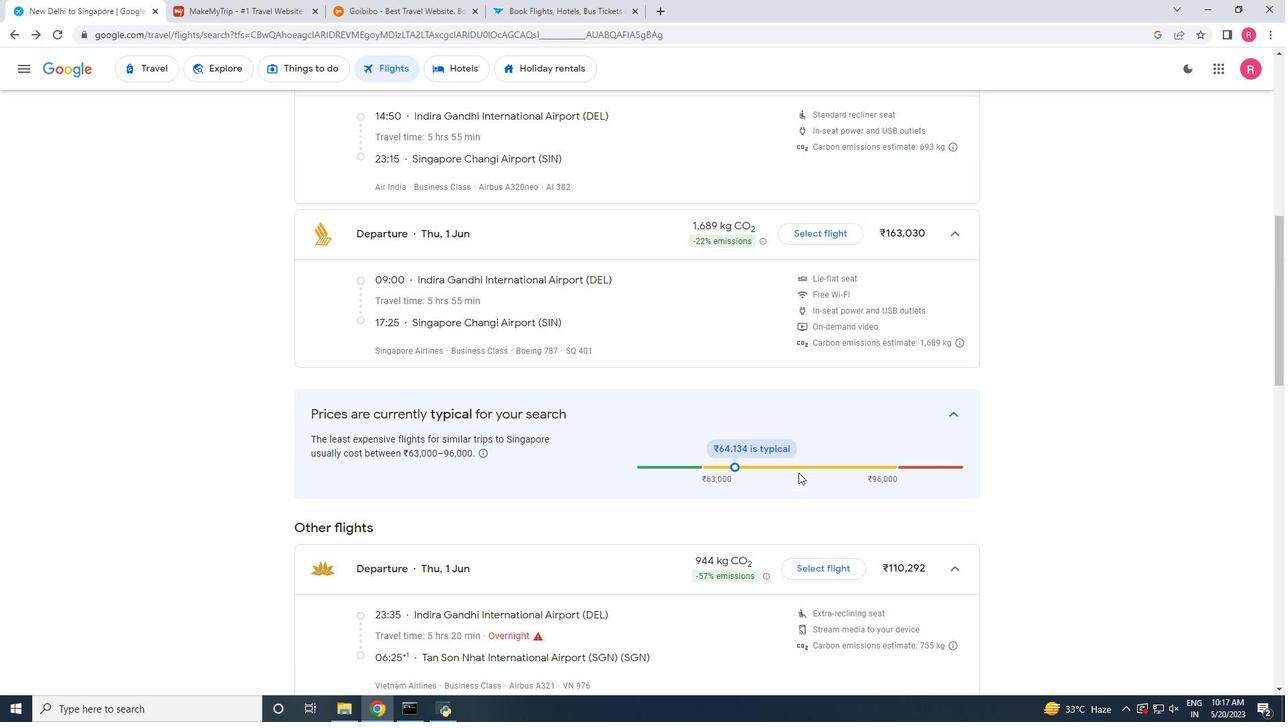 
Action: Mouse scrolled (798, 473) with delta (0, 0)
Screenshot: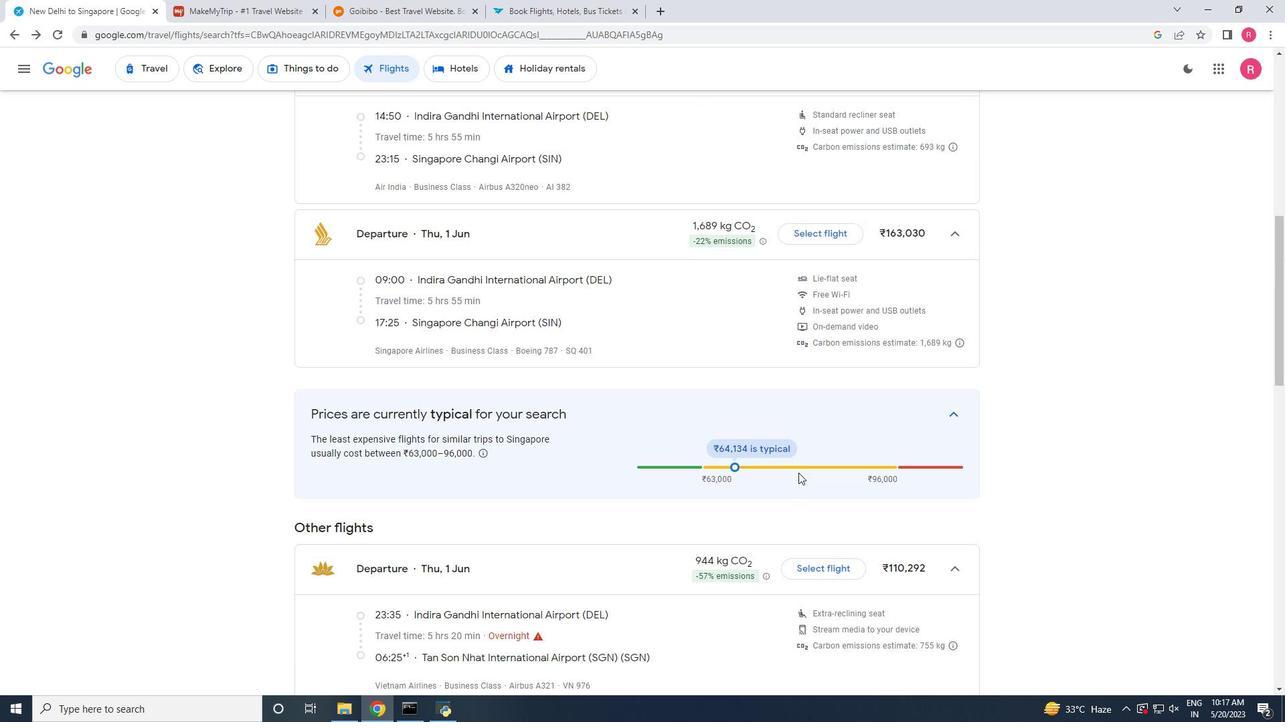 
Action: Mouse scrolled (798, 473) with delta (0, 0)
Screenshot: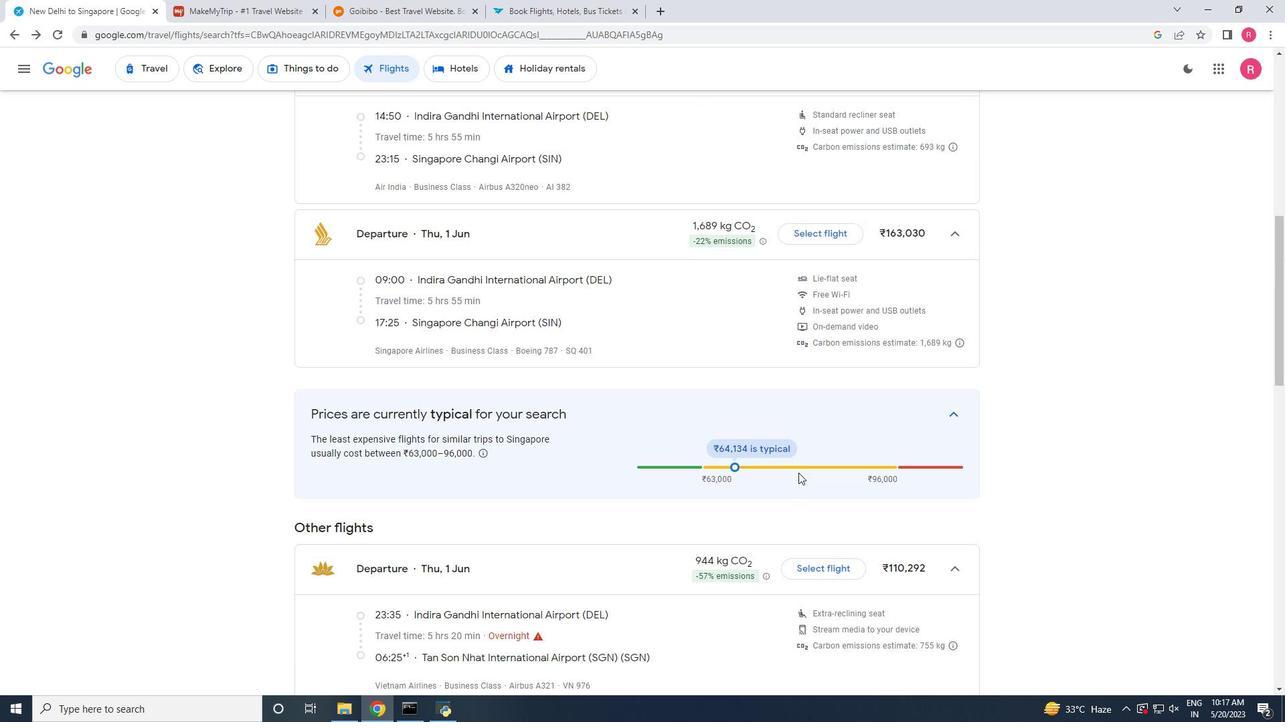 
Action: Mouse scrolled (798, 473) with delta (0, 0)
Screenshot: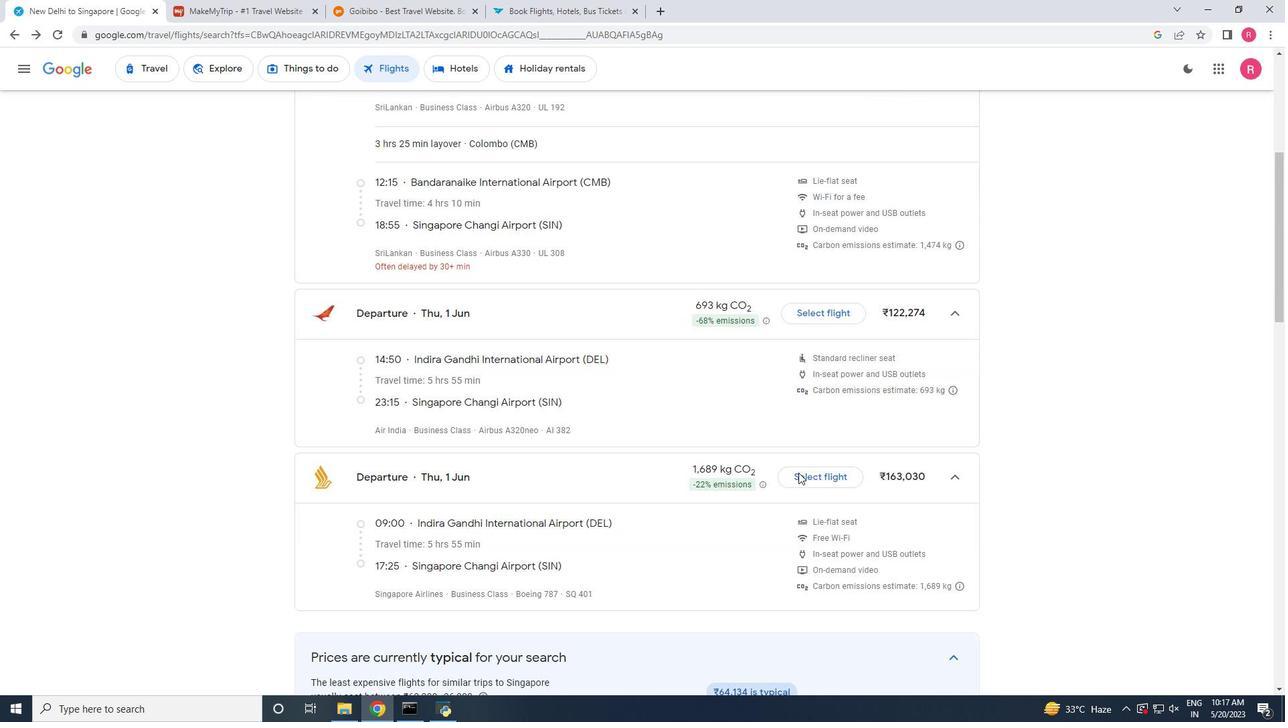 
Action: Mouse scrolled (798, 473) with delta (0, 0)
Screenshot: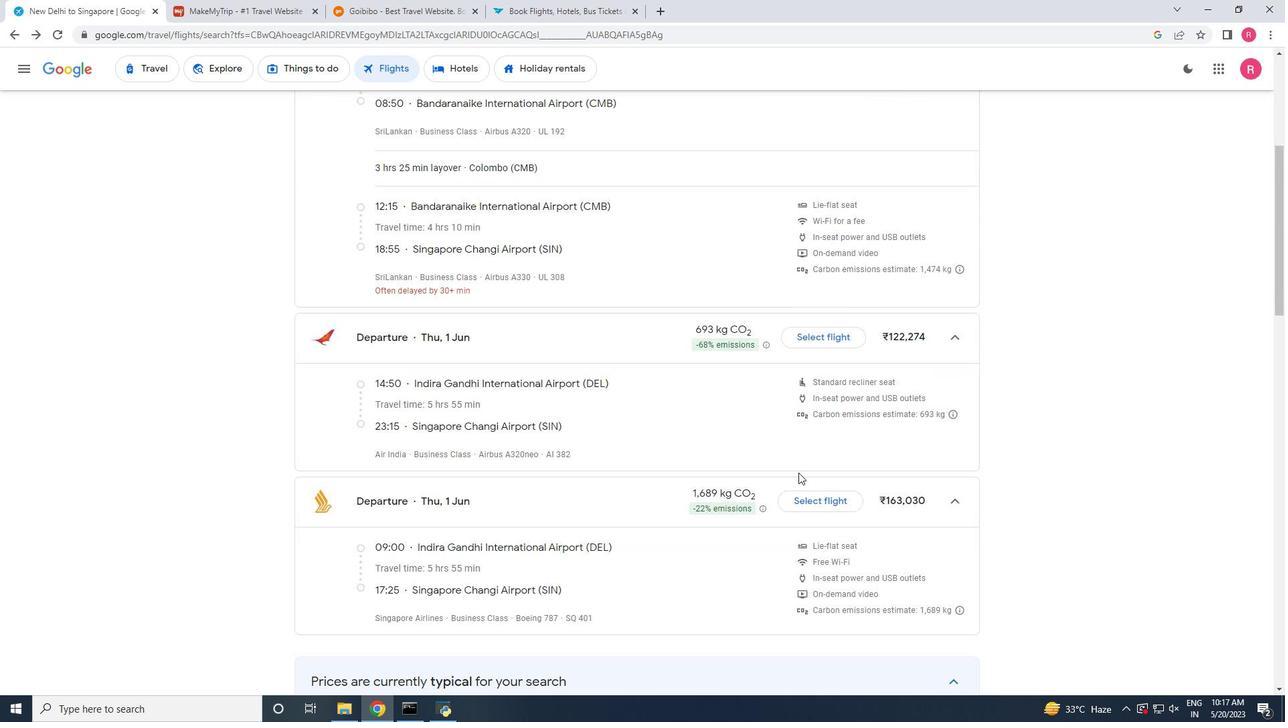 
Action: Mouse scrolled (798, 473) with delta (0, 0)
Screenshot: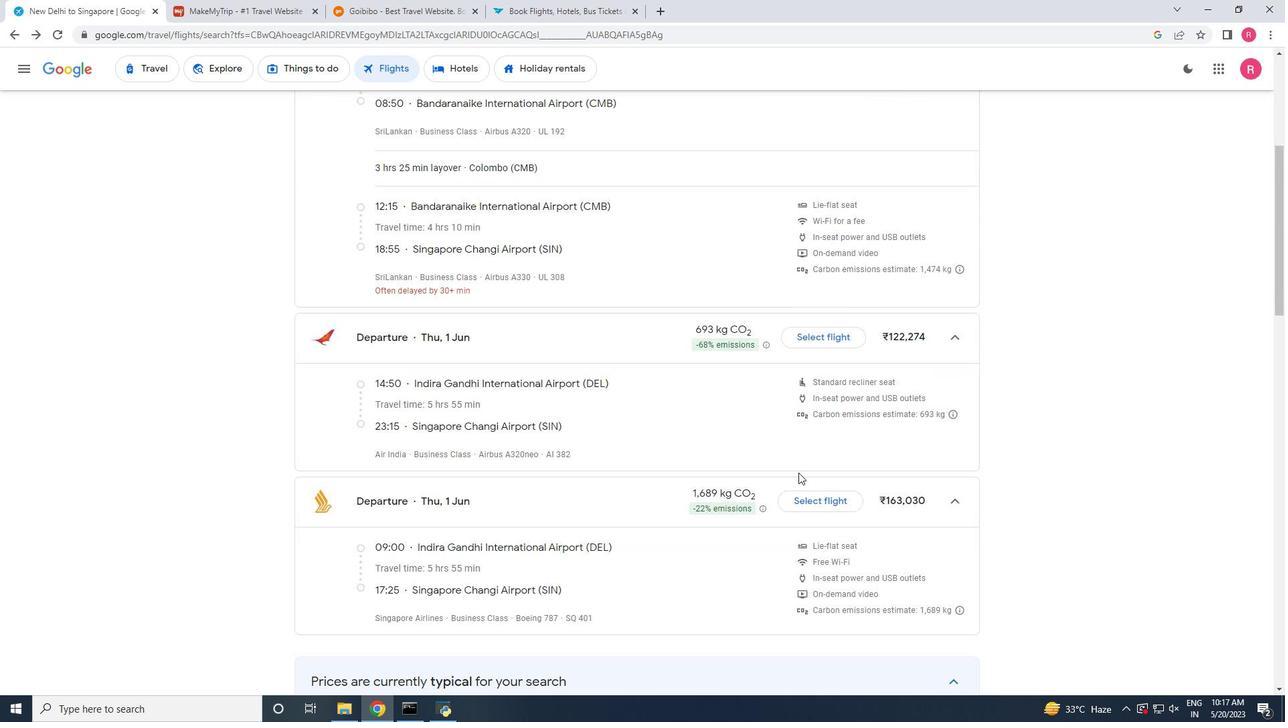 
Action: Mouse scrolled (798, 473) with delta (0, 0)
Screenshot: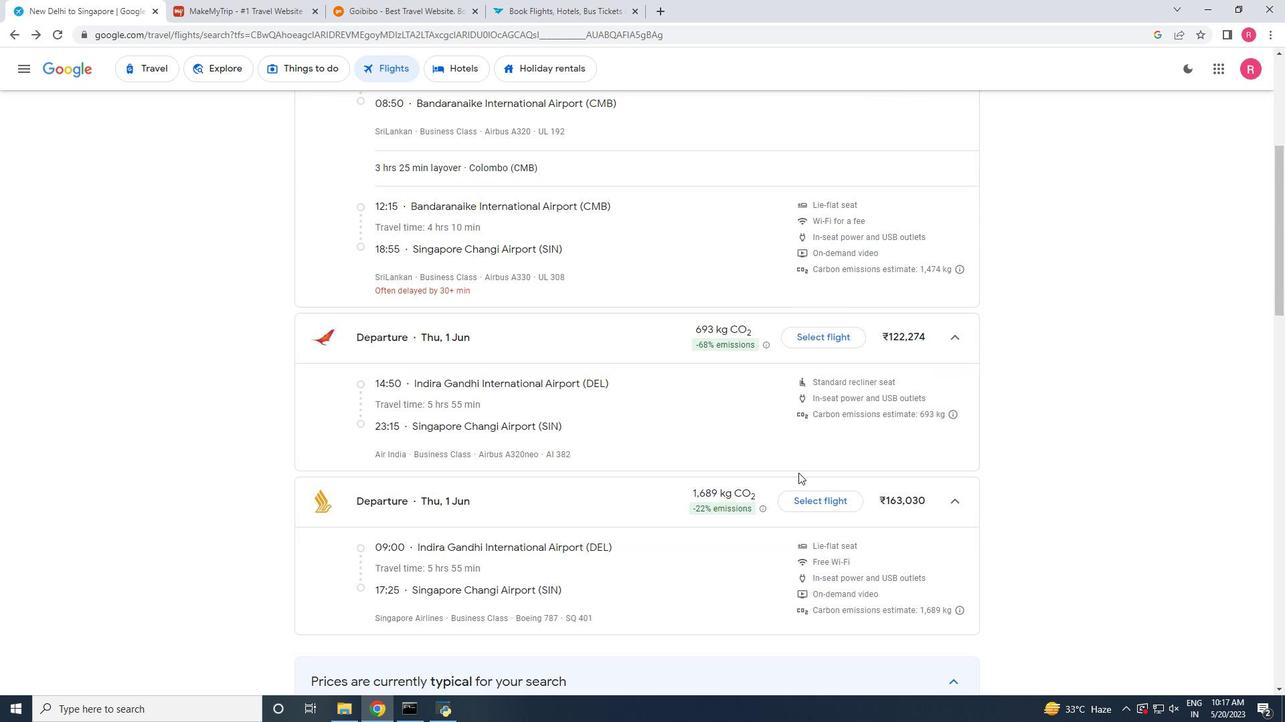 
Action: Mouse scrolled (798, 473) with delta (0, 0)
Screenshot: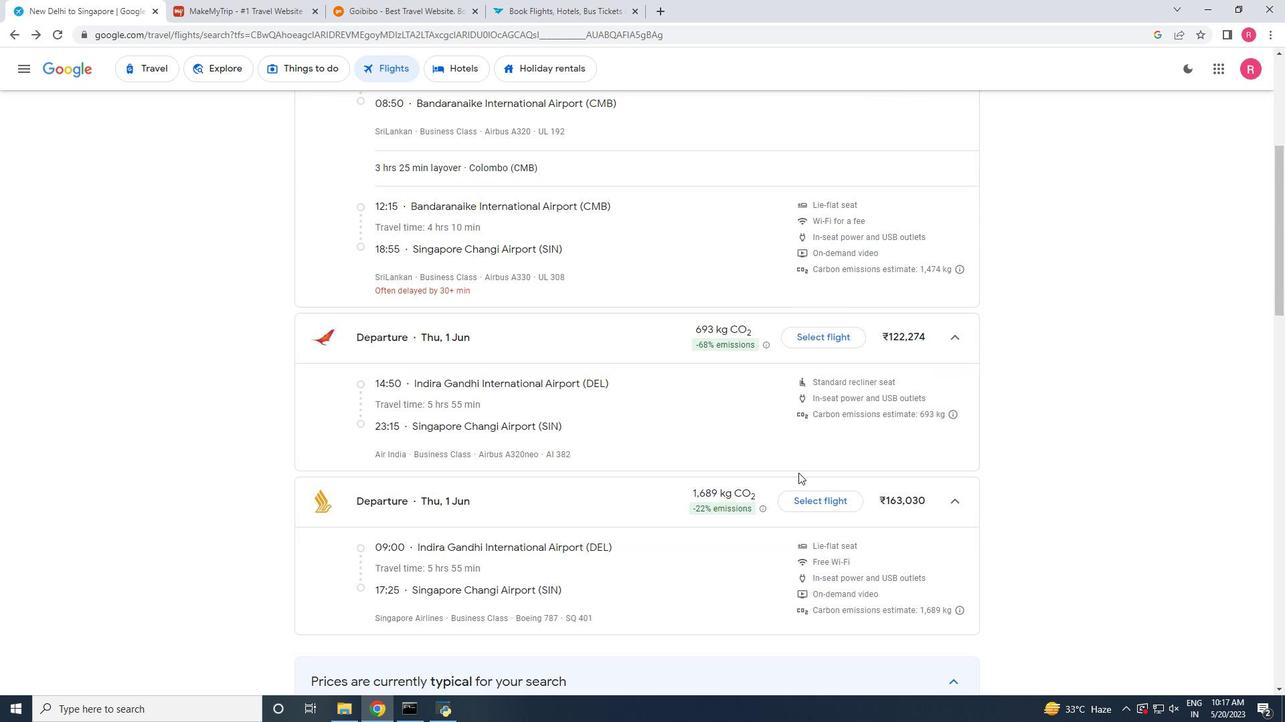 
Action: Mouse scrolled (798, 473) with delta (0, 0)
Screenshot: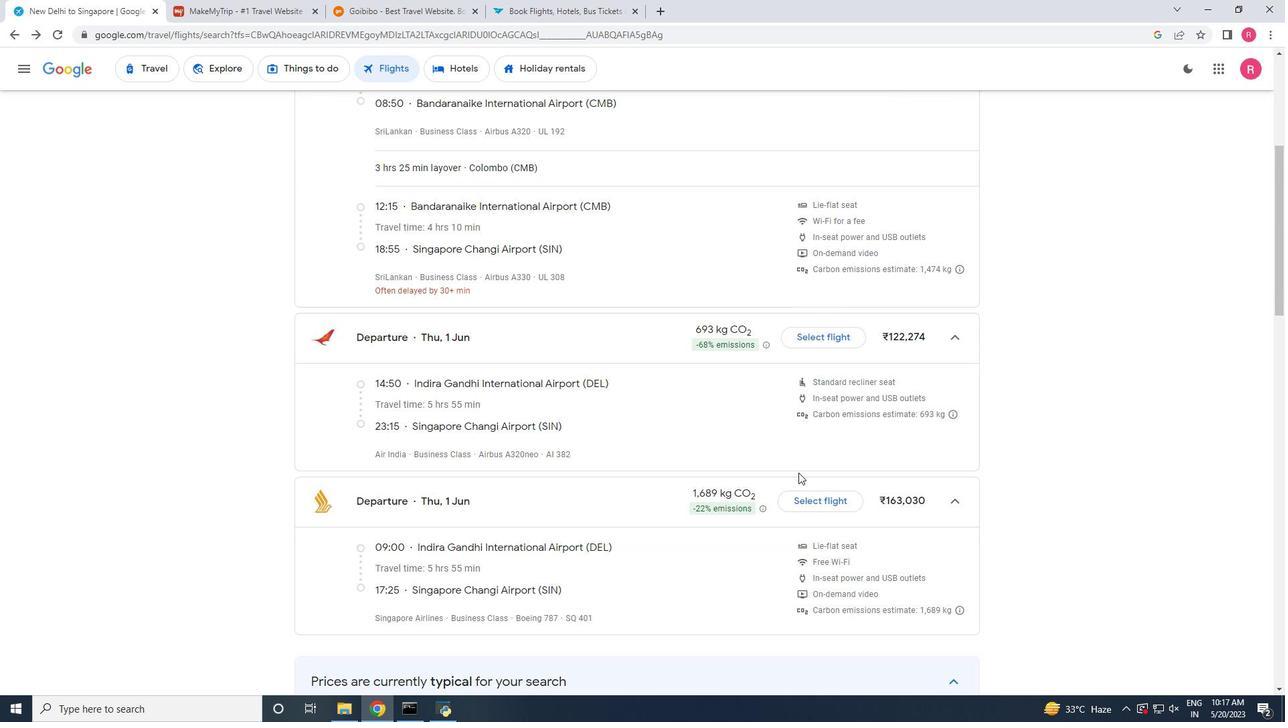 
Action: Mouse scrolled (798, 473) with delta (0, 0)
Screenshot: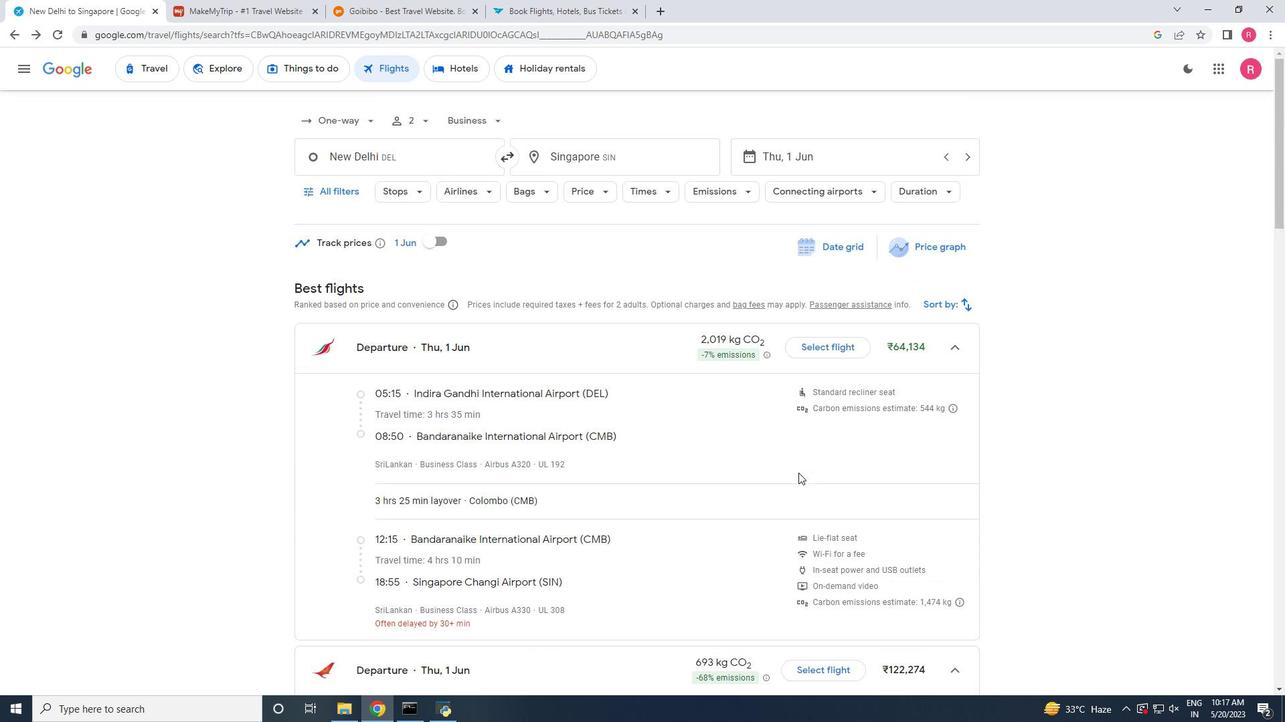 
Action: Mouse scrolled (798, 473) with delta (0, 0)
Screenshot: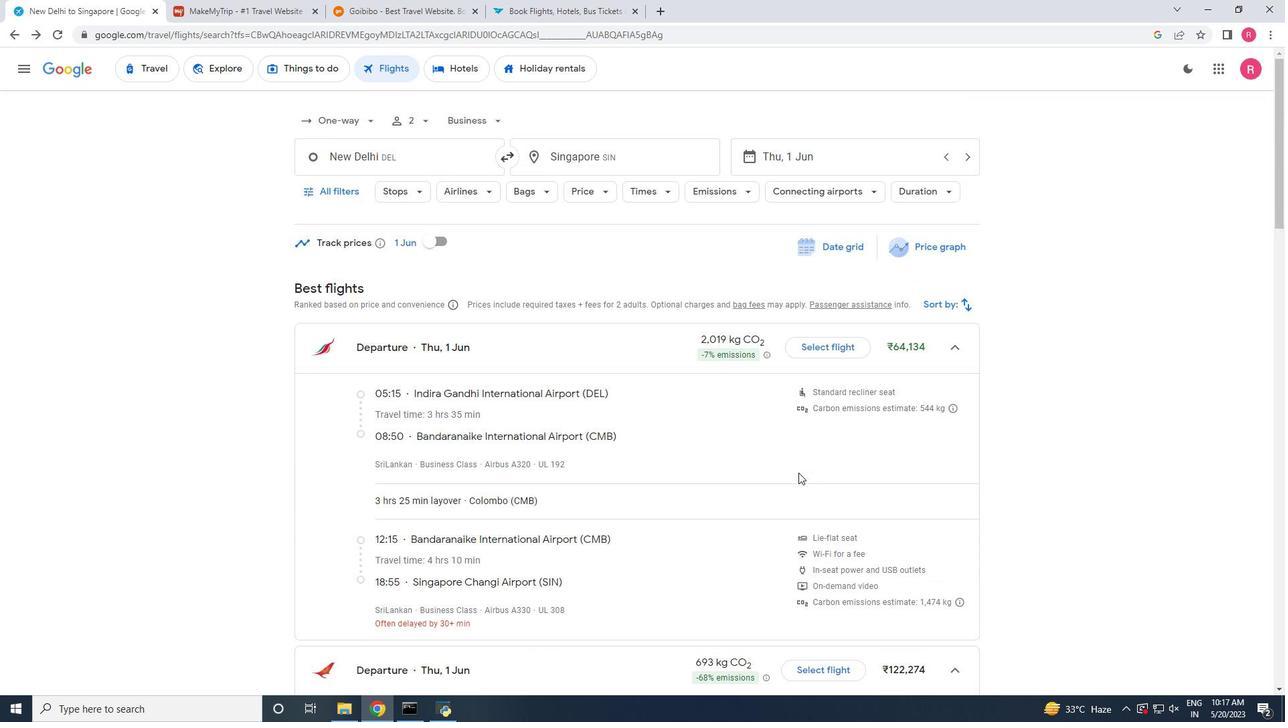 
Action: Mouse scrolled (798, 473) with delta (0, 0)
Screenshot: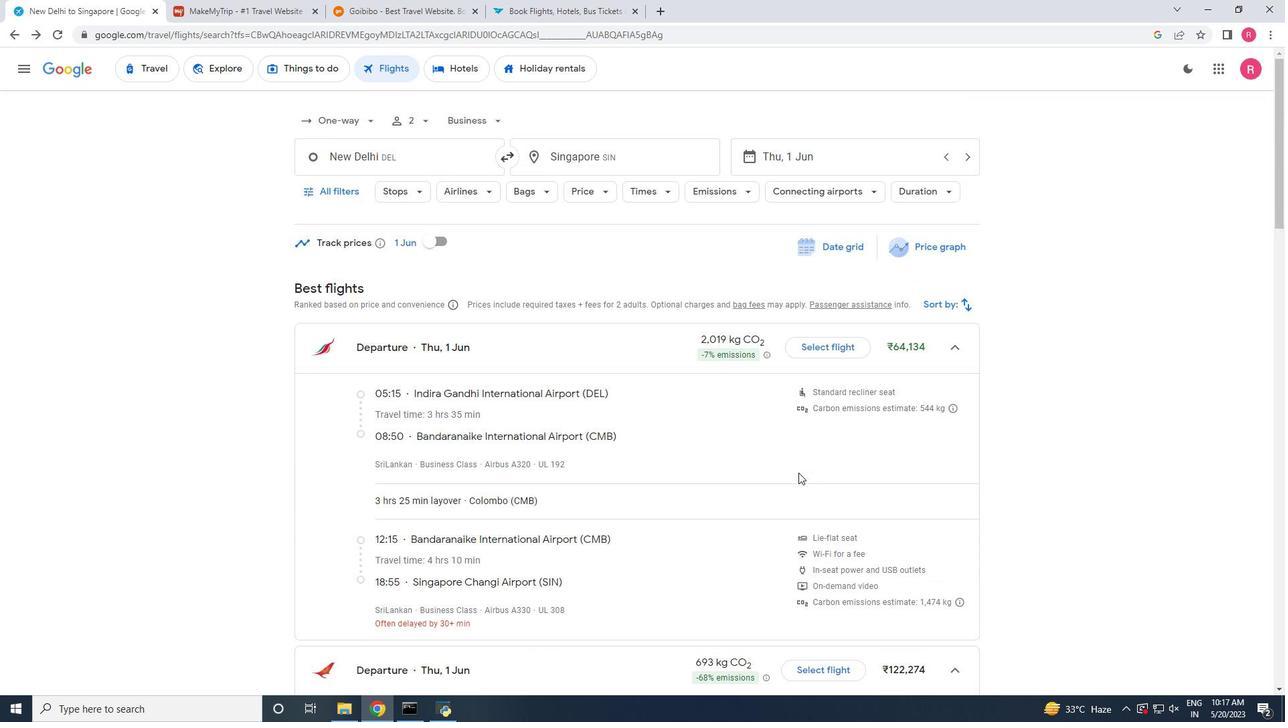 
Action: Mouse scrolled (798, 473) with delta (0, 0)
Screenshot: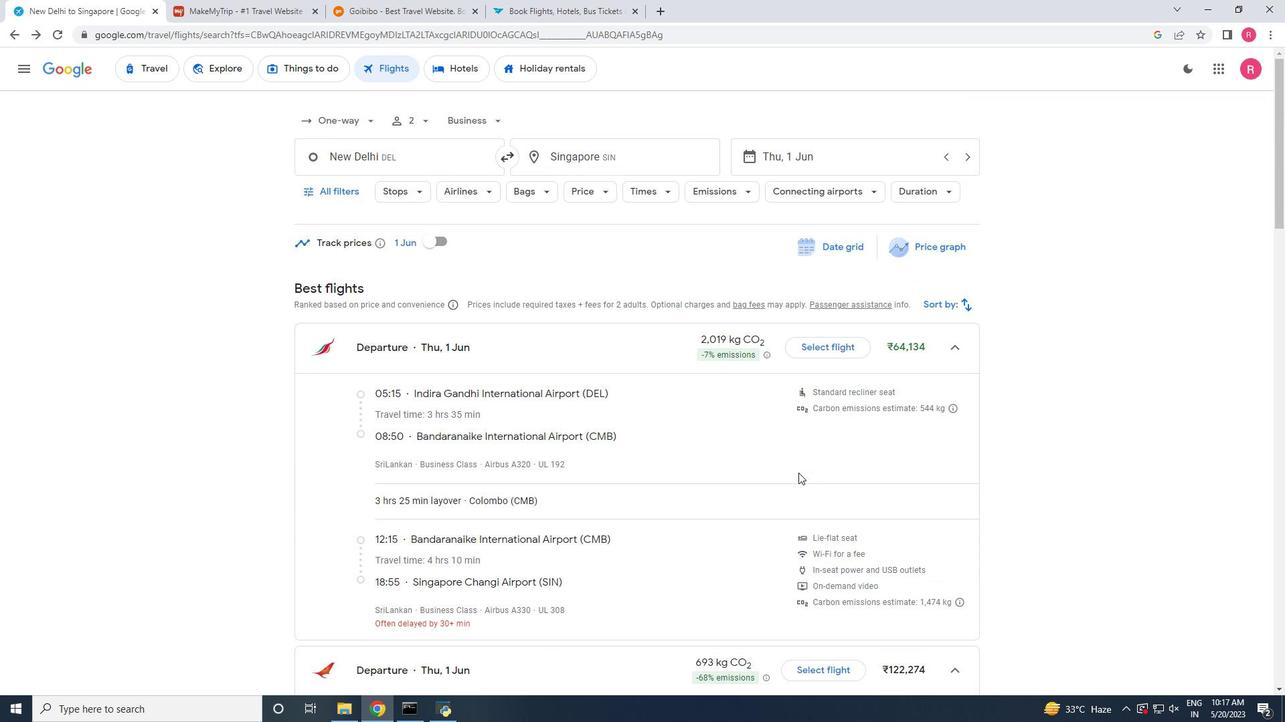 
Action: Mouse moved to (238, 15)
Screenshot: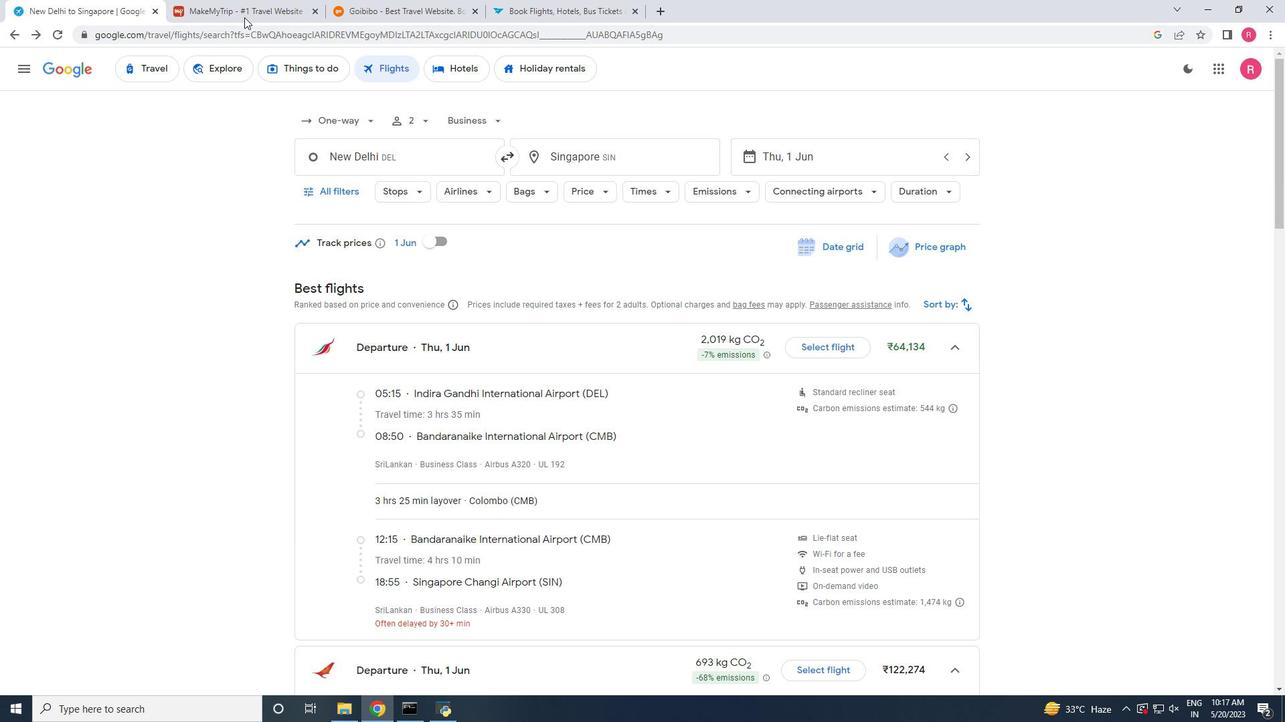 
Action: Mouse pressed left at (238, 15)
Screenshot: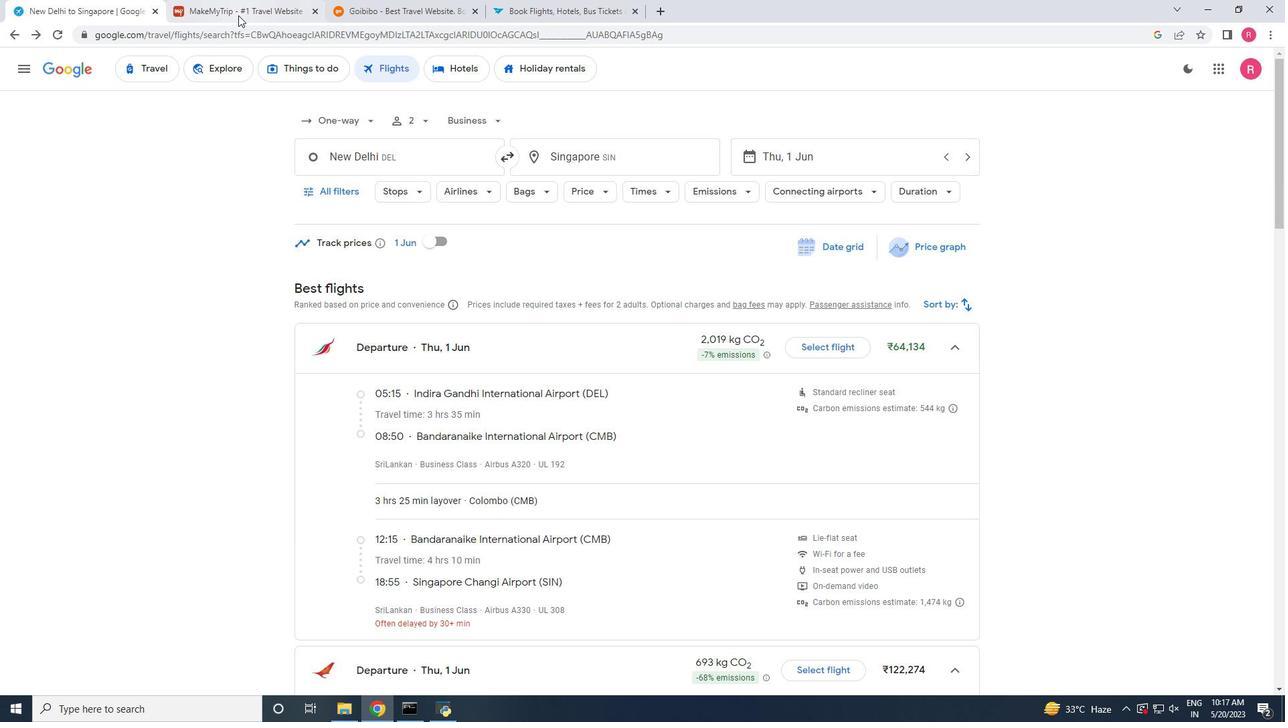 
Action: Mouse moved to (401, 260)
Screenshot: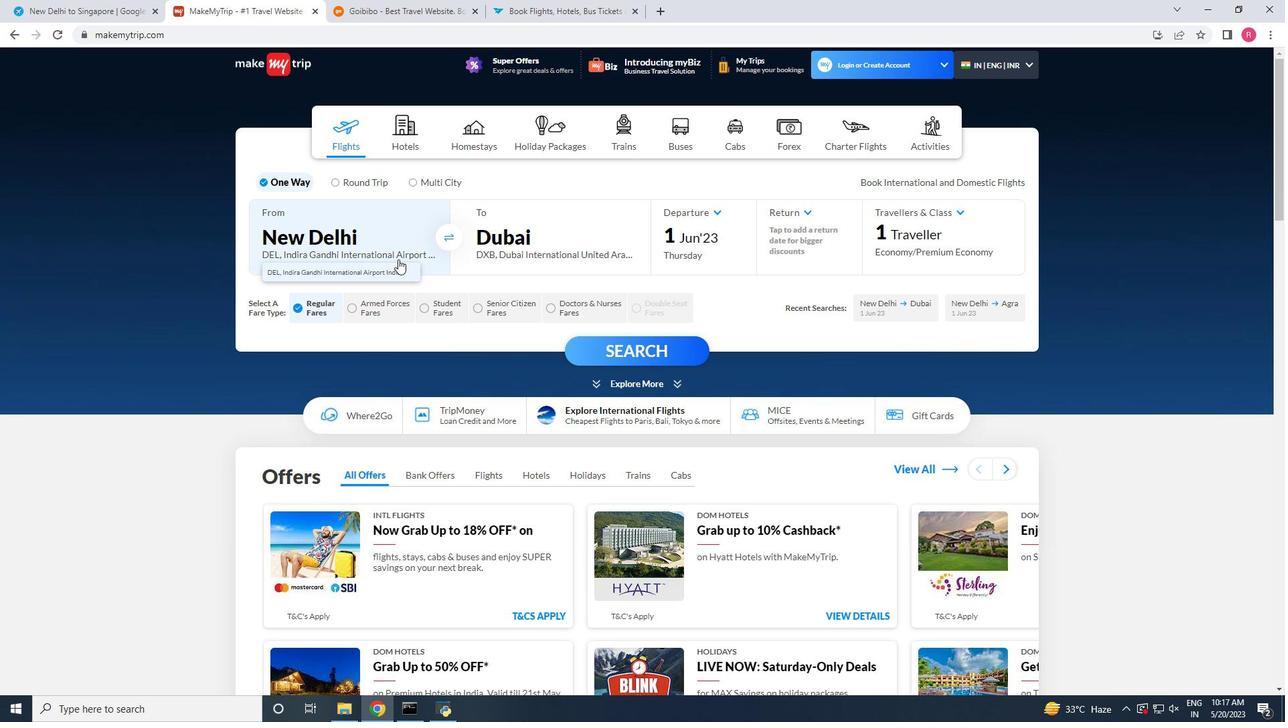 
Action: Mouse pressed left at (401, 260)
Screenshot: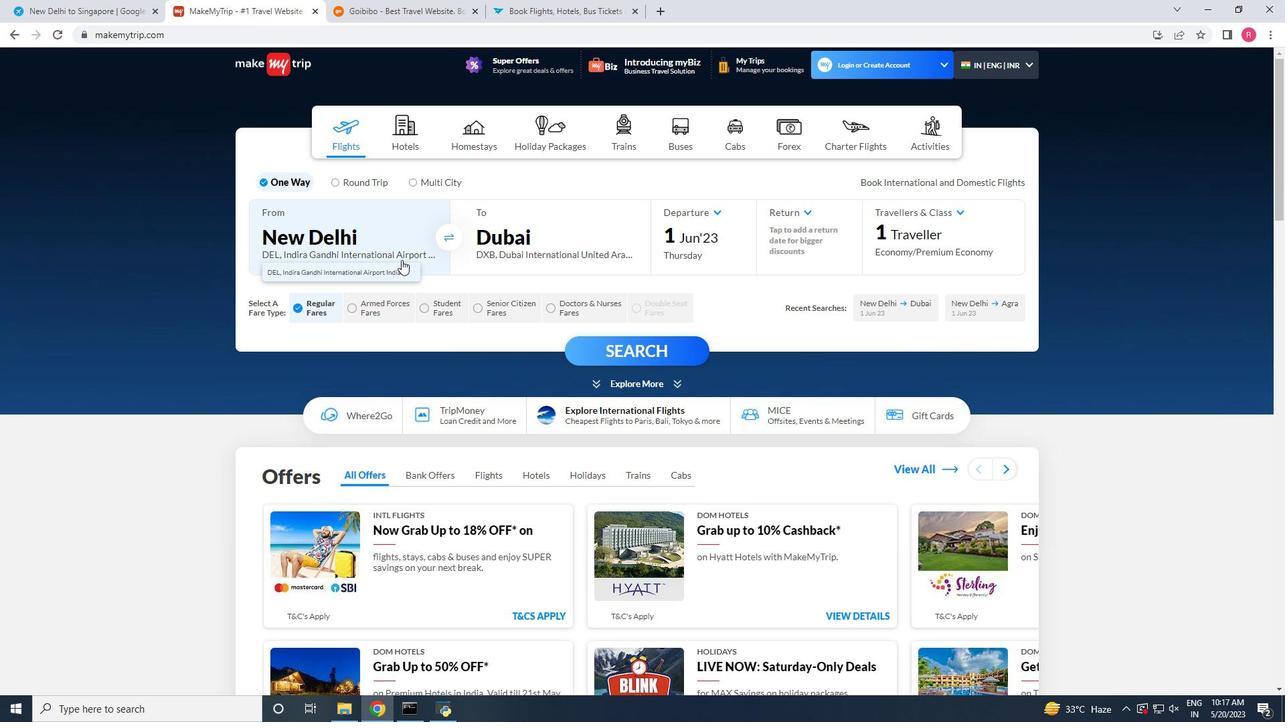 
Action: Mouse moved to (380, 294)
Screenshot: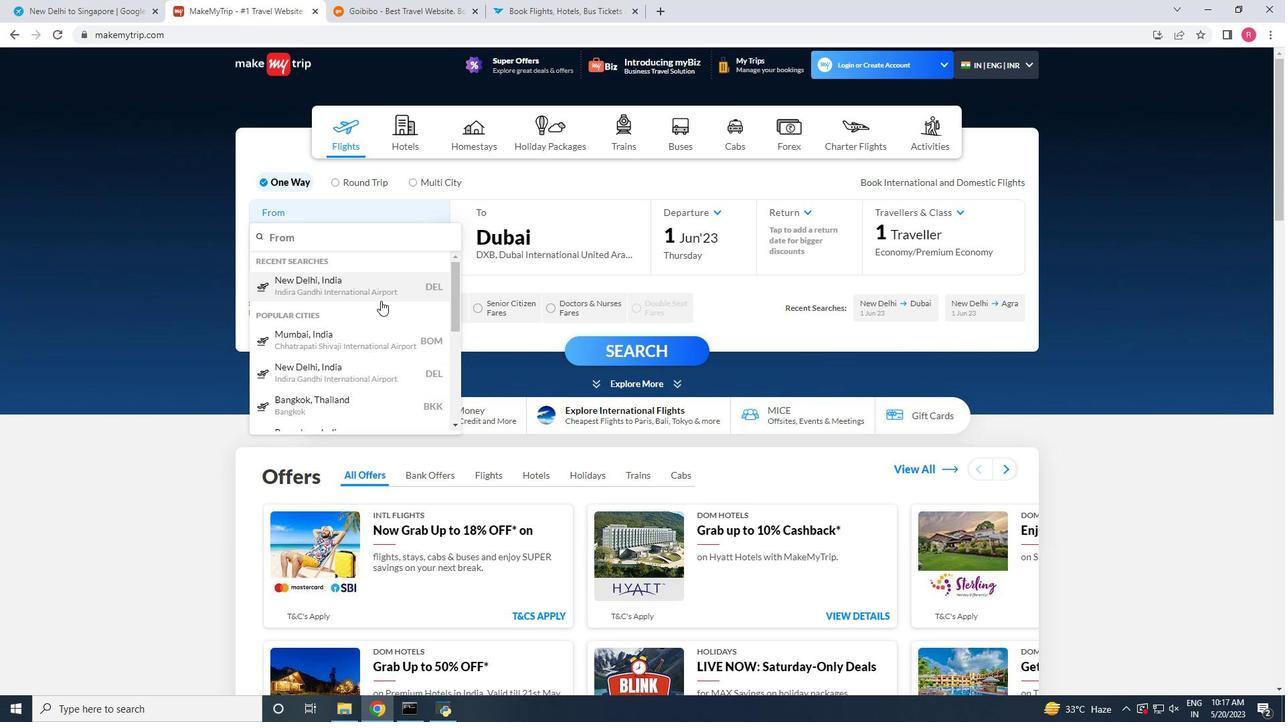 
Action: Mouse pressed left at (380, 294)
Screenshot: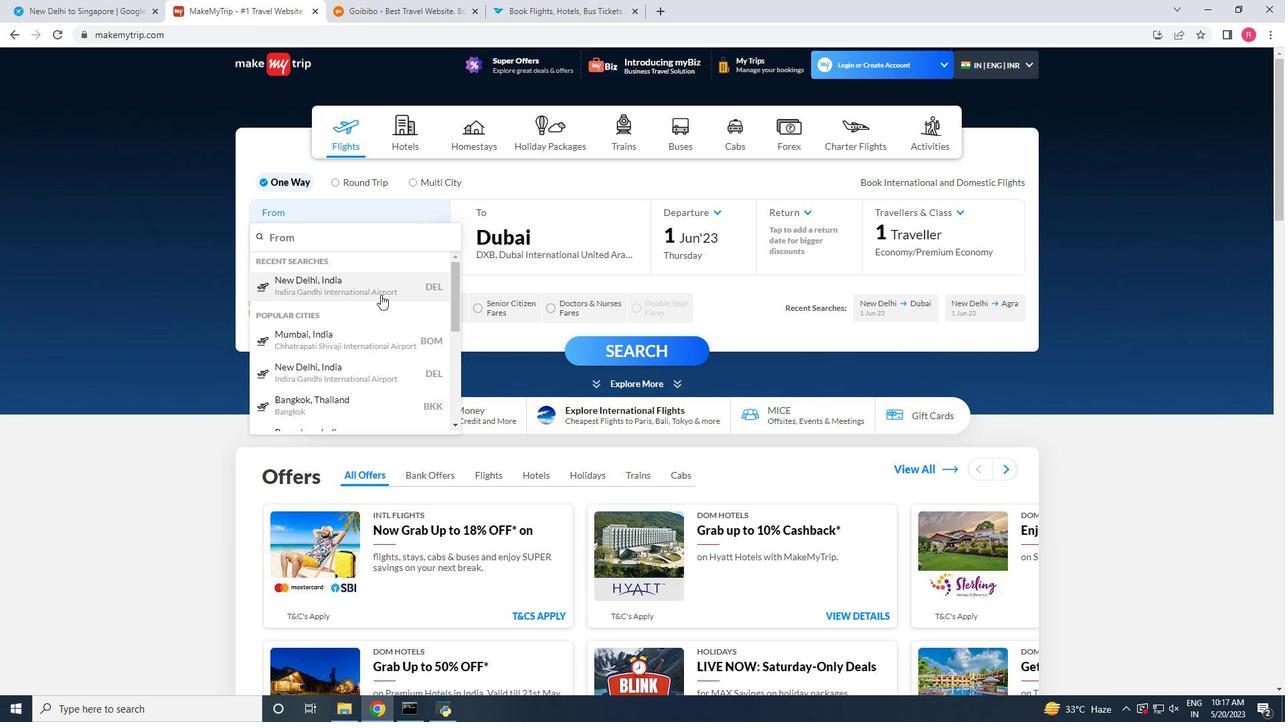 
Action: Mouse moved to (542, 249)
Screenshot: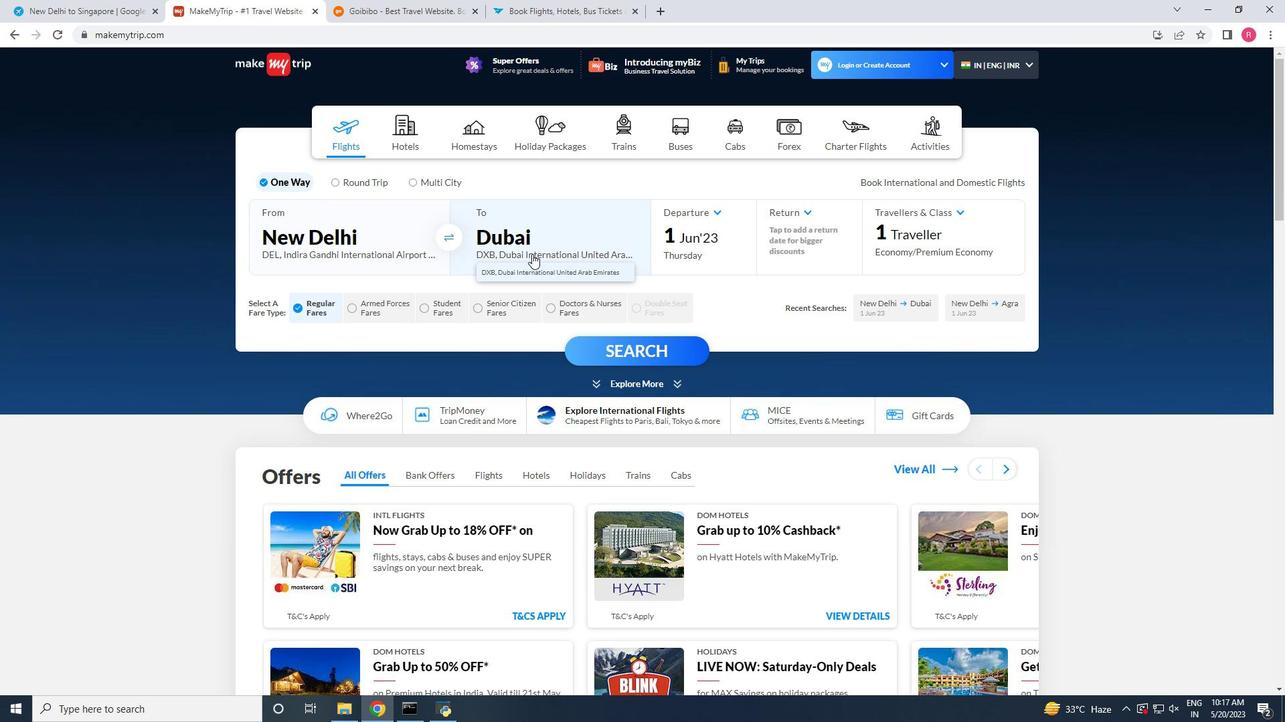 
Action: Mouse pressed left at (542, 249)
Screenshot: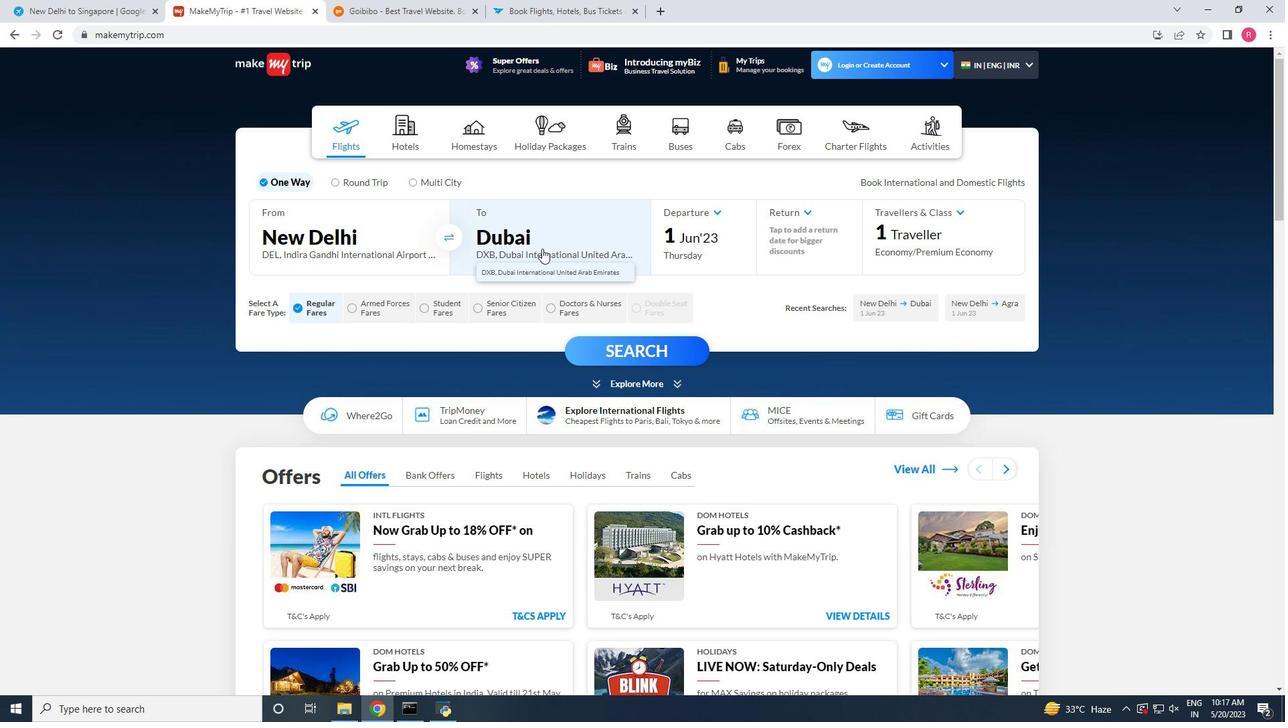 
Action: Mouse moved to (543, 249)
Screenshot: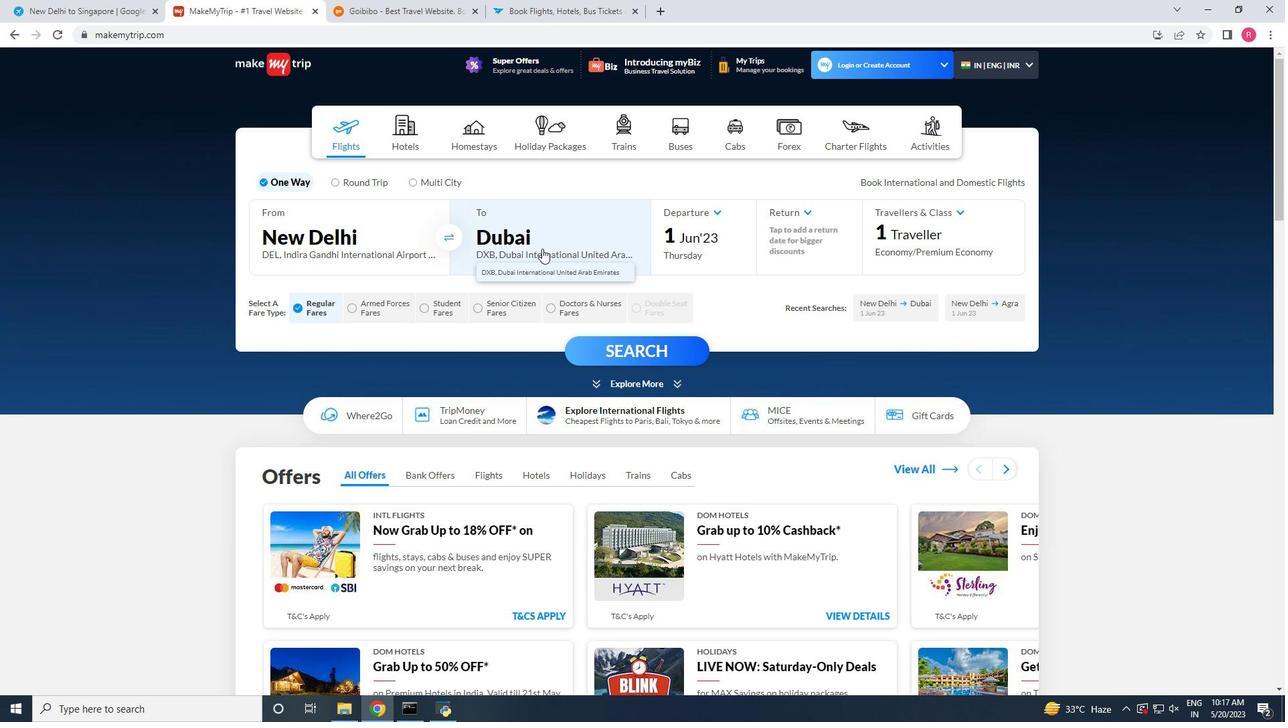 
Action: Key pressed singau
Screenshot: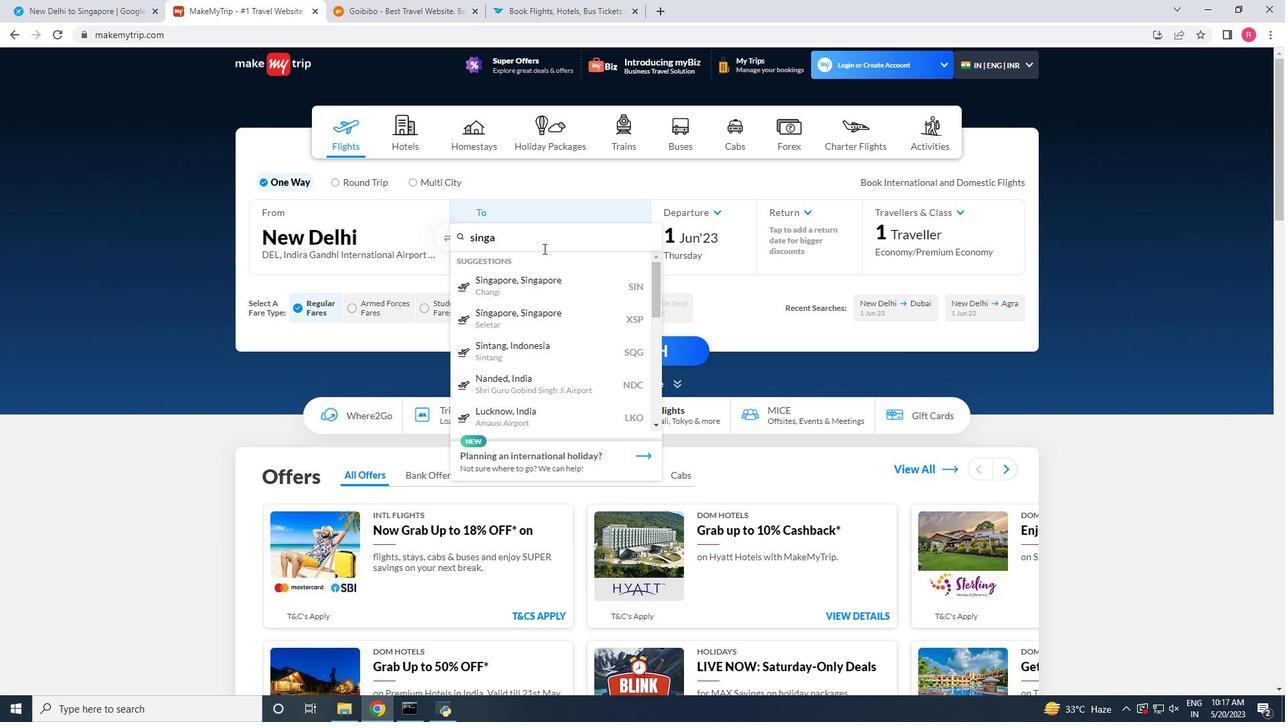 
Action: Mouse moved to (541, 277)
Screenshot: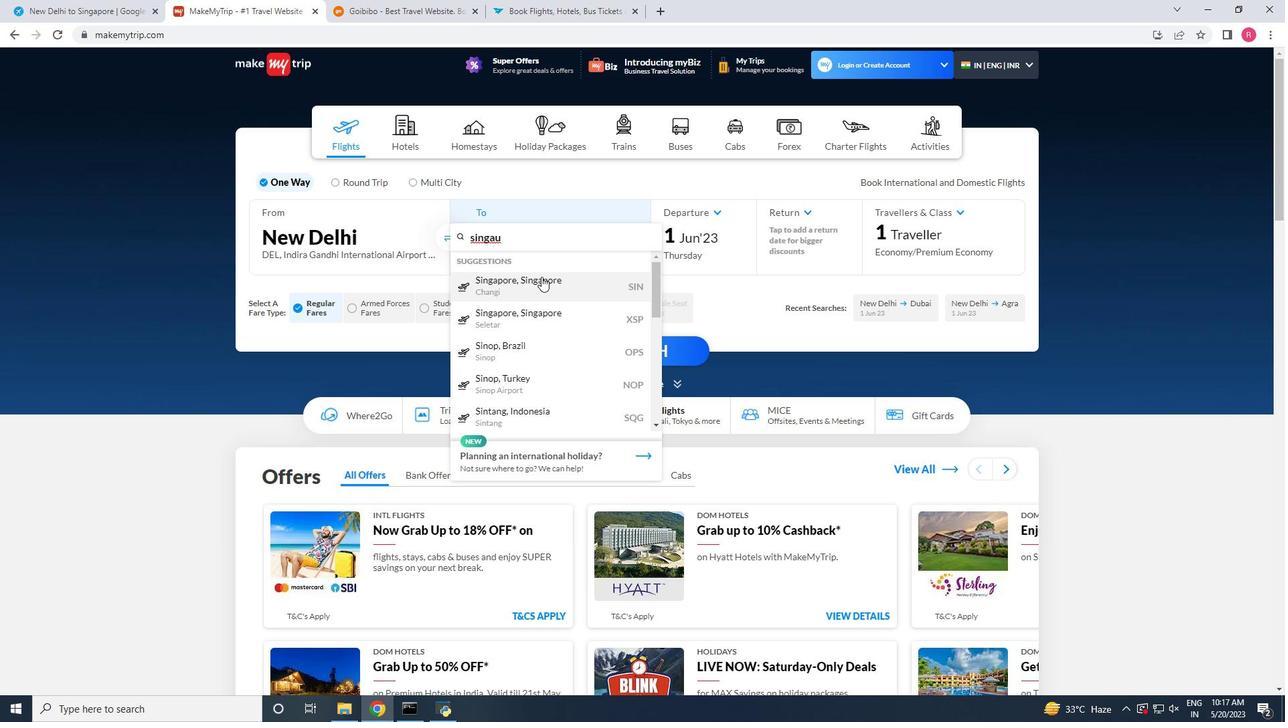 
Action: Mouse pressed left at (541, 277)
Screenshot: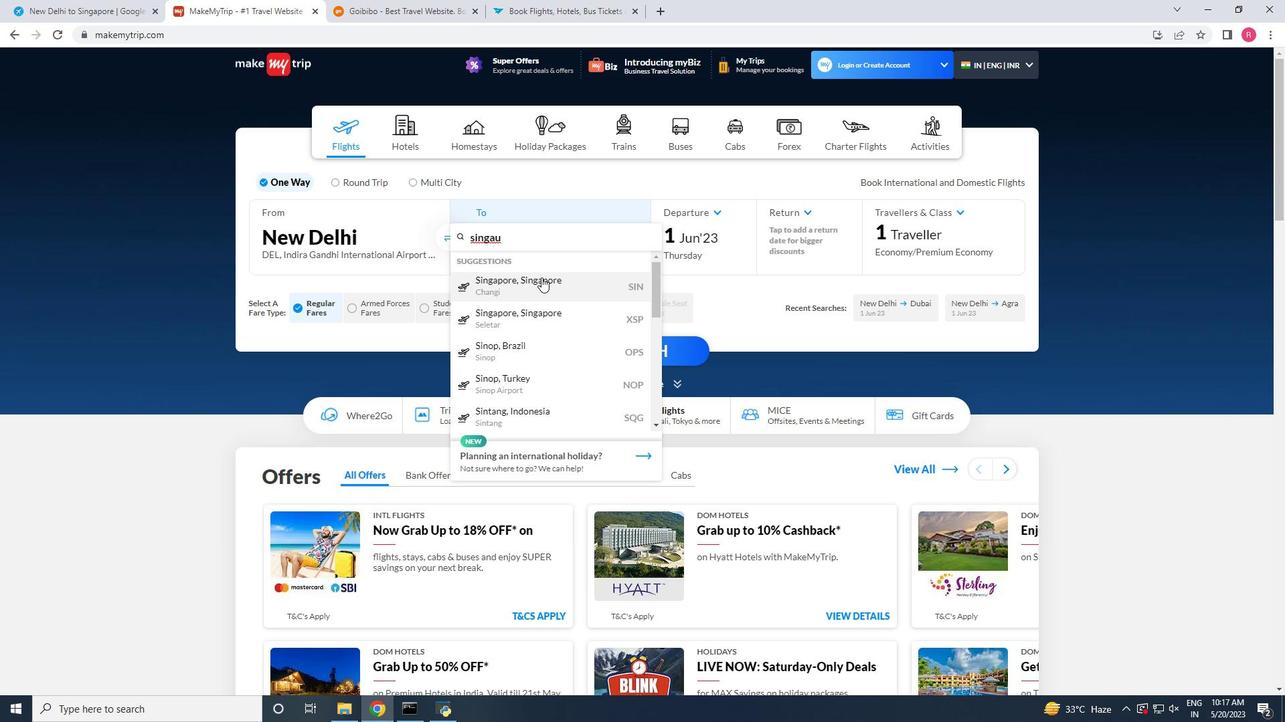 
Action: Mouse moved to (625, 323)
Screenshot: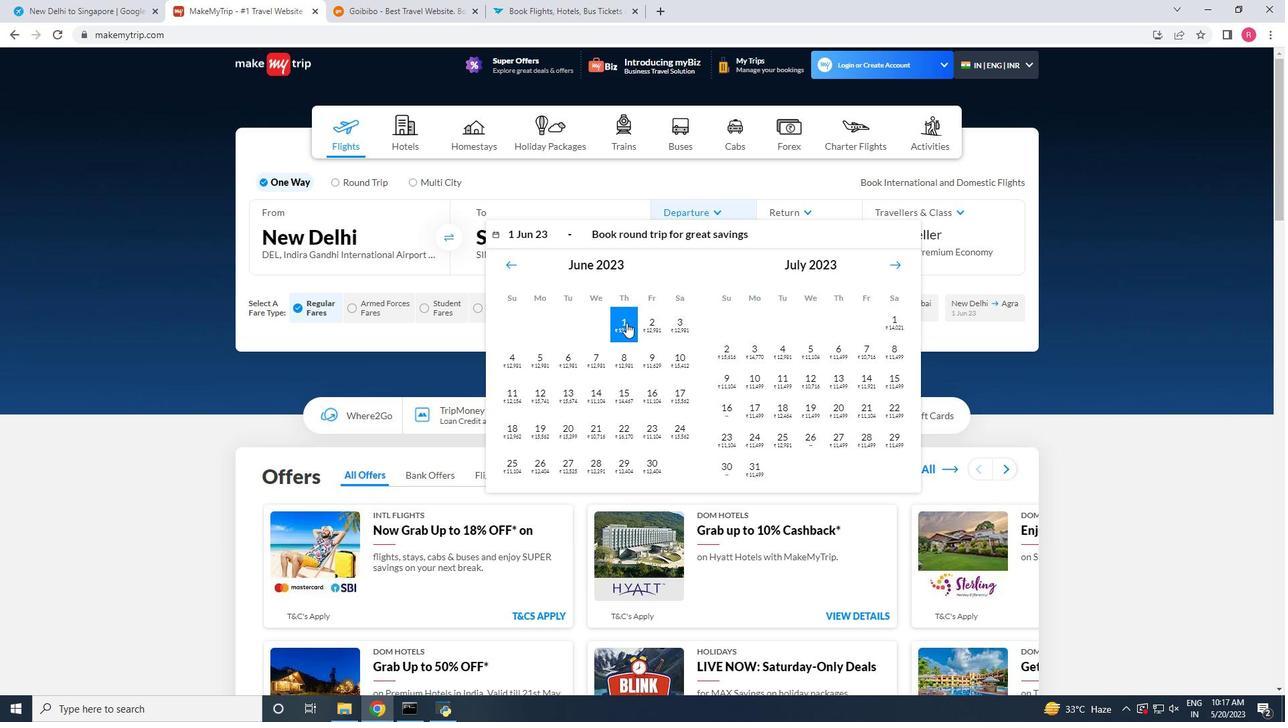 
Action: Mouse pressed left at (625, 323)
Screenshot: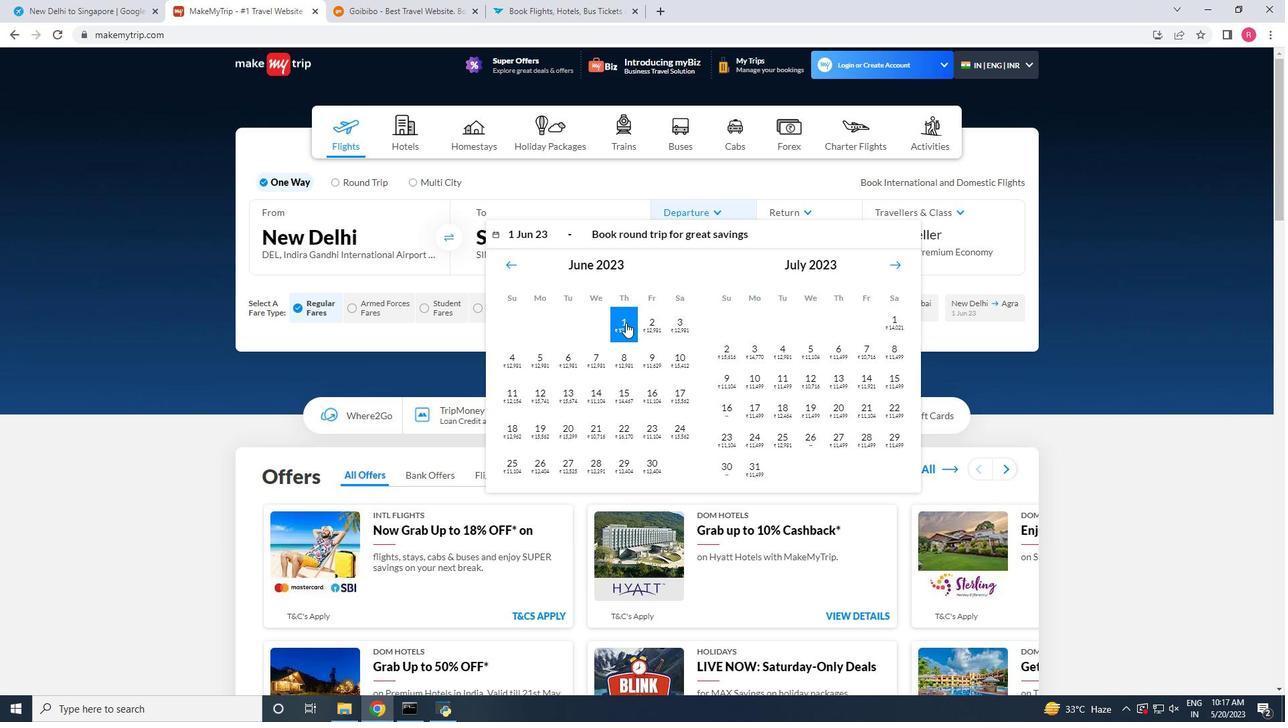 
Action: Mouse moved to (913, 247)
Screenshot: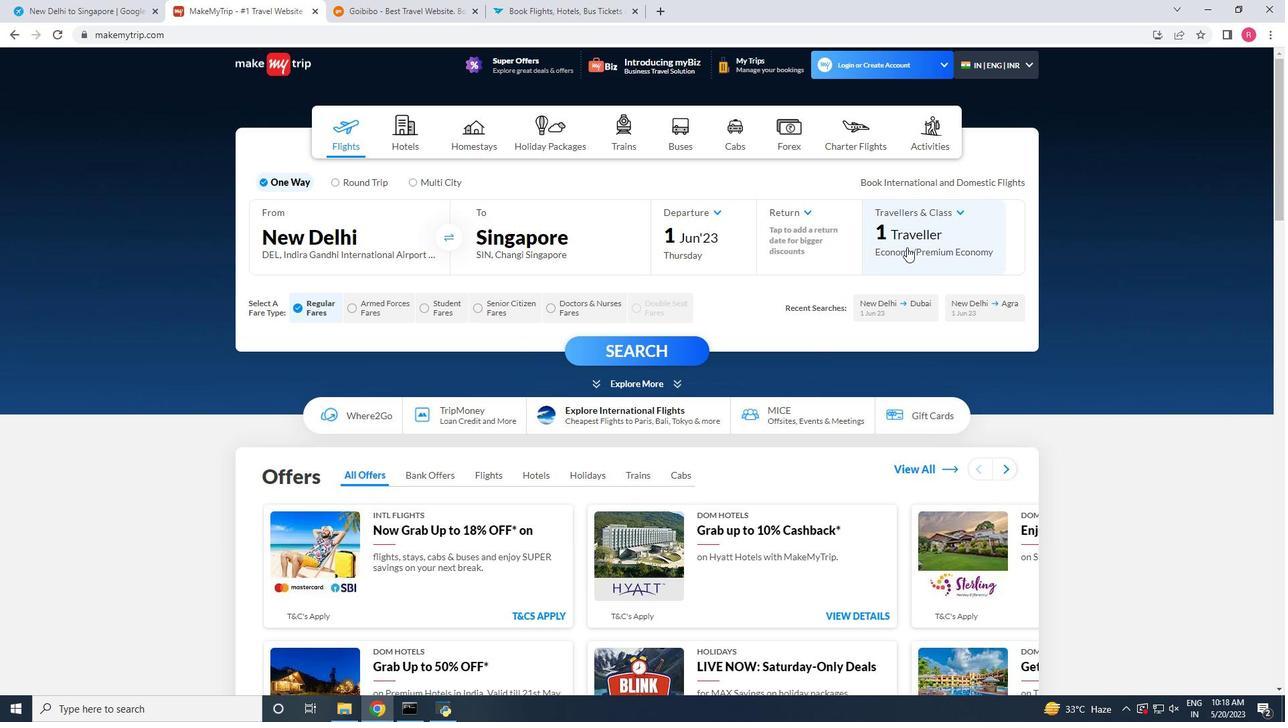 
Action: Mouse pressed left at (913, 247)
Screenshot: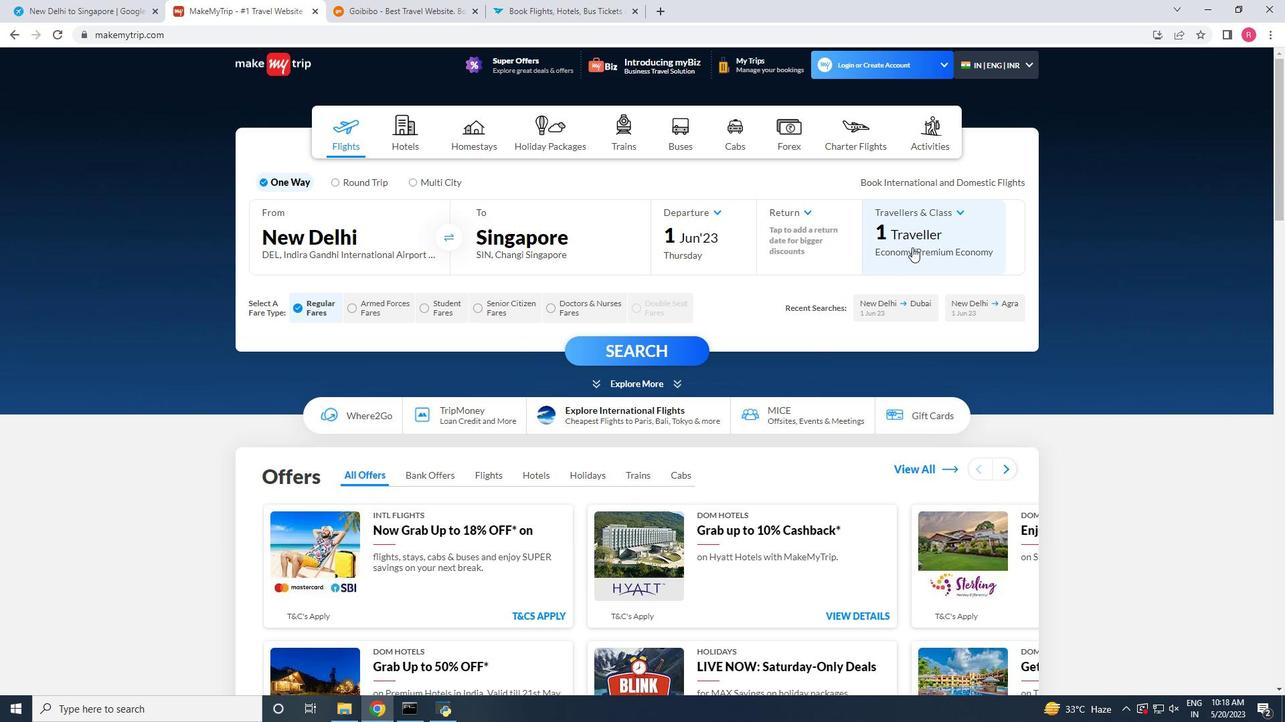 
Action: Mouse moved to (615, 267)
Screenshot: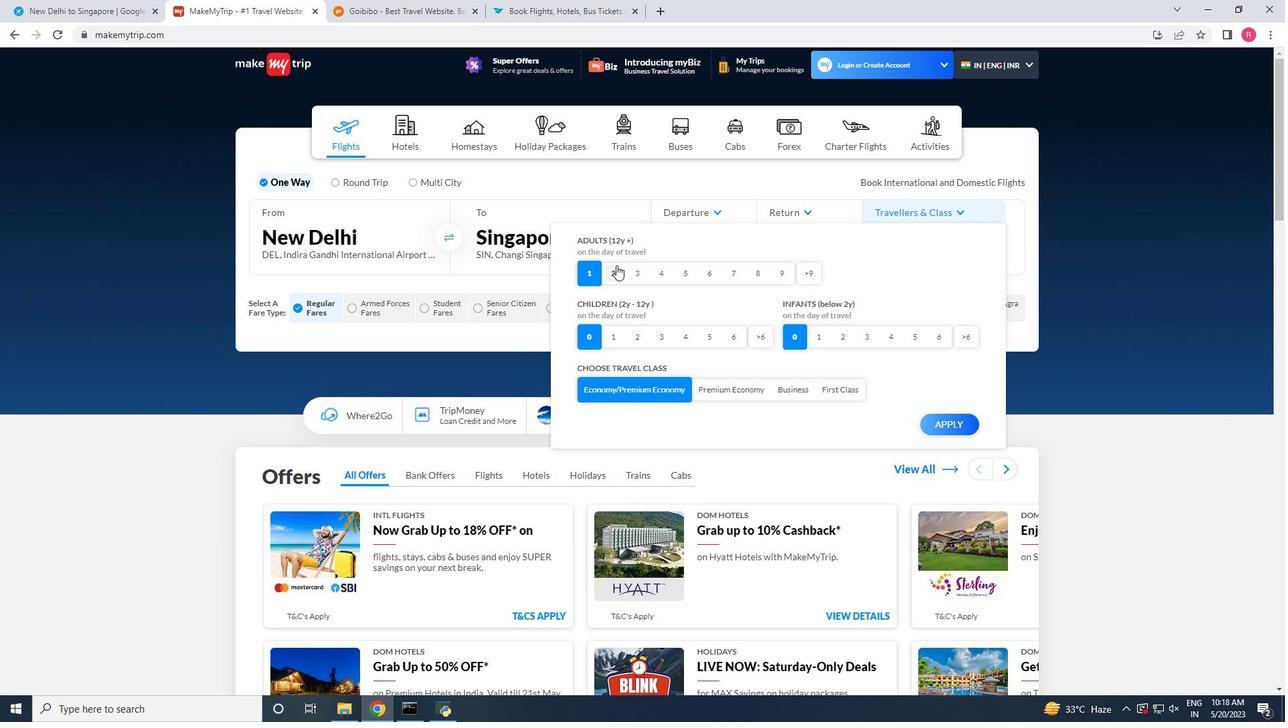 
Action: Mouse pressed left at (615, 267)
Screenshot: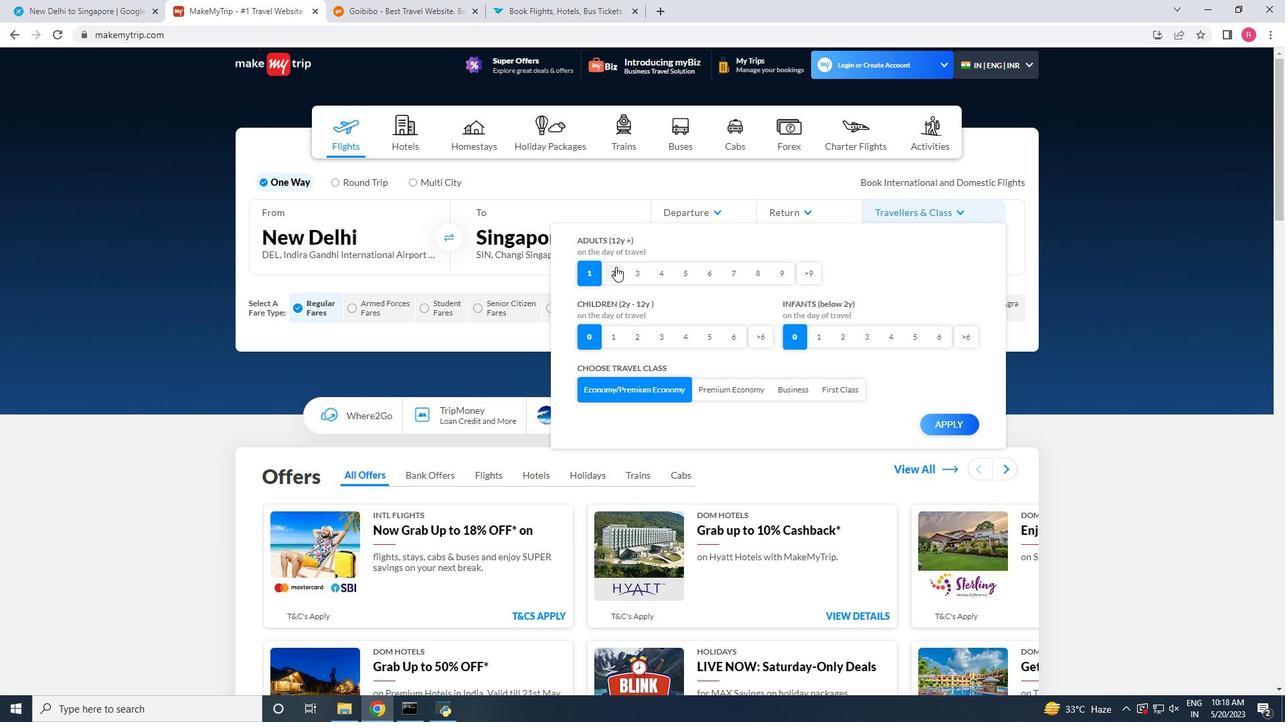 
Action: Mouse moved to (791, 391)
Screenshot: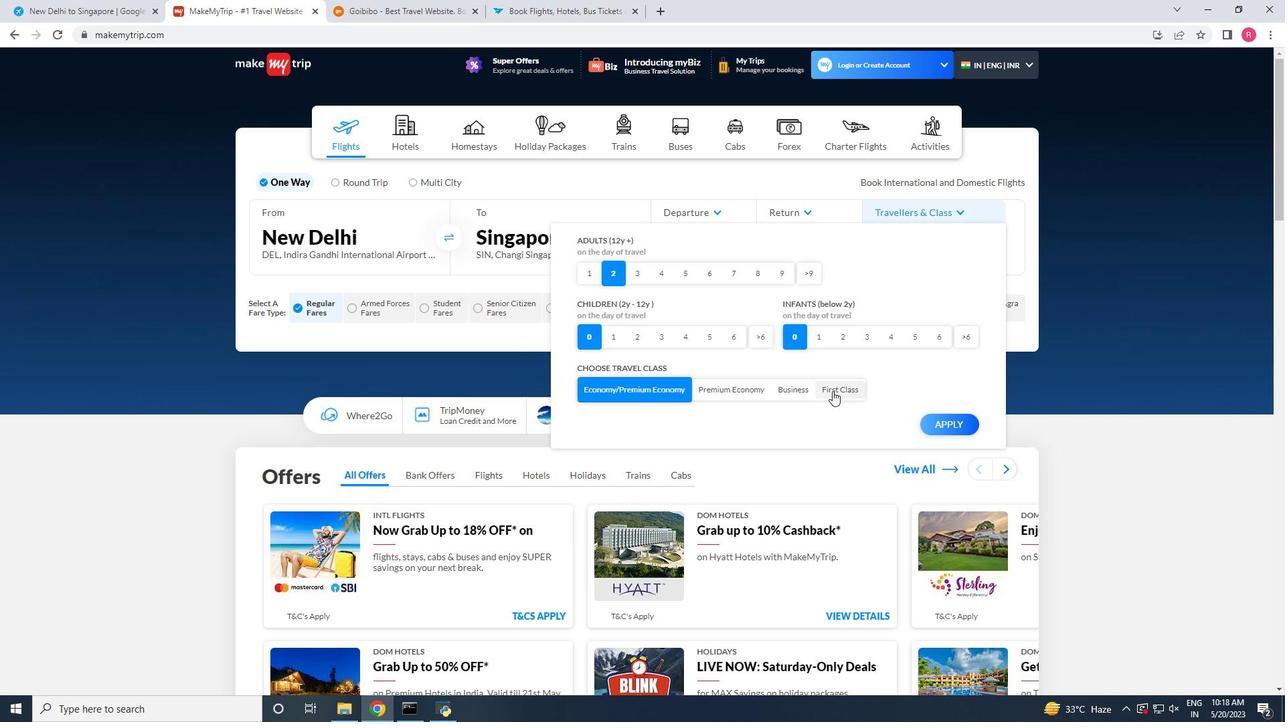
Action: Mouse pressed left at (791, 391)
Screenshot: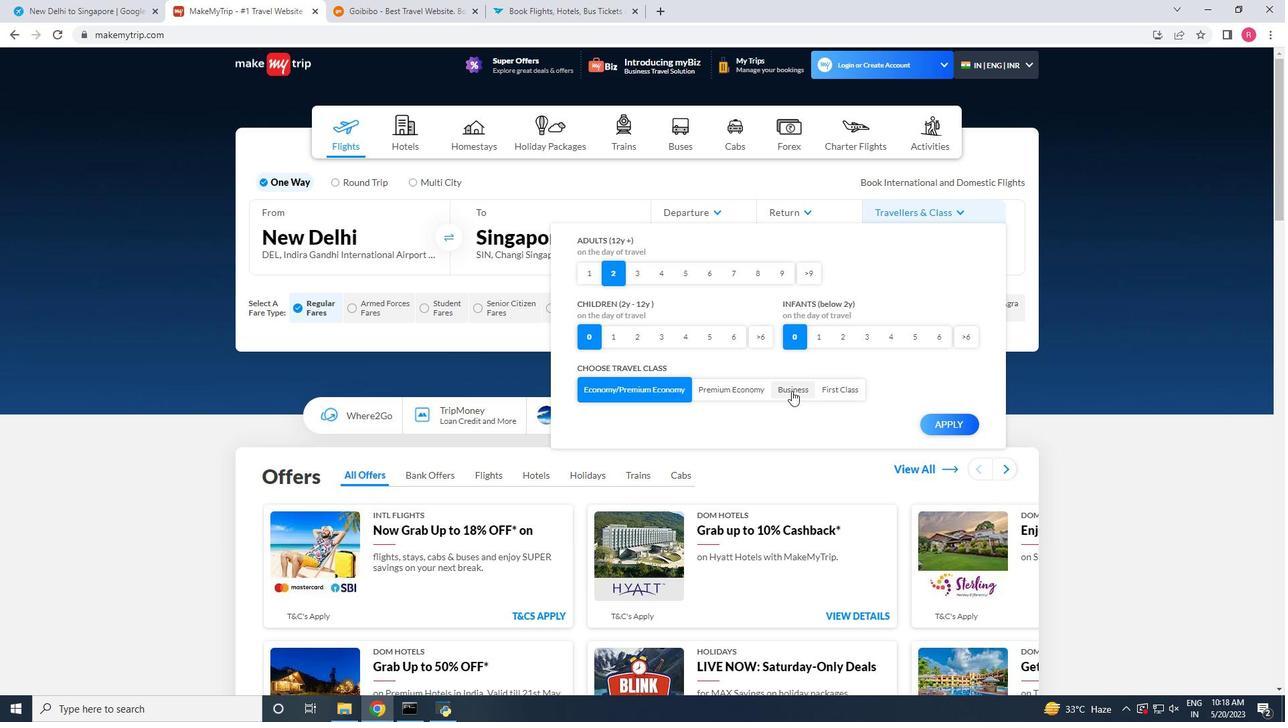 
Action: Mouse moved to (930, 423)
Screenshot: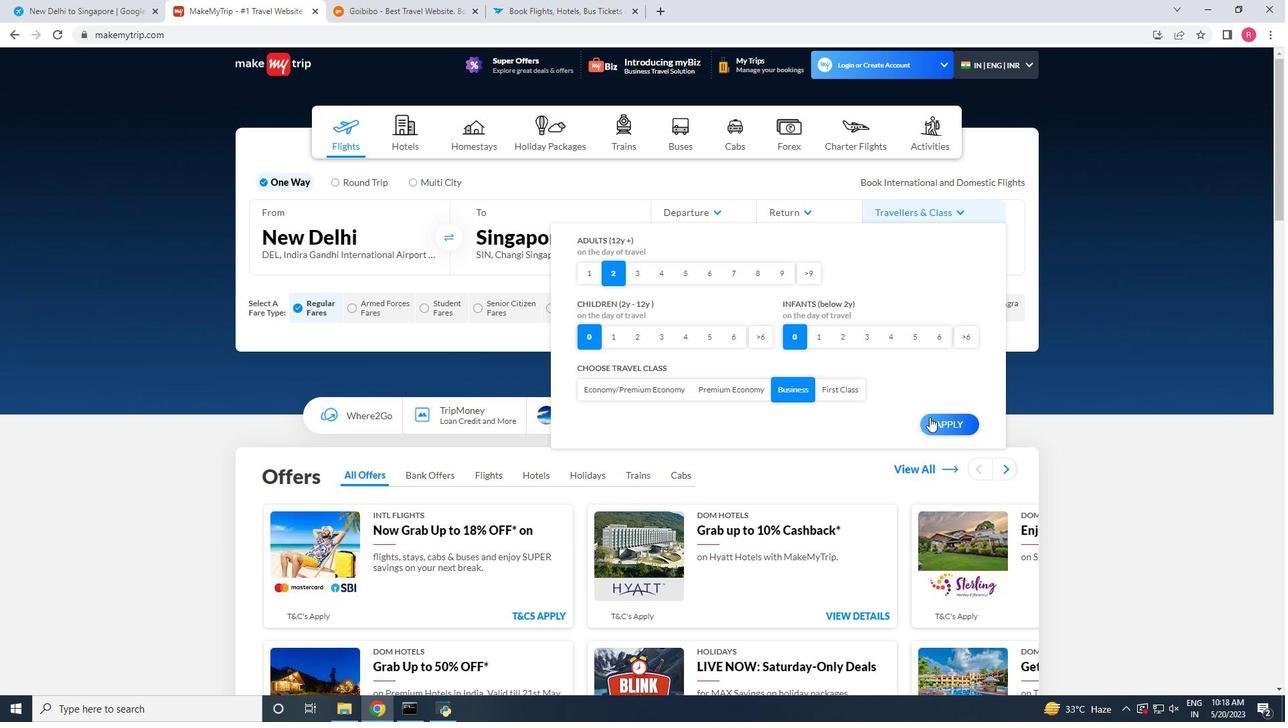 
Action: Mouse pressed left at (930, 423)
Screenshot: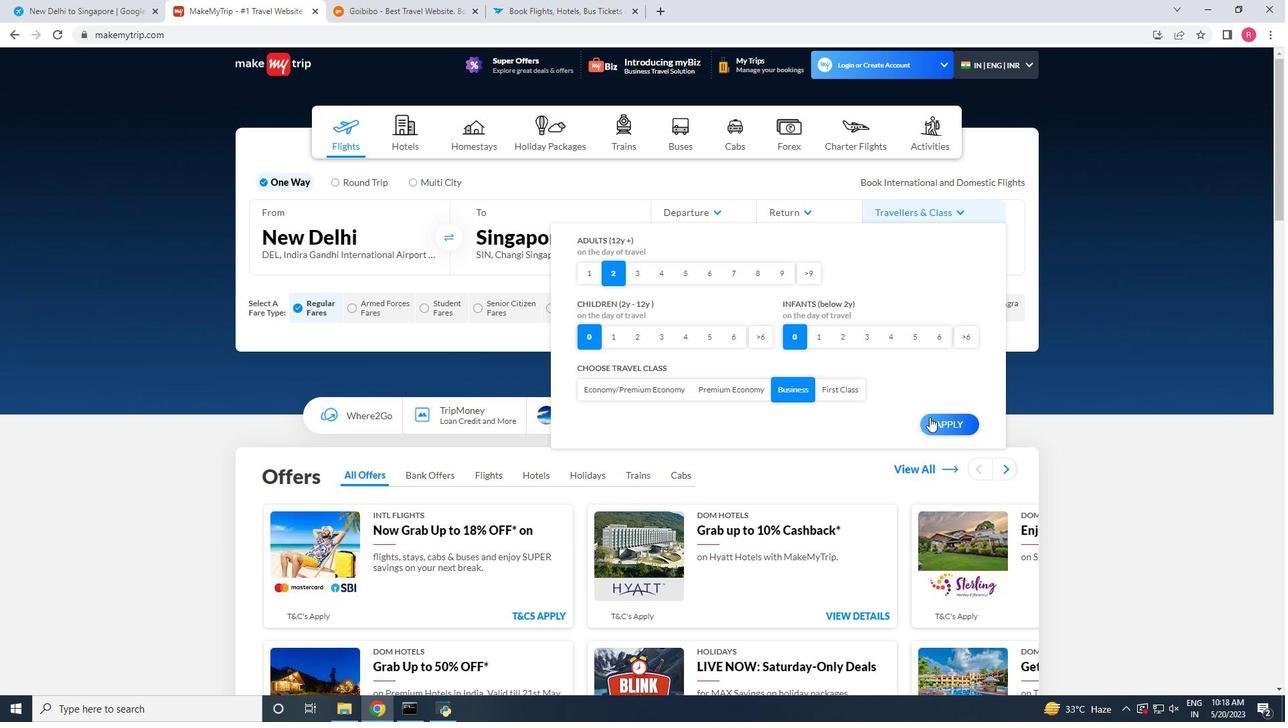 
Action: Mouse moved to (659, 351)
Screenshot: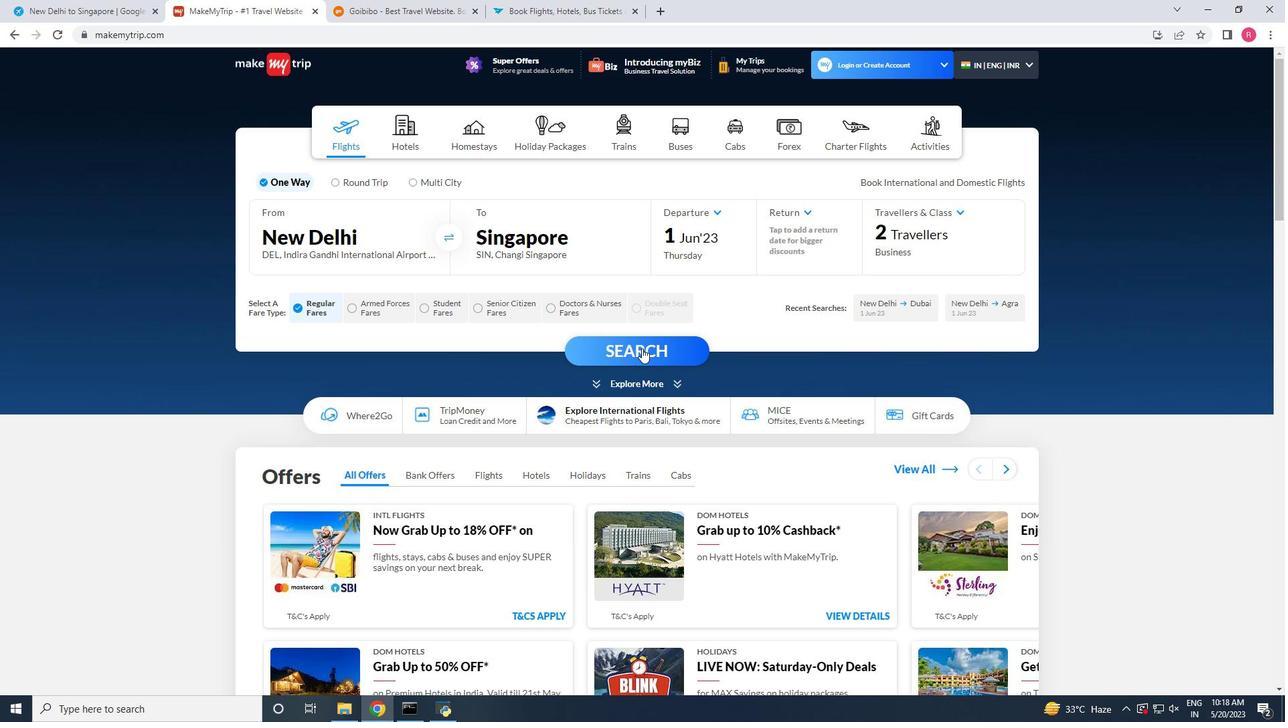 
Action: Mouse pressed left at (659, 351)
Screenshot: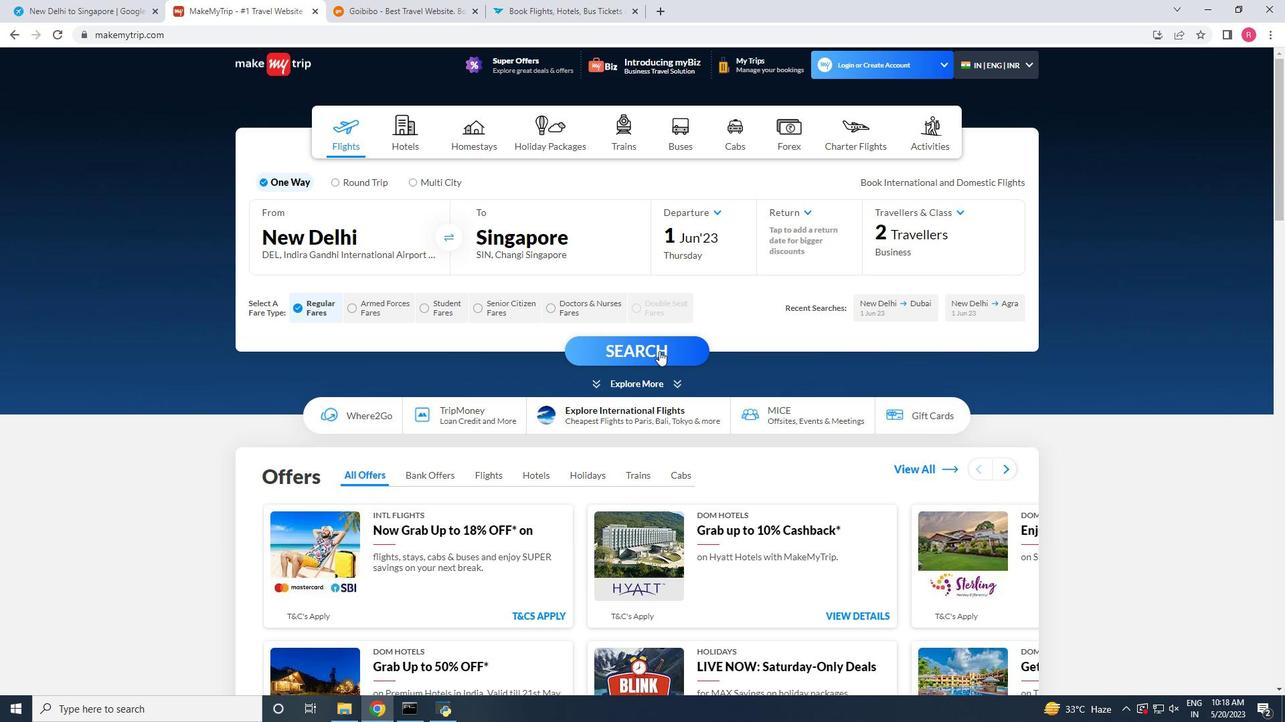 
Action: Mouse moved to (732, 433)
Screenshot: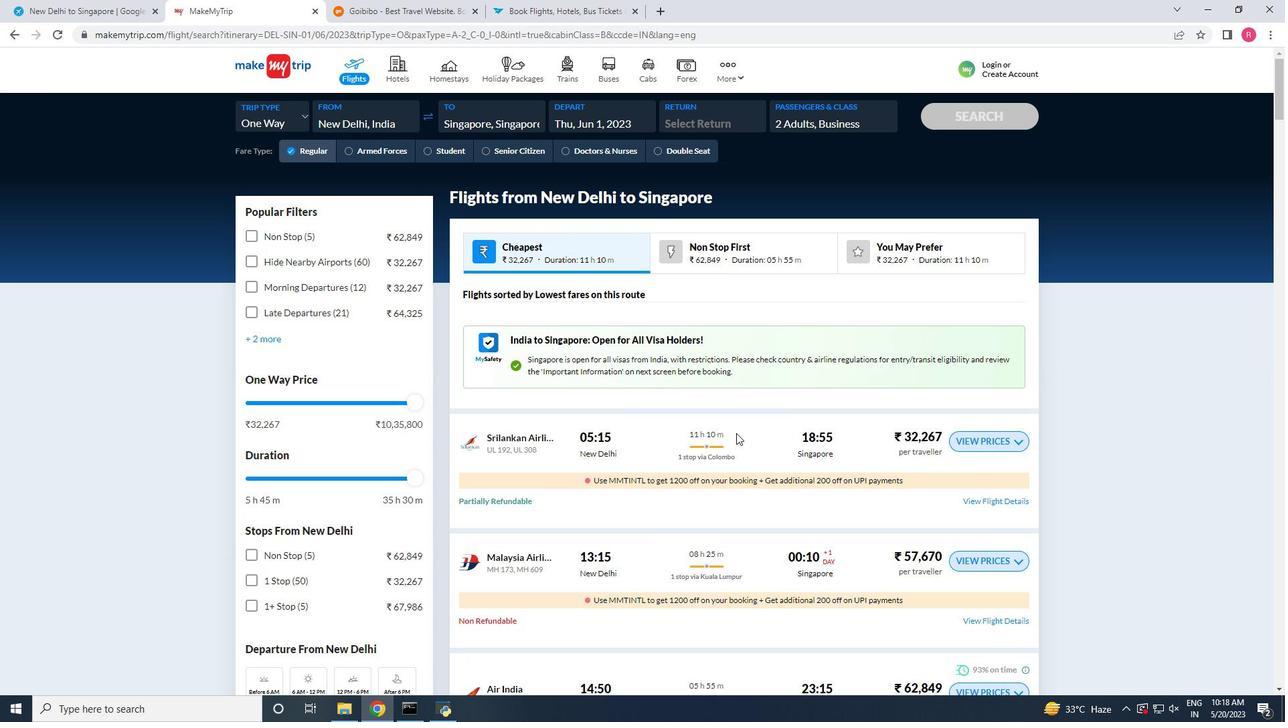
Action: Mouse scrolled (732, 432) with delta (0, 0)
Screenshot: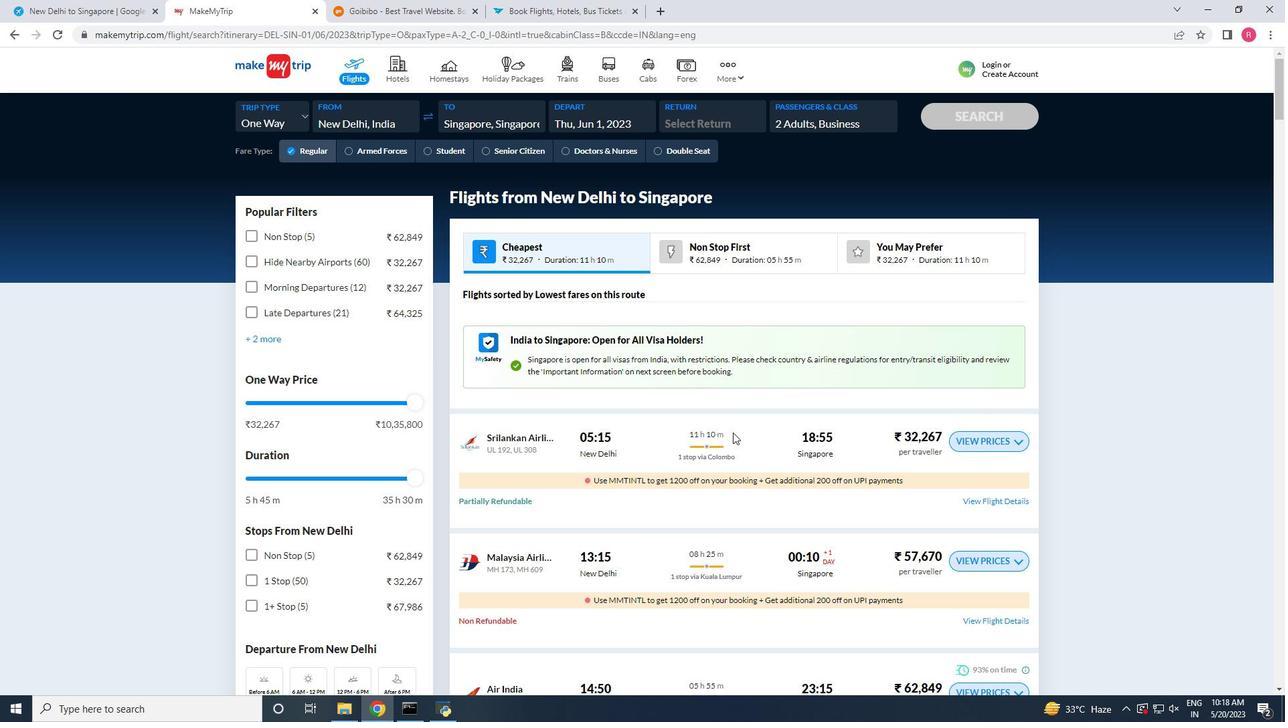 
Action: Mouse scrolled (732, 432) with delta (0, 0)
Screenshot: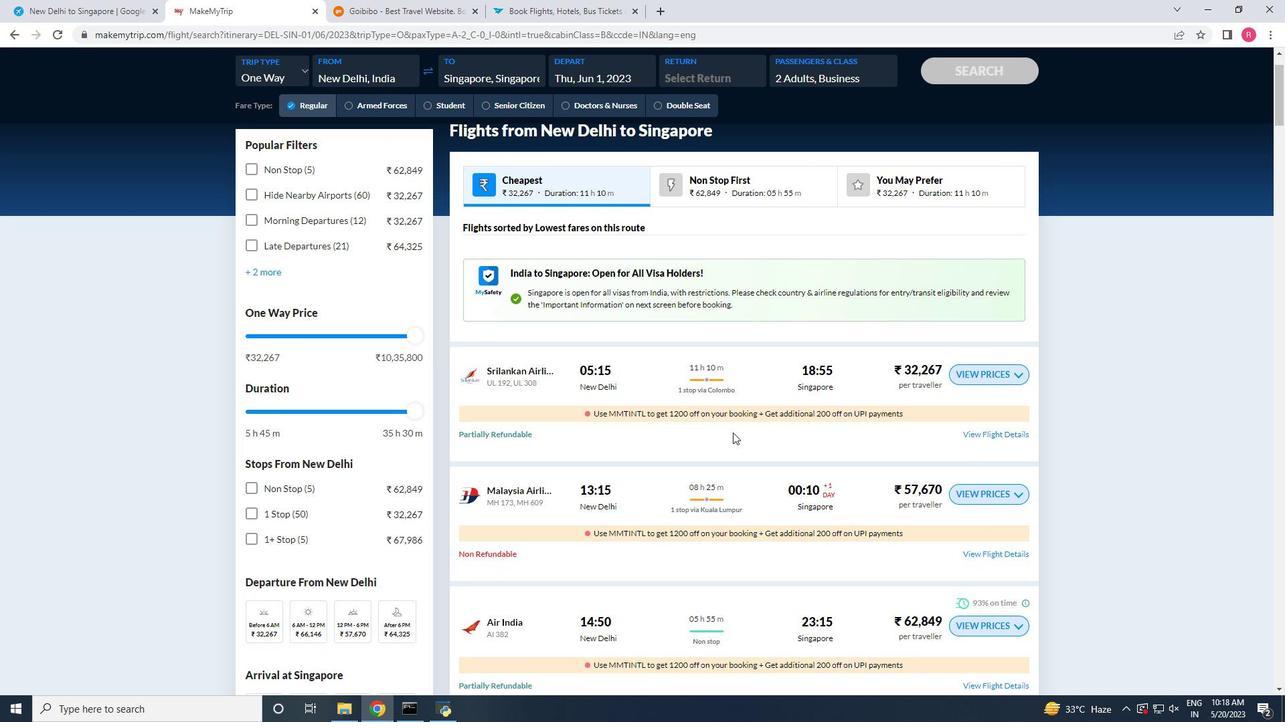 
Action: Mouse scrolled (732, 433) with delta (0, 0)
Screenshot: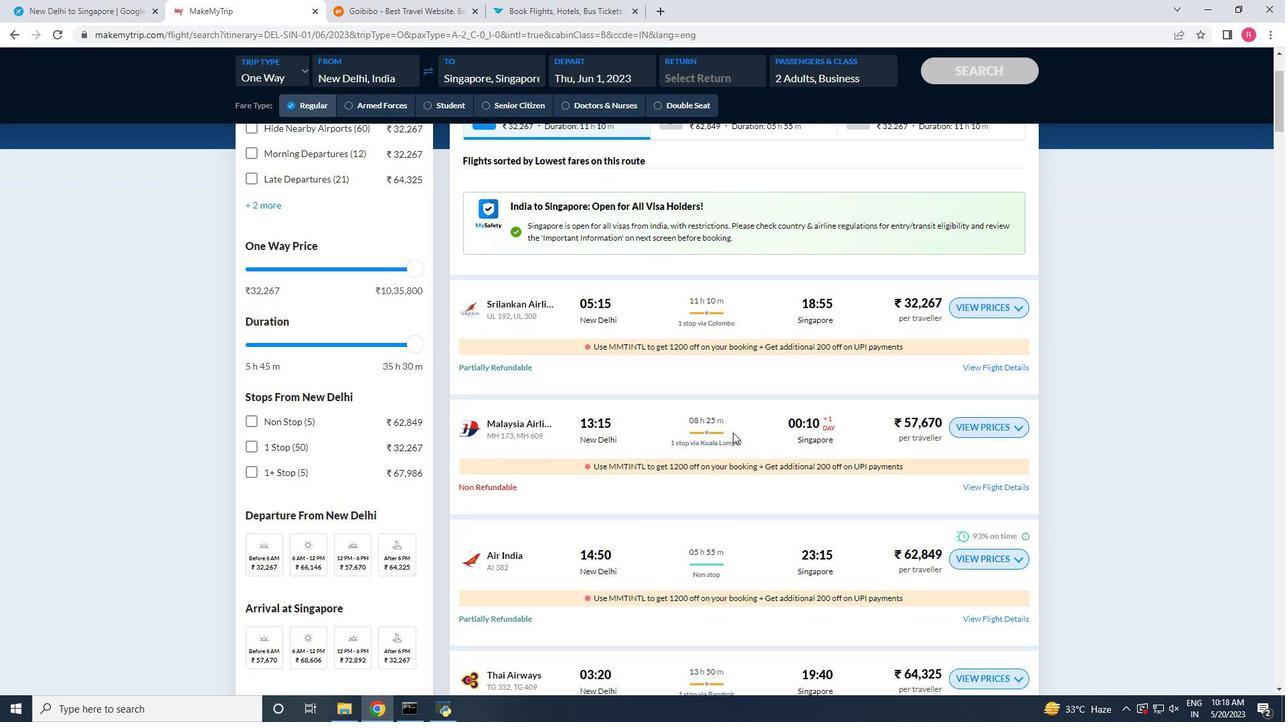 
Action: Mouse scrolled (732, 433) with delta (0, 0)
Screenshot: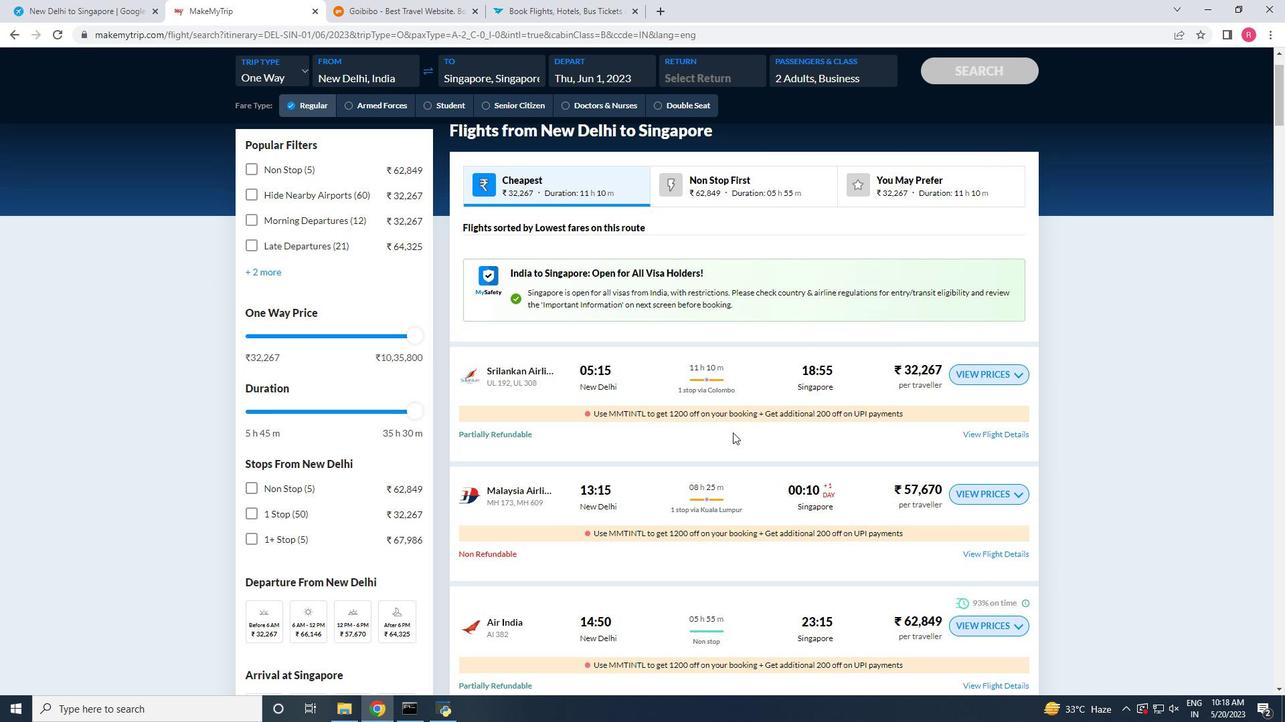 
Action: Mouse scrolled (732, 433) with delta (0, 0)
Screenshot: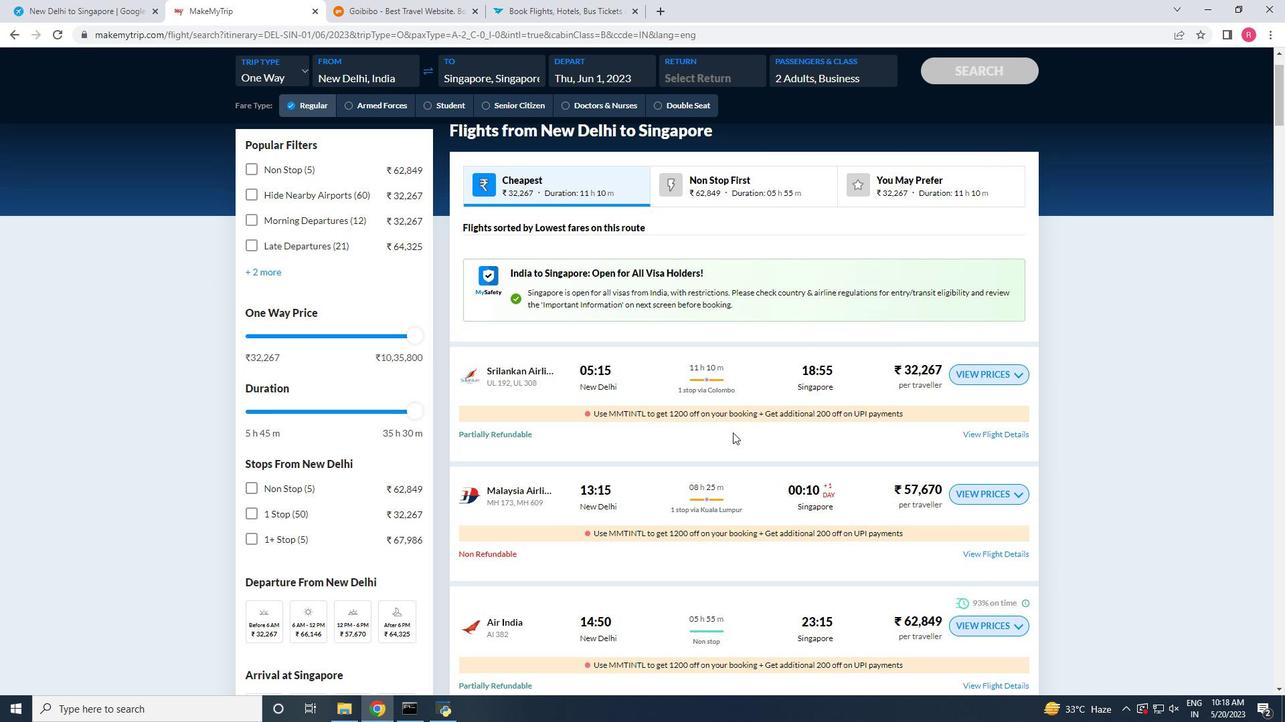 
Action: Mouse scrolled (732, 433) with delta (0, 0)
Screenshot: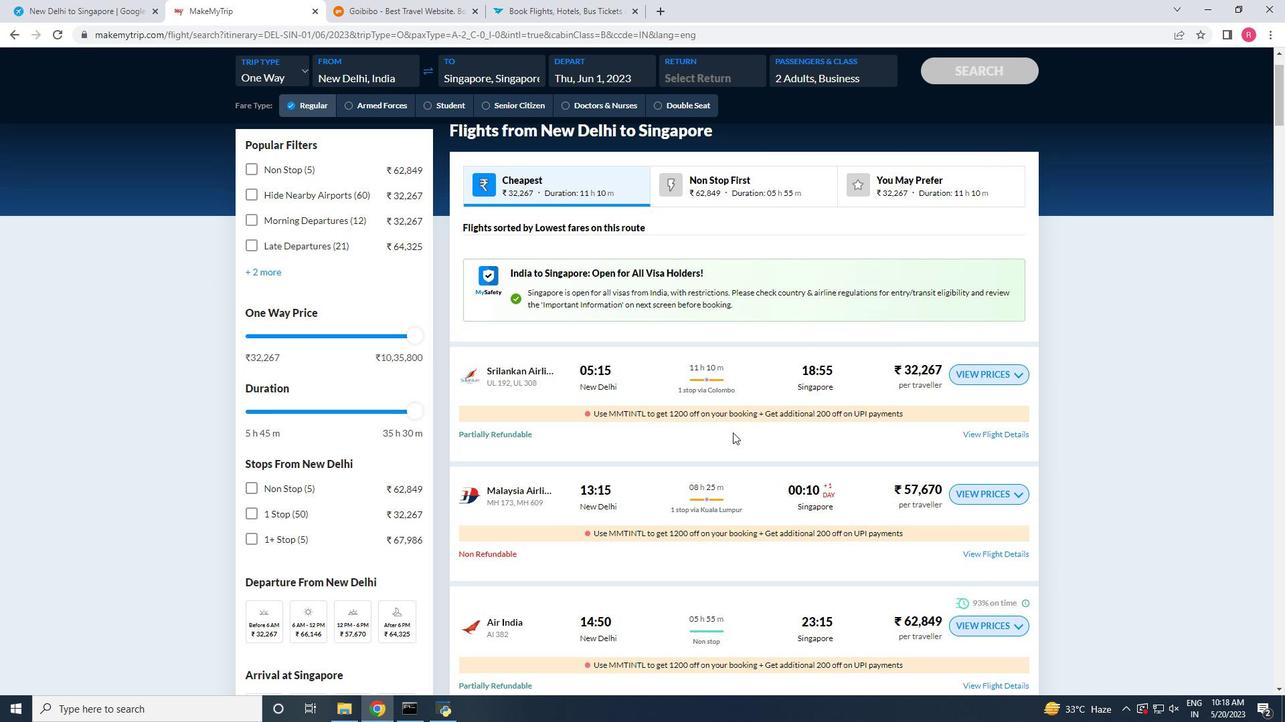 
Action: Mouse scrolled (732, 433) with delta (0, 0)
Screenshot: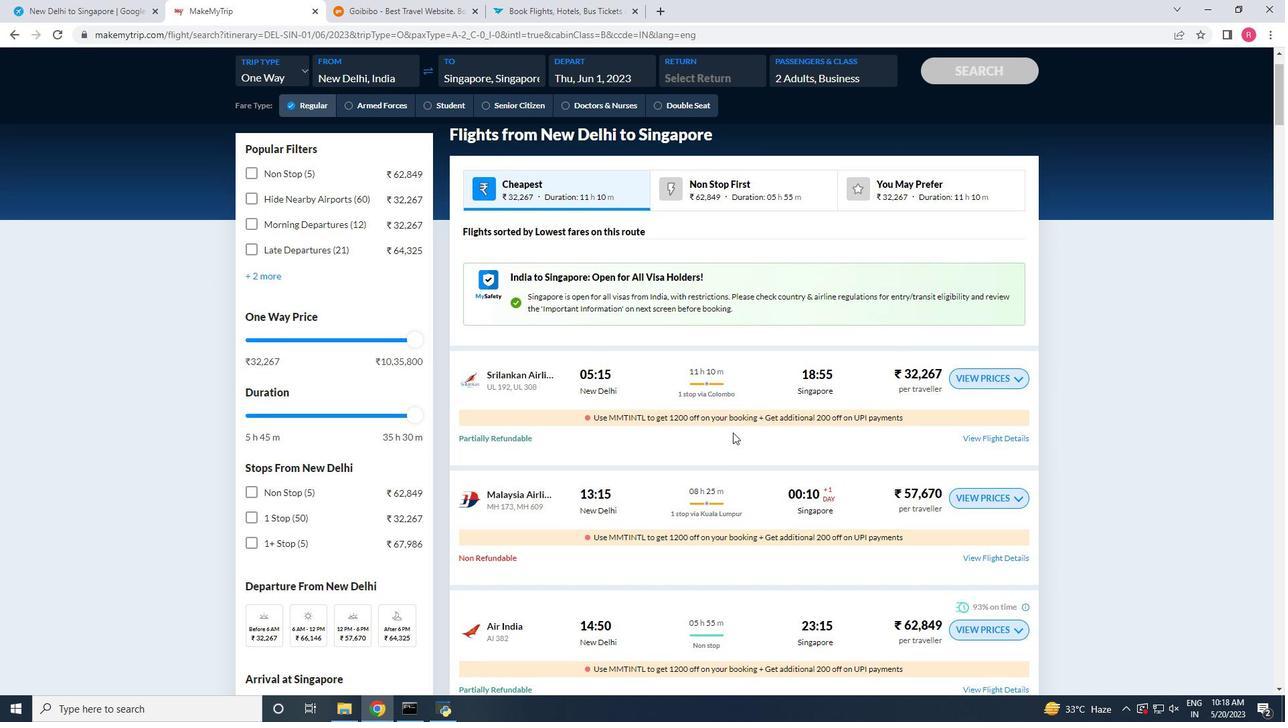 
Action: Mouse moved to (731, 76)
Screenshot: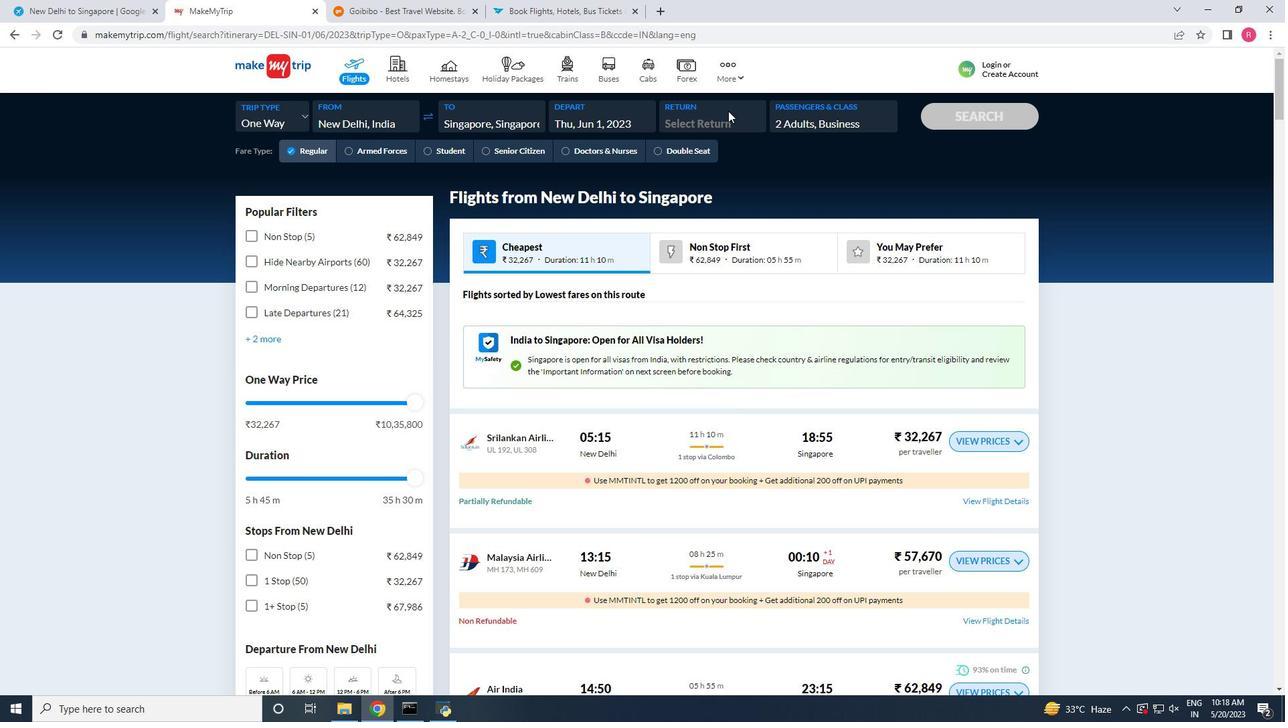 
Action: Mouse pressed left at (731, 76)
Screenshot: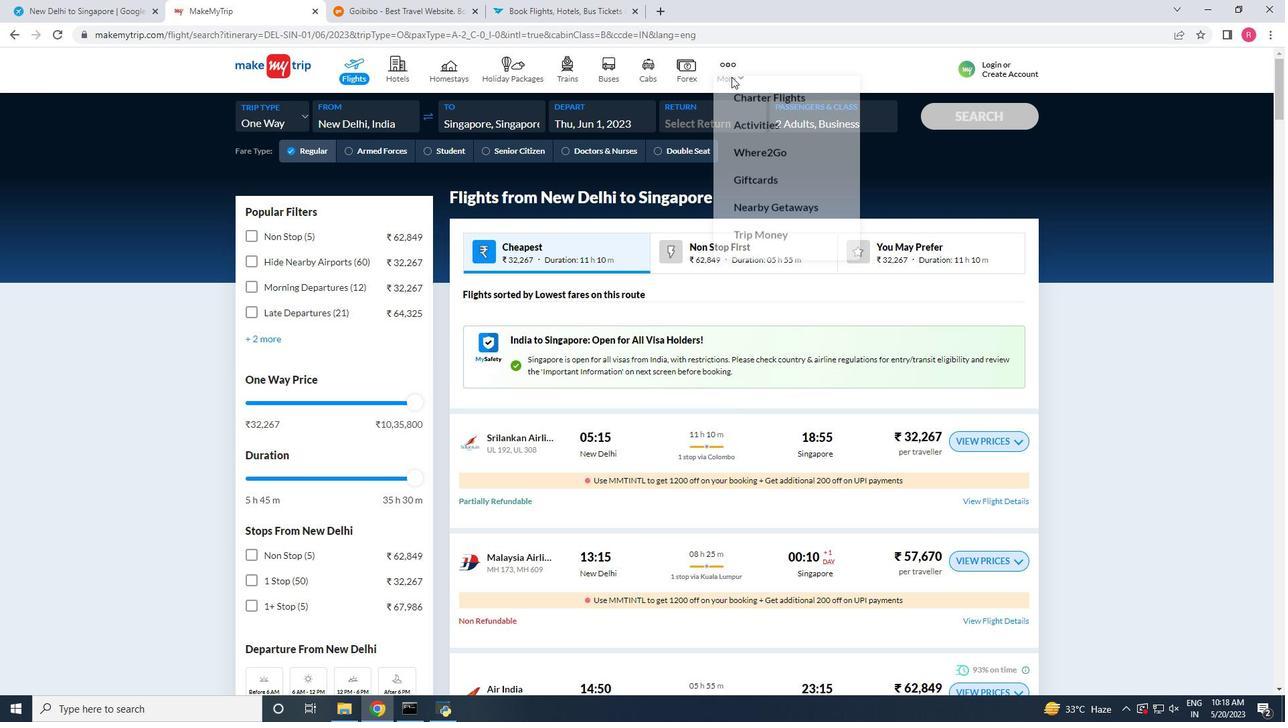 
Action: Mouse moved to (572, 327)
Screenshot: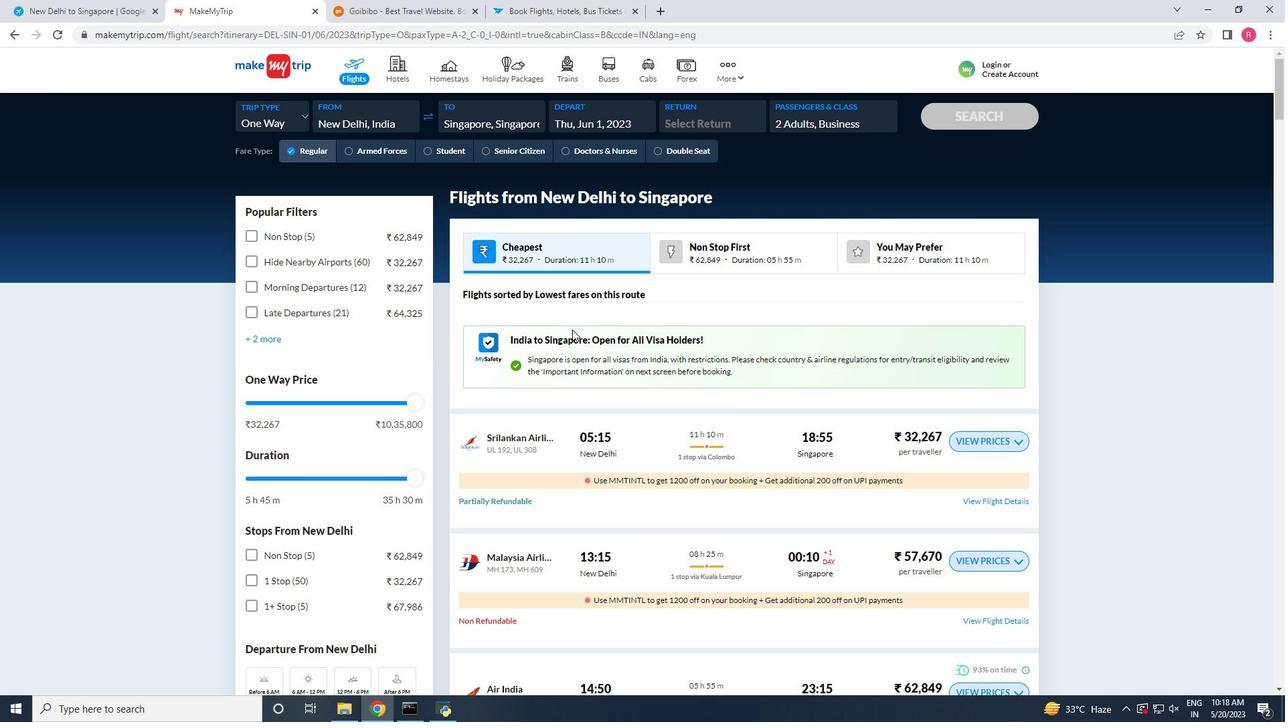 
Action: Mouse scrolled (572, 326) with delta (0, 0)
Screenshot: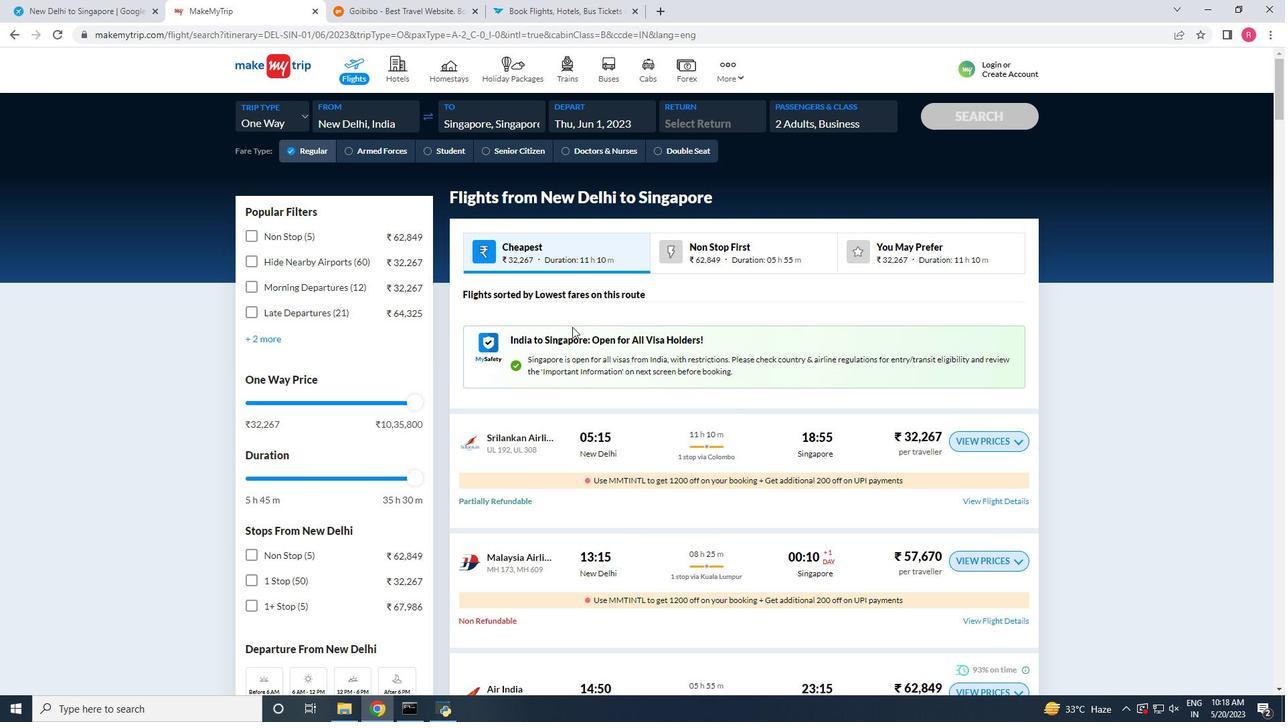 
Action: Mouse scrolled (572, 326) with delta (0, 0)
Screenshot: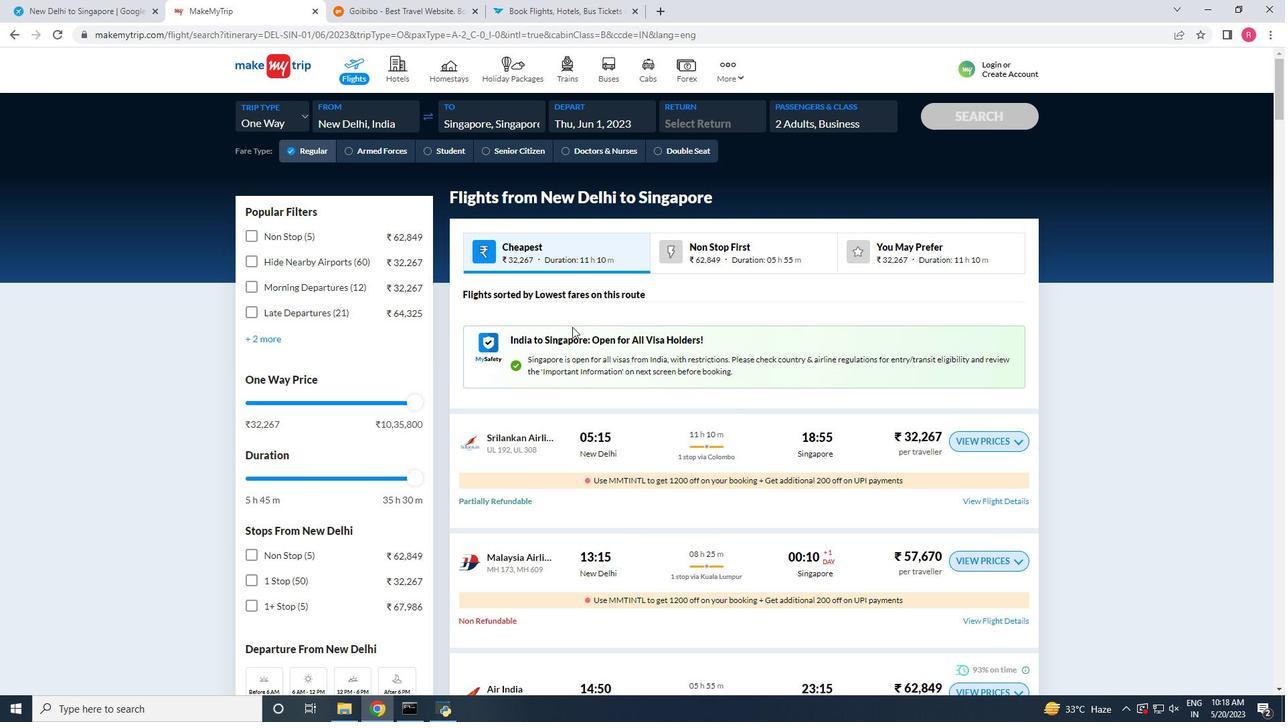 
Action: Mouse scrolled (572, 326) with delta (0, 0)
Screenshot: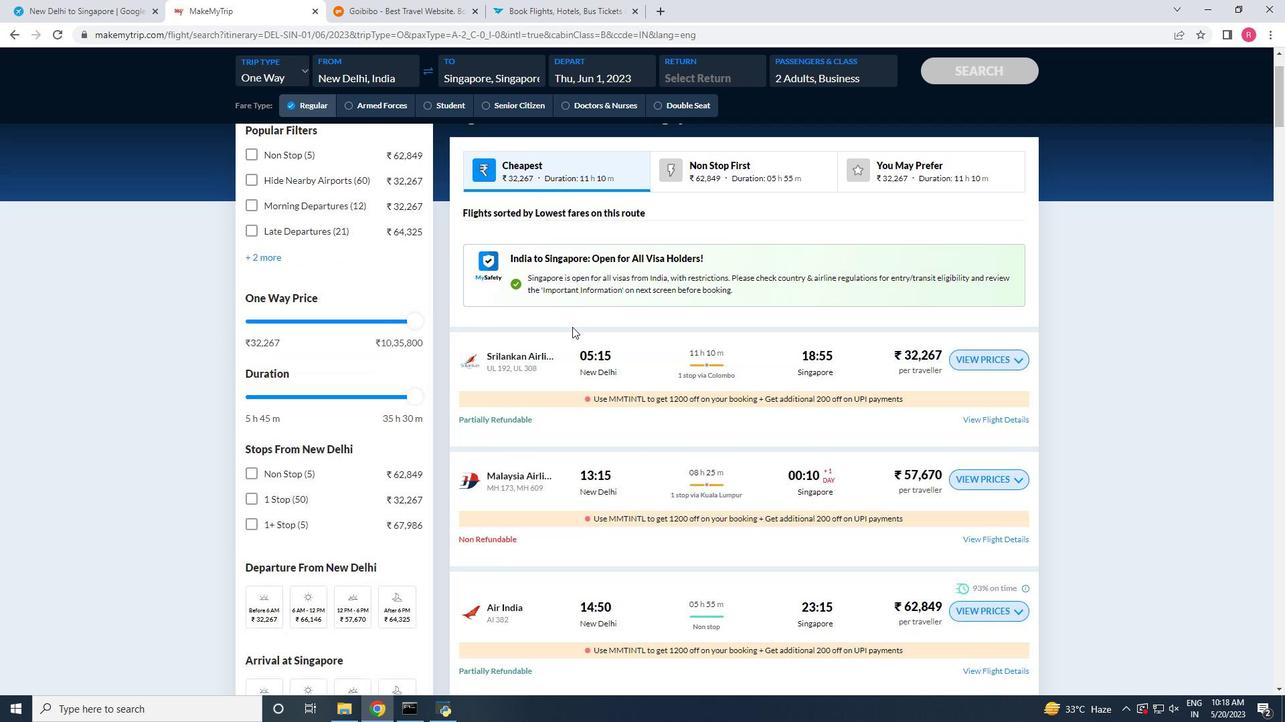 
Action: Mouse moved to (572, 327)
Screenshot: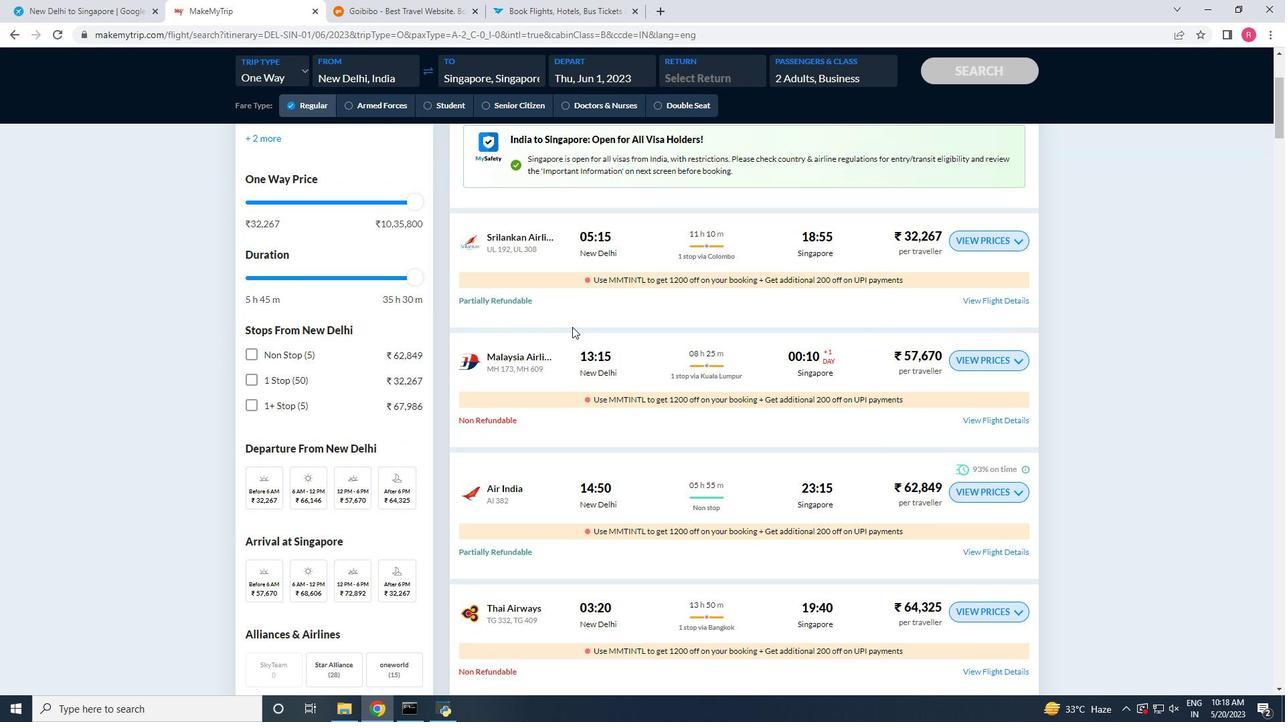 
Action: Mouse scrolled (572, 327) with delta (0, 0)
Screenshot: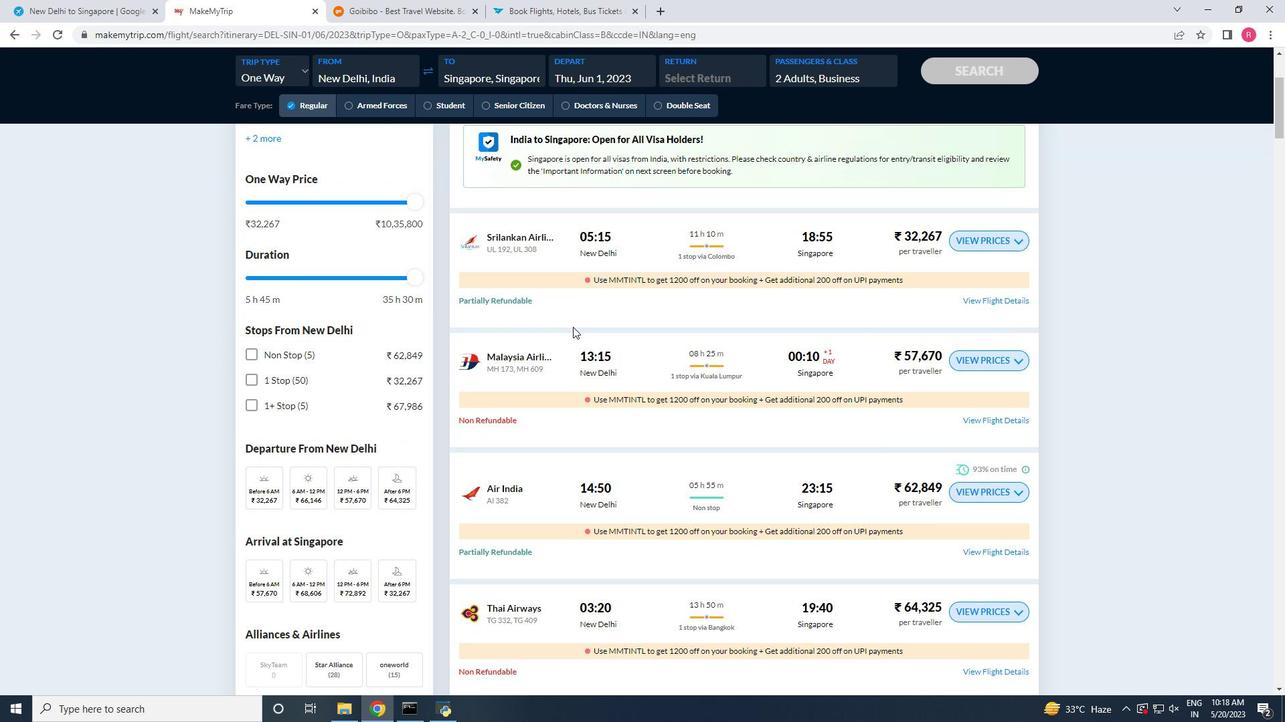 
Action: Mouse scrolled (572, 326) with delta (0, 0)
Screenshot: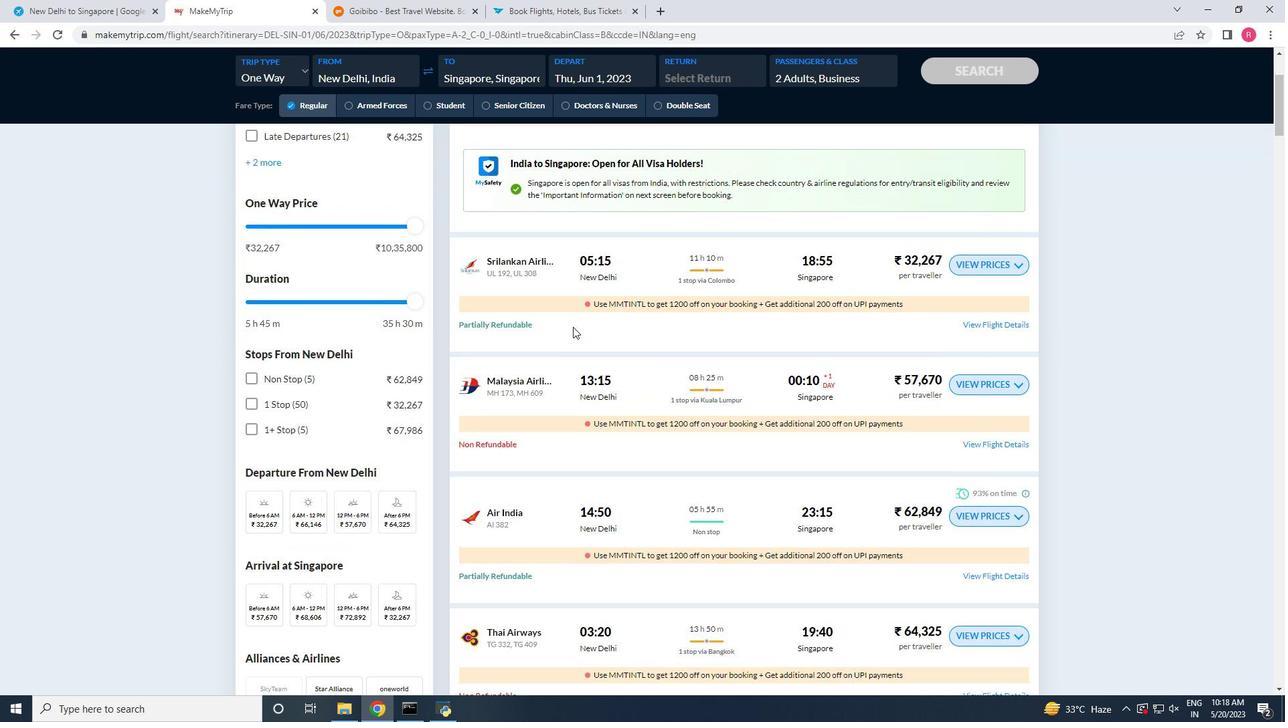 
Action: Mouse scrolled (572, 326) with delta (0, 0)
Screenshot: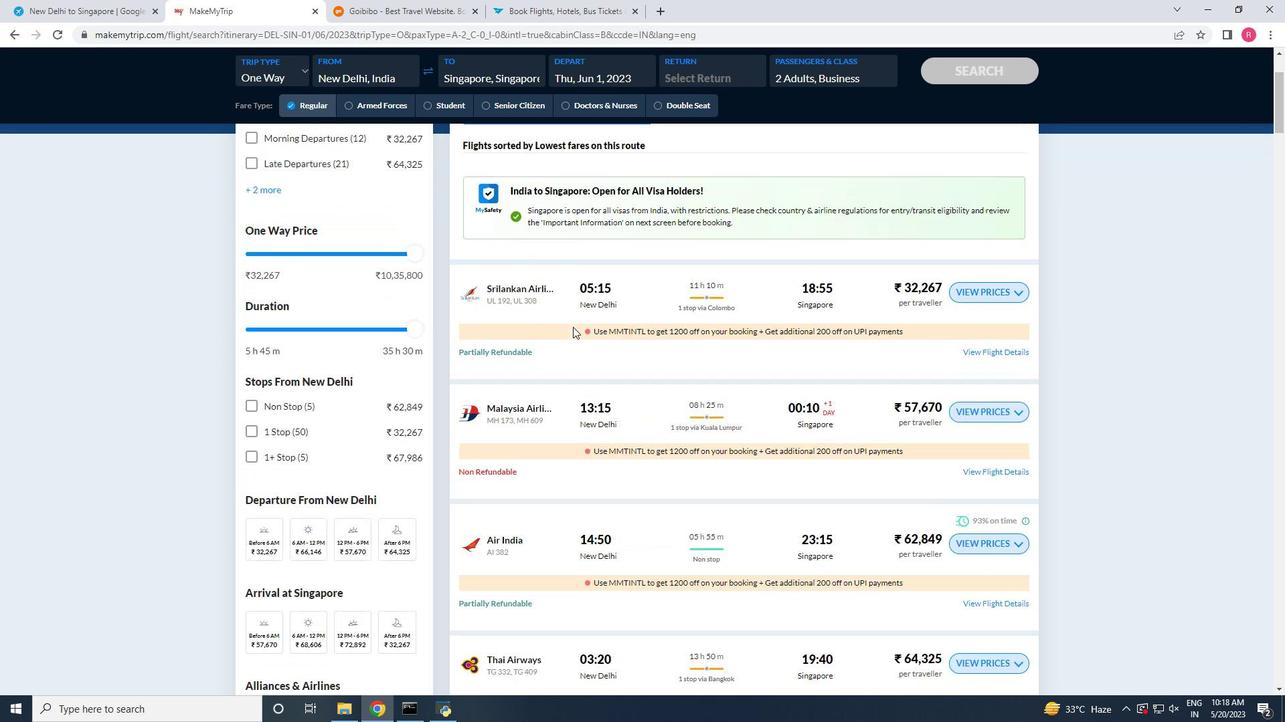
Action: Mouse scrolled (572, 326) with delta (0, 0)
Screenshot: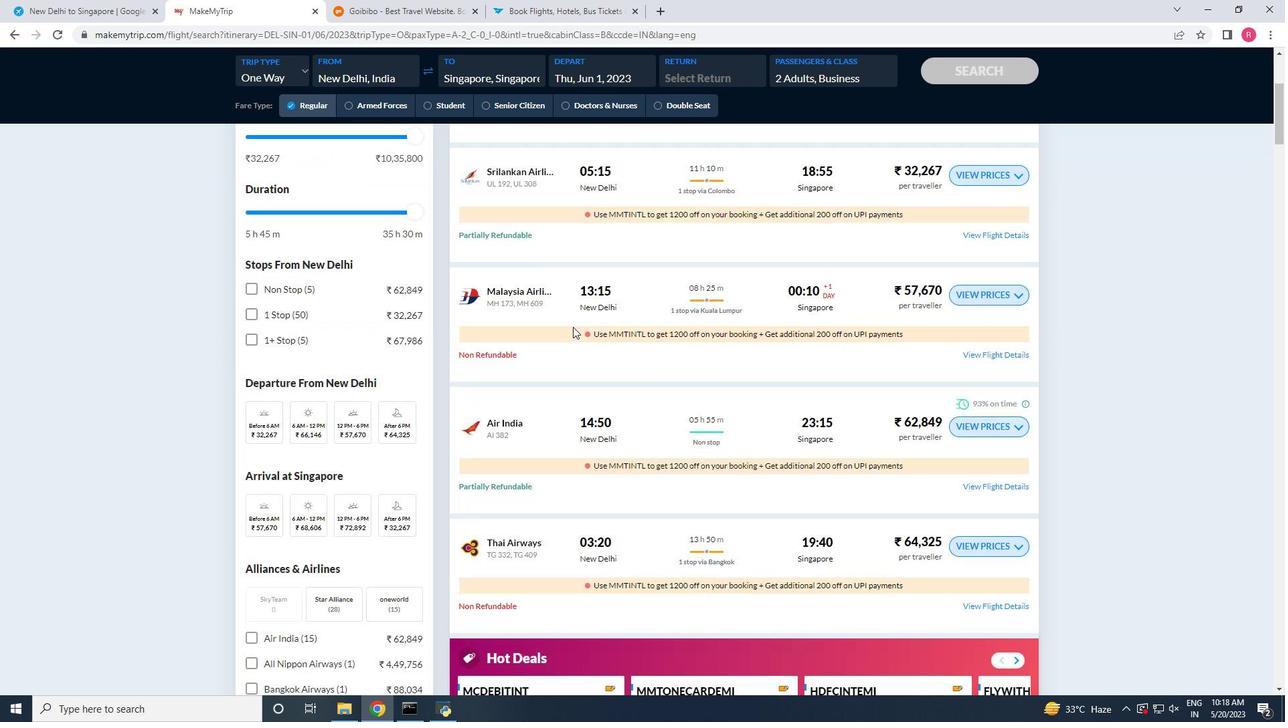 
Action: Mouse scrolled (572, 326) with delta (0, 0)
Screenshot: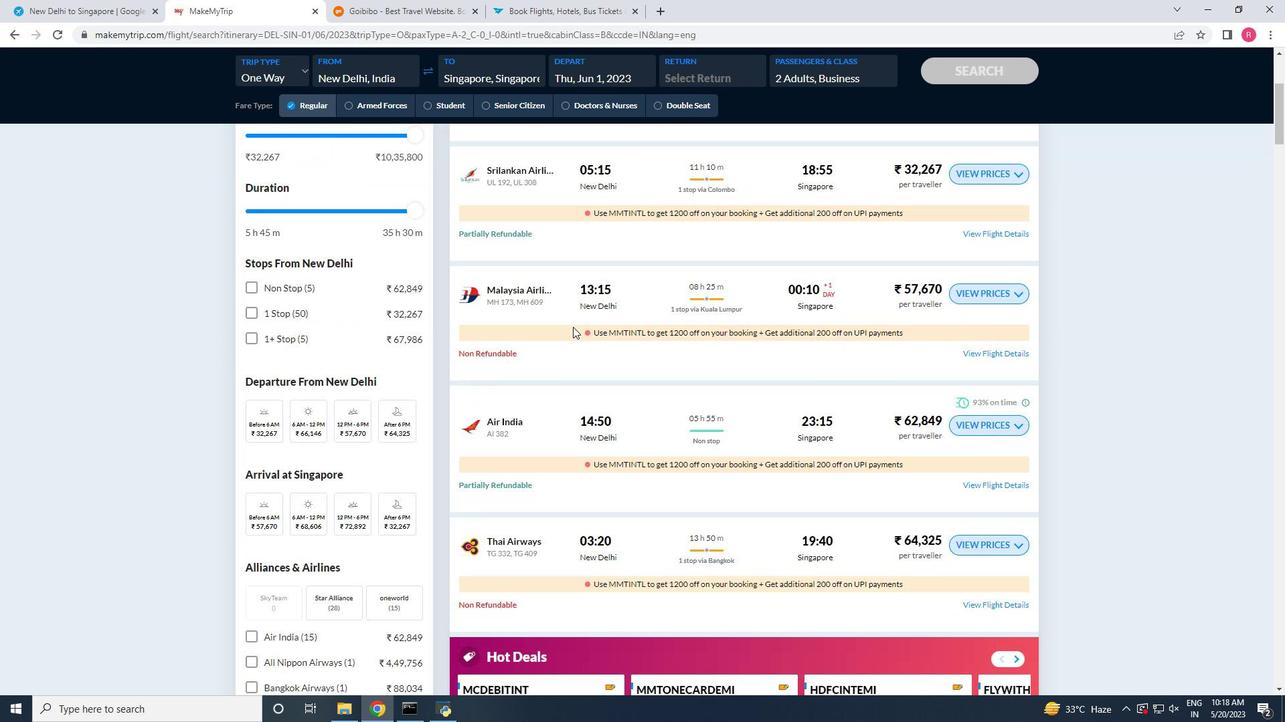 
Action: Mouse scrolled (572, 326) with delta (0, 0)
Screenshot: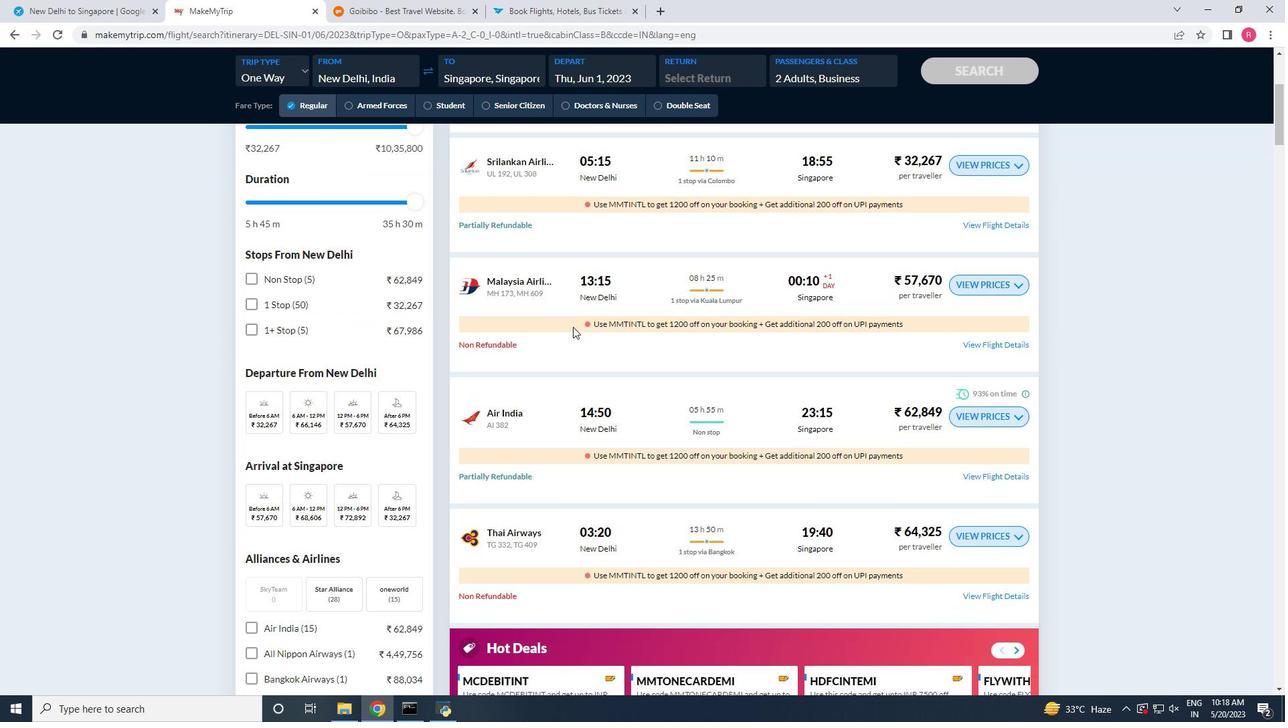 
Action: Mouse scrolled (572, 326) with delta (0, 0)
Screenshot: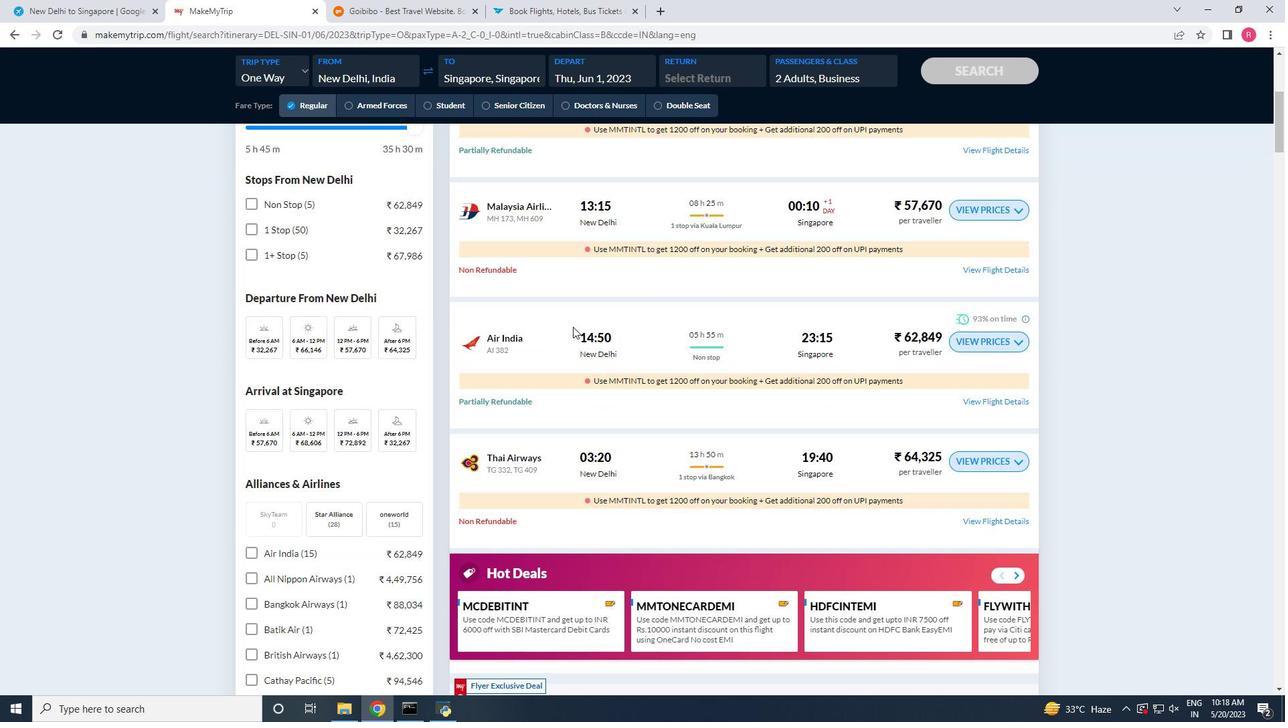 
Action: Mouse scrolled (572, 326) with delta (0, 0)
Screenshot: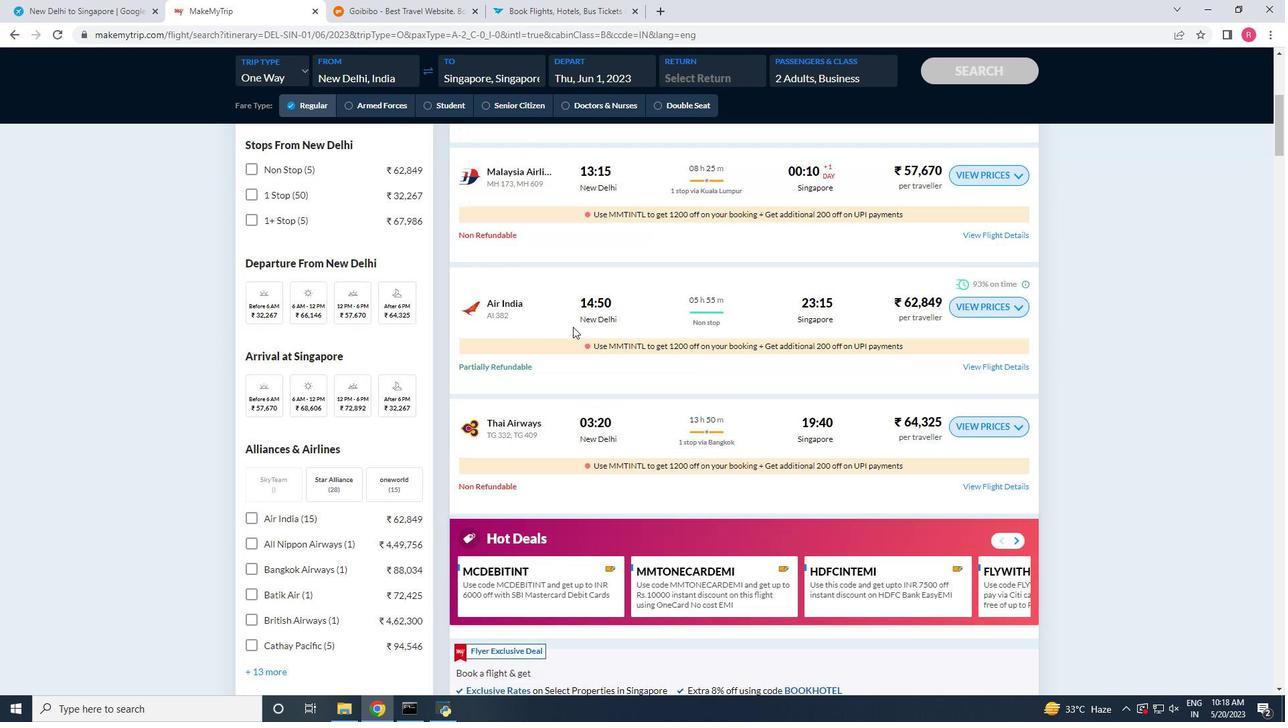 
Action: Mouse scrolled (572, 326) with delta (0, 0)
Screenshot: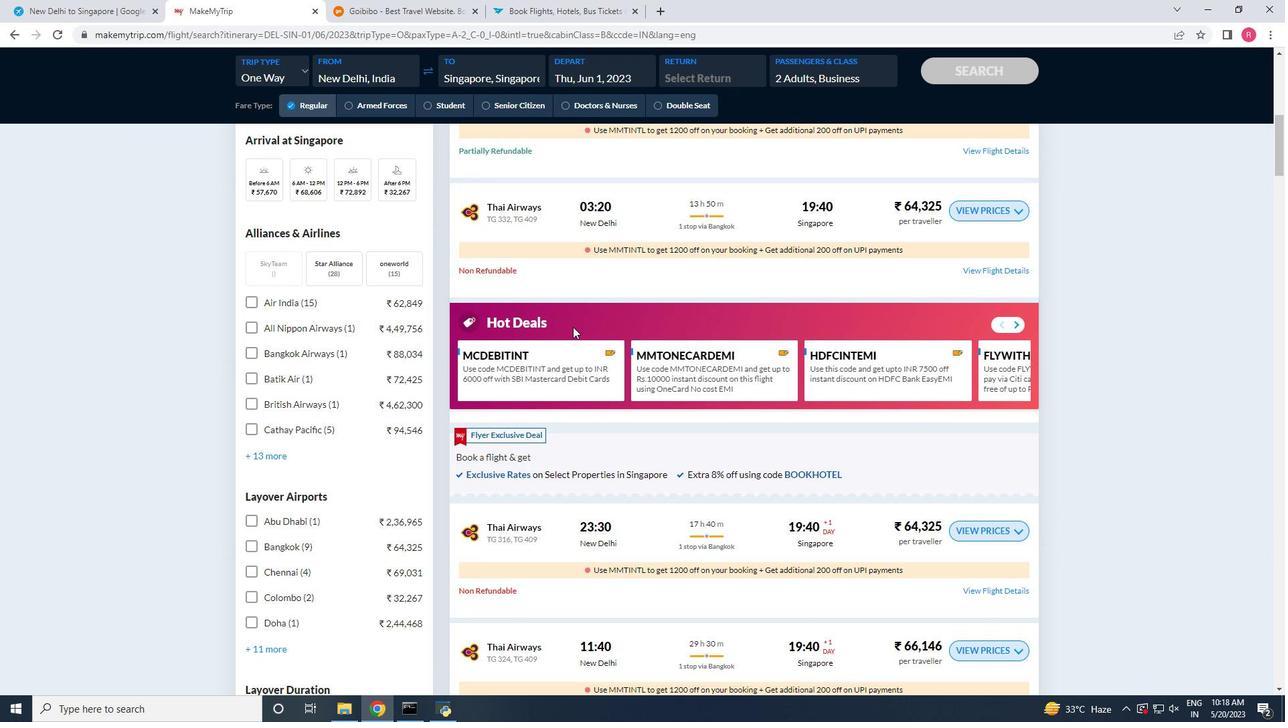 
Action: Mouse scrolled (572, 326) with delta (0, 0)
Screenshot: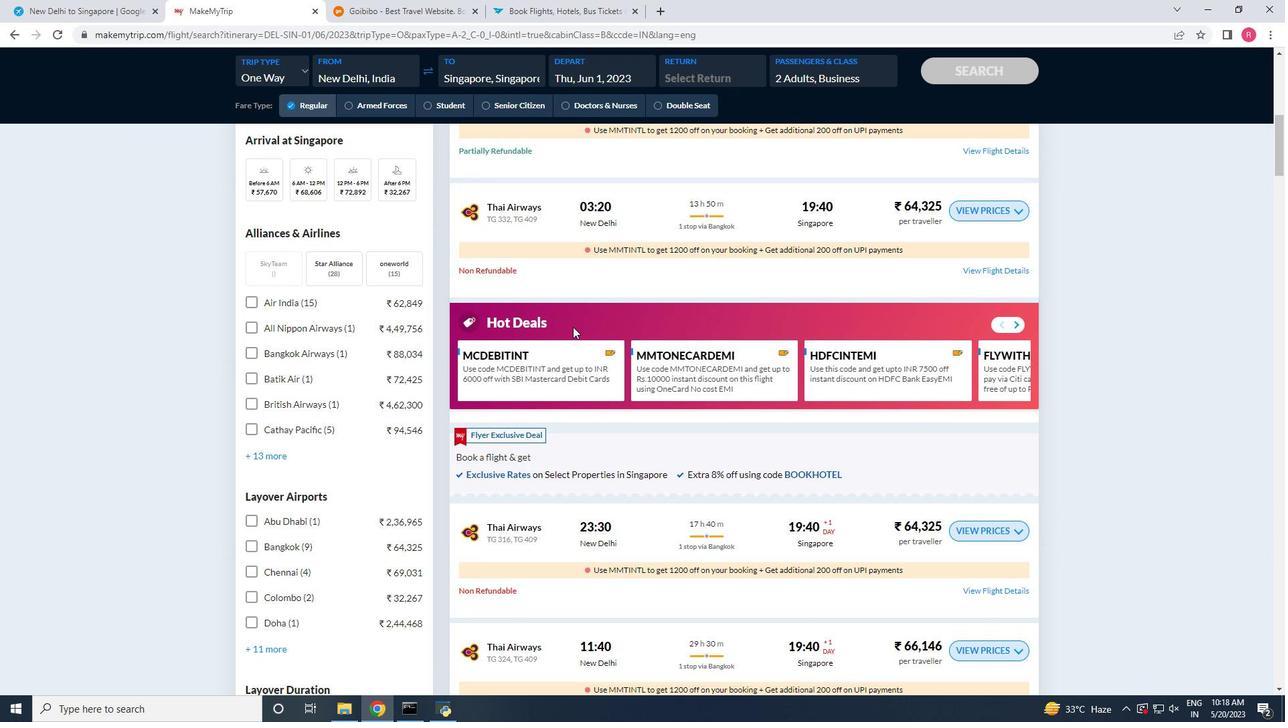
Action: Mouse scrolled (572, 326) with delta (0, 0)
Screenshot: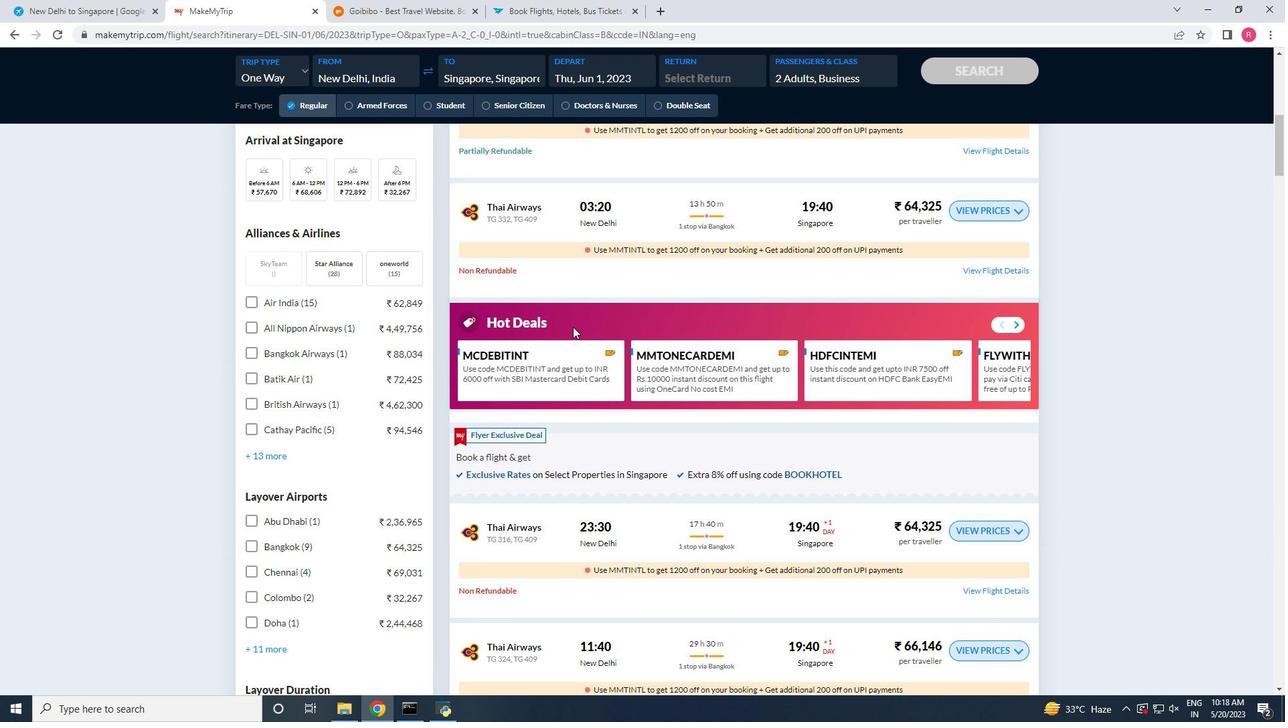
Action: Mouse scrolled (572, 326) with delta (0, 0)
Screenshot: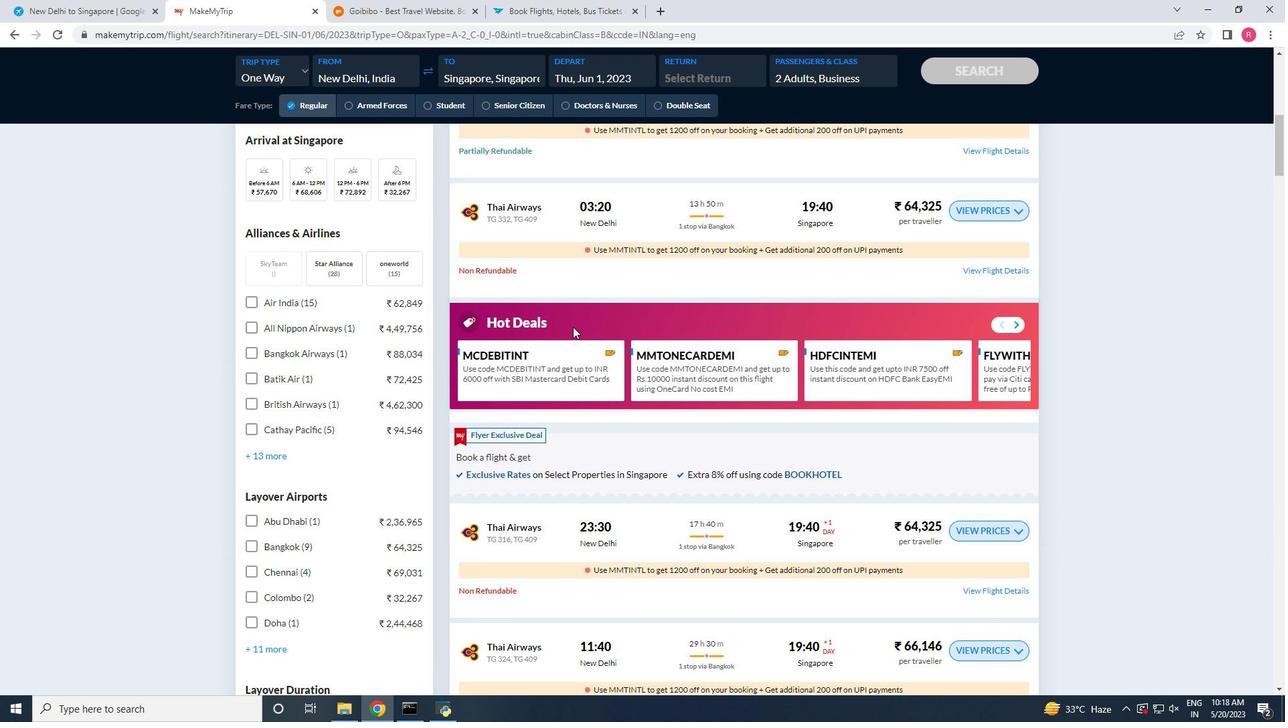 
Action: Mouse scrolled (572, 326) with delta (0, 0)
Screenshot: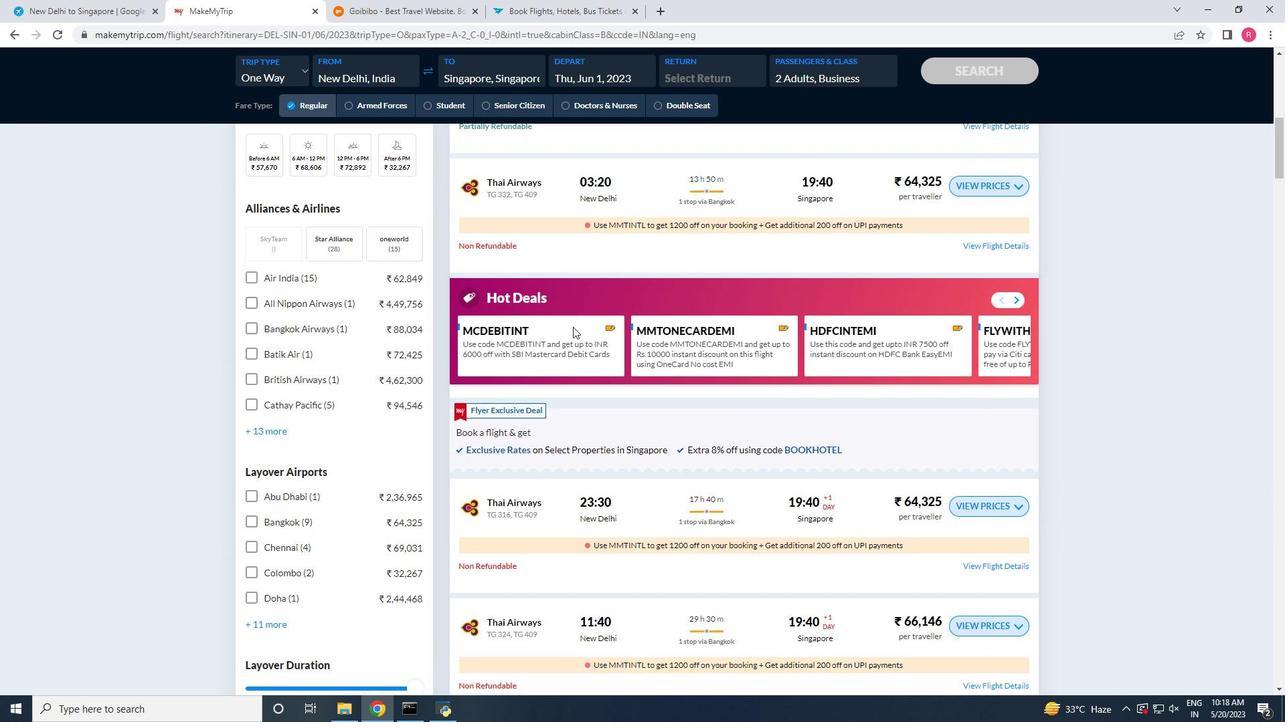 
Action: Mouse scrolled (572, 326) with delta (0, 0)
Screenshot: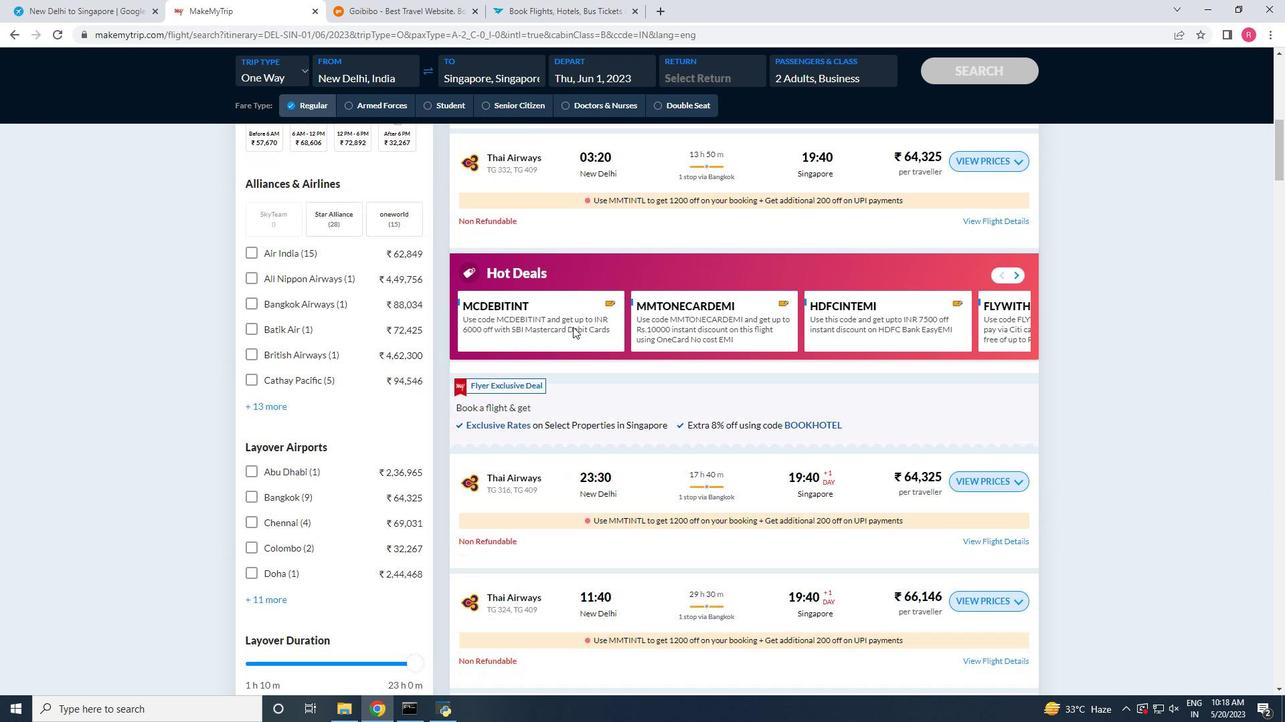 
Action: Mouse moved to (572, 329)
Screenshot: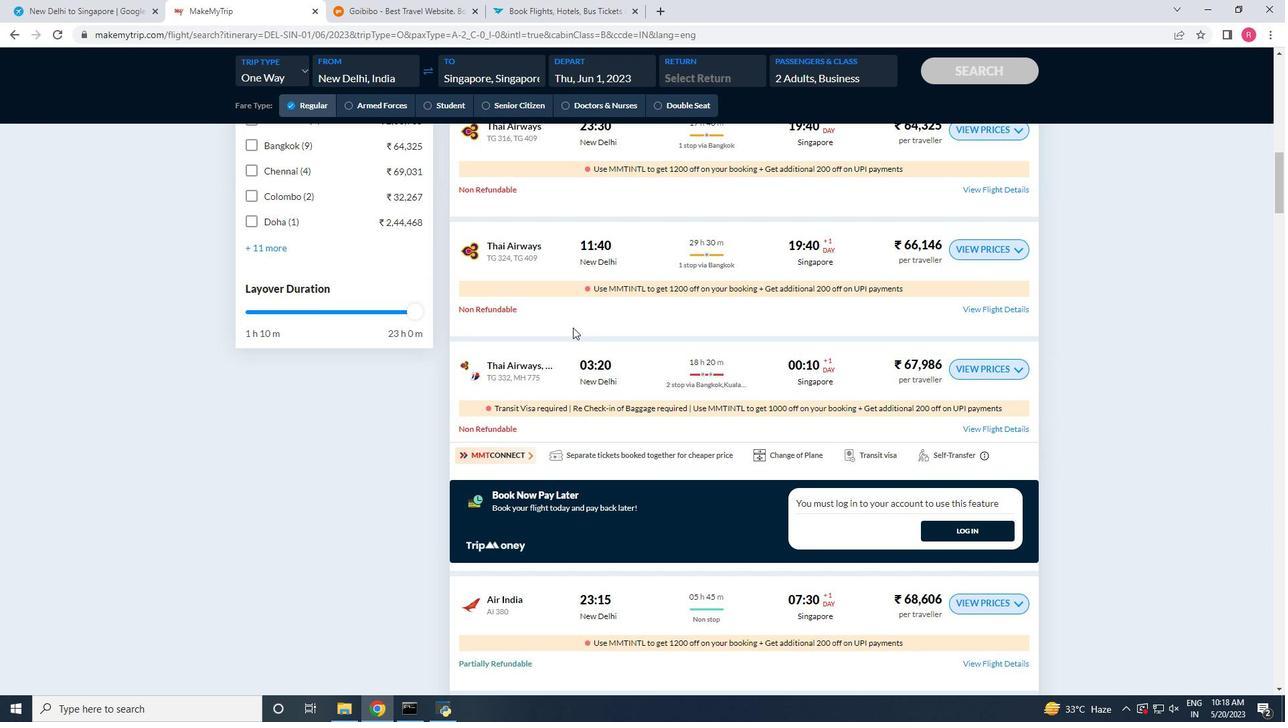
Action: Mouse scrolled (572, 328) with delta (0, 0)
Screenshot: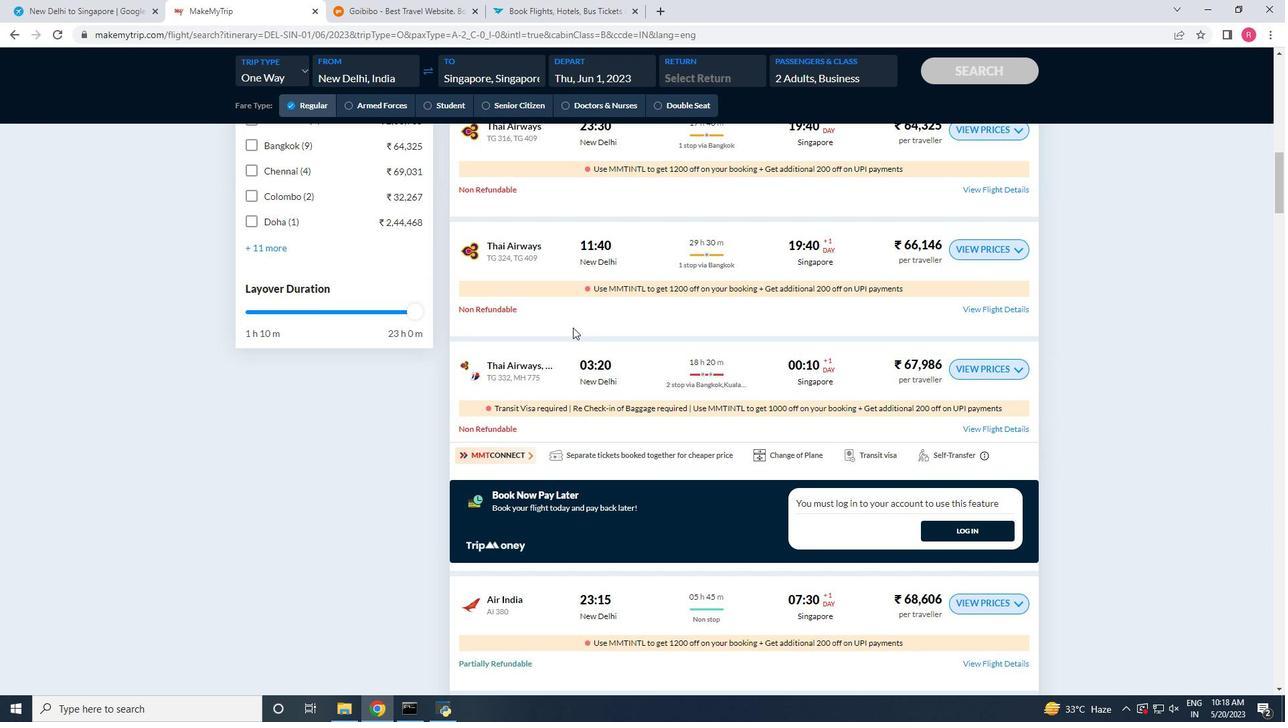 
Action: Mouse scrolled (572, 328) with delta (0, 0)
Screenshot: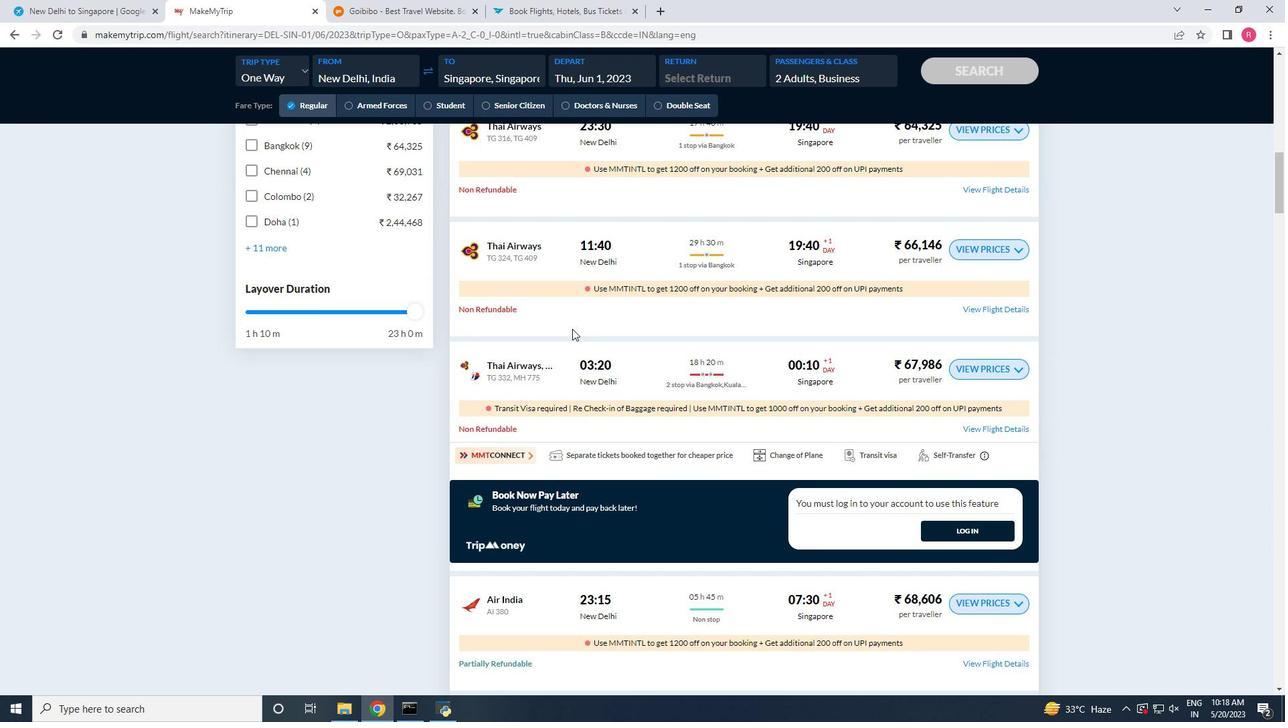 
Action: Mouse scrolled (572, 328) with delta (0, 0)
Screenshot: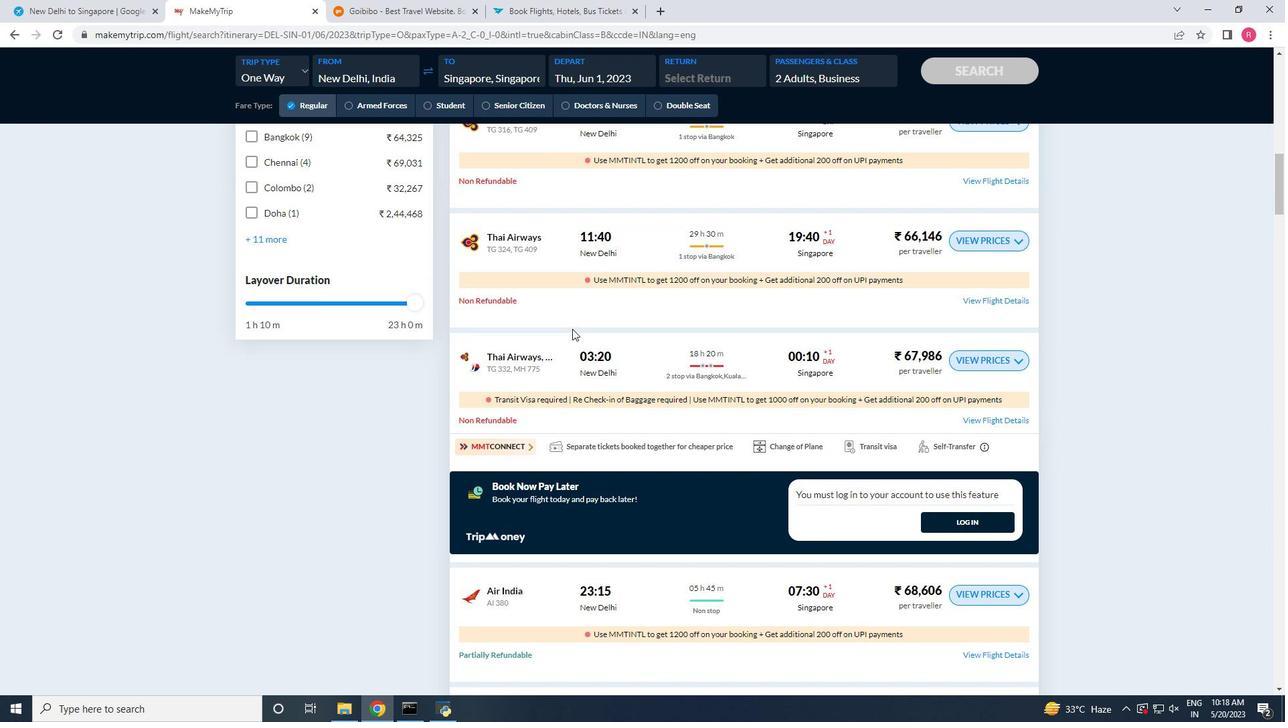 
Action: Mouse scrolled (572, 329) with delta (0, 0)
Screenshot: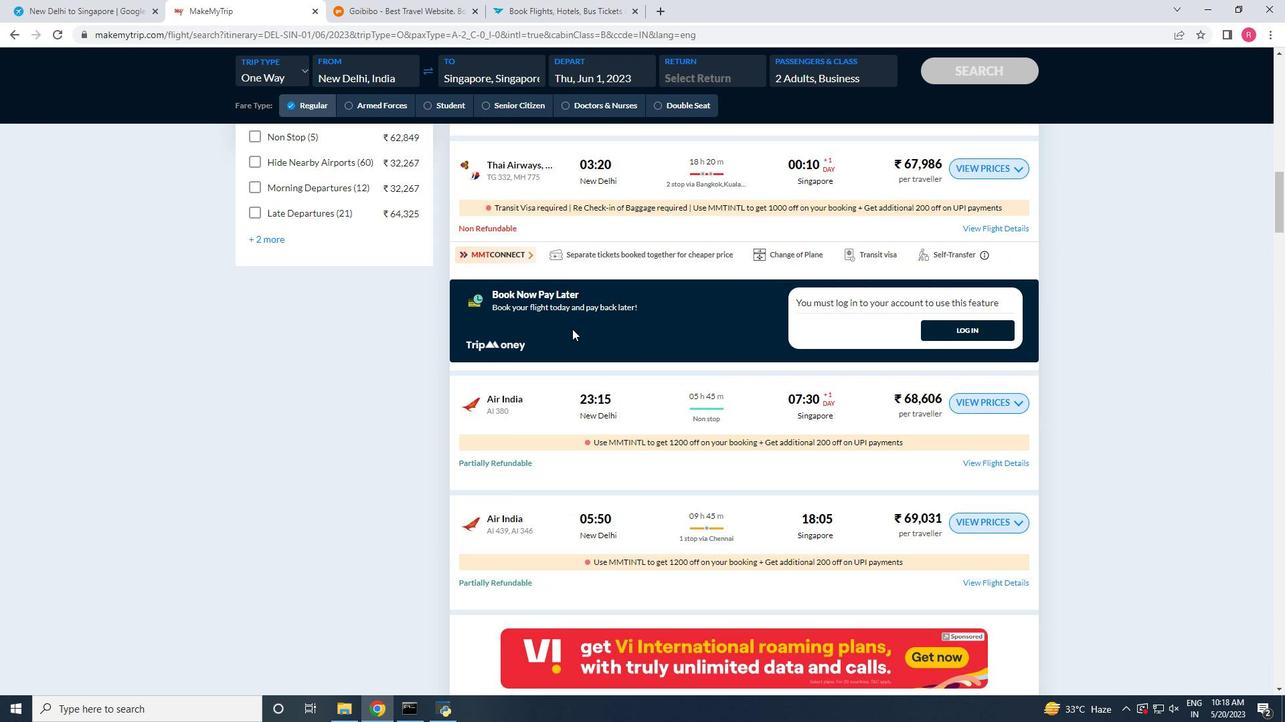 
Action: Mouse scrolled (572, 329) with delta (0, 0)
Screenshot: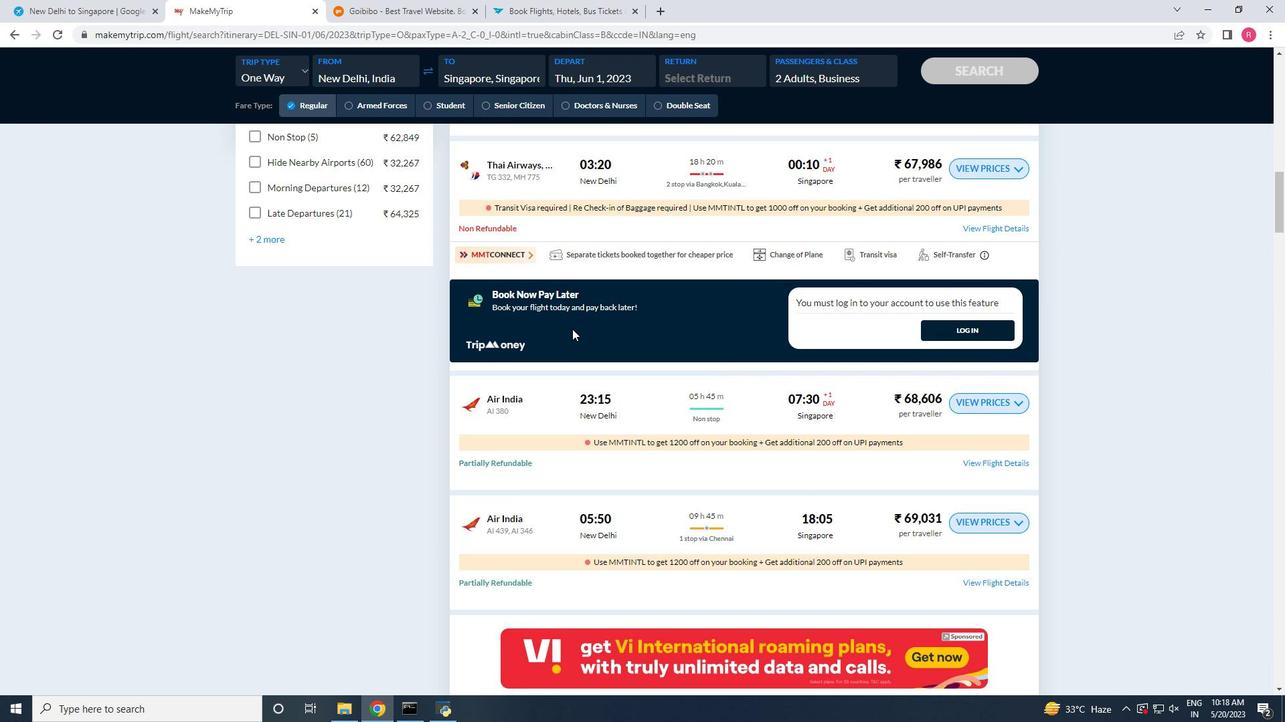 
Action: Mouse scrolled (572, 329) with delta (0, 0)
Screenshot: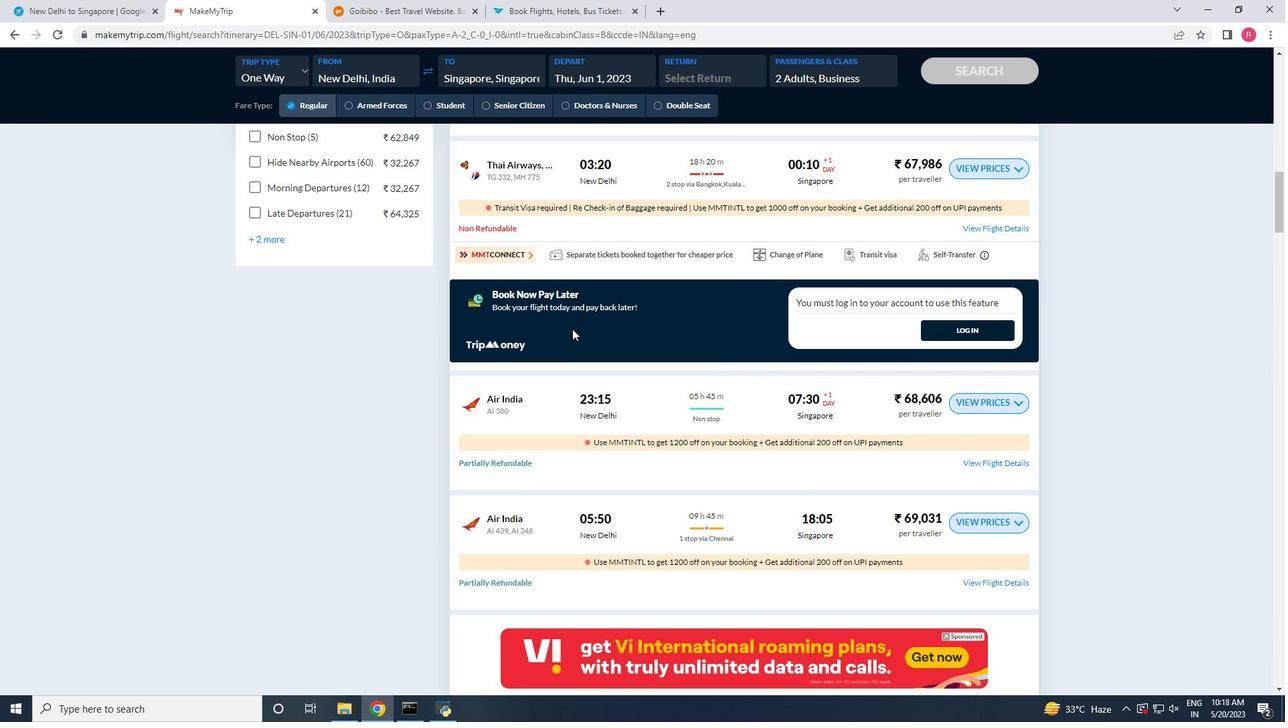 
Action: Mouse scrolled (572, 329) with delta (0, 0)
Screenshot: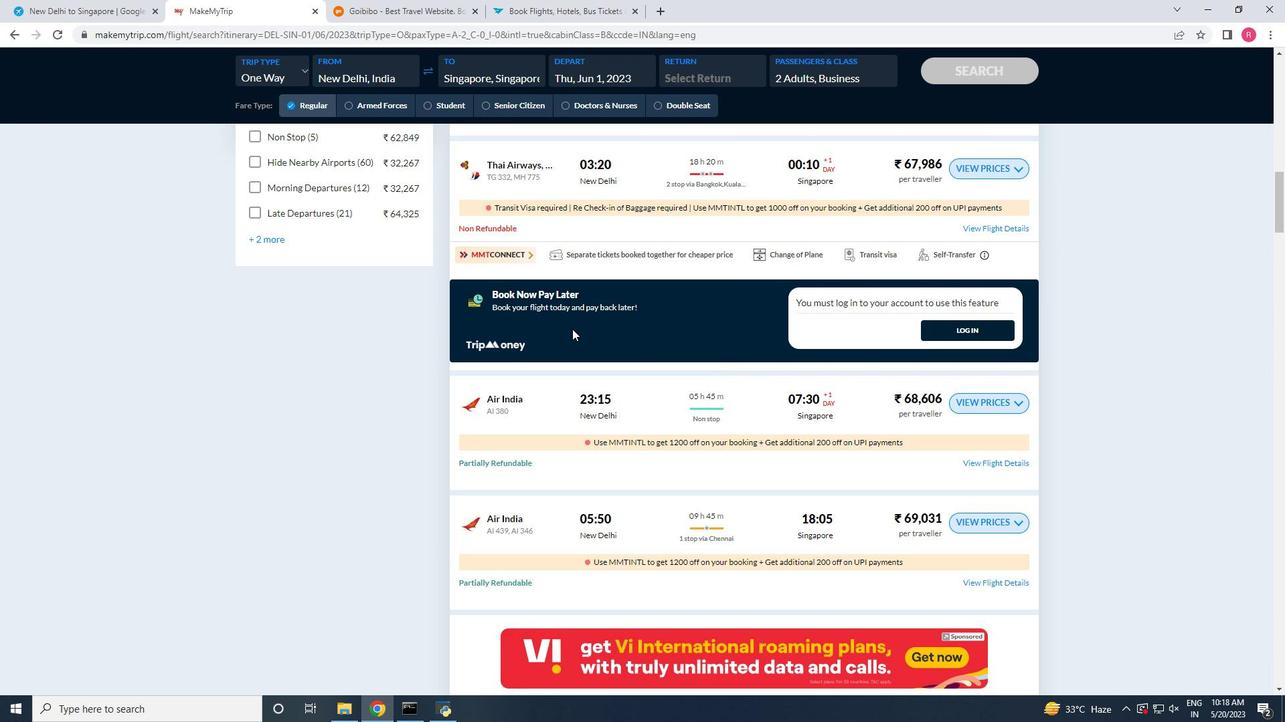 
Action: Mouse scrolled (572, 328) with delta (0, 0)
Screenshot: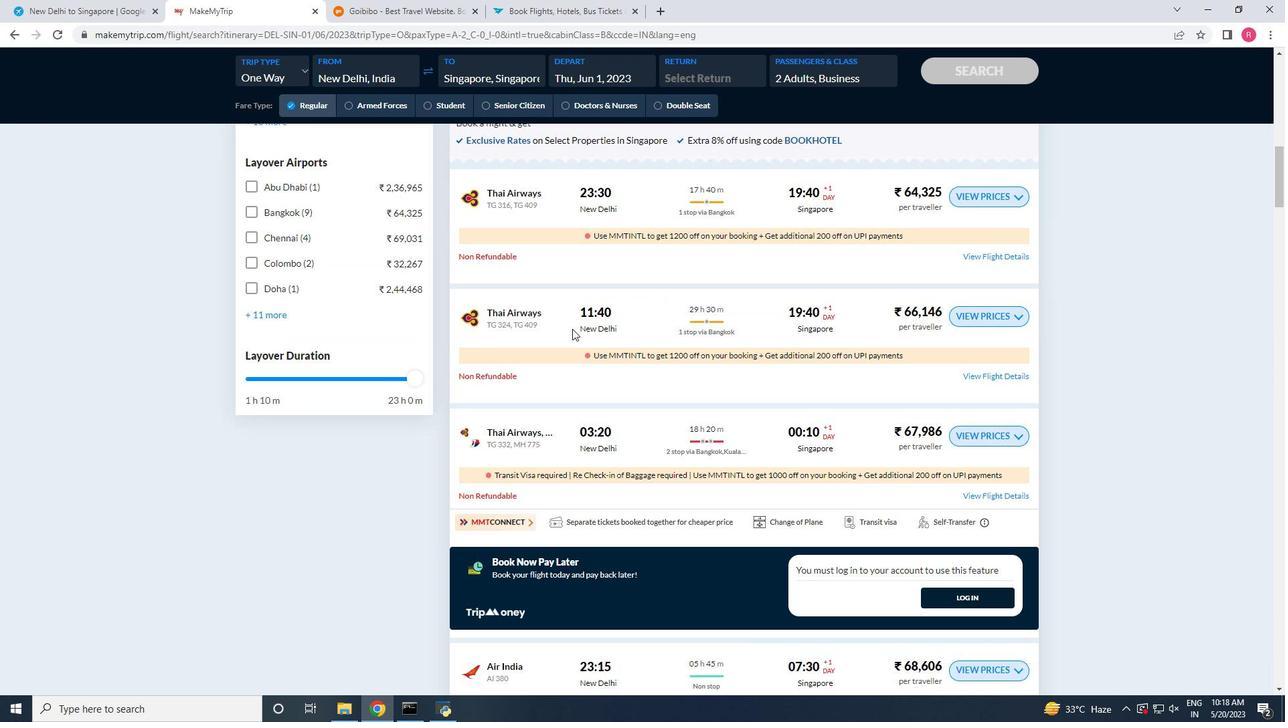 
Action: Mouse scrolled (572, 328) with delta (0, 0)
Screenshot: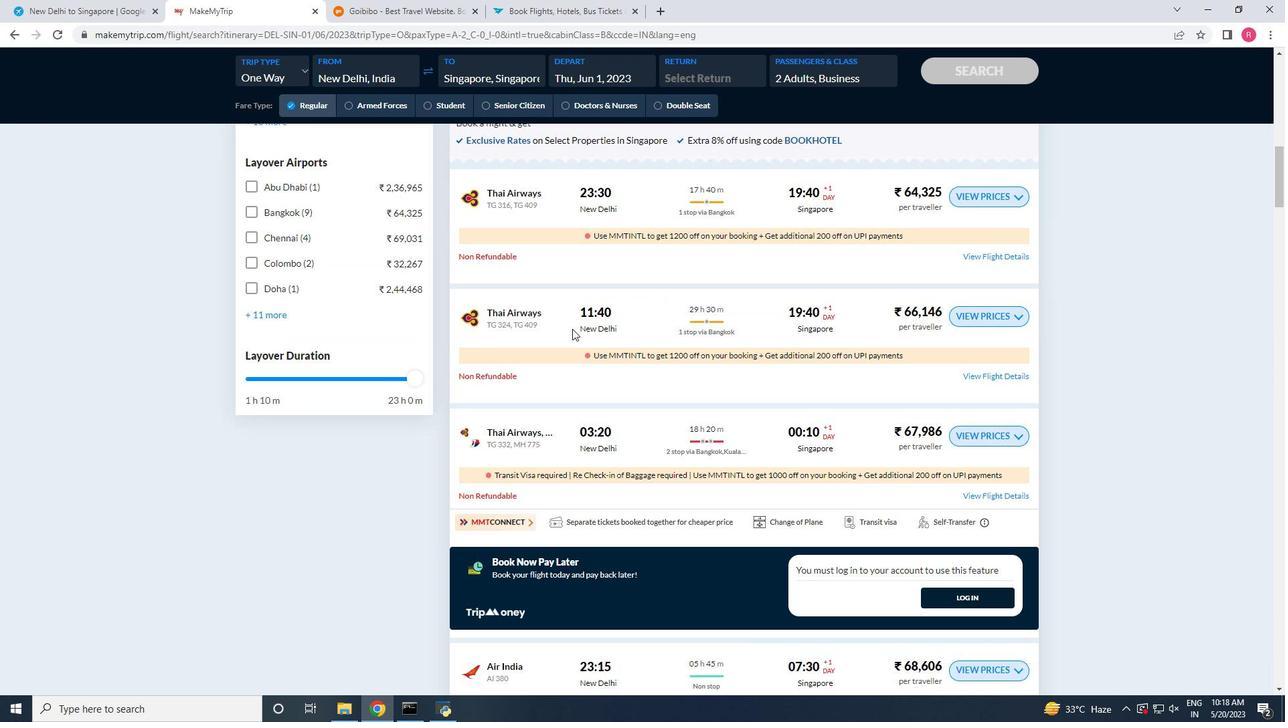
Action: Mouse scrolled (572, 328) with delta (0, 0)
Screenshot: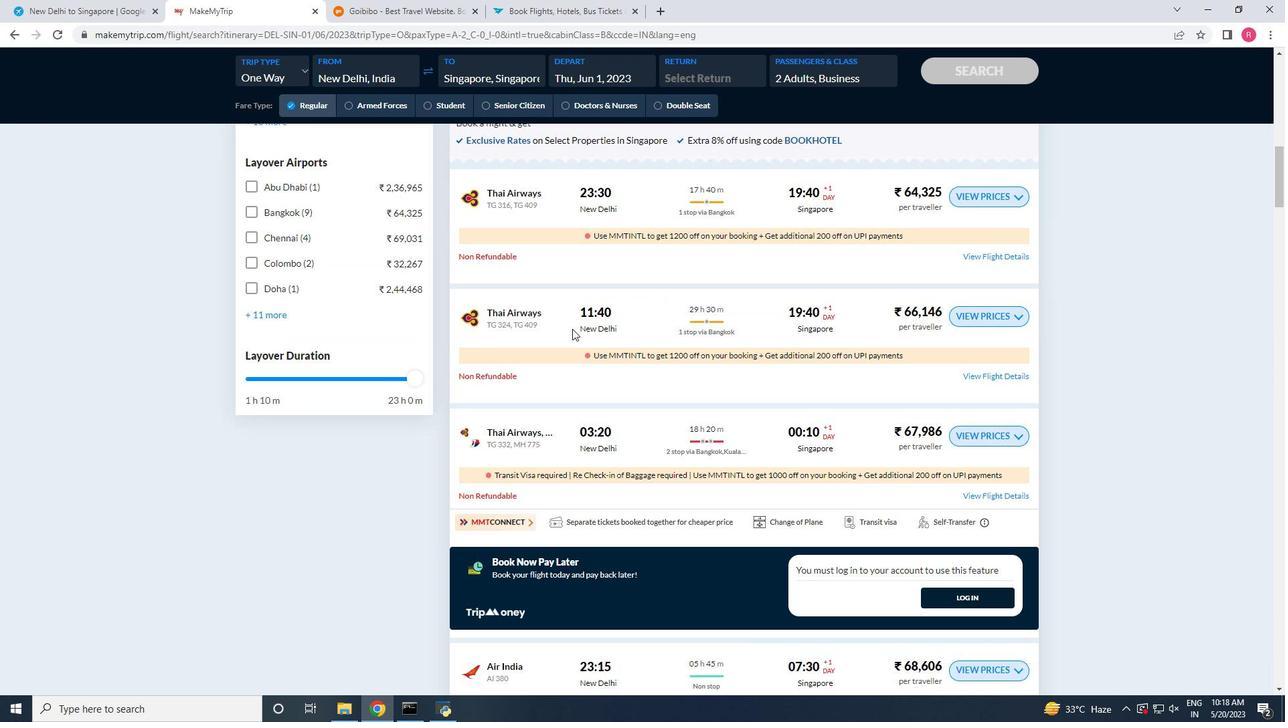 
Action: Mouse scrolled (572, 328) with delta (0, 0)
Screenshot: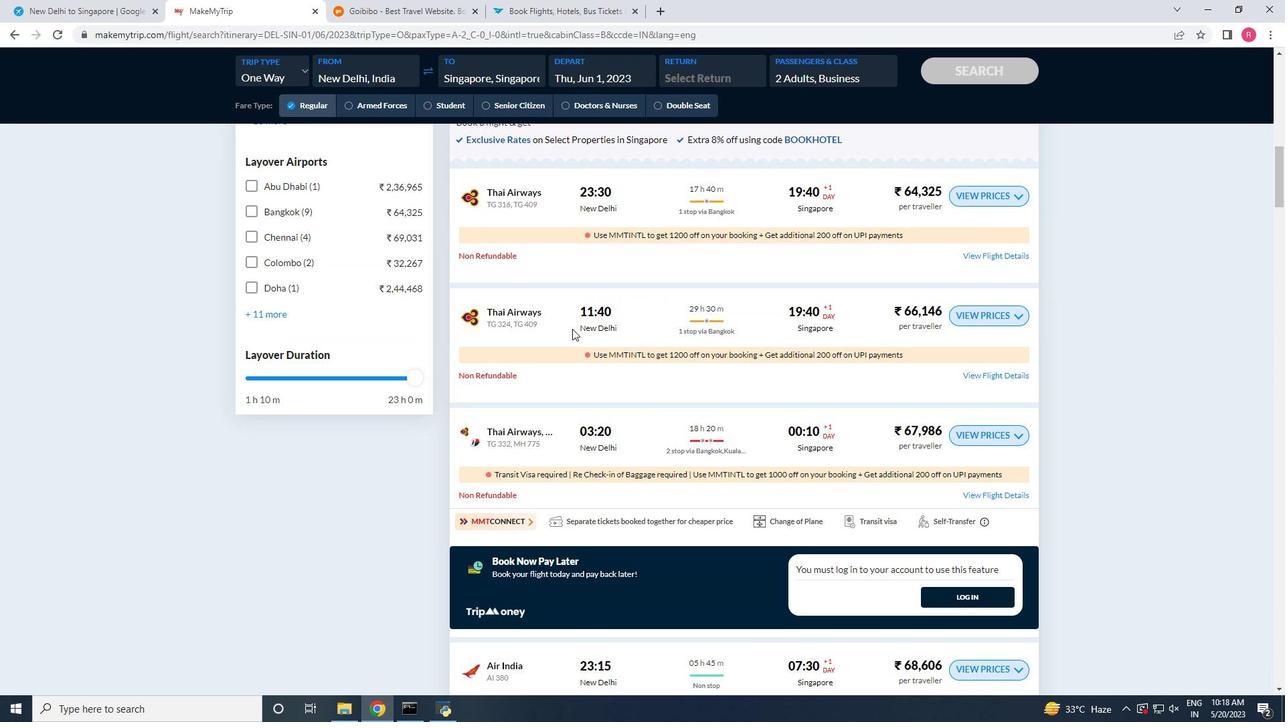 
Action: Mouse moved to (571, 329)
Screenshot: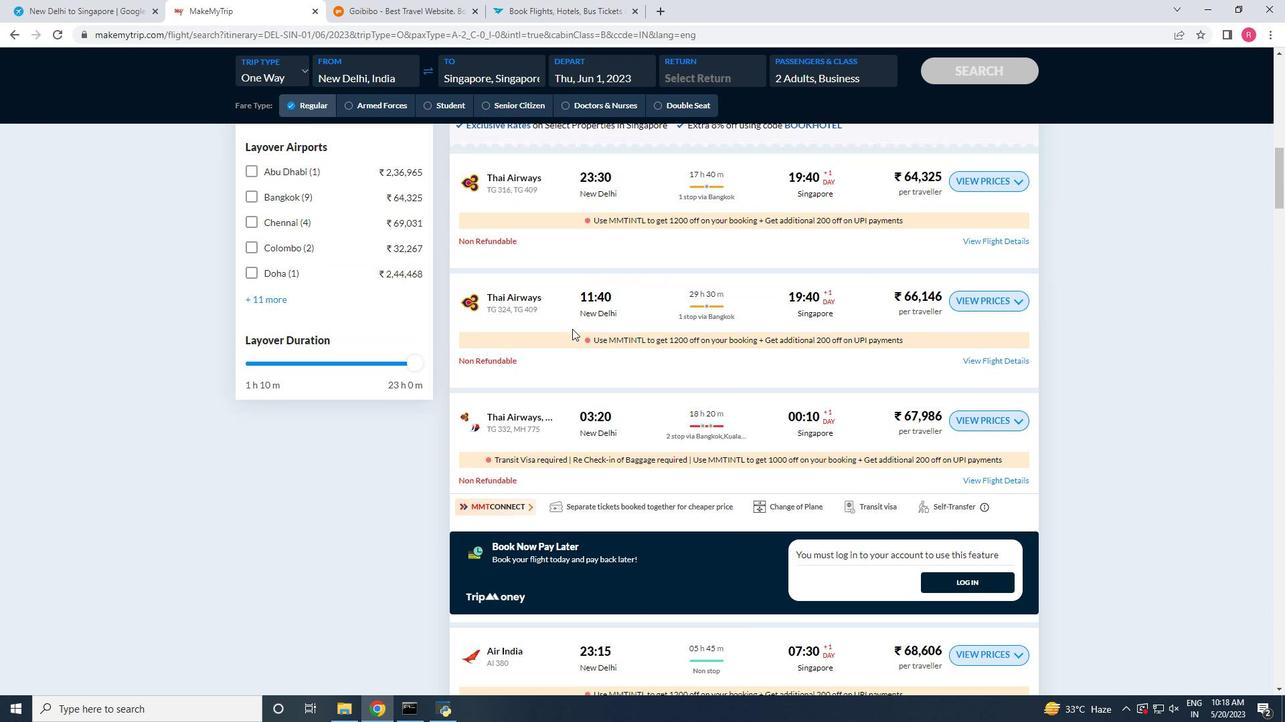 
Action: Mouse scrolled (571, 328) with delta (0, 0)
Screenshot: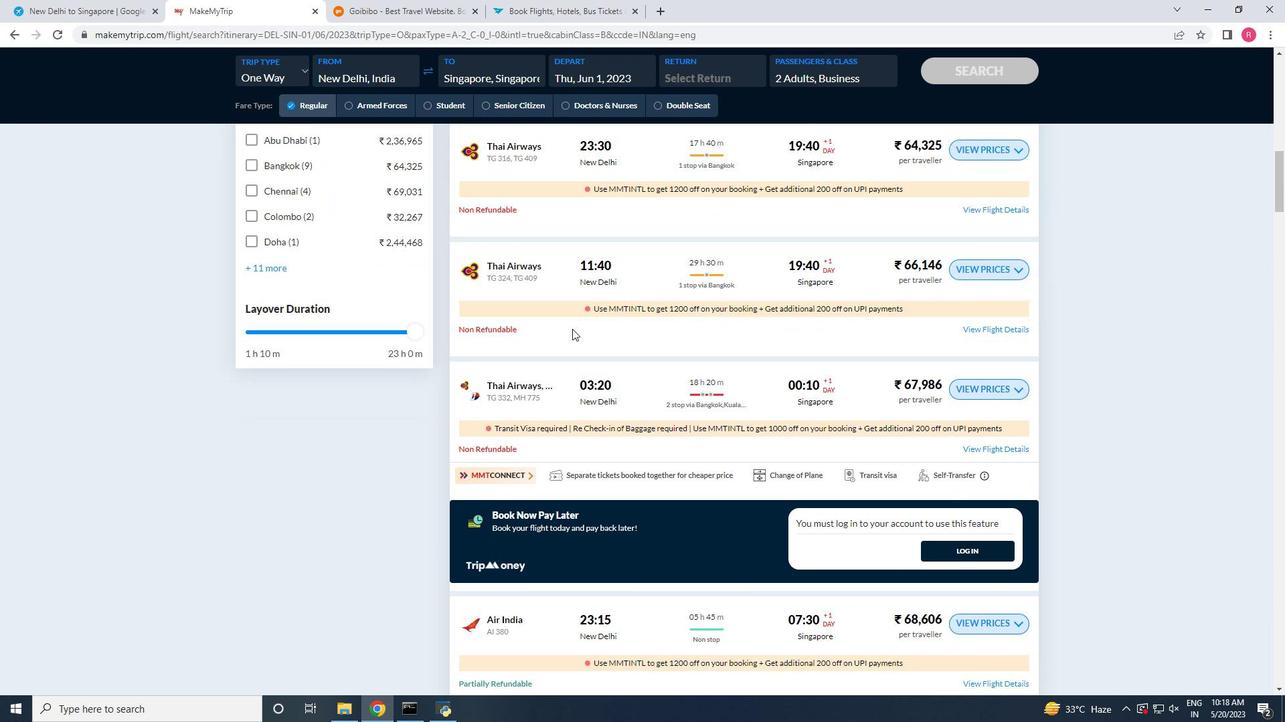 
Action: Mouse scrolled (571, 328) with delta (0, 0)
Screenshot: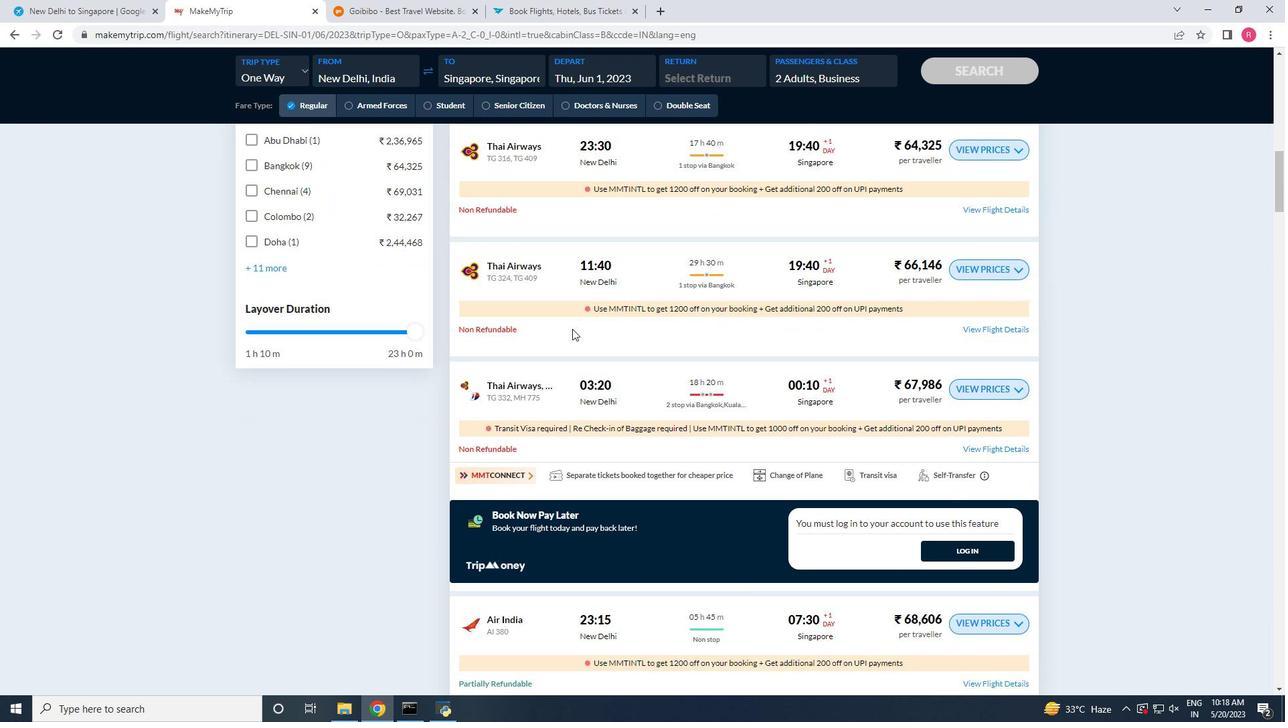 
Action: Mouse scrolled (571, 328) with delta (0, 0)
Screenshot: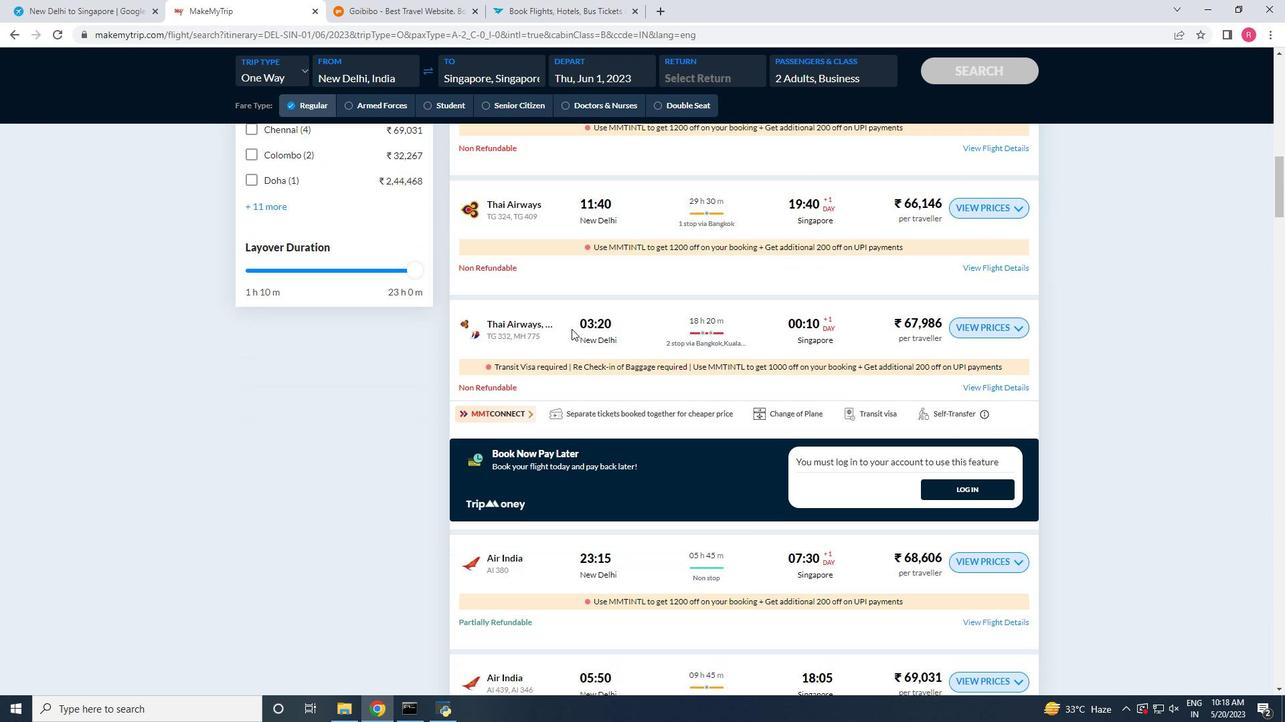 
Action: Mouse scrolled (571, 328) with delta (0, 0)
Screenshot: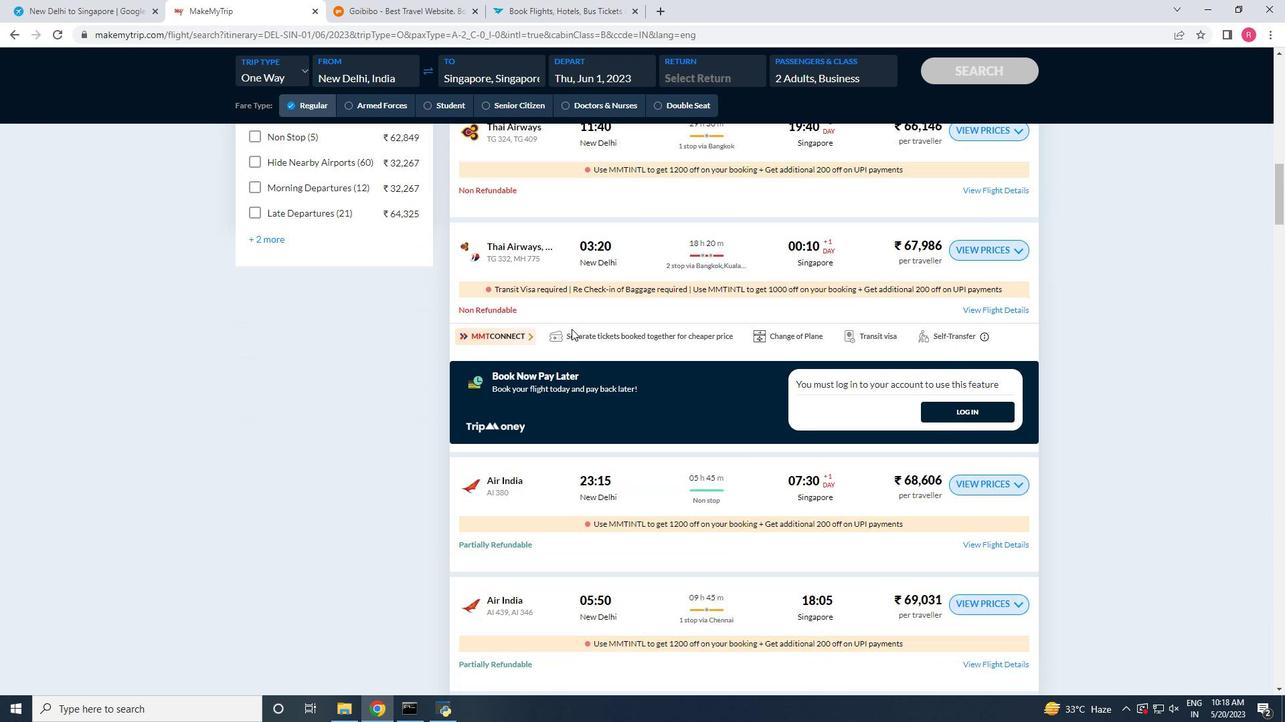 
Action: Mouse moved to (570, 329)
Screenshot: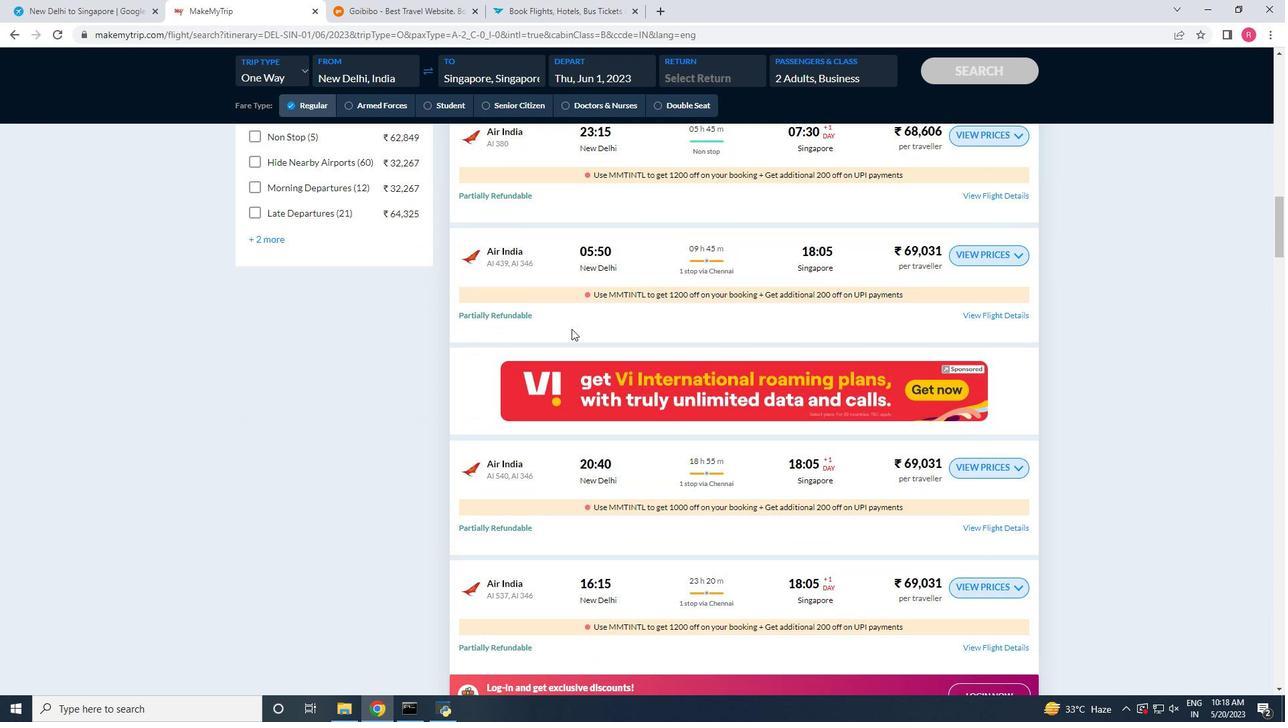 
Action: Mouse scrolled (570, 330) with delta (0, 0)
Screenshot: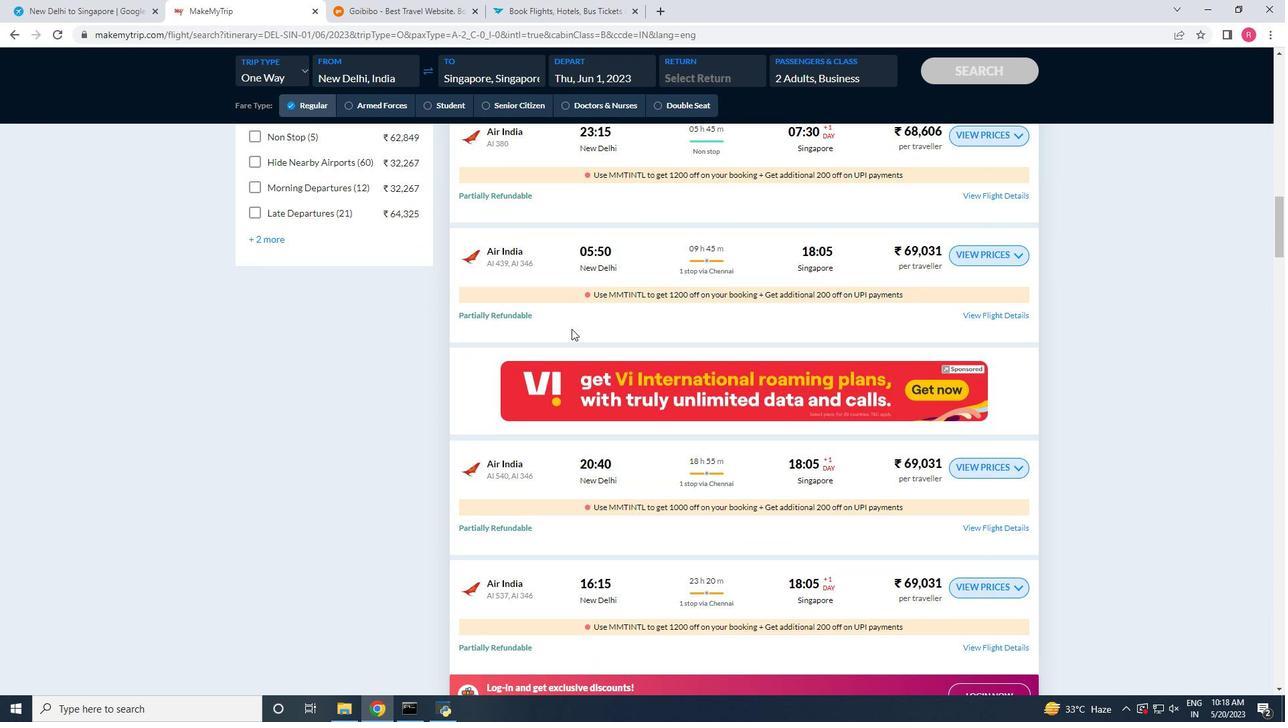 
Action: Mouse scrolled (570, 330) with delta (0, 0)
Screenshot: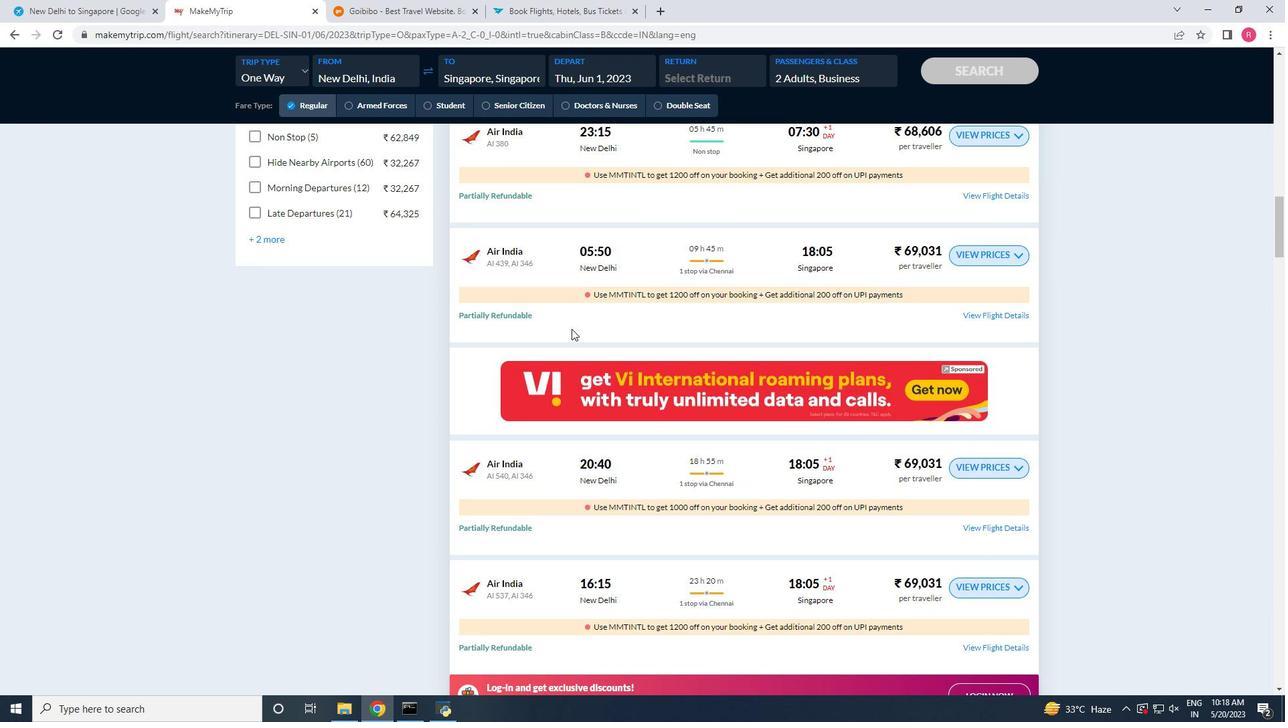 
Action: Mouse scrolled (570, 330) with delta (0, 0)
Screenshot: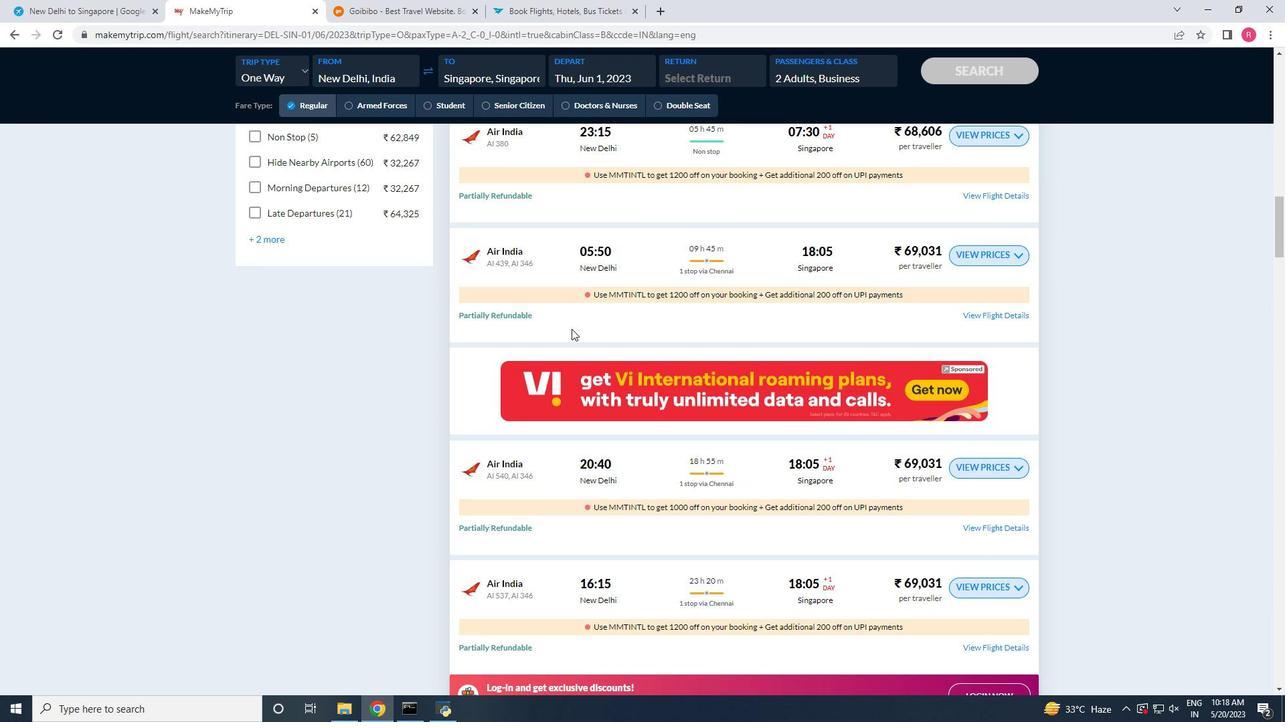 
Action: Mouse scrolled (570, 330) with delta (0, 0)
Screenshot: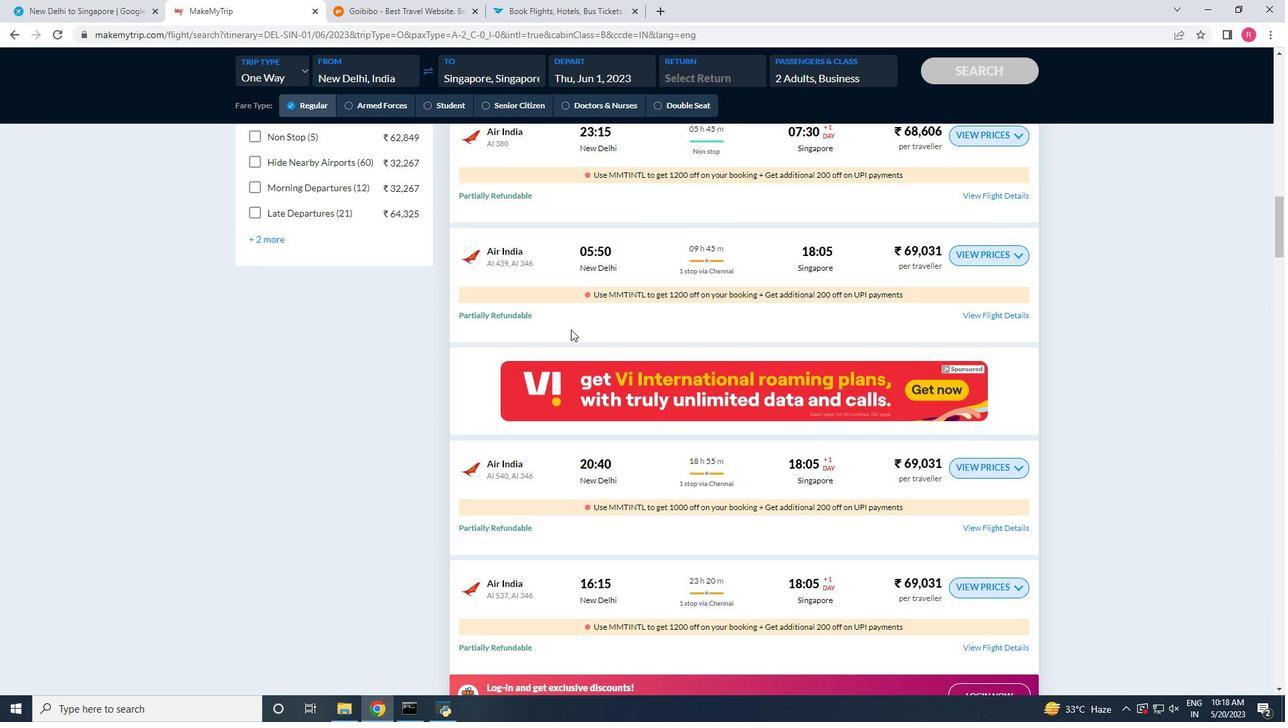 
Action: Mouse scrolled (570, 330) with delta (0, 0)
Screenshot: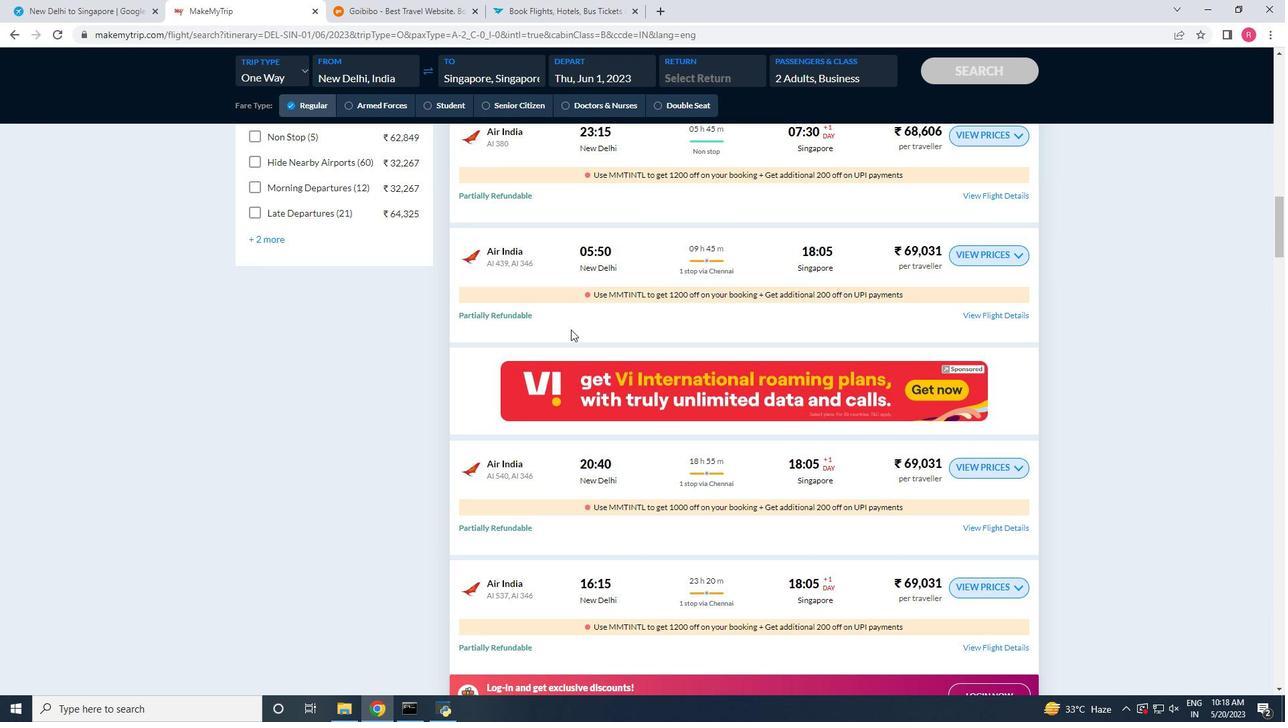 
Action: Mouse scrolled (570, 330) with delta (0, 0)
Screenshot: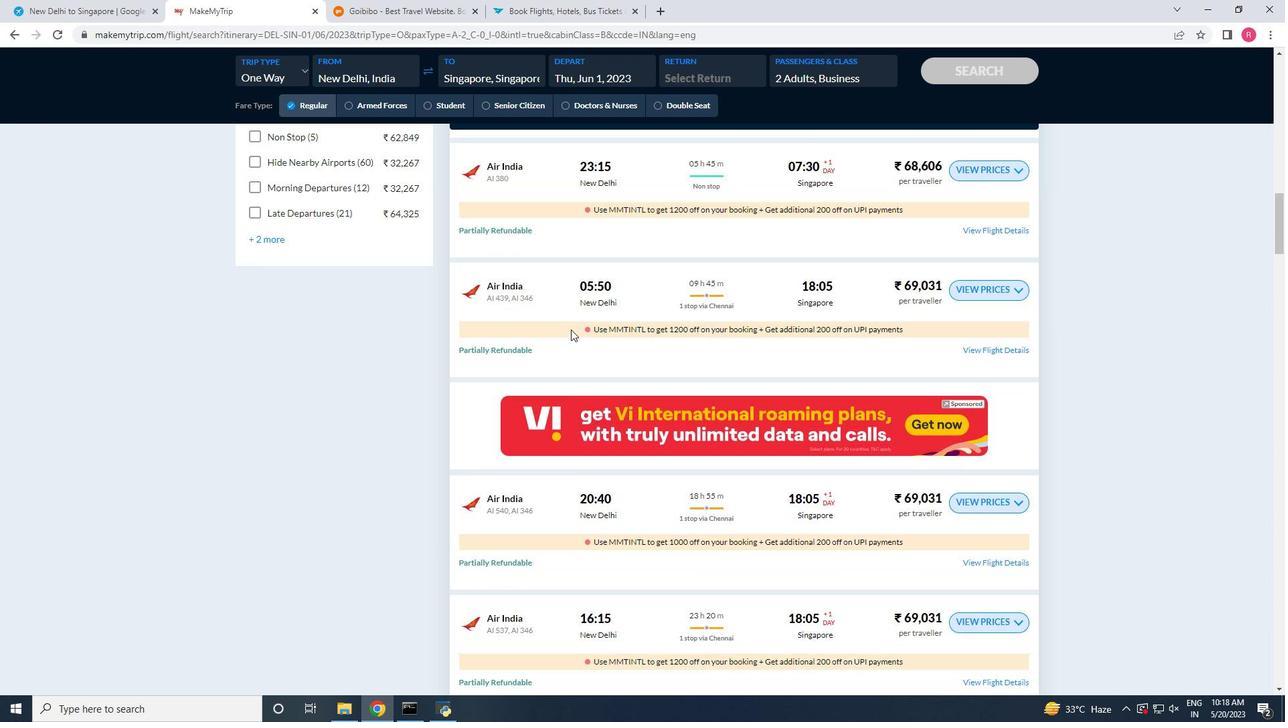 
Action: Mouse scrolled (570, 330) with delta (0, 0)
Screenshot: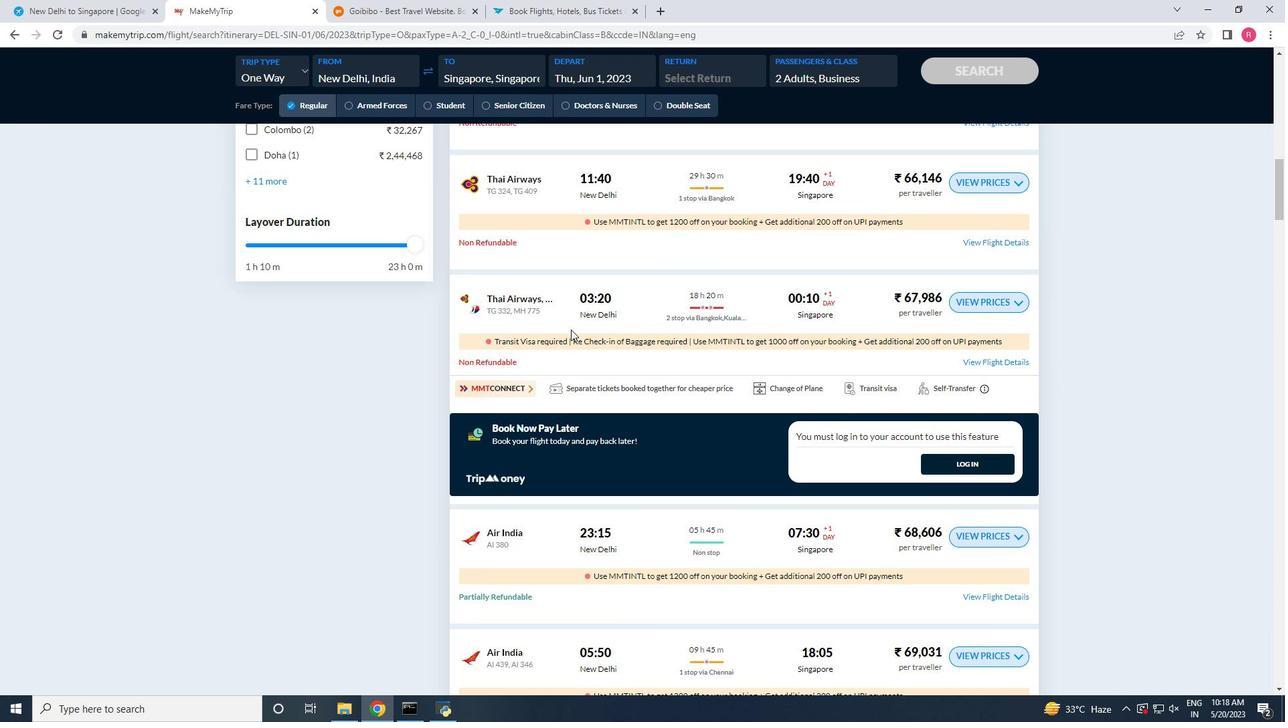 
Action: Mouse scrolled (570, 330) with delta (0, 0)
